 Task: Buy 5 Electric Pressure Cookers from Small Appliances section under best seller category for shipping address: Austin King, 2421 August Lane, Shreveport, Louisiana 71101, Cell Number 3184332610. Pay from credit card ending with 7965, CVV 549
Action: Mouse moved to (96, 93)
Screenshot: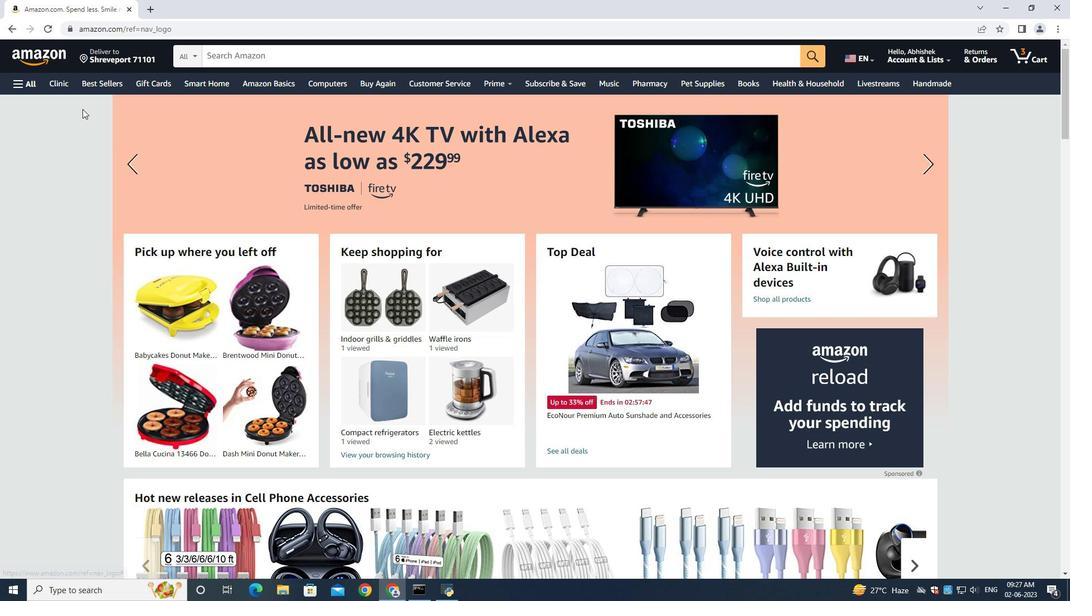 
Action: Mouse pressed left at (96, 93)
Screenshot: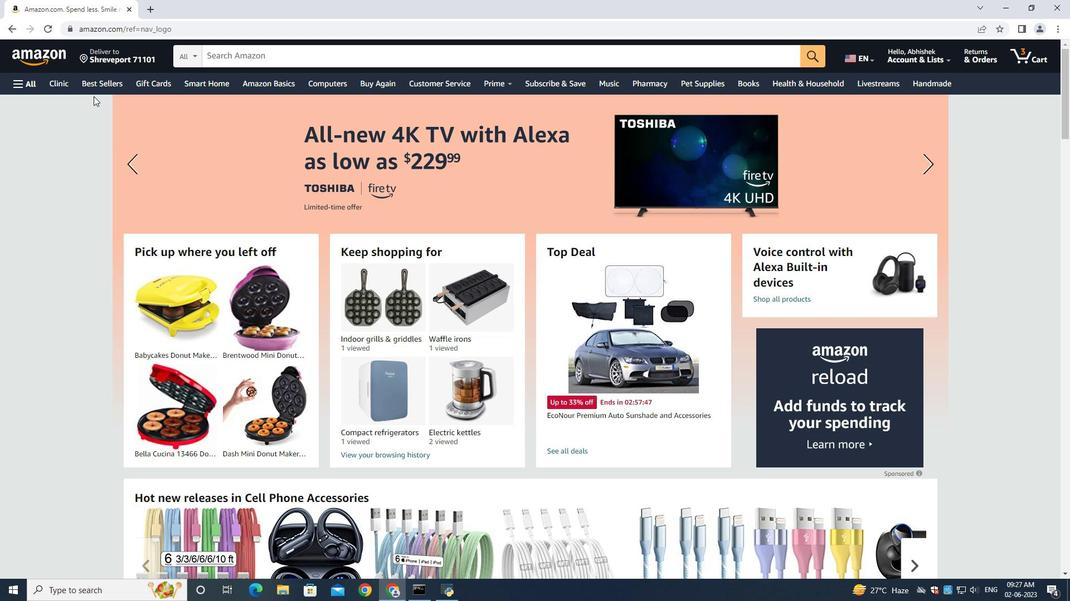 
Action: Mouse moved to (101, 80)
Screenshot: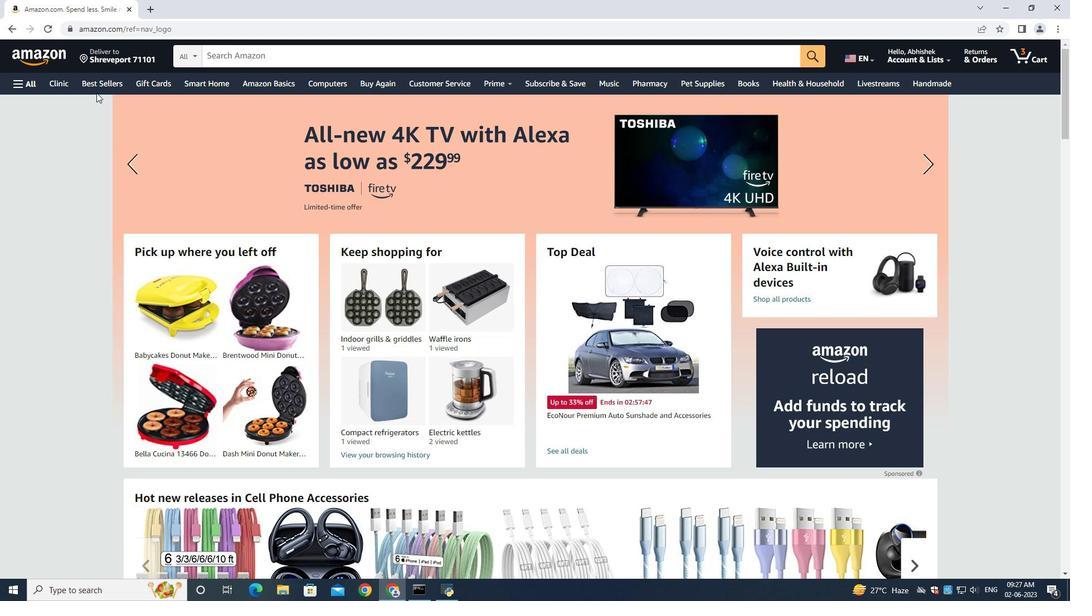 
Action: Mouse pressed left at (101, 80)
Screenshot: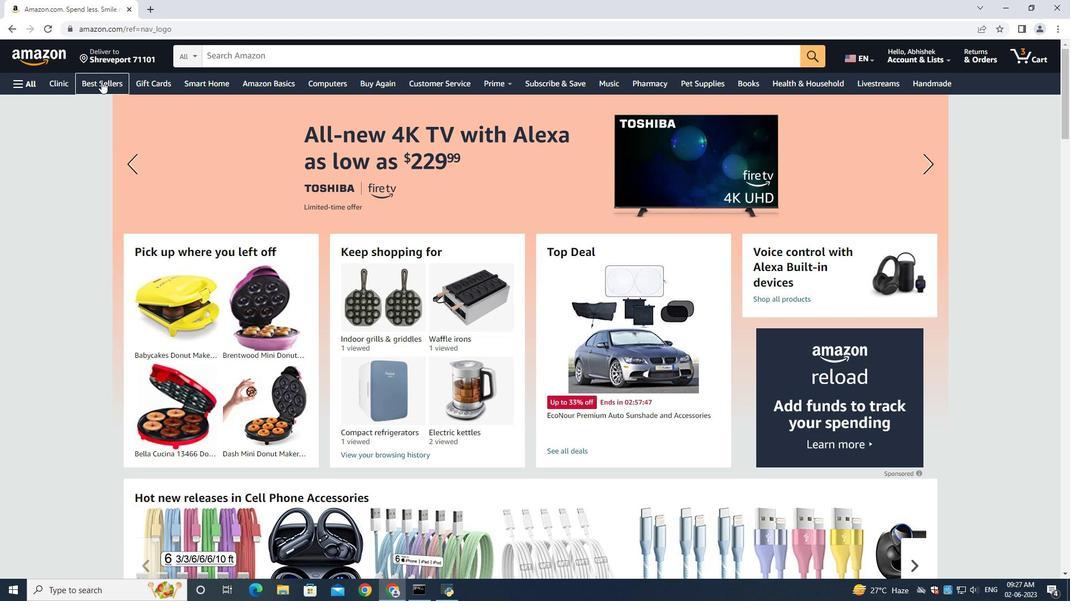 
Action: Mouse moved to (244, 59)
Screenshot: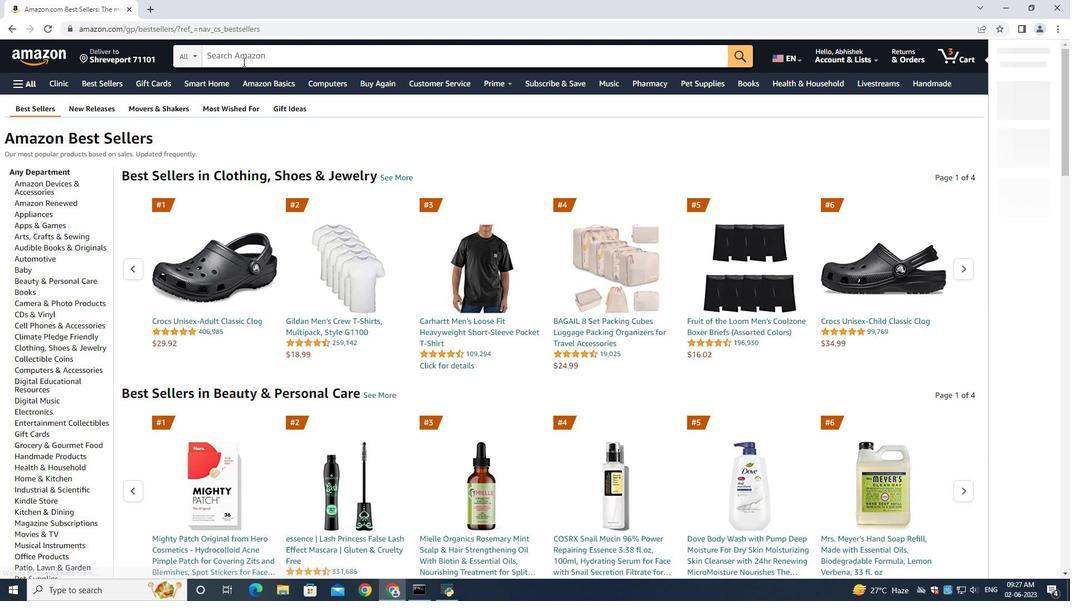 
Action: Mouse pressed left at (244, 59)
Screenshot: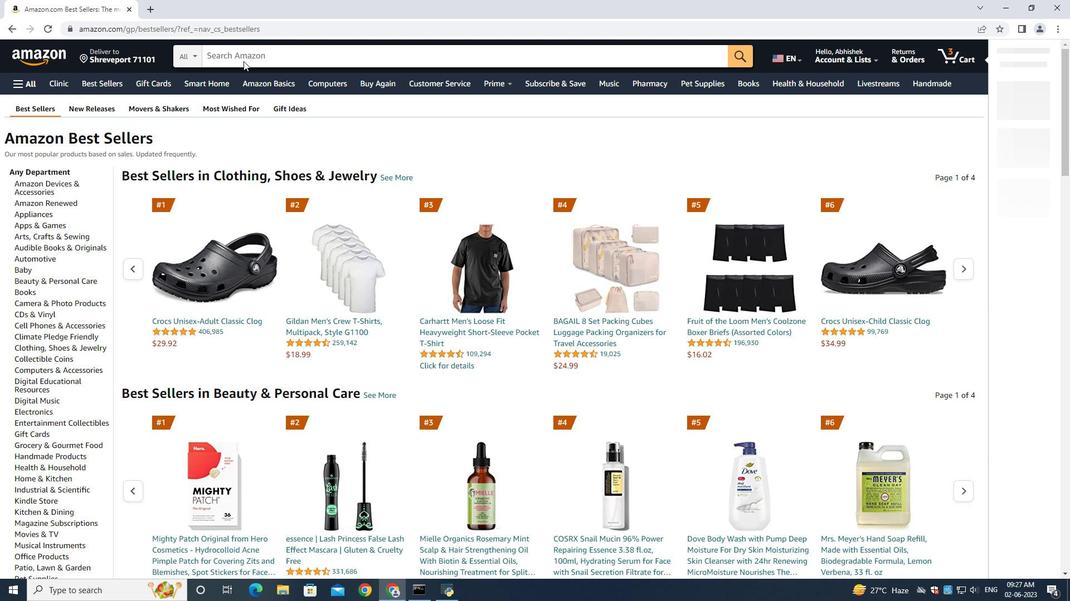 
Action: Mouse moved to (1046, 239)
Screenshot: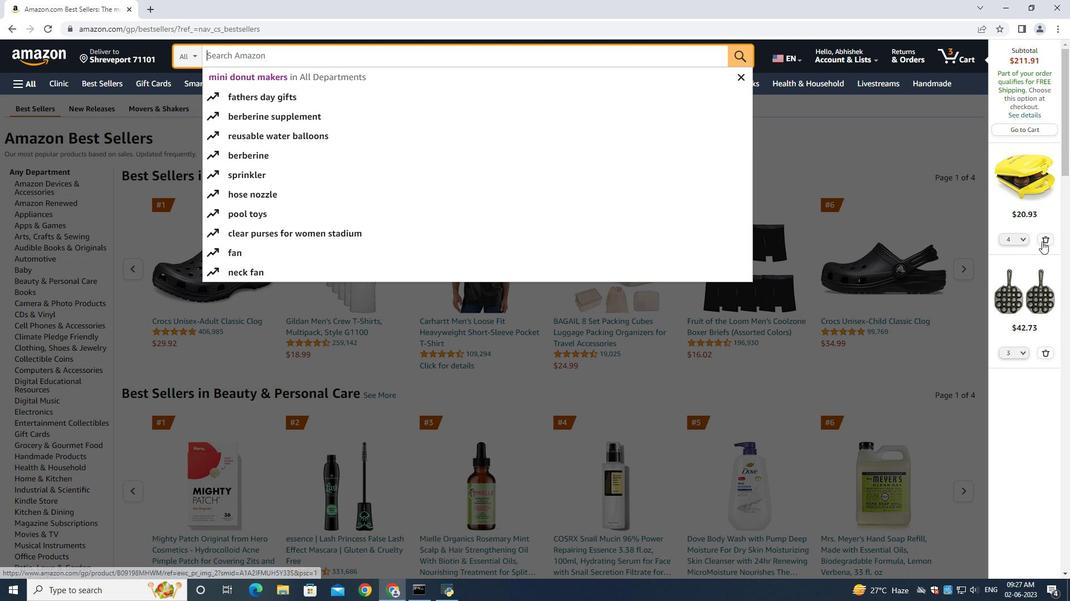 
Action: Mouse pressed left at (1046, 239)
Screenshot: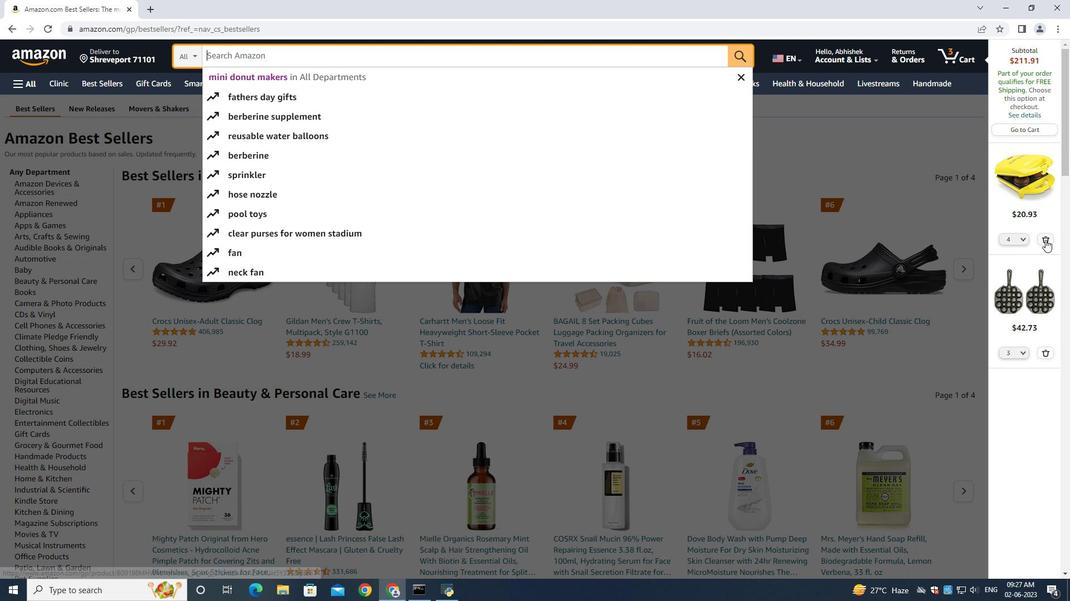 
Action: Mouse moved to (1046, 239)
Screenshot: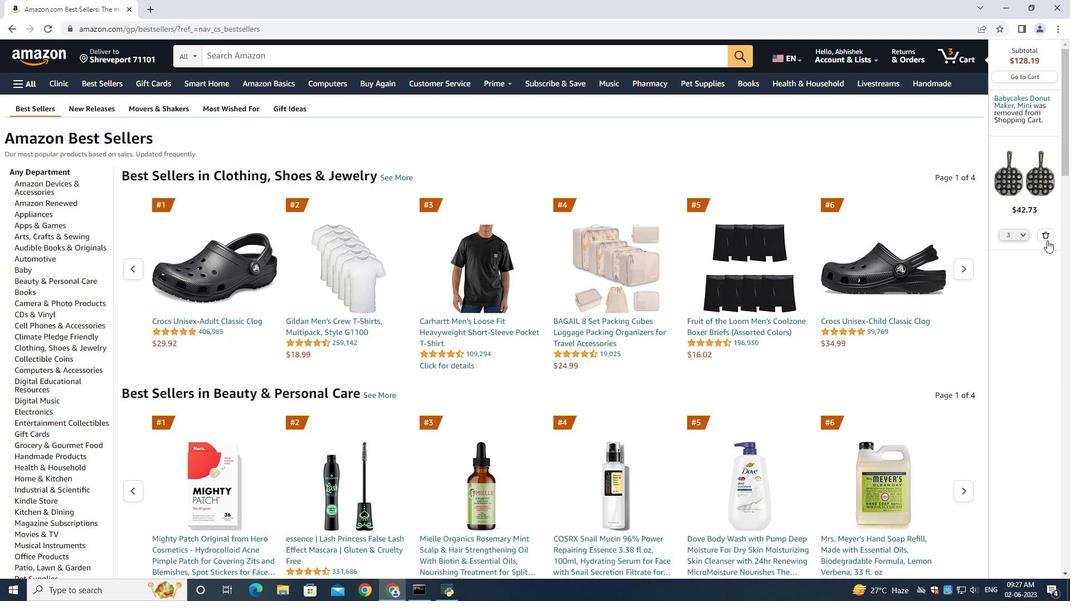
Action: Mouse pressed left at (1046, 239)
Screenshot: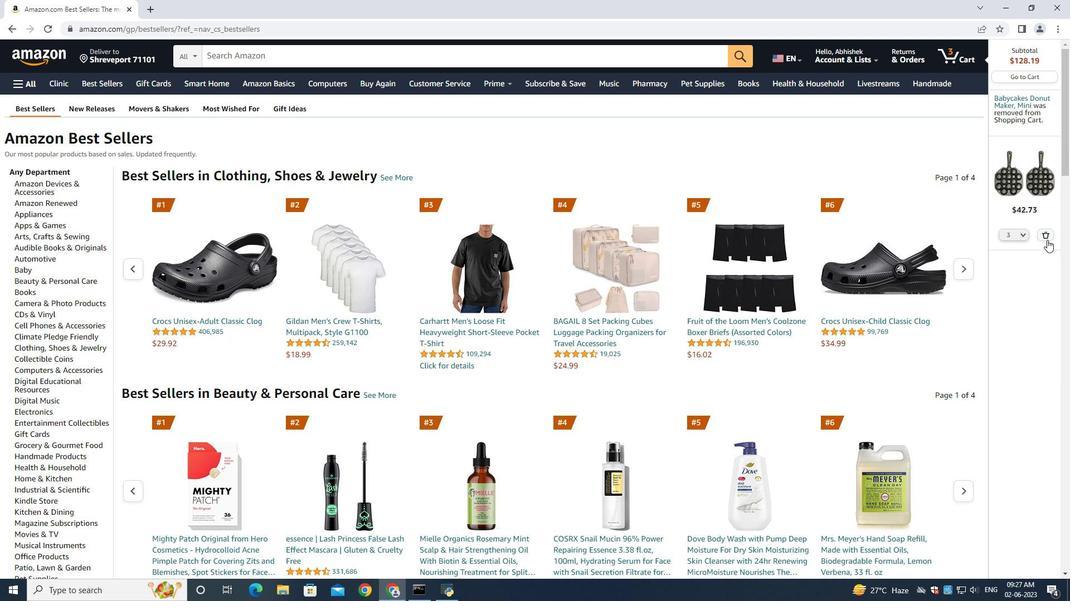 
Action: Mouse moved to (279, 56)
Screenshot: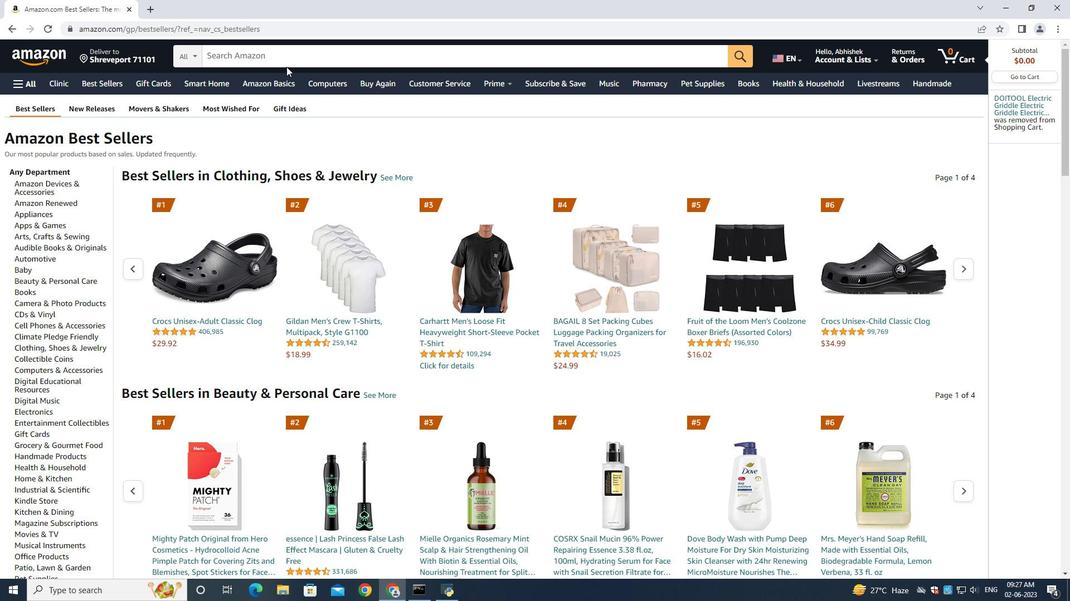 
Action: Mouse pressed left at (279, 56)
Screenshot: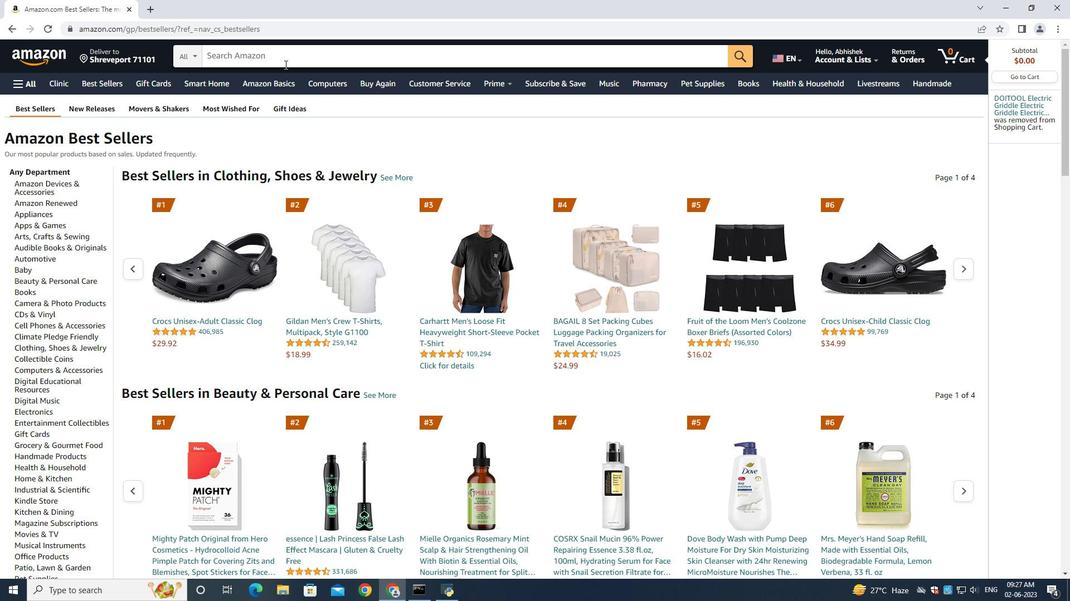 
Action: Mouse moved to (279, 56)
Screenshot: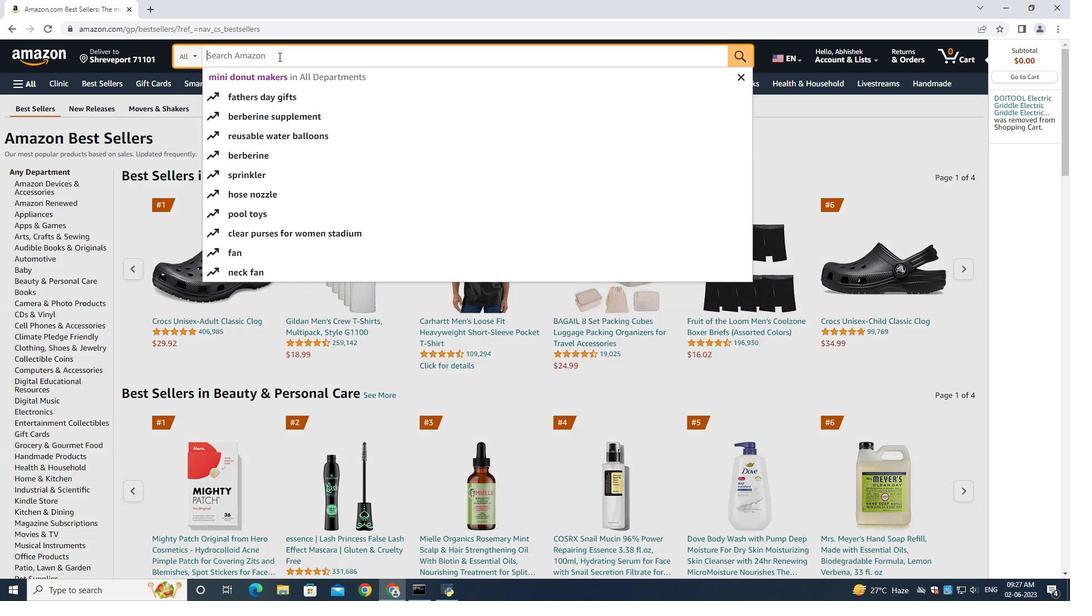 
Action: Key pressed <Key.shift>Electric<Key.space><Key.shift><Key.shift><Key.shift><Key.shift><Key.shift><Key.shift><Key.shift><Key.shift><Key.shift><Key.shift><Key.shift><Key.shift><Key.shift><Key.shift><Key.shift><Key.shift><Key.shift><Key.shift><Key.shift><Key.shift><Key.shift><Key.shift><Key.shift><Key.shift><Key.shift>Pressure<Key.space><Key.shift>Cookers<Key.enter>
Screenshot: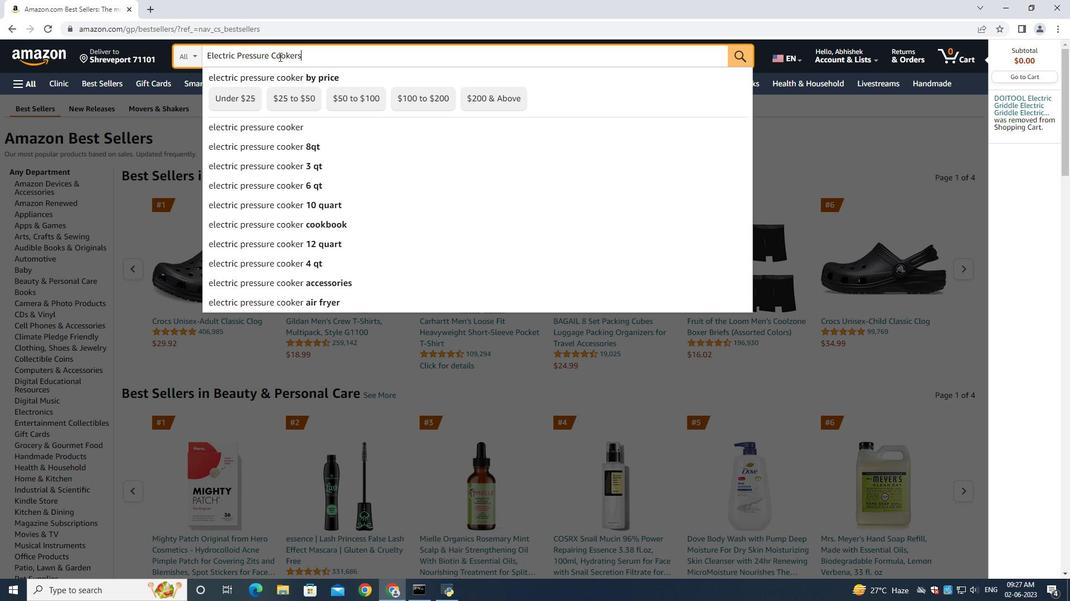 
Action: Mouse moved to (339, 60)
Screenshot: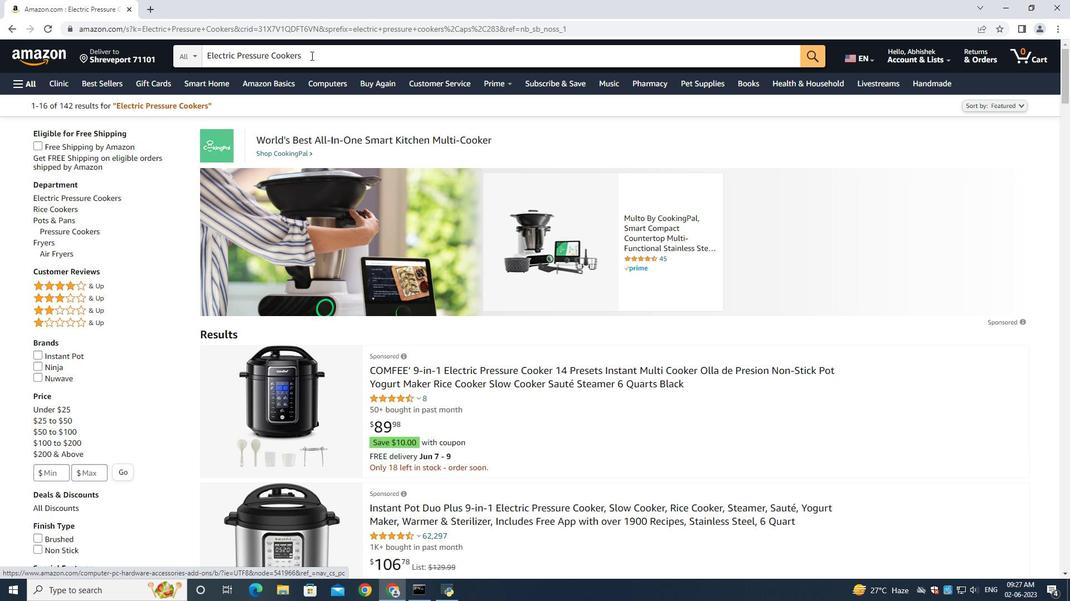 
Action: Mouse pressed left at (339, 60)
Screenshot: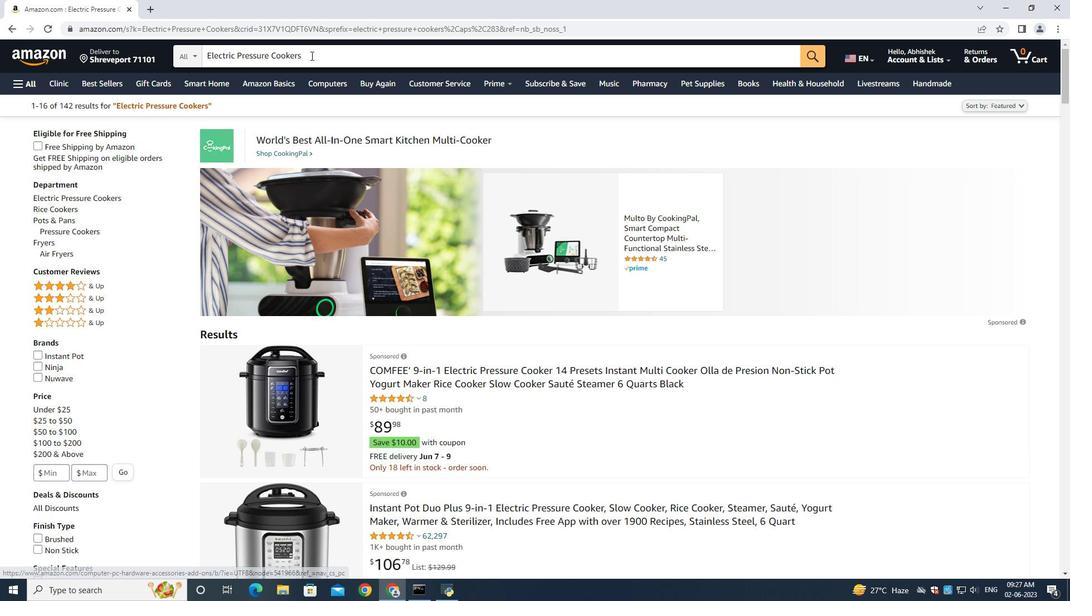 
Action: Key pressed <Key.space>small<Key.enter>
Screenshot: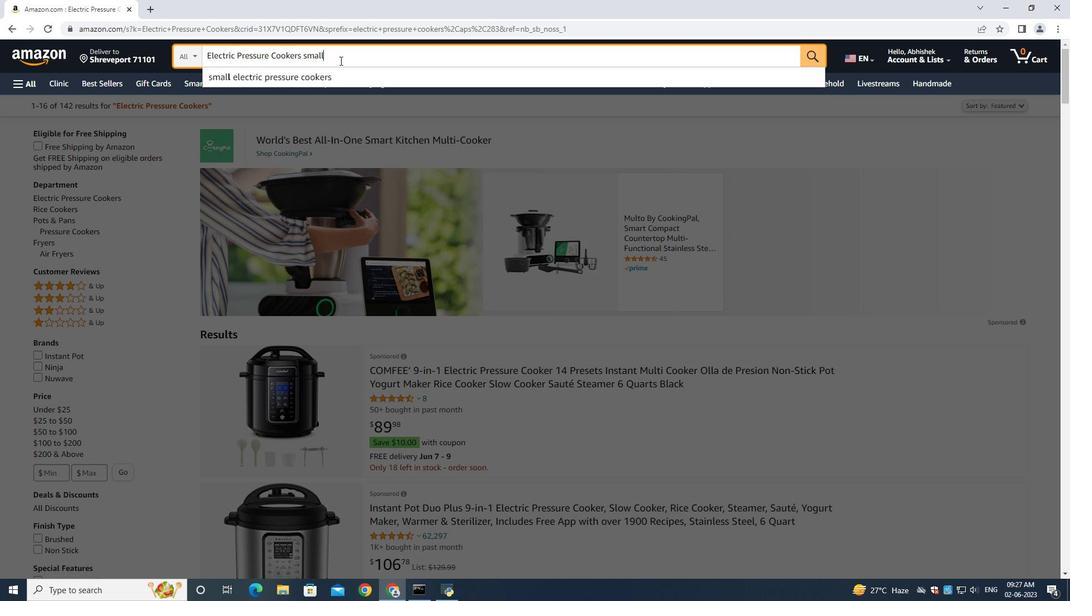 
Action: Mouse moved to (102, 198)
Screenshot: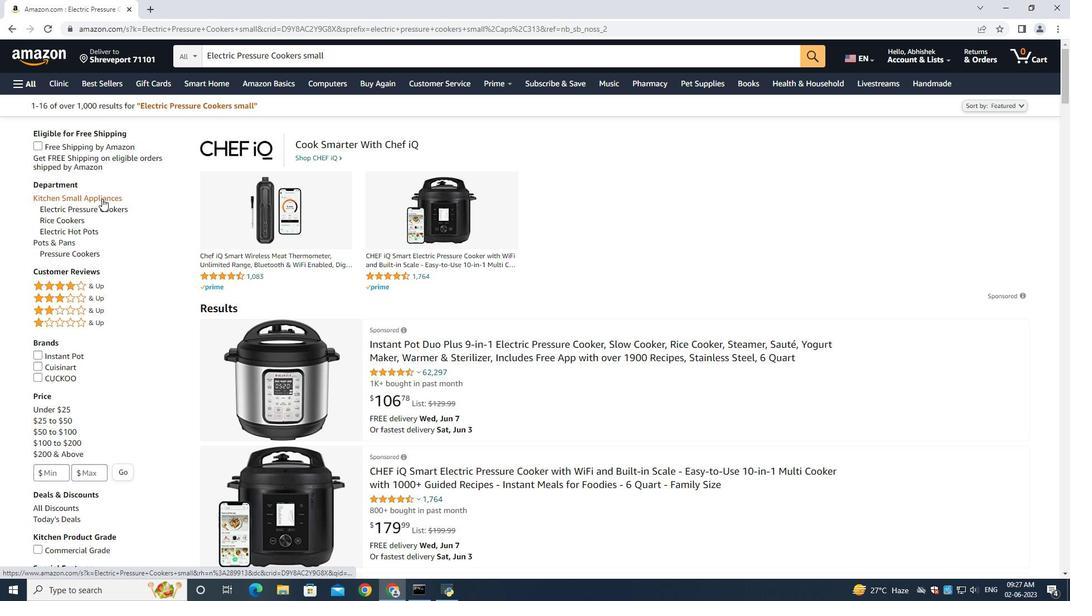 
Action: Mouse pressed left at (102, 198)
Screenshot: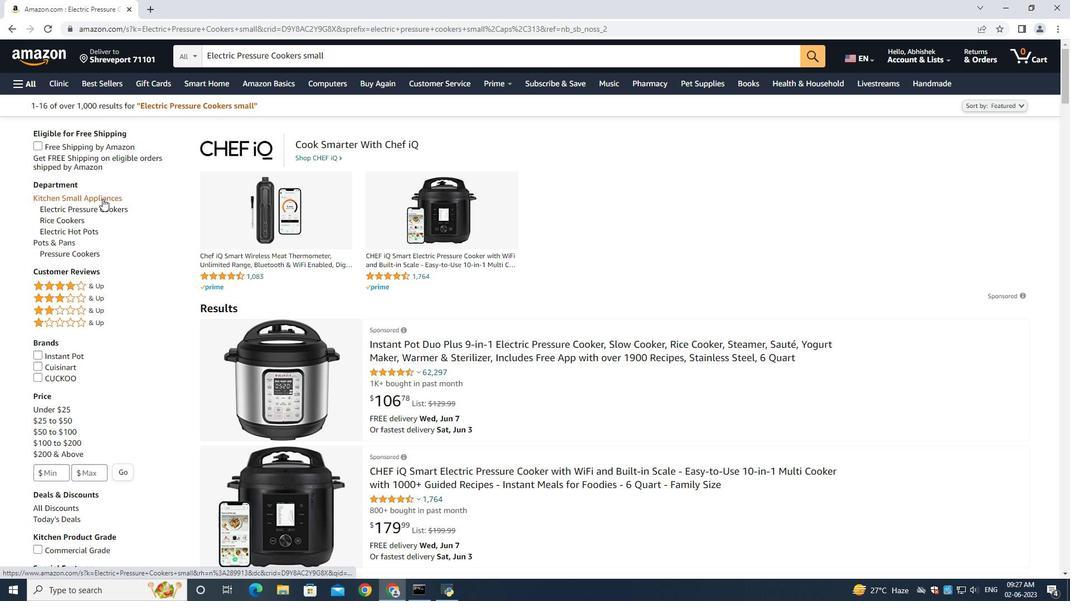 
Action: Mouse moved to (95, 424)
Screenshot: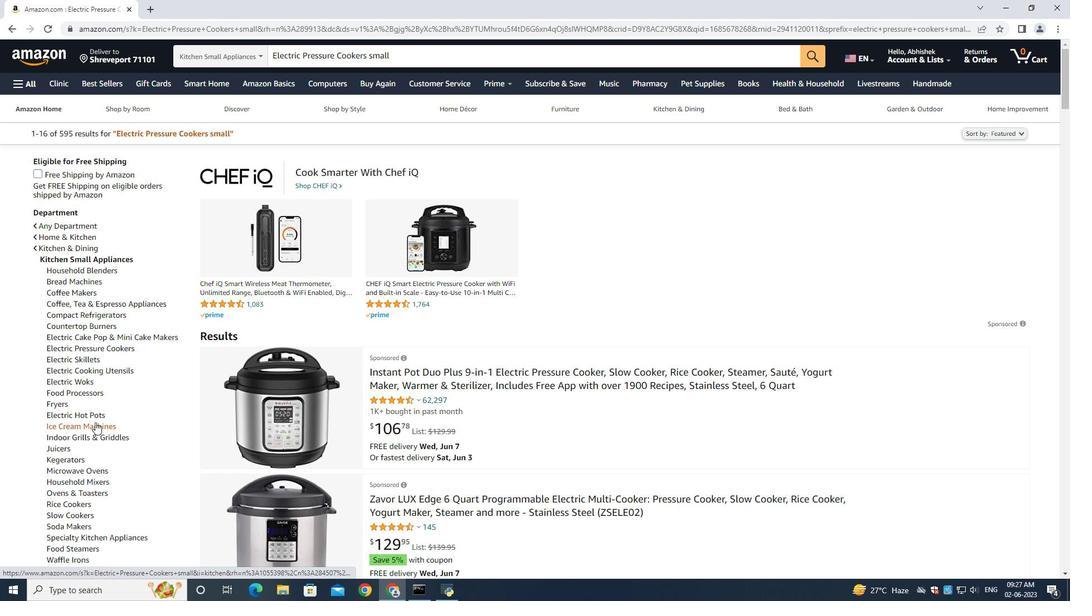 
Action: Mouse scrolled (95, 423) with delta (0, 0)
Screenshot: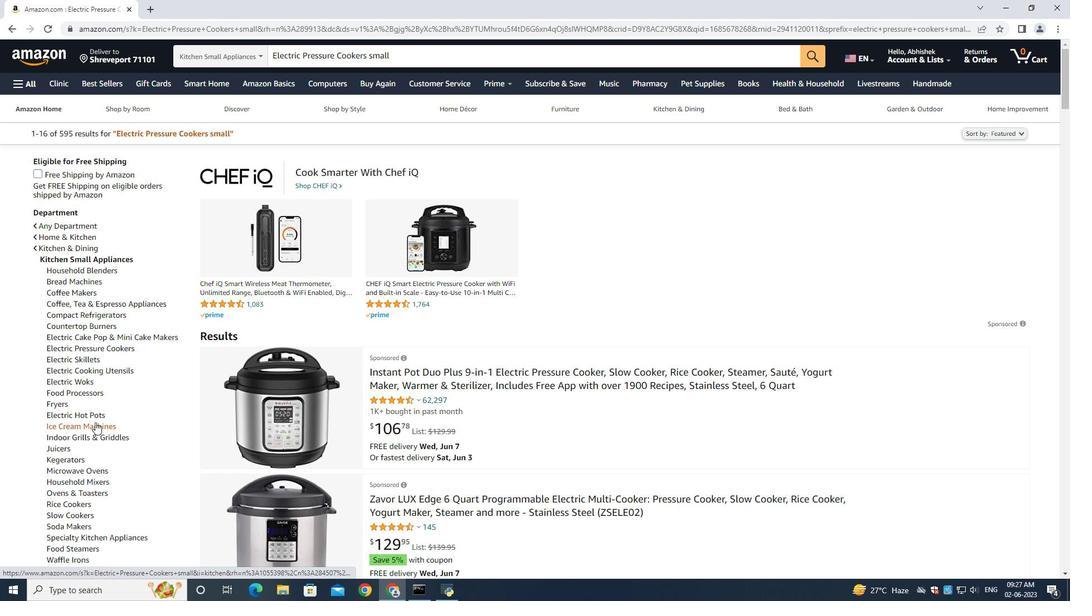 
Action: Mouse moved to (516, 325)
Screenshot: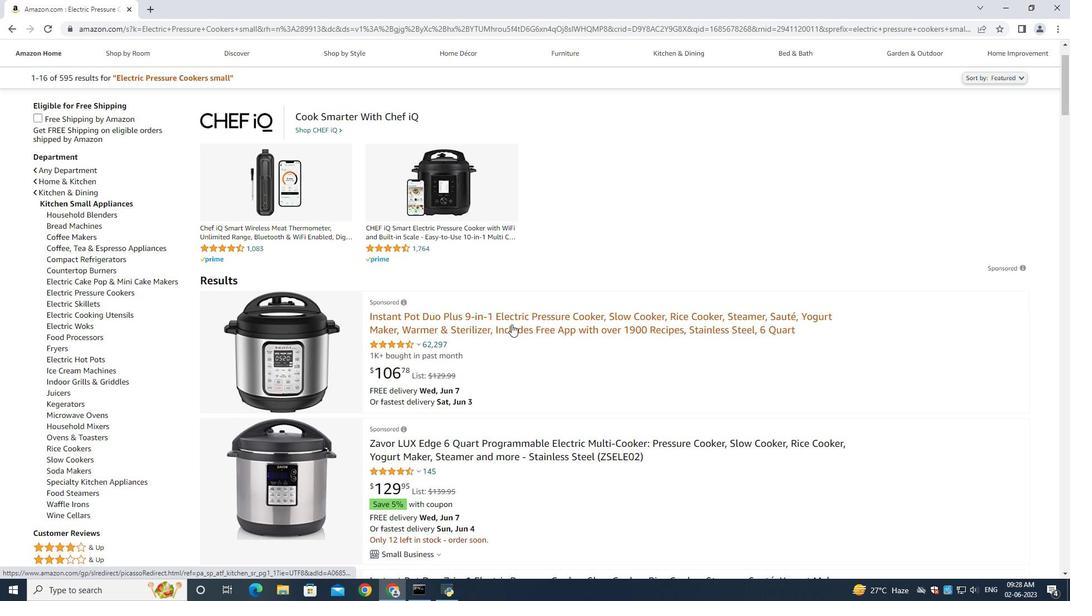 
Action: Mouse scrolled (516, 324) with delta (0, 0)
Screenshot: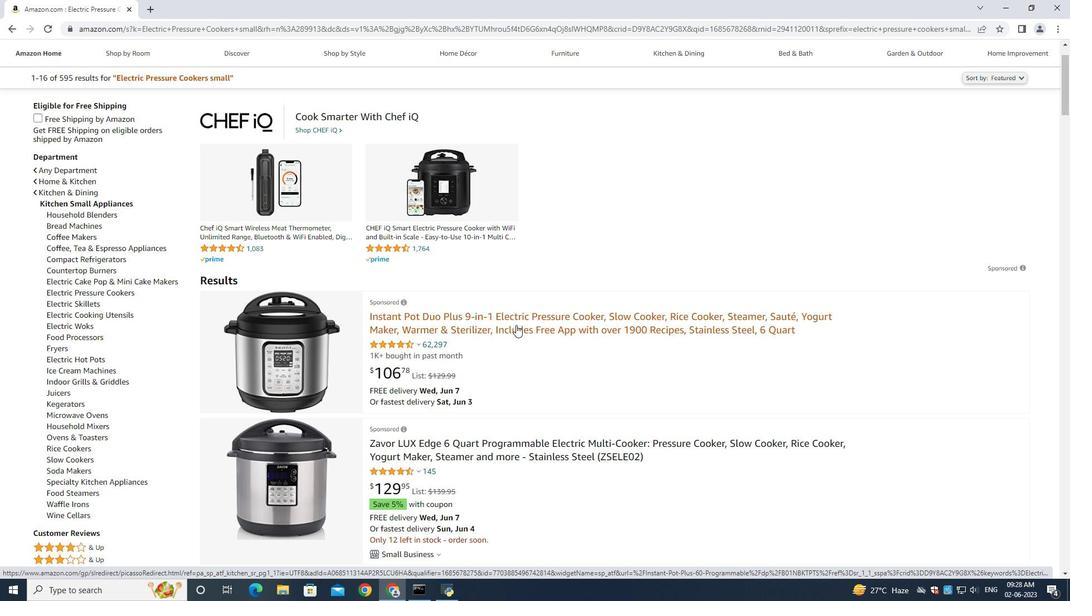 
Action: Mouse scrolled (516, 324) with delta (0, 0)
Screenshot: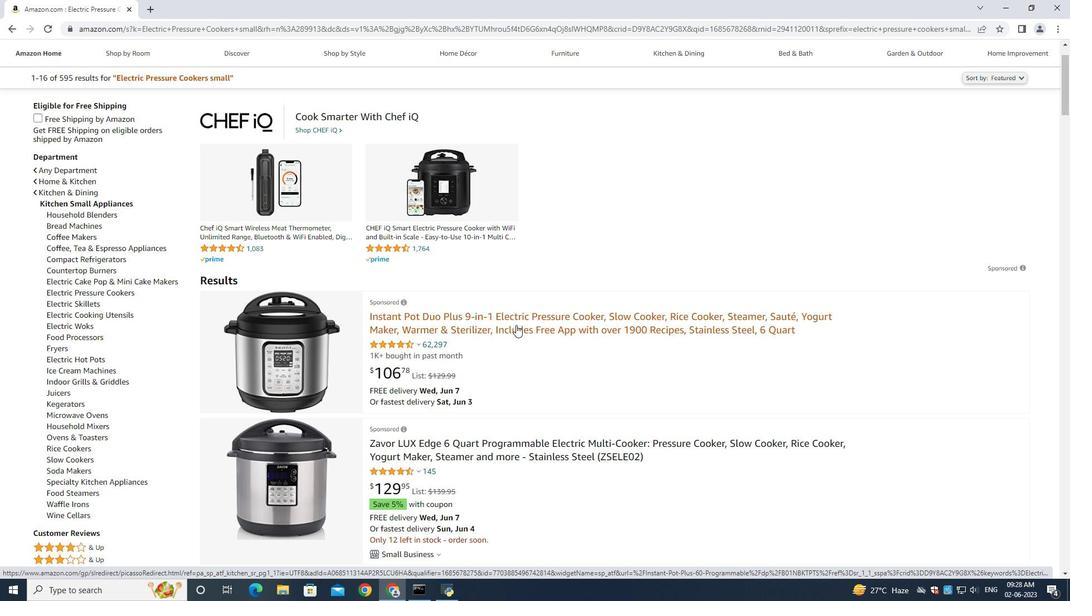 
Action: Mouse moved to (493, 212)
Screenshot: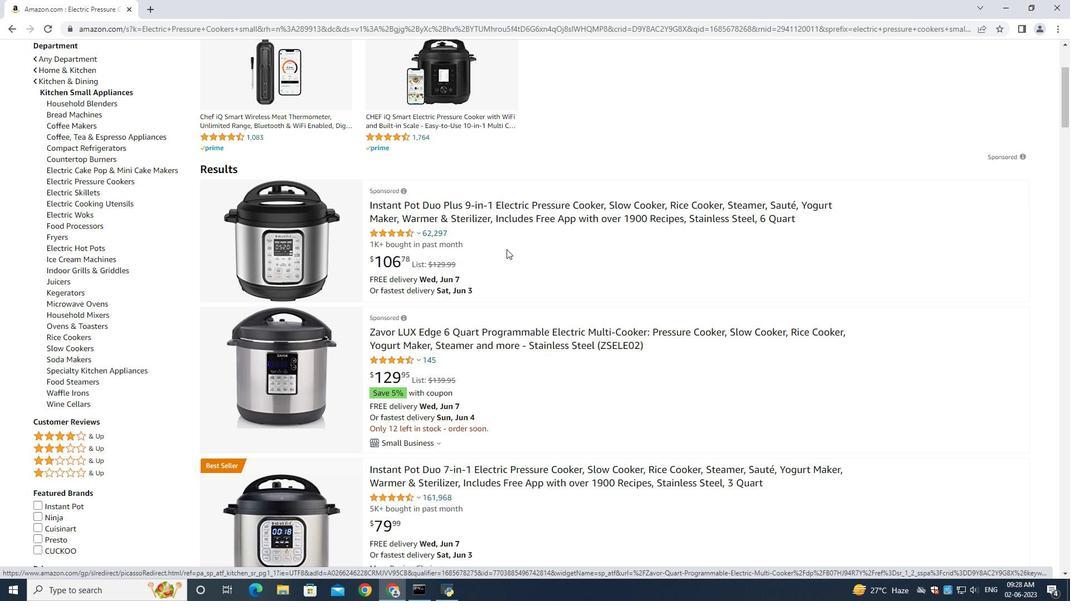 
Action: Mouse pressed left at (493, 212)
Screenshot: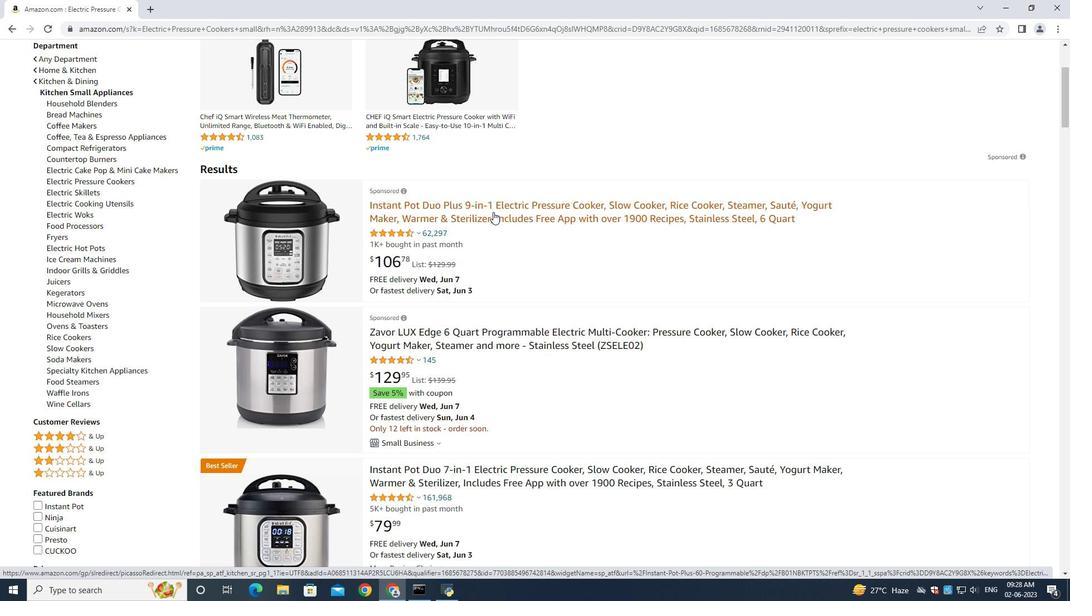 
Action: Mouse moved to (848, 396)
Screenshot: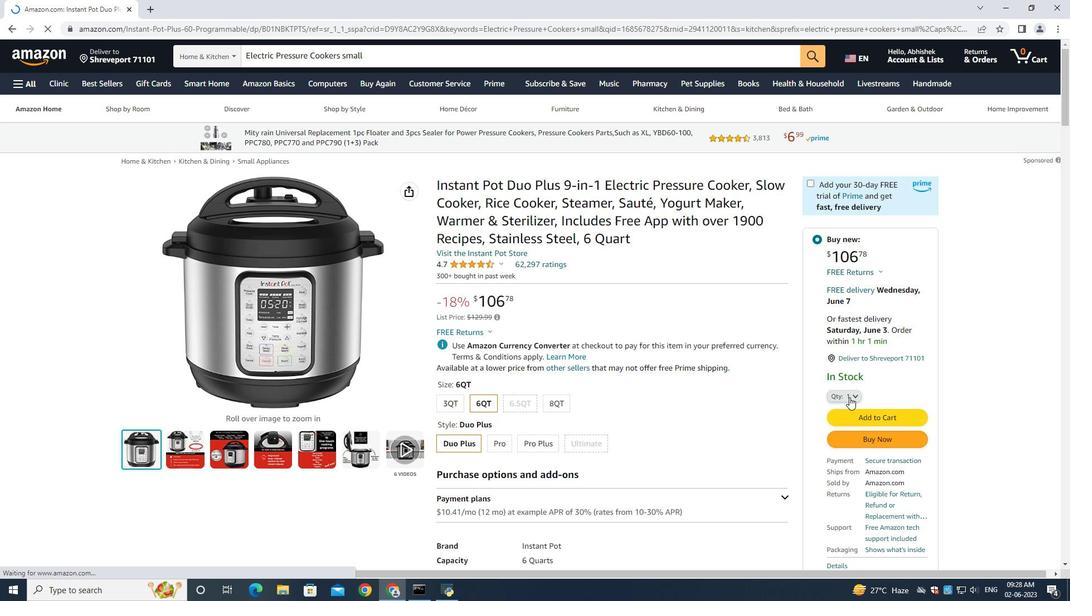 
Action: Mouse pressed left at (848, 396)
Screenshot: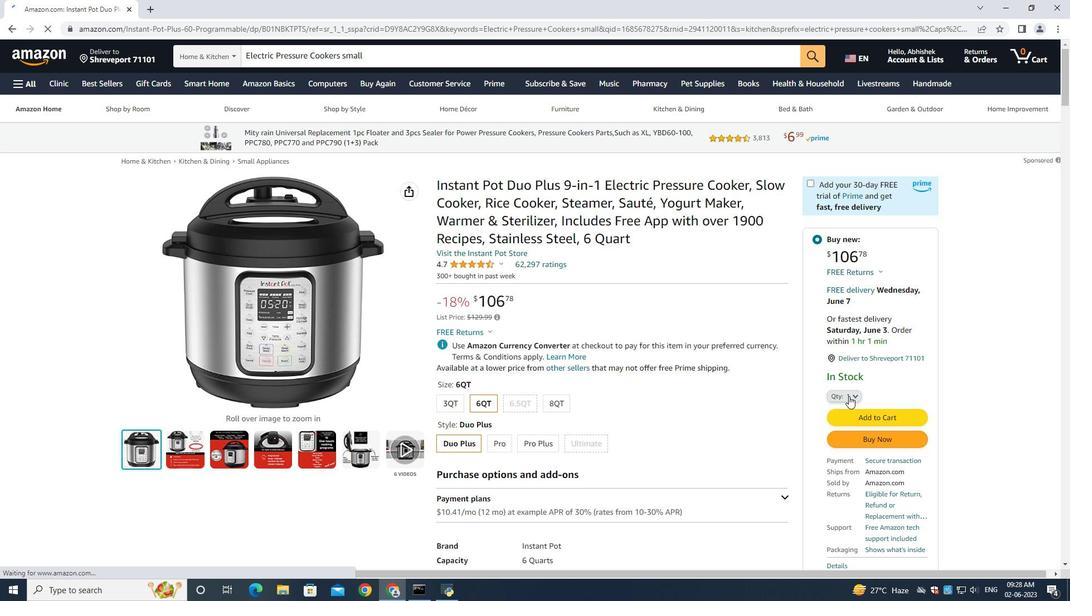 
Action: Mouse moved to (10, 32)
Screenshot: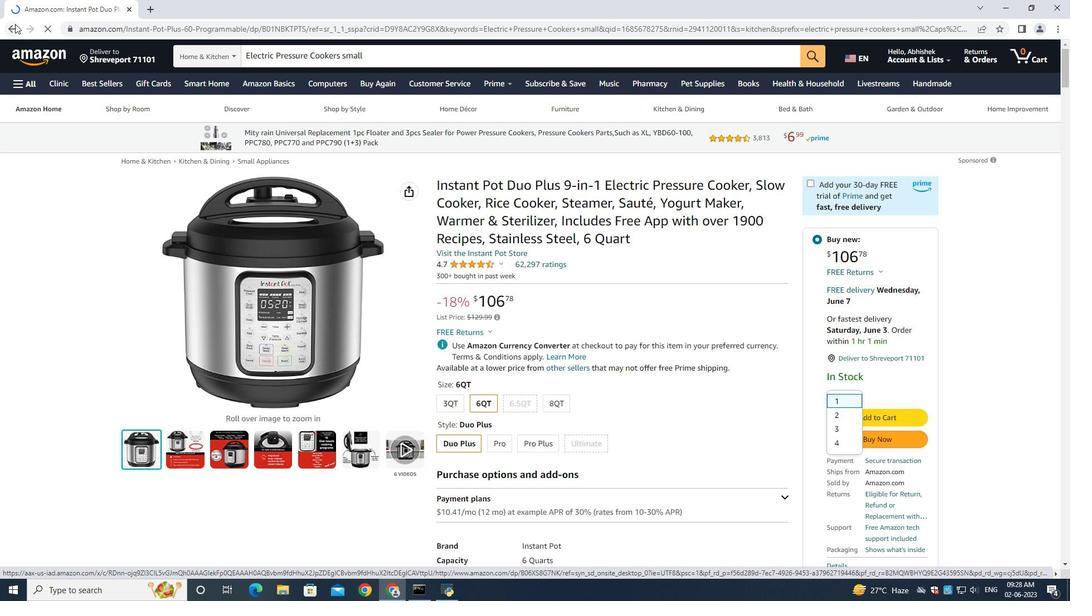 
Action: Mouse pressed left at (10, 32)
Screenshot: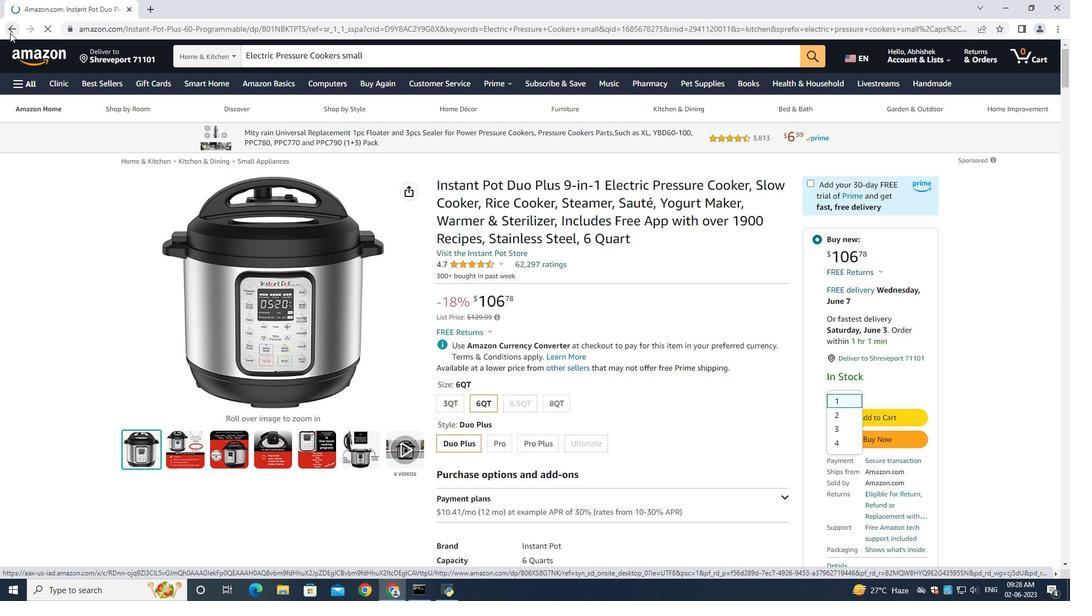 
Action: Mouse moved to (395, 412)
Screenshot: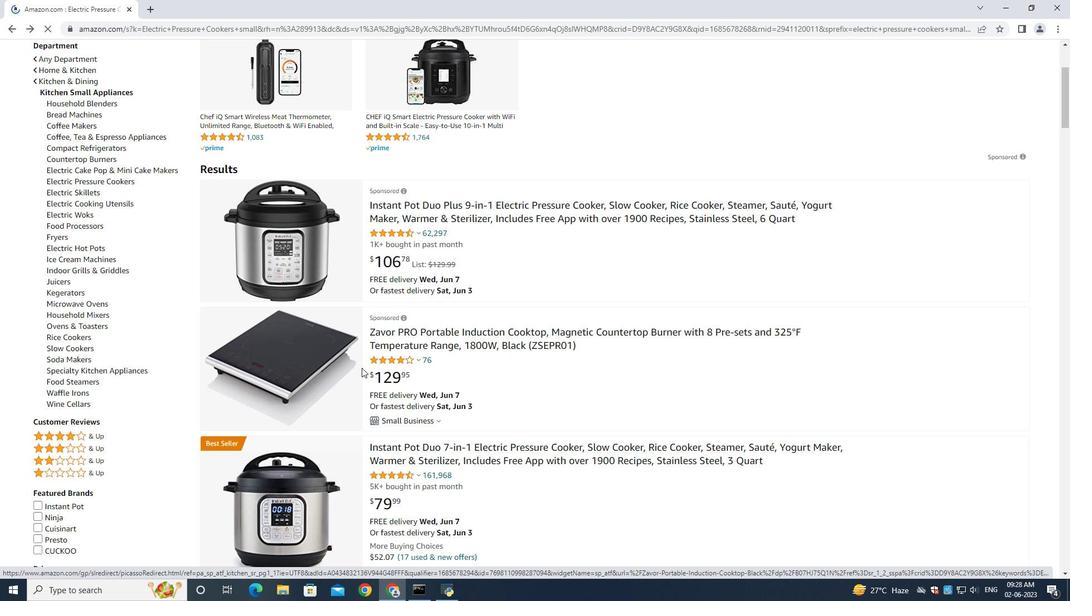 
Action: Mouse scrolled (395, 412) with delta (0, 0)
Screenshot: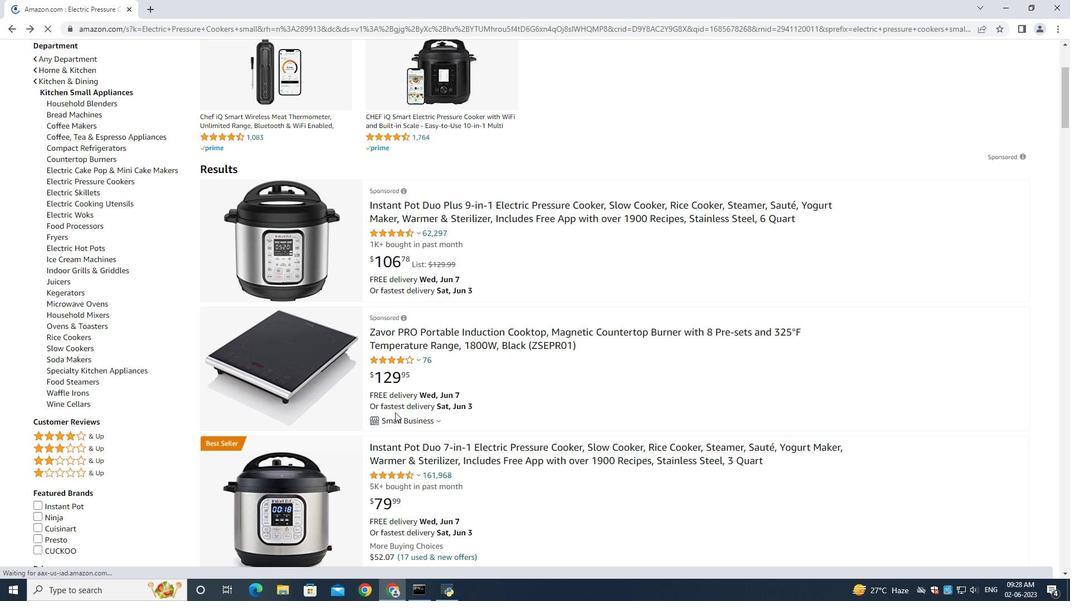 
Action: Mouse scrolled (395, 412) with delta (0, 0)
Screenshot: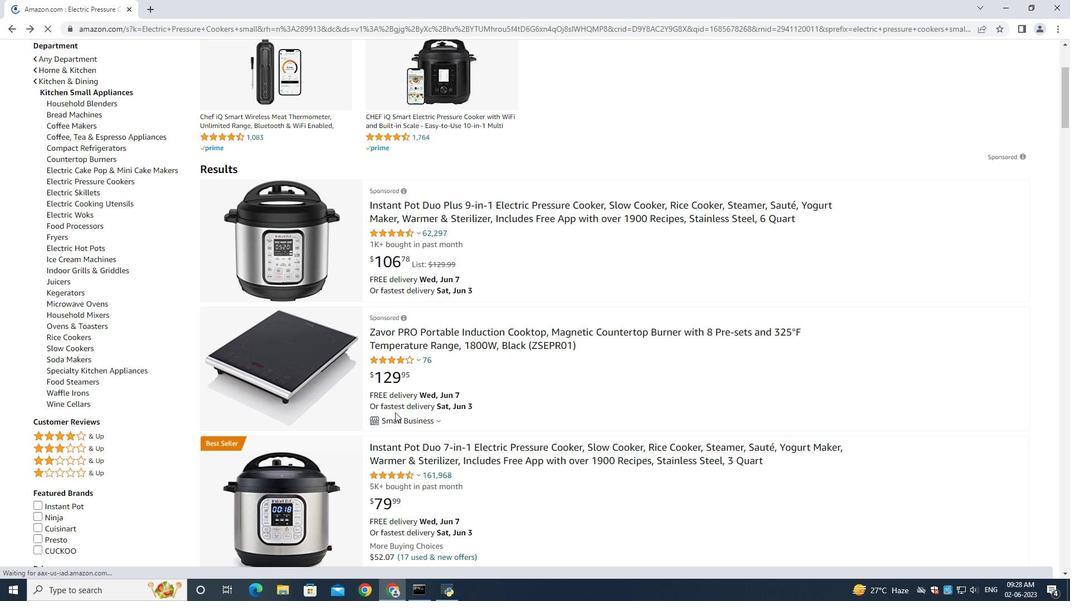 
Action: Mouse moved to (461, 341)
Screenshot: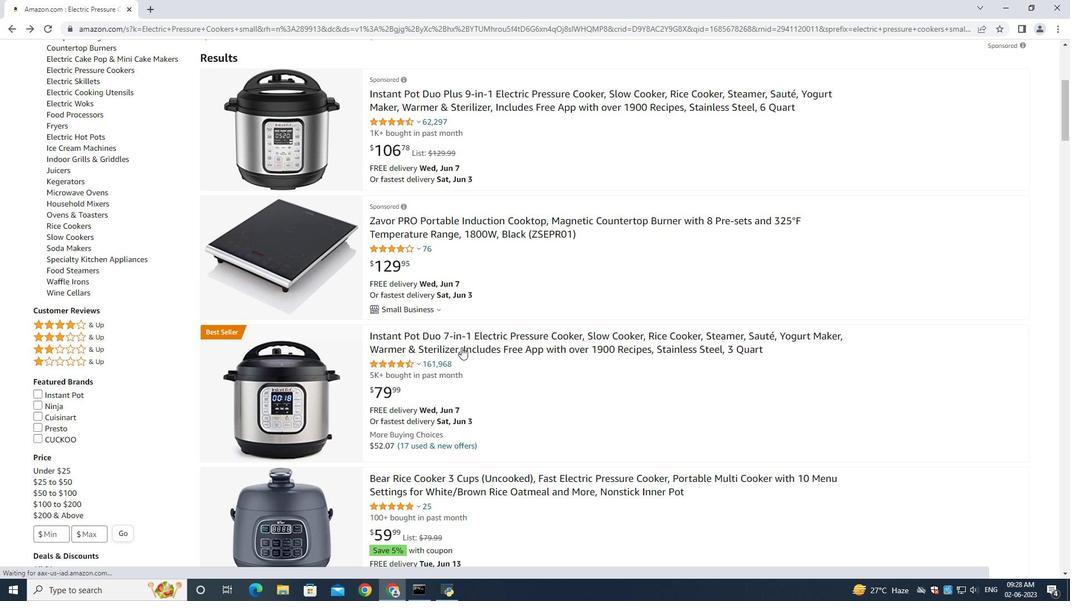 
Action: Mouse pressed left at (461, 341)
Screenshot: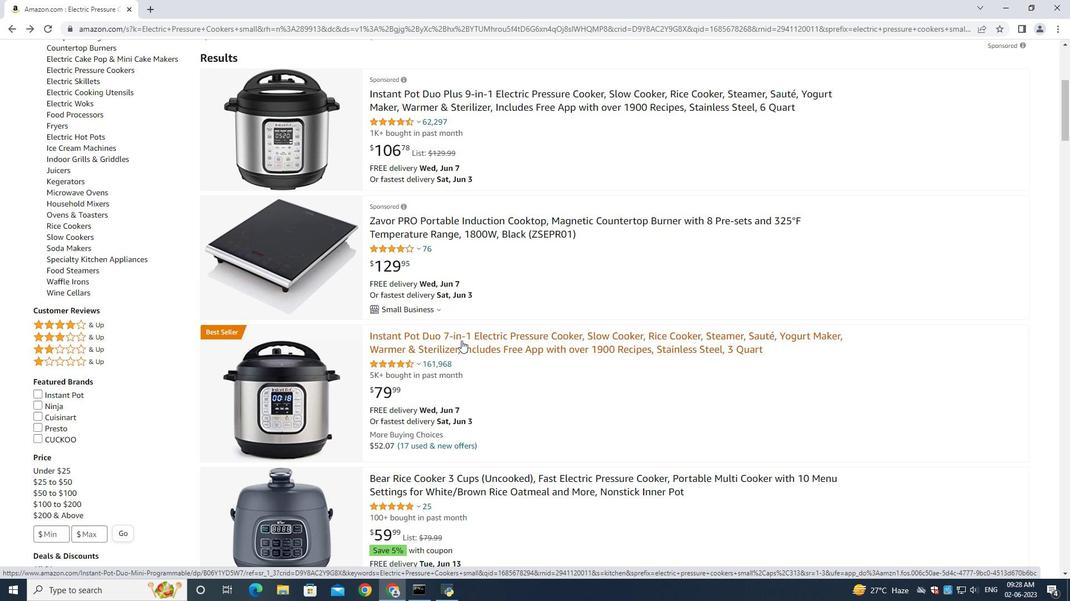 
Action: Mouse moved to (851, 395)
Screenshot: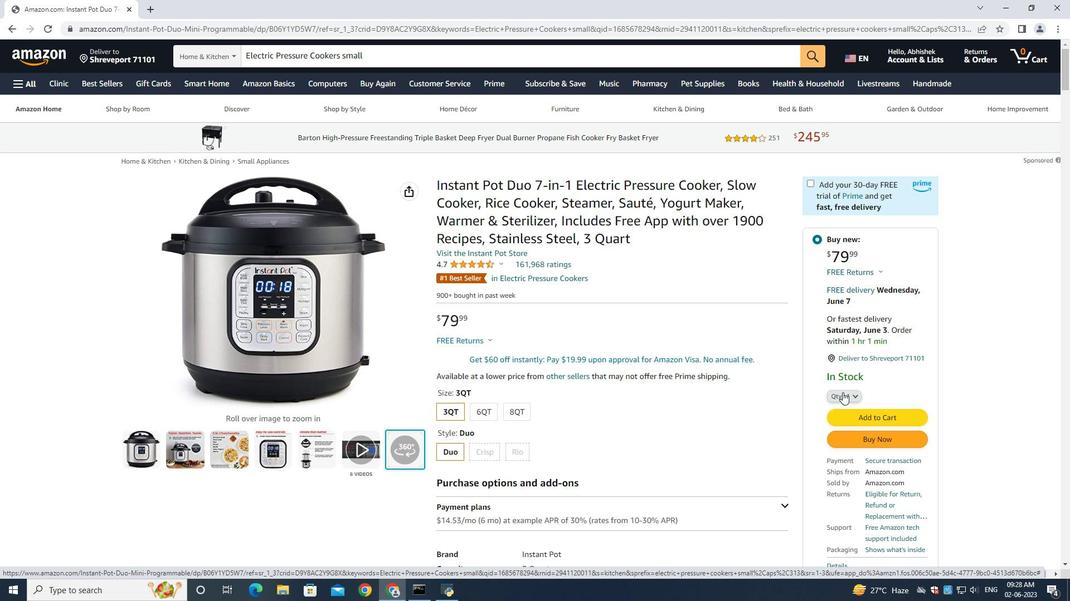 
Action: Mouse pressed left at (851, 395)
Screenshot: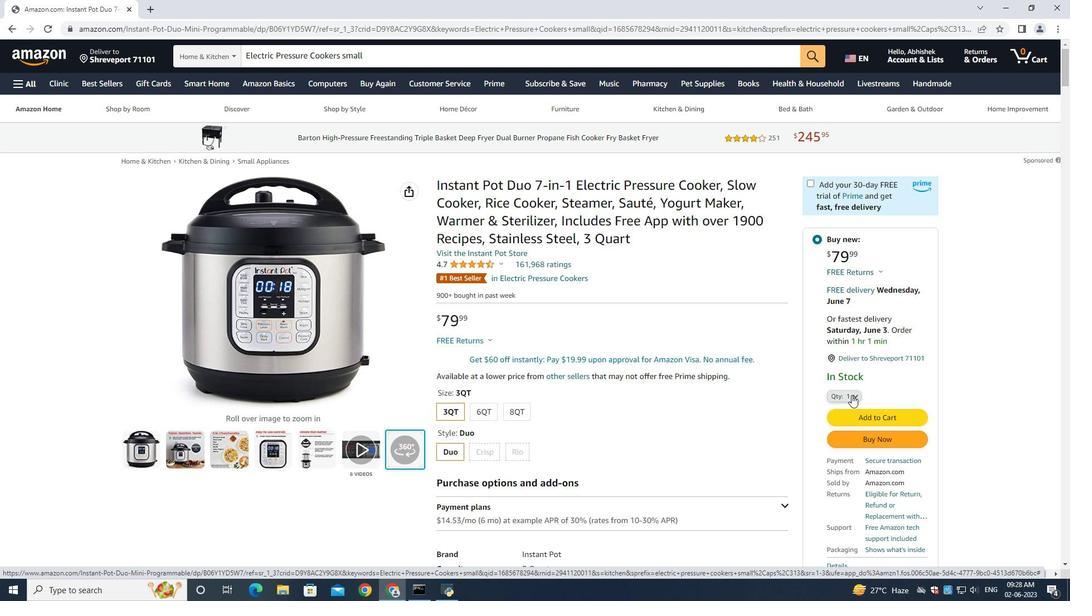 
Action: Mouse moved to (8, 25)
Screenshot: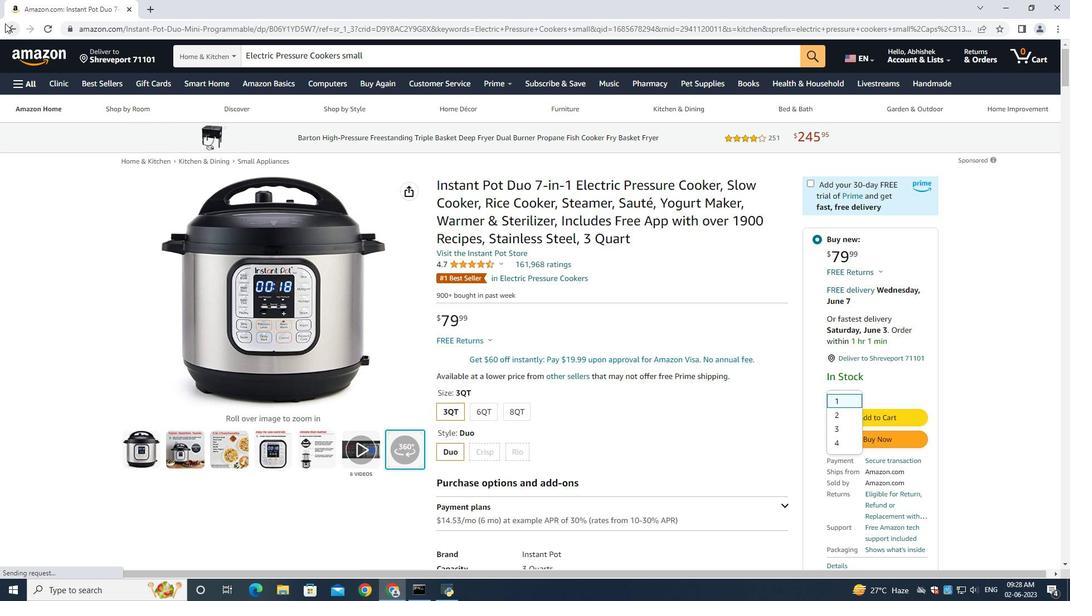 
Action: Mouse pressed left at (8, 25)
Screenshot: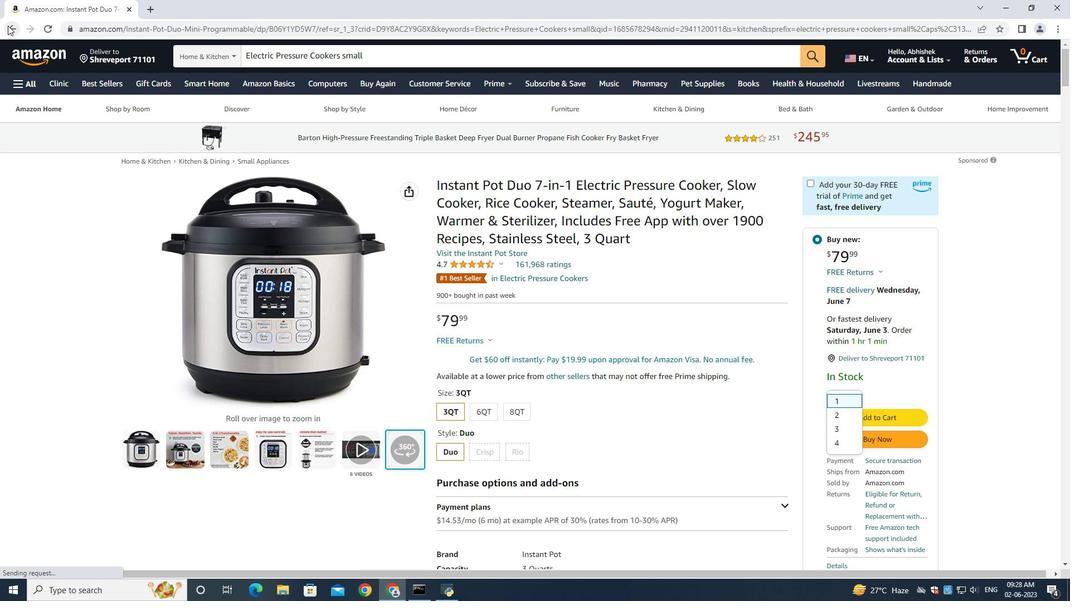 
Action: Mouse moved to (445, 229)
Screenshot: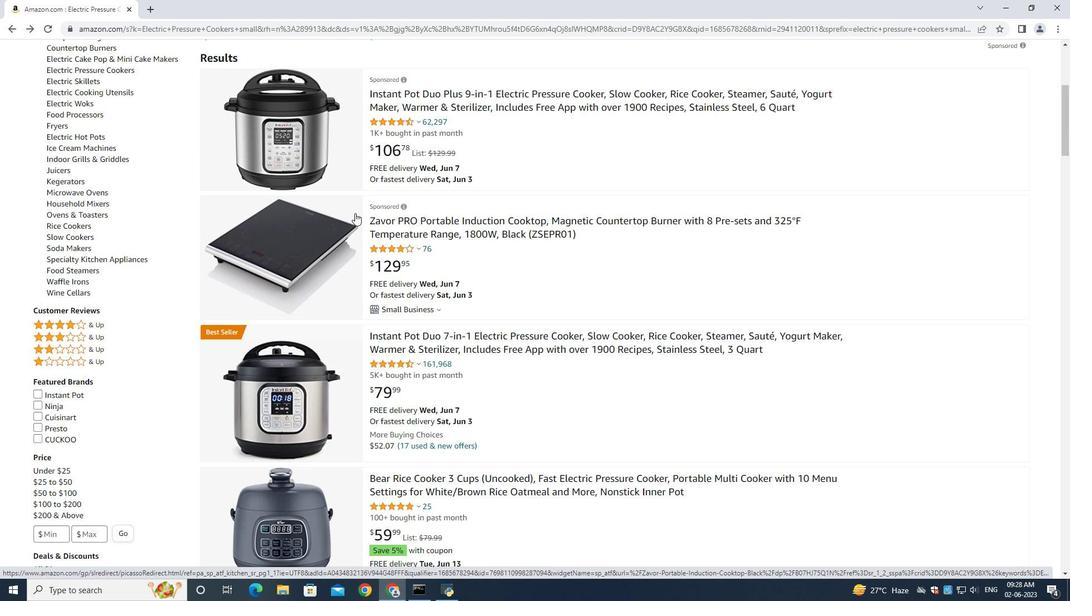 
Action: Mouse scrolled (445, 228) with delta (0, 0)
Screenshot: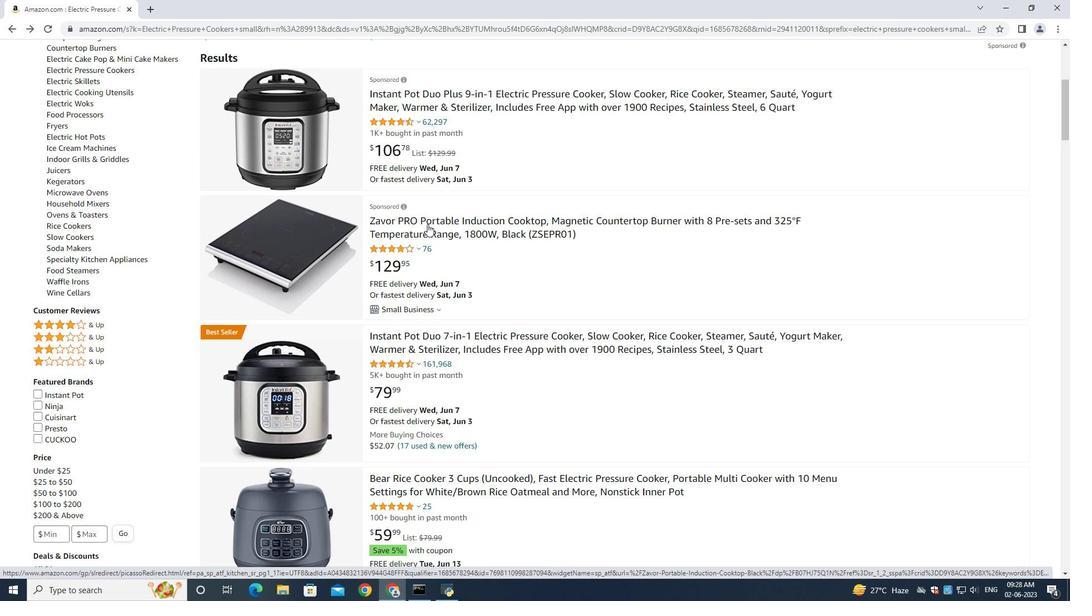 
Action: Mouse scrolled (445, 228) with delta (0, 0)
Screenshot: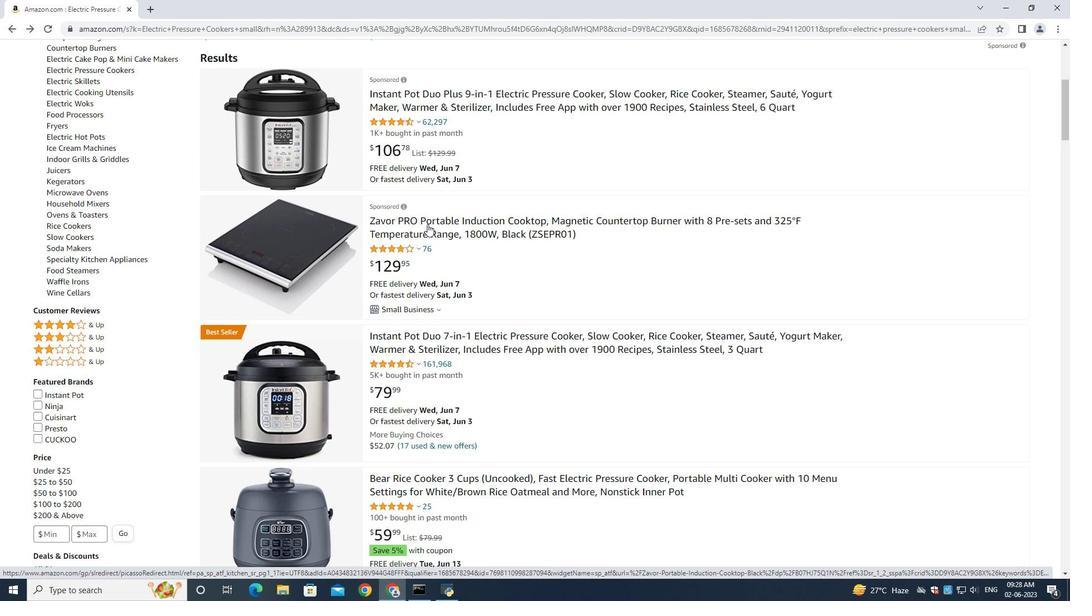 
Action: Mouse moved to (445, 229)
Screenshot: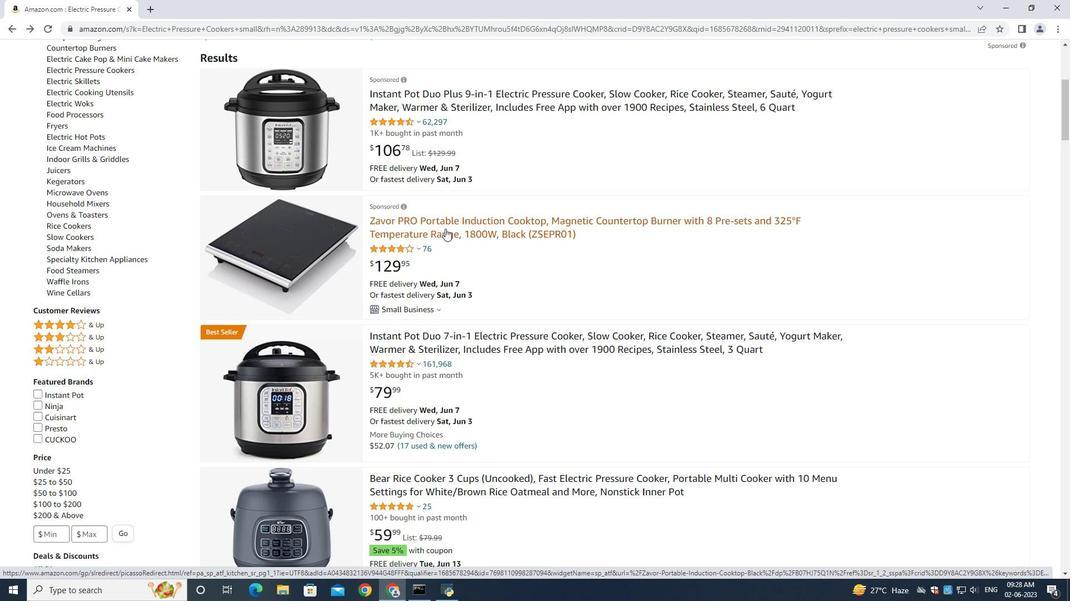 
Action: Mouse scrolled (445, 229) with delta (0, 0)
Screenshot: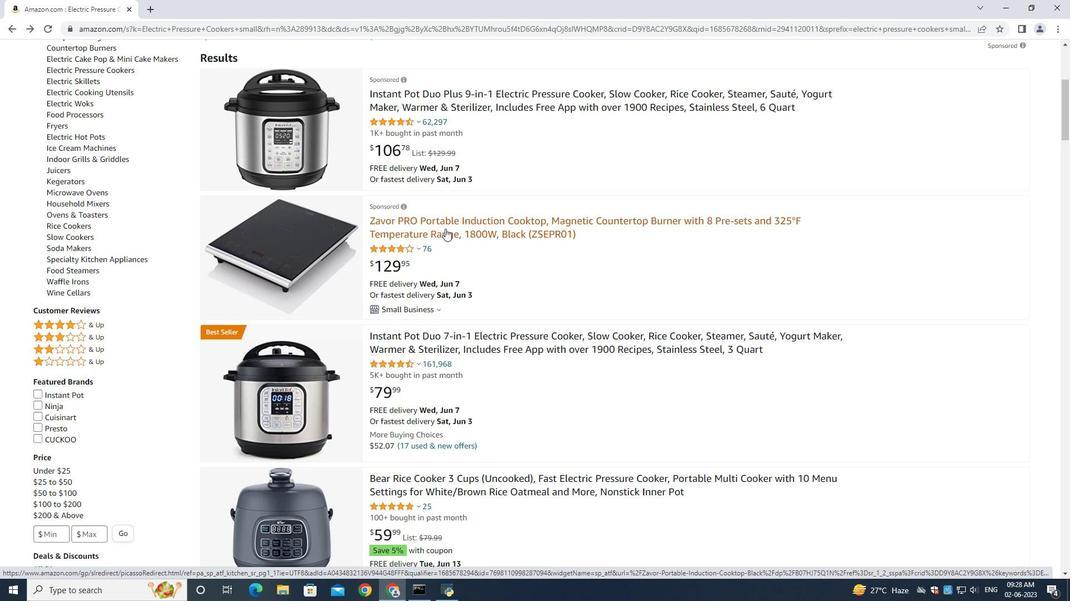 
Action: Mouse moved to (445, 229)
Screenshot: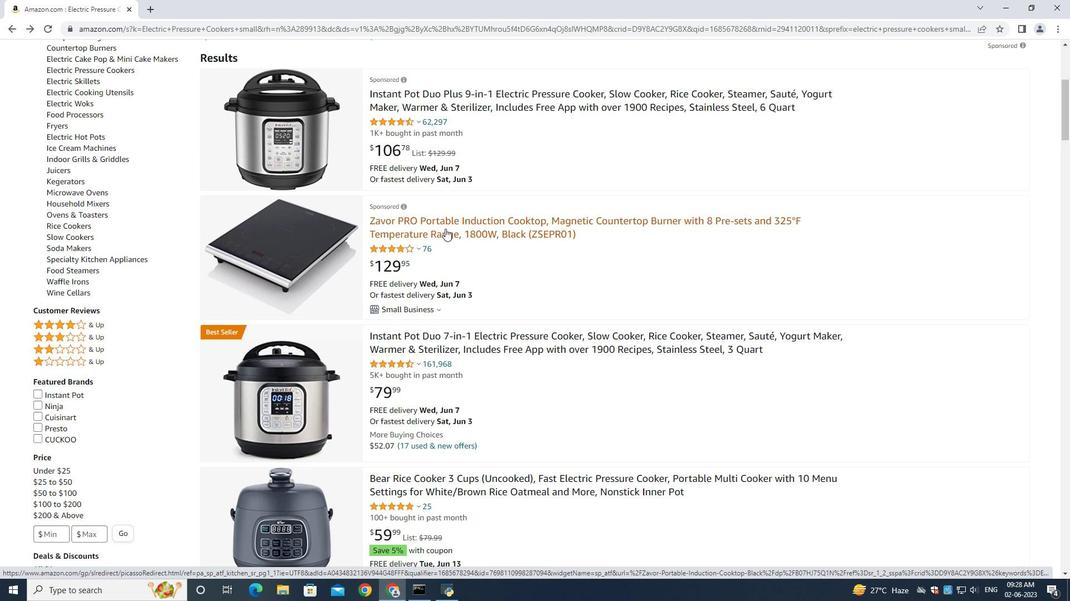
Action: Mouse scrolled (445, 229) with delta (0, 0)
Screenshot: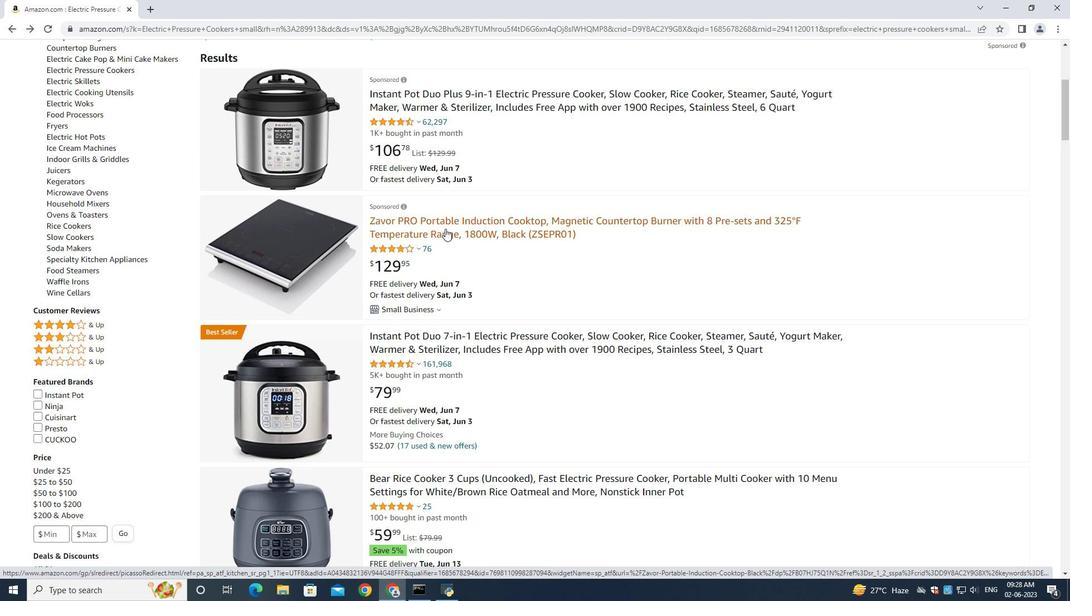 
Action: Mouse moved to (433, 261)
Screenshot: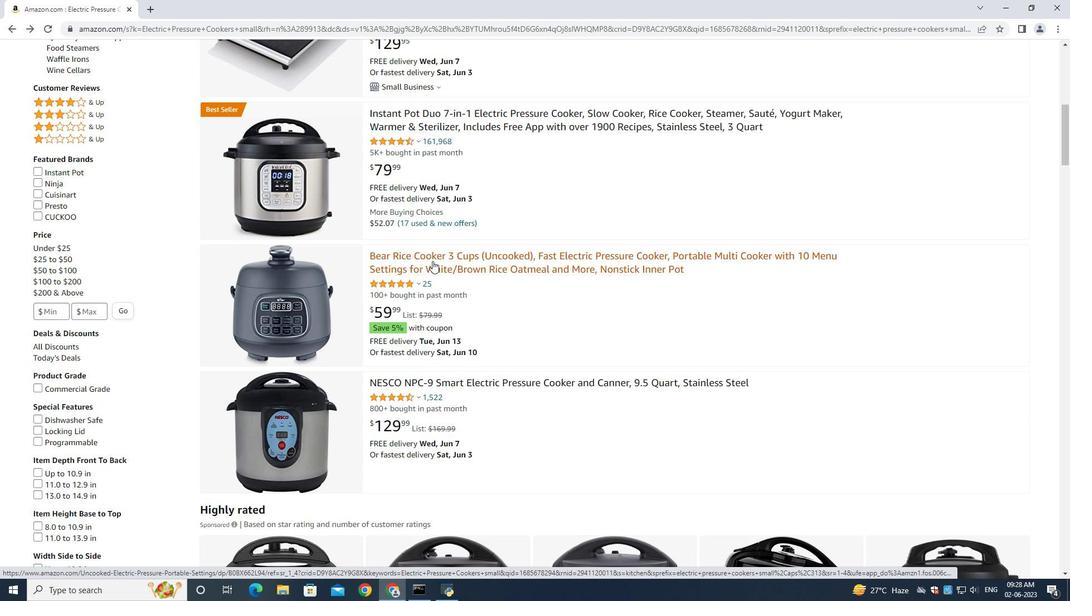 
Action: Mouse pressed left at (433, 261)
Screenshot: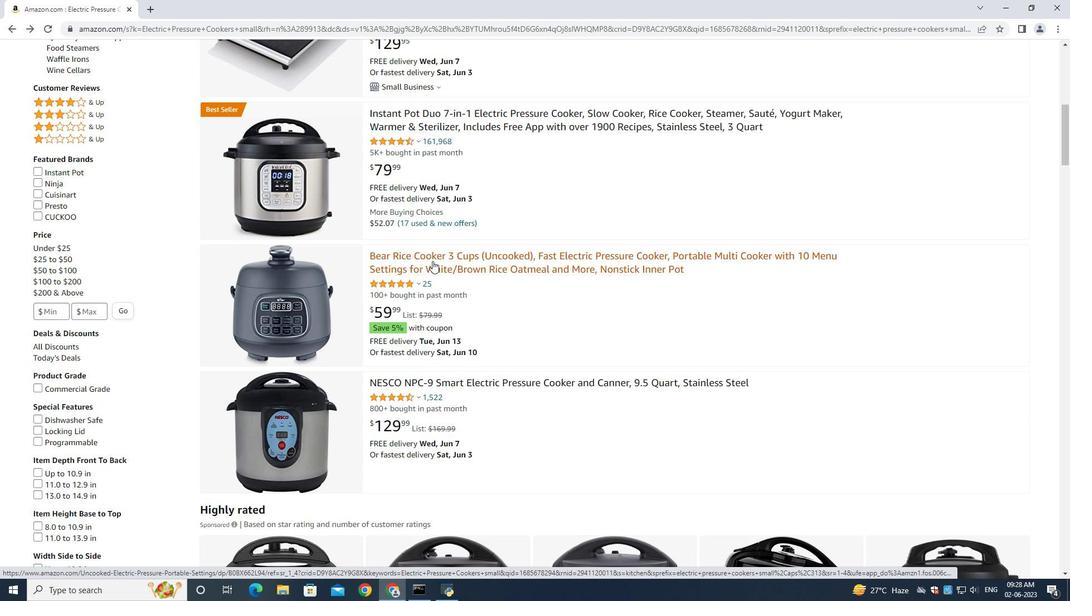 
Action: Mouse moved to (825, 367)
Screenshot: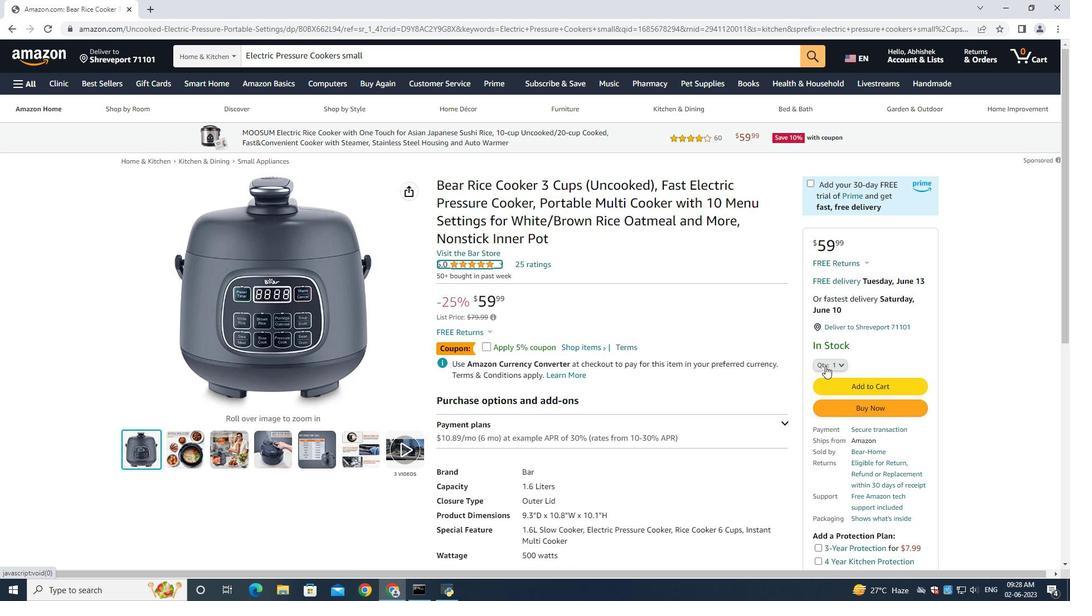 
Action: Mouse pressed left at (825, 367)
Screenshot: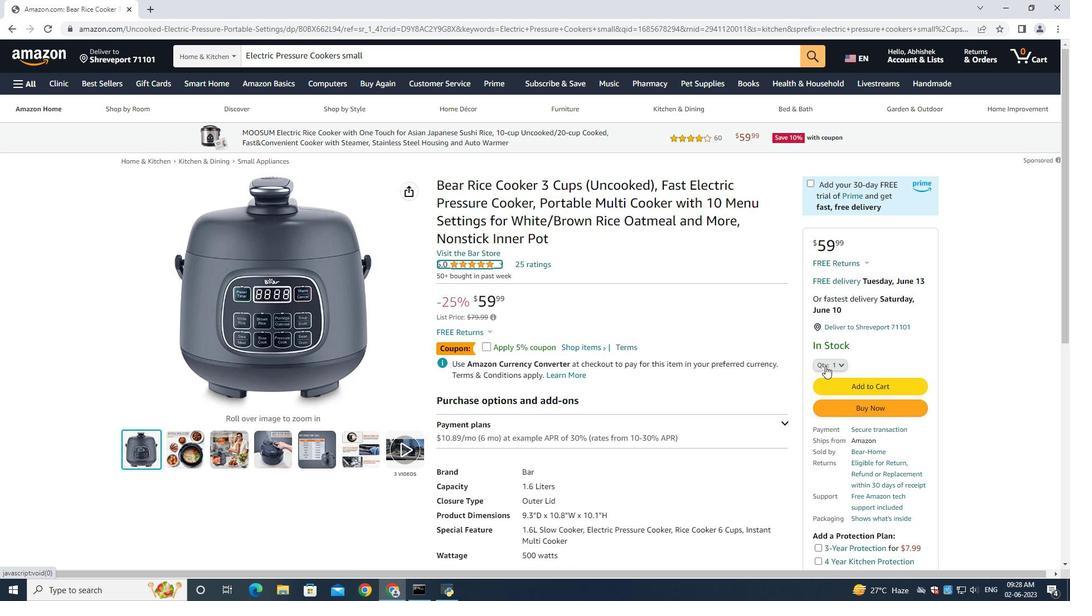 
Action: Mouse moved to (825, 428)
Screenshot: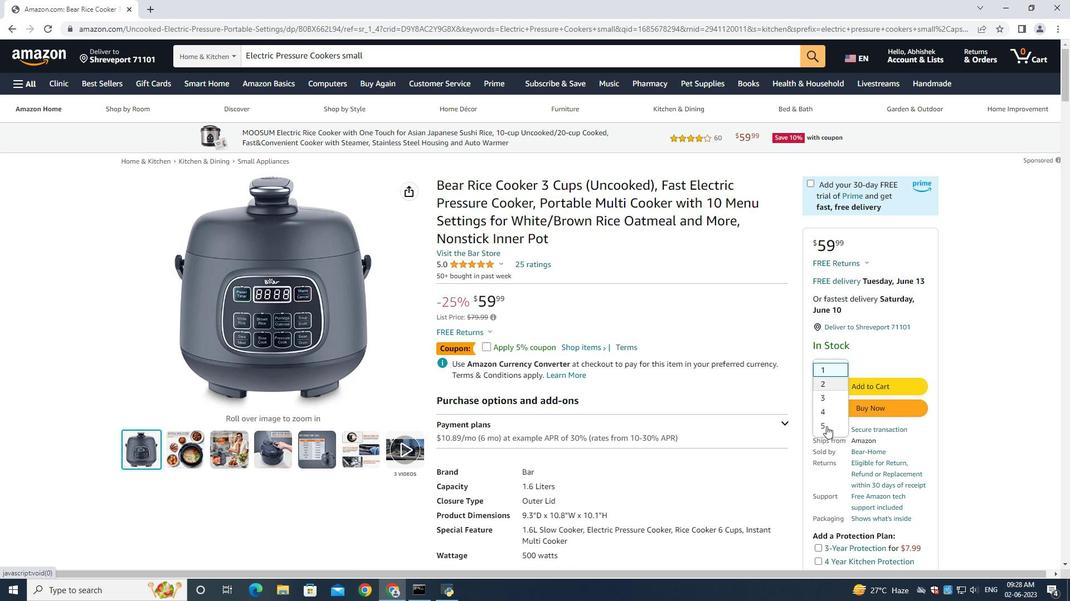 
Action: Mouse pressed left at (825, 428)
Screenshot: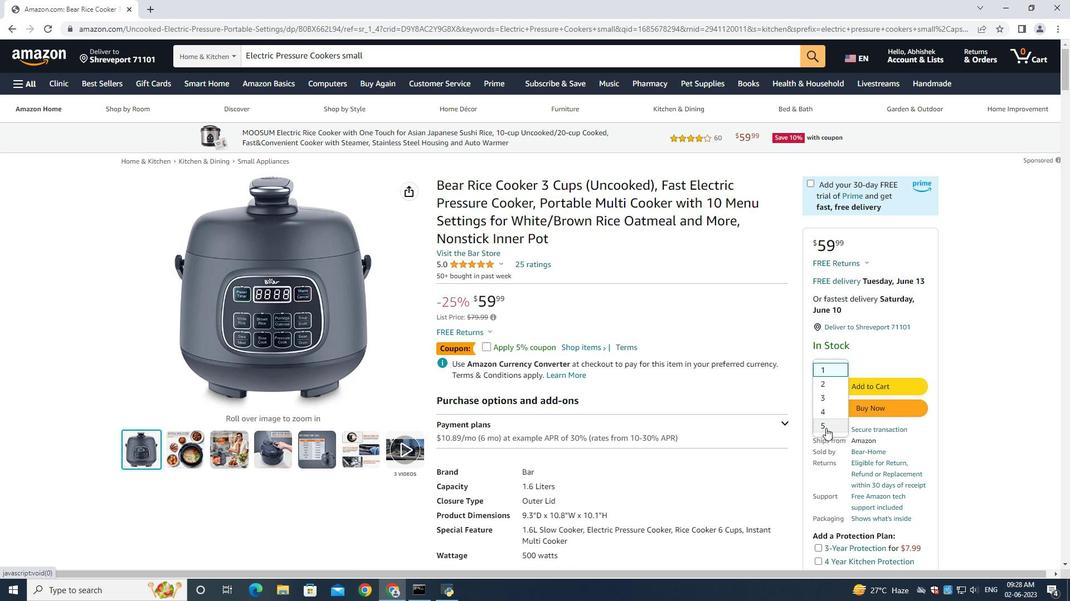 
Action: Mouse moved to (864, 397)
Screenshot: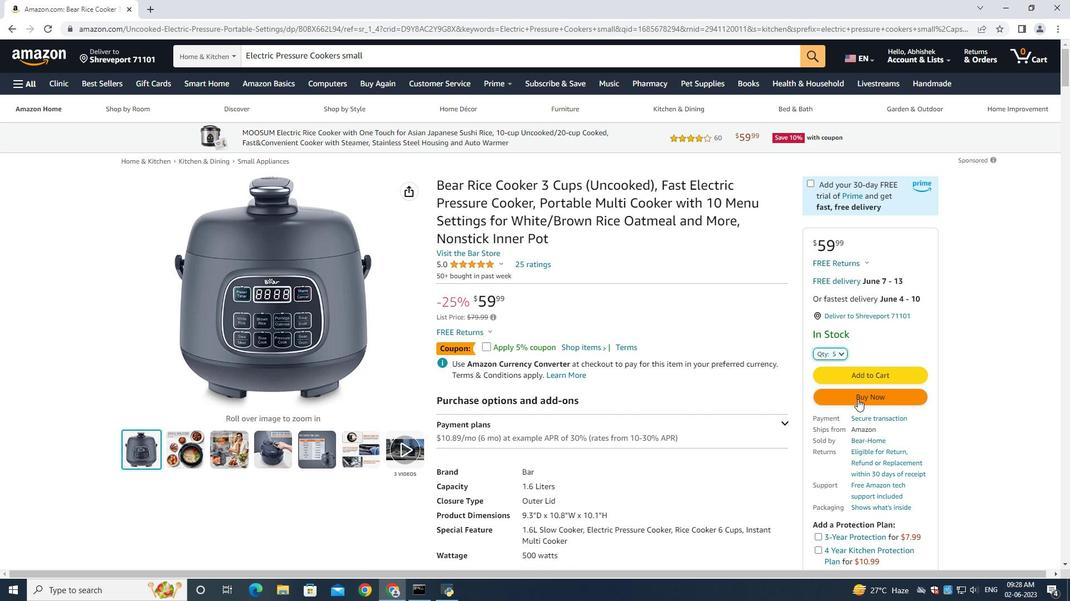 
Action: Mouse pressed left at (864, 397)
Screenshot: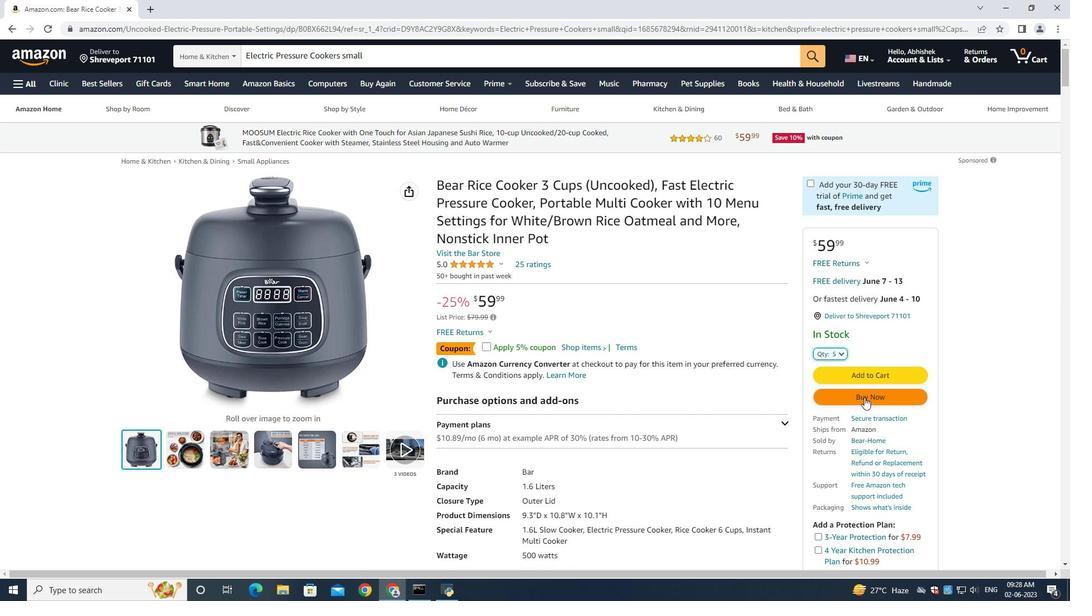 
Action: Mouse moved to (331, 351)
Screenshot: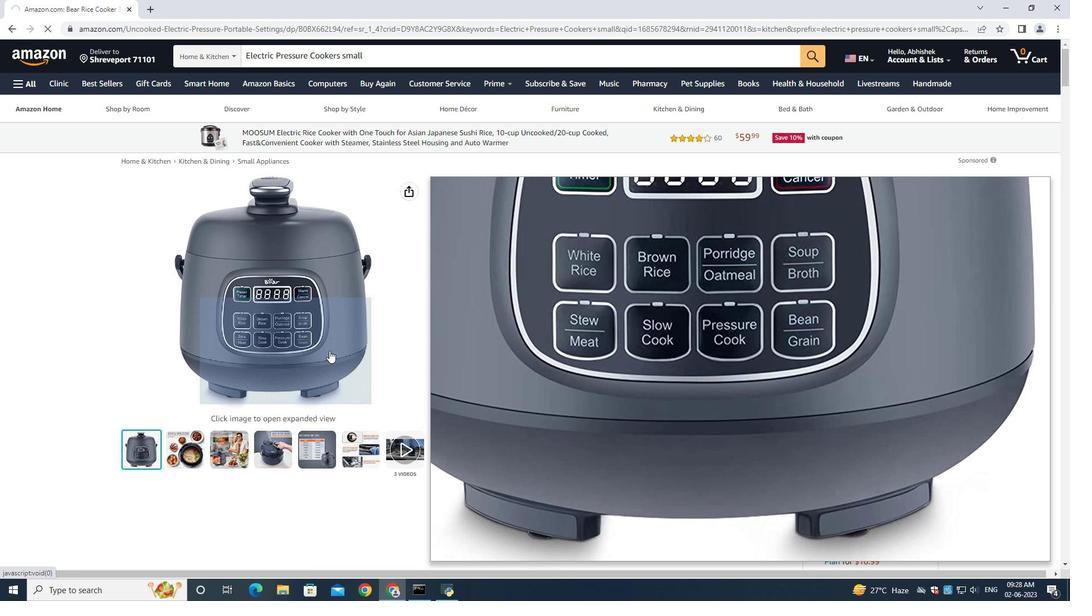 
Action: Mouse scrolled (331, 350) with delta (0, 0)
Screenshot: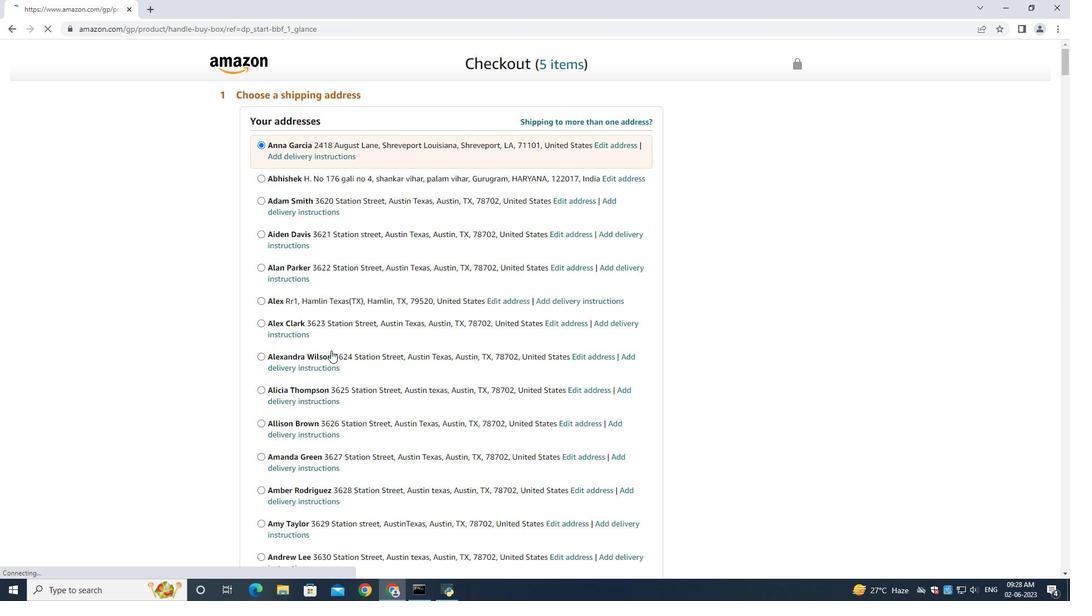 
Action: Mouse scrolled (331, 350) with delta (0, 0)
Screenshot: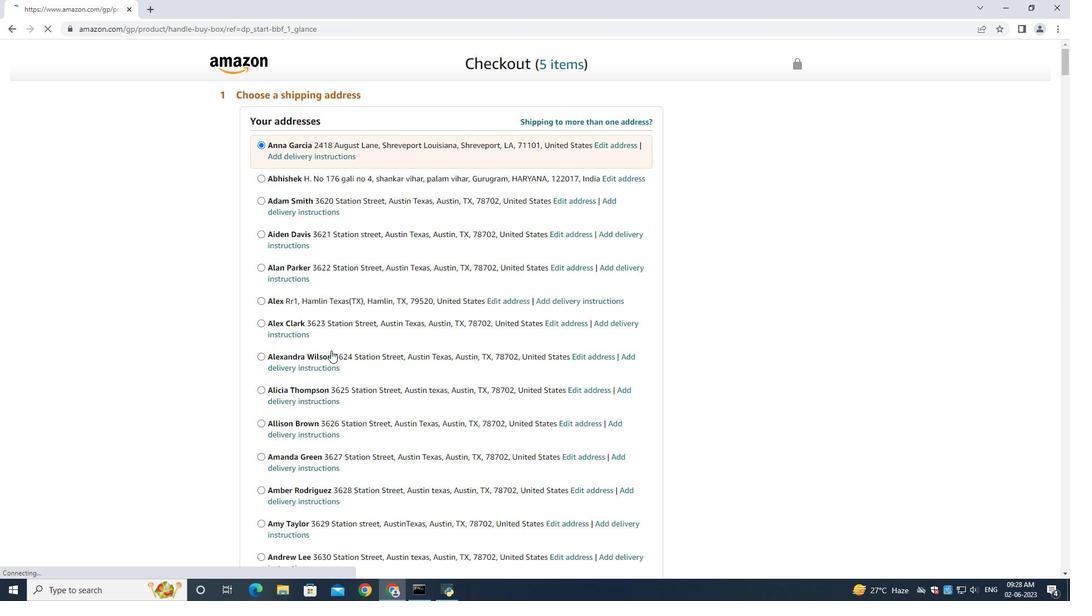 
Action: Mouse scrolled (331, 350) with delta (0, 0)
Screenshot: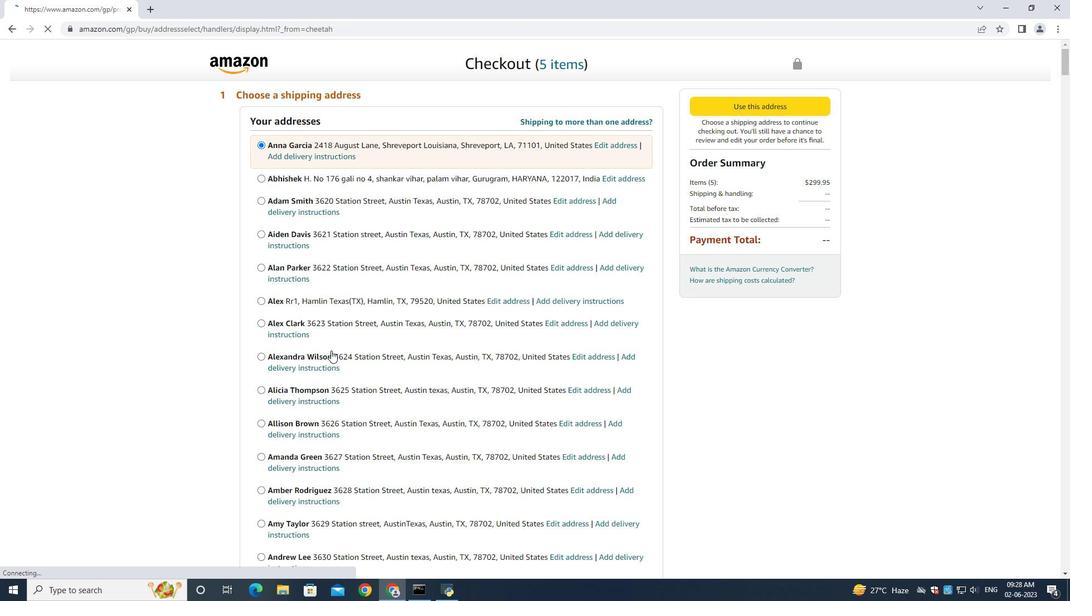 
Action: Mouse scrolled (331, 350) with delta (0, 0)
Screenshot: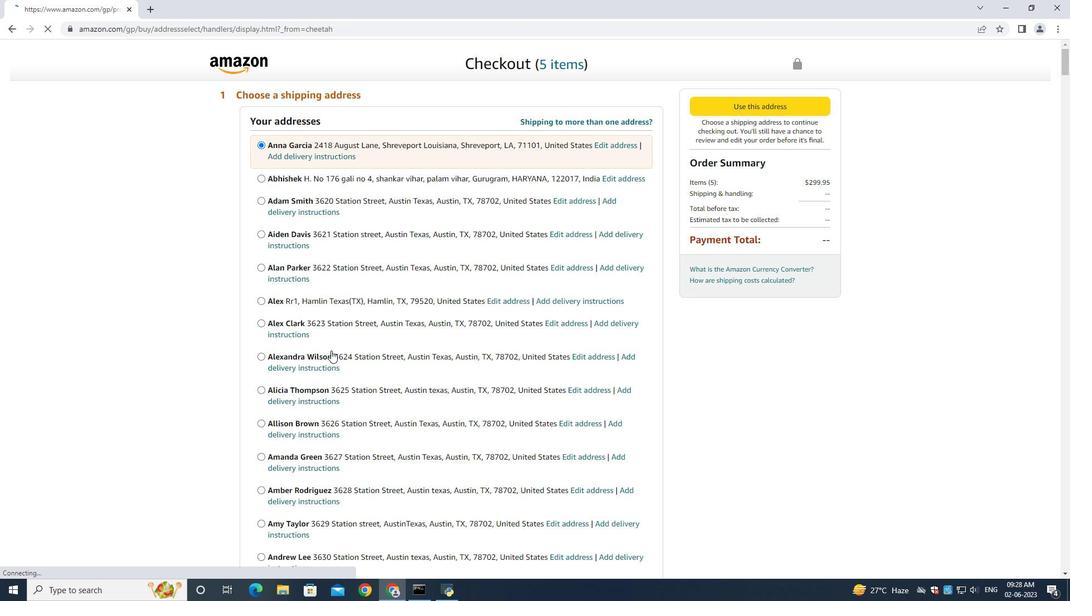 
Action: Mouse scrolled (331, 350) with delta (0, 0)
Screenshot: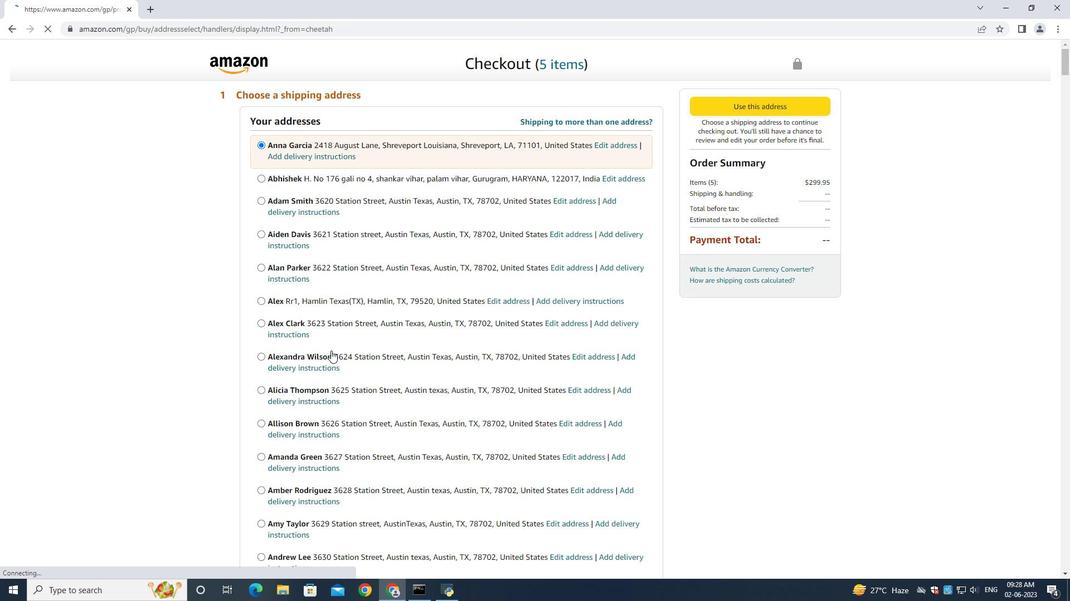 
Action: Mouse moved to (331, 351)
Screenshot: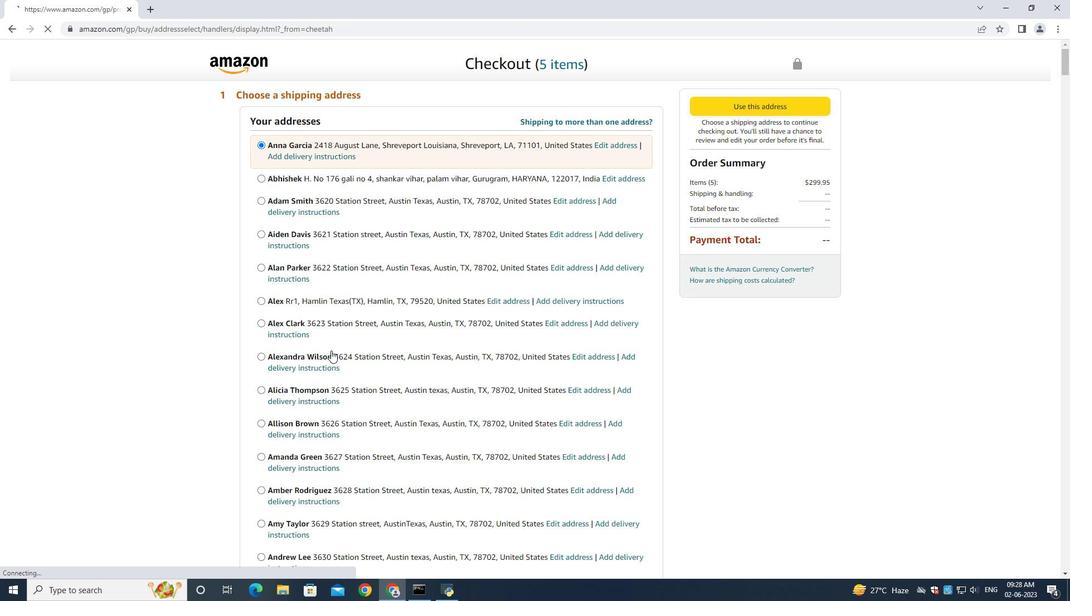 
Action: Mouse scrolled (331, 351) with delta (0, 0)
Screenshot: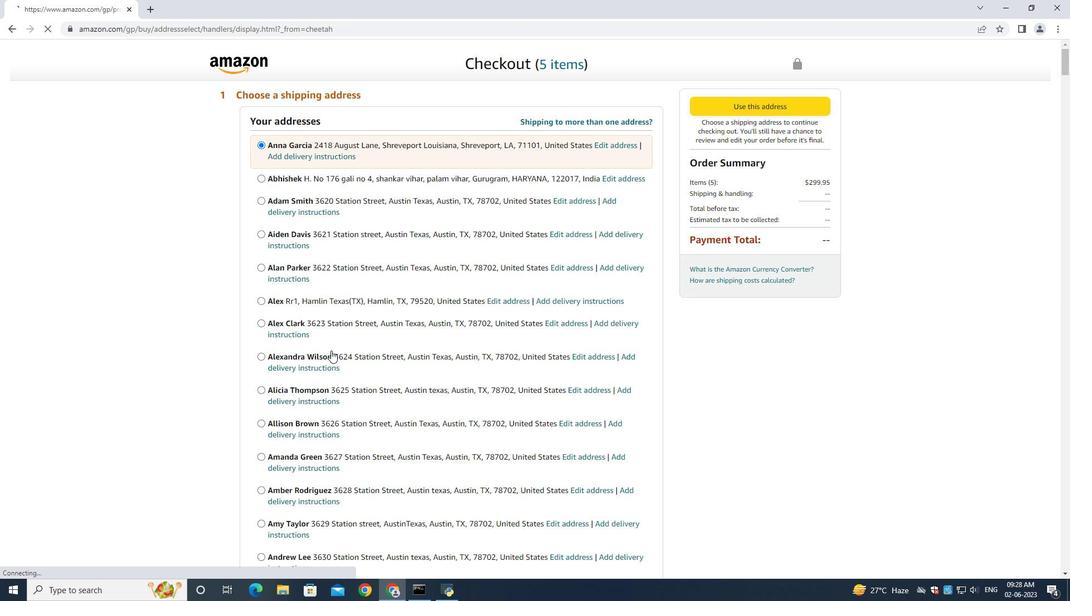 
Action: Mouse moved to (332, 351)
Screenshot: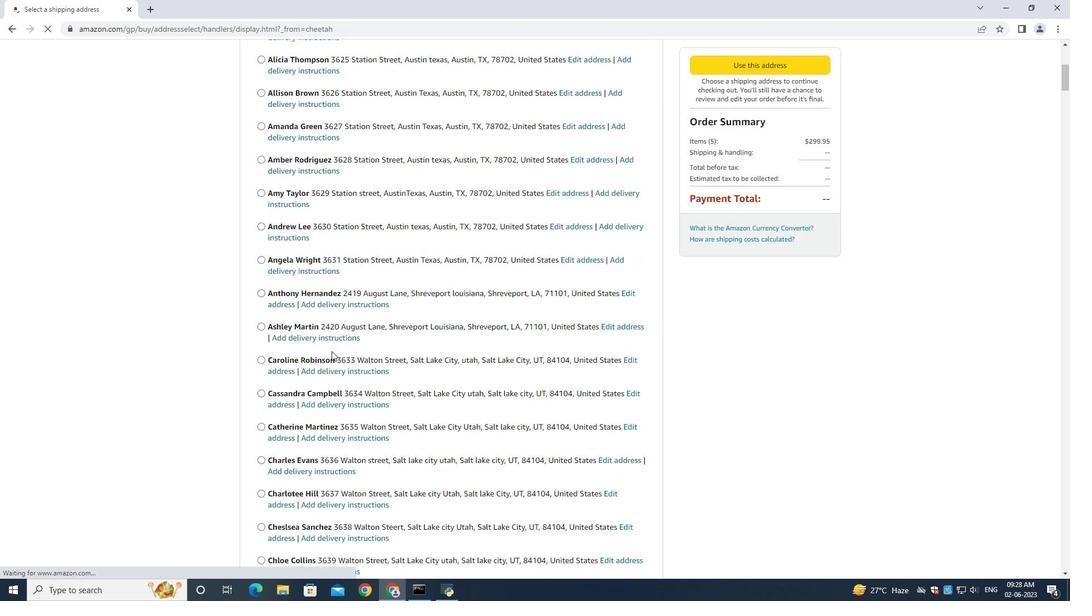 
Action: Mouse scrolled (332, 351) with delta (0, 0)
Screenshot: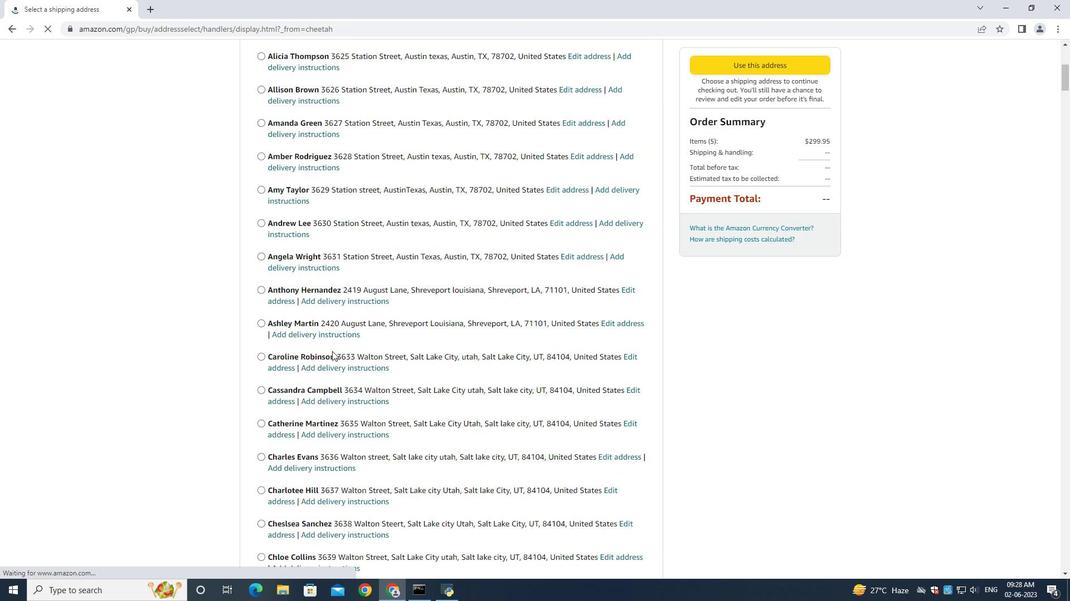 
Action: Mouse moved to (332, 352)
Screenshot: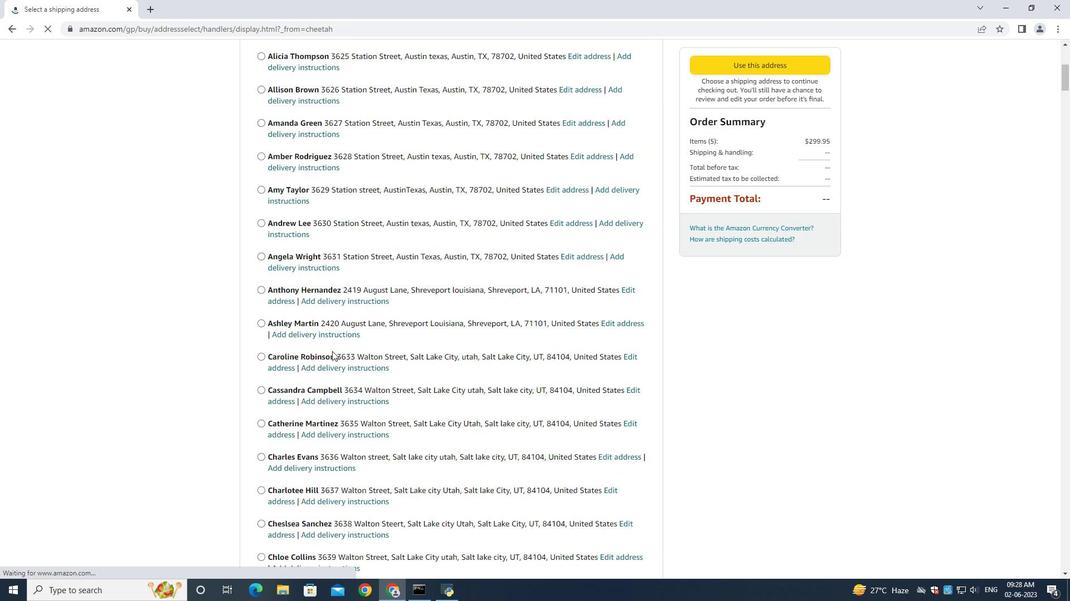 
Action: Mouse scrolled (332, 351) with delta (0, 0)
Screenshot: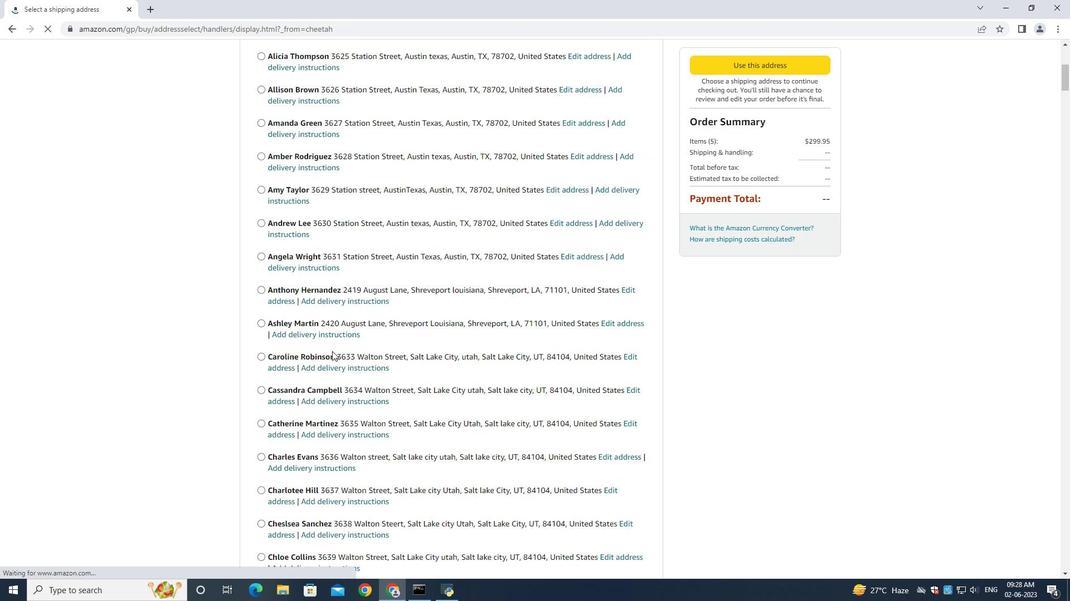 
Action: Mouse scrolled (332, 351) with delta (0, 0)
Screenshot: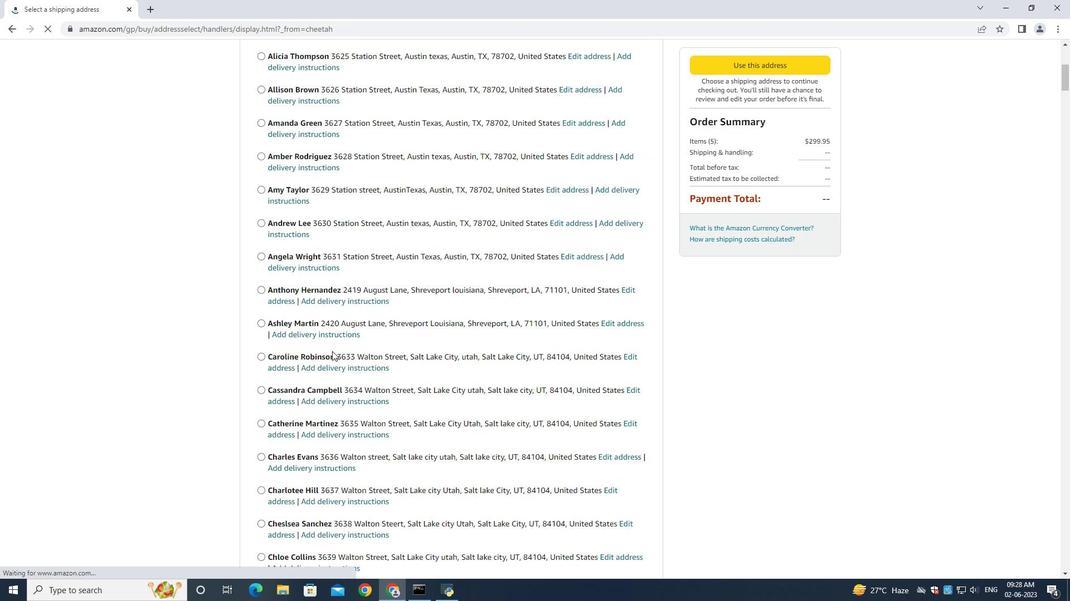 
Action: Mouse moved to (333, 352)
Screenshot: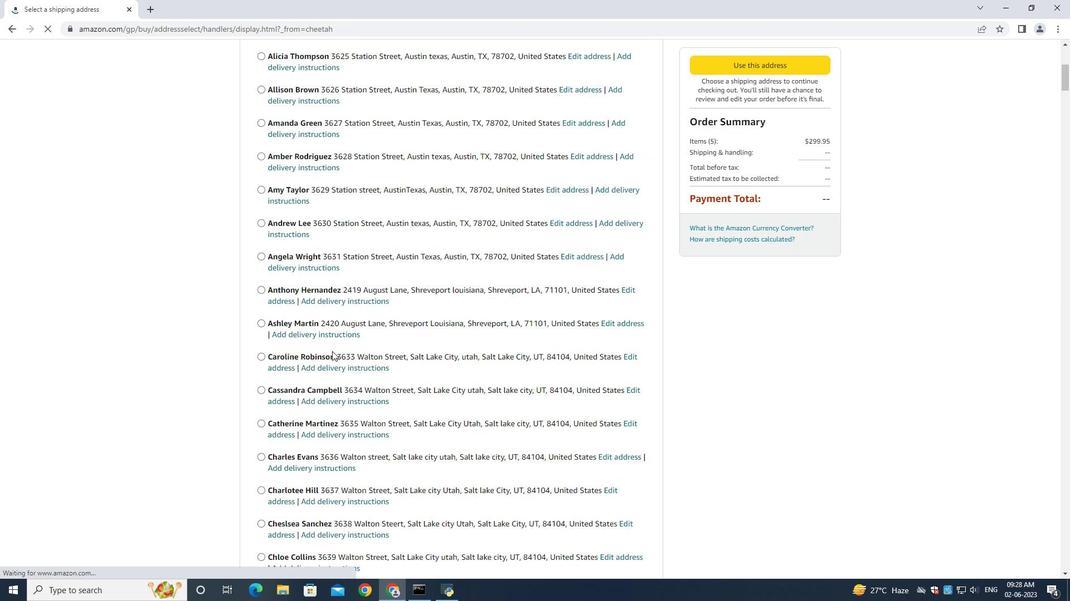 
Action: Mouse scrolled (332, 351) with delta (0, 0)
Screenshot: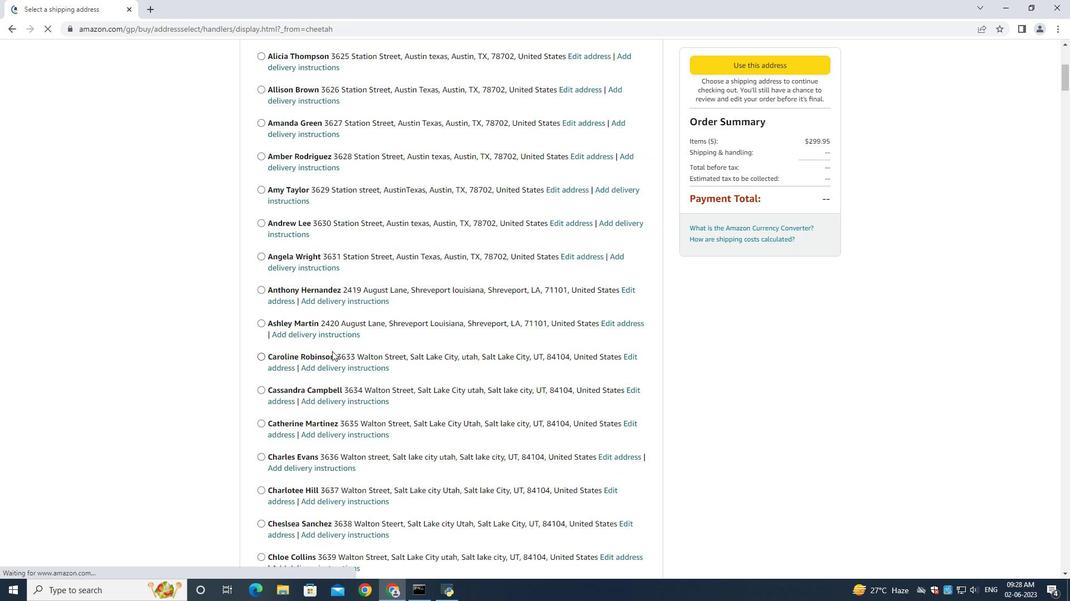 
Action: Mouse moved to (333, 352)
Screenshot: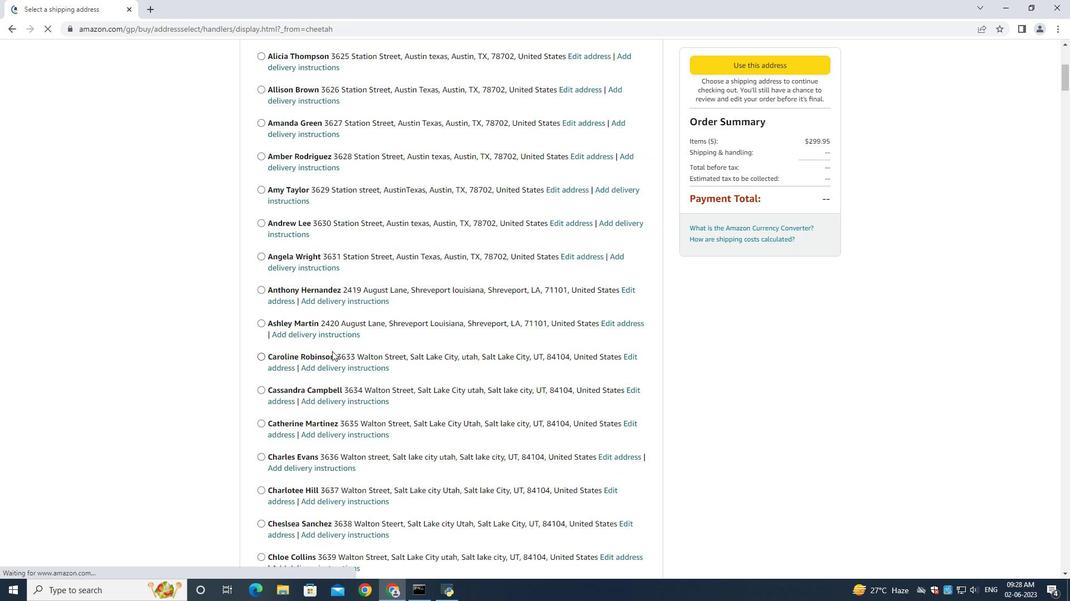 
Action: Mouse scrolled (332, 351) with delta (0, 0)
Screenshot: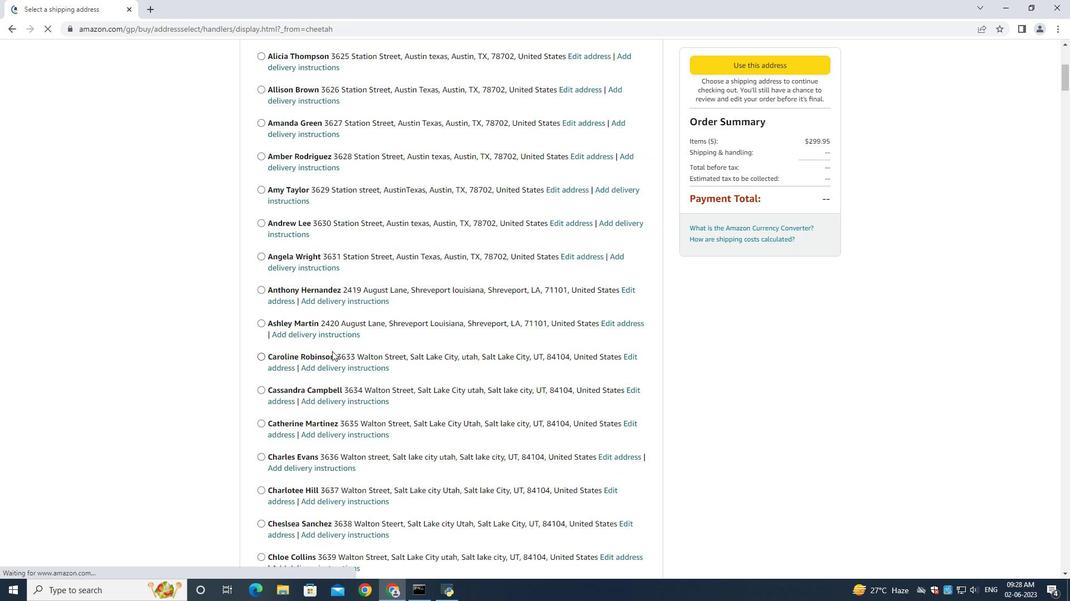 
Action: Mouse moved to (339, 352)
Screenshot: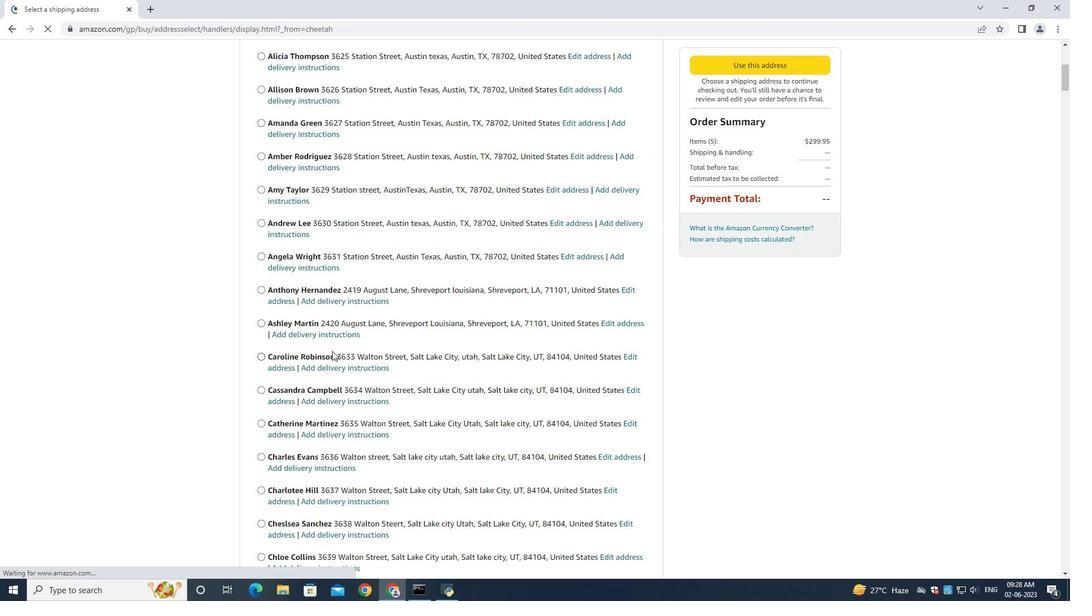 
Action: Mouse scrolled (332, 351) with delta (0, 0)
Screenshot: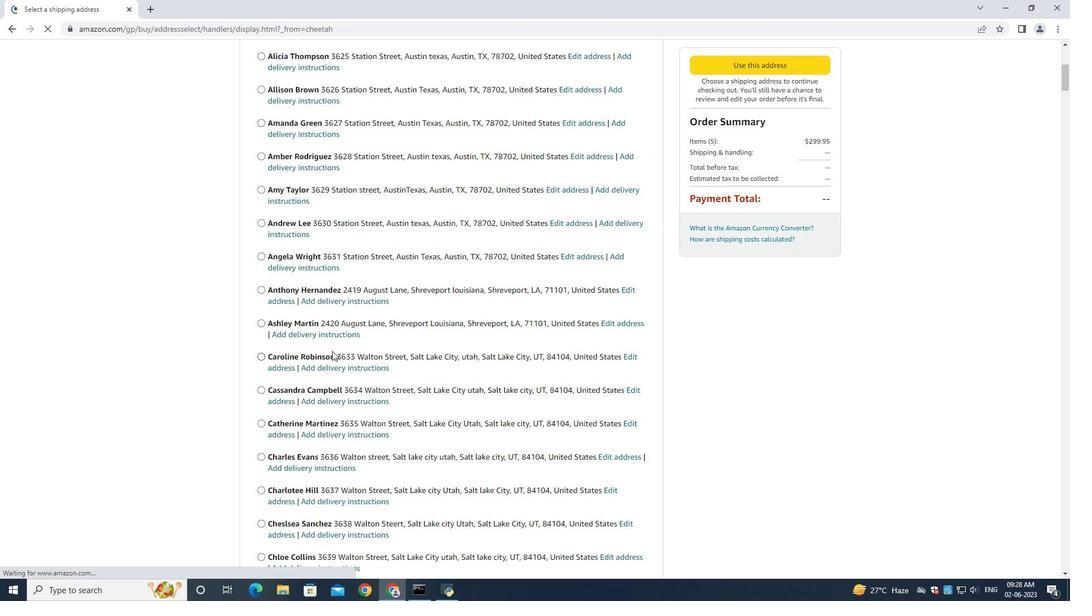 
Action: Mouse moved to (409, 361)
Screenshot: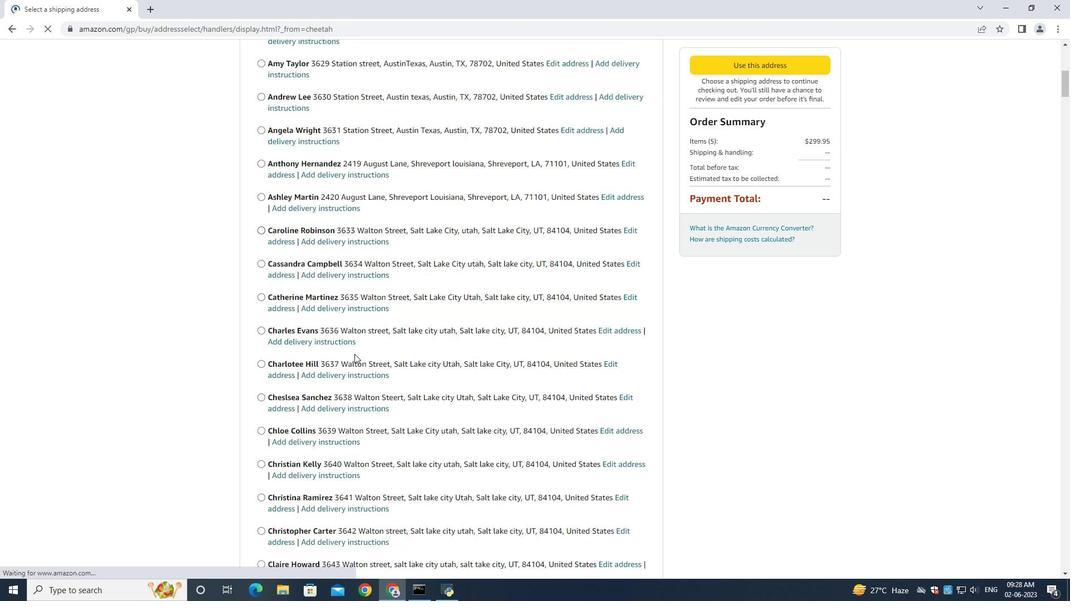 
Action: Mouse scrolled (409, 360) with delta (0, 0)
Screenshot: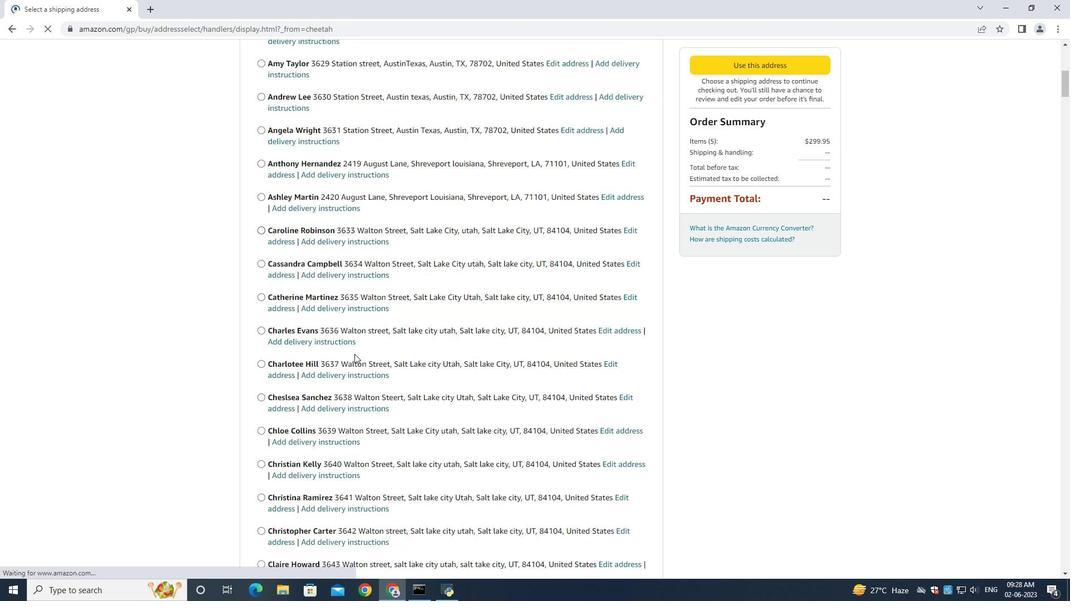 
Action: Mouse moved to (410, 362)
Screenshot: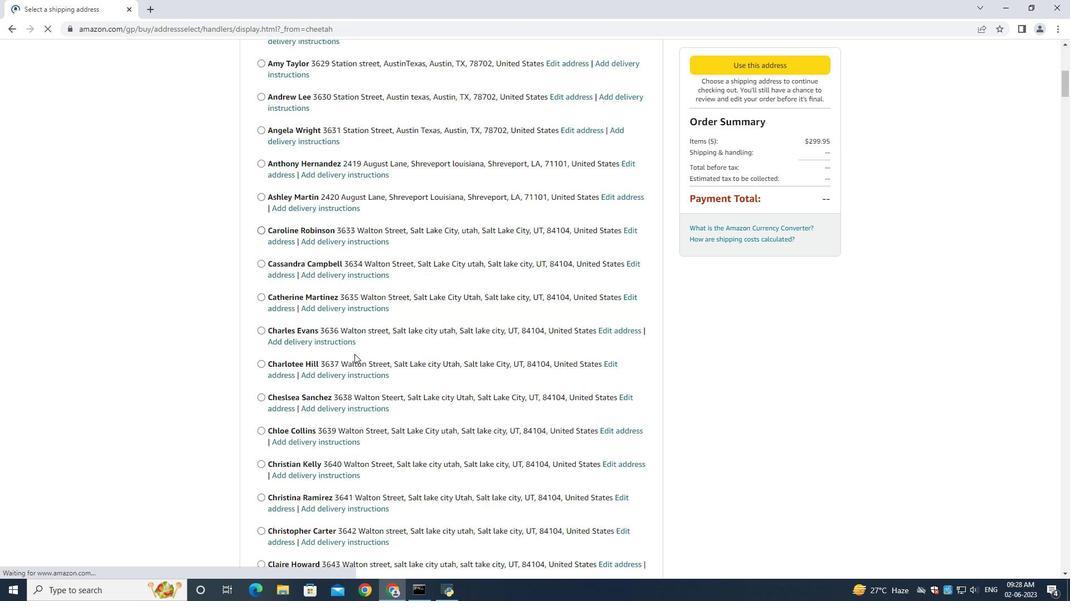 
Action: Mouse scrolled (410, 361) with delta (0, 0)
Screenshot: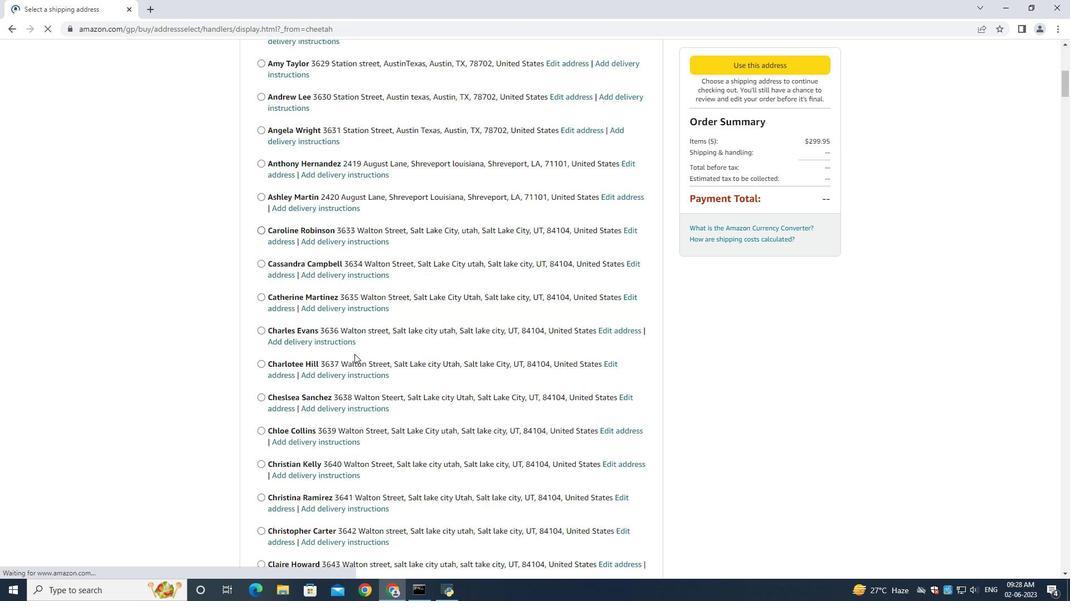 
Action: Mouse moved to (410, 362)
Screenshot: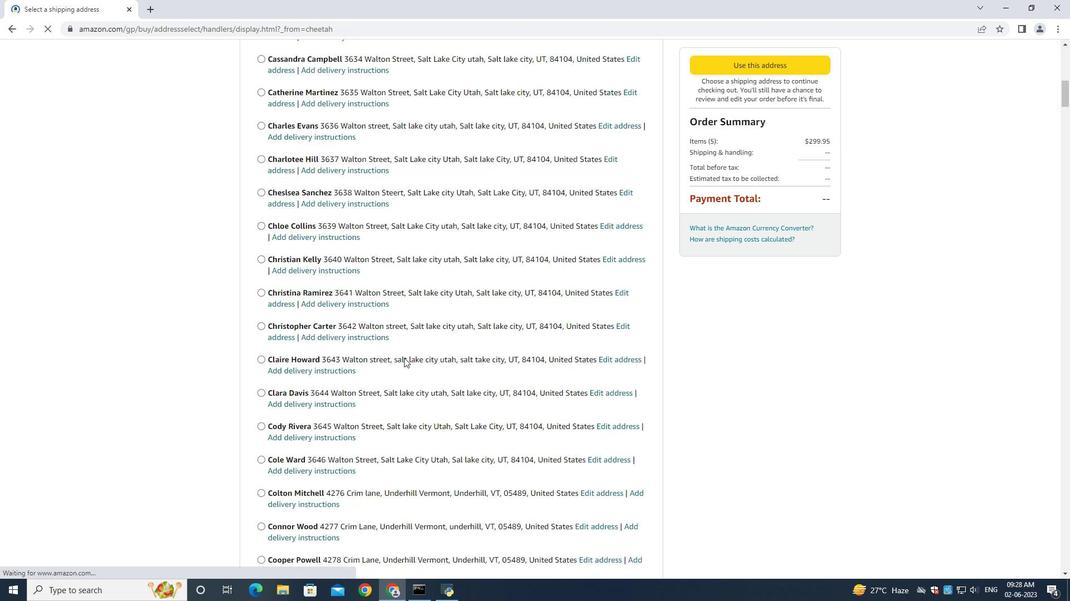 
Action: Mouse scrolled (410, 362) with delta (0, 0)
Screenshot: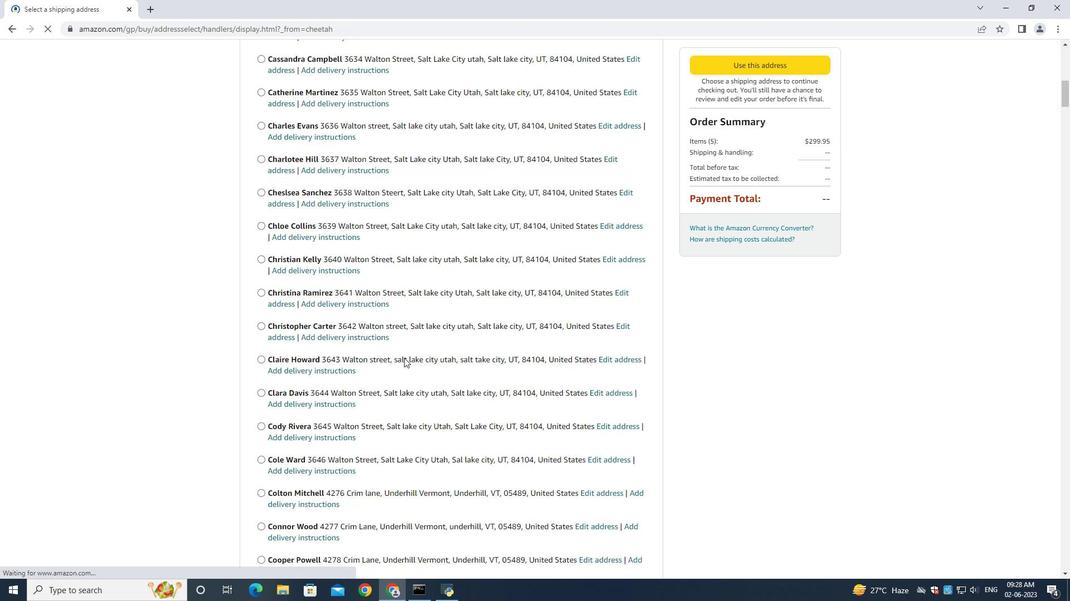 
Action: Mouse scrolled (410, 362) with delta (0, 0)
Screenshot: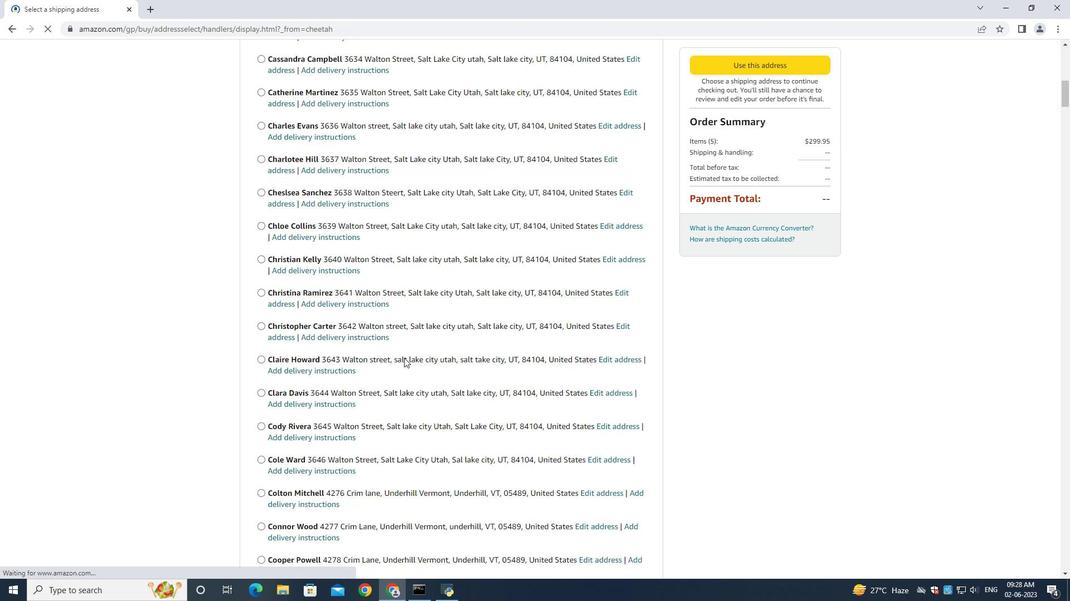 
Action: Mouse scrolled (410, 362) with delta (0, 0)
Screenshot: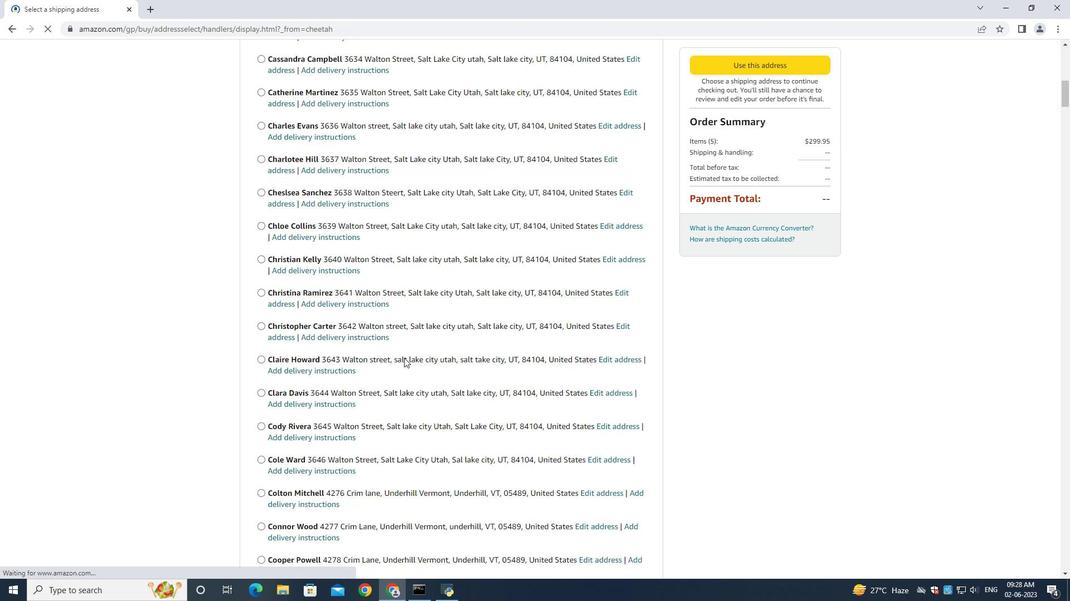 
Action: Mouse scrolled (410, 362) with delta (0, 0)
Screenshot: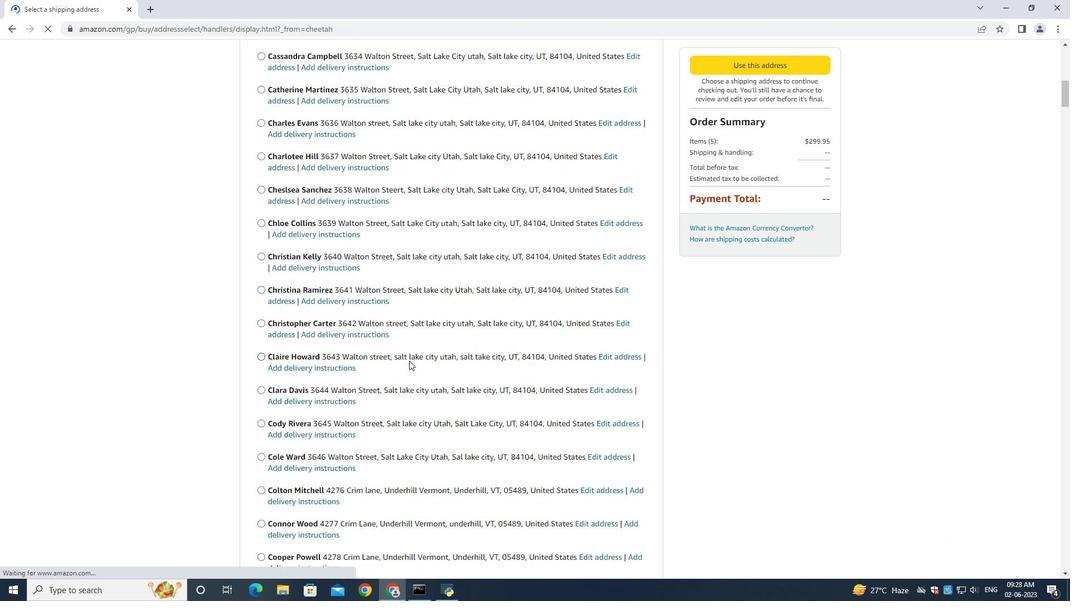 
Action: Mouse scrolled (410, 362) with delta (0, 0)
Screenshot: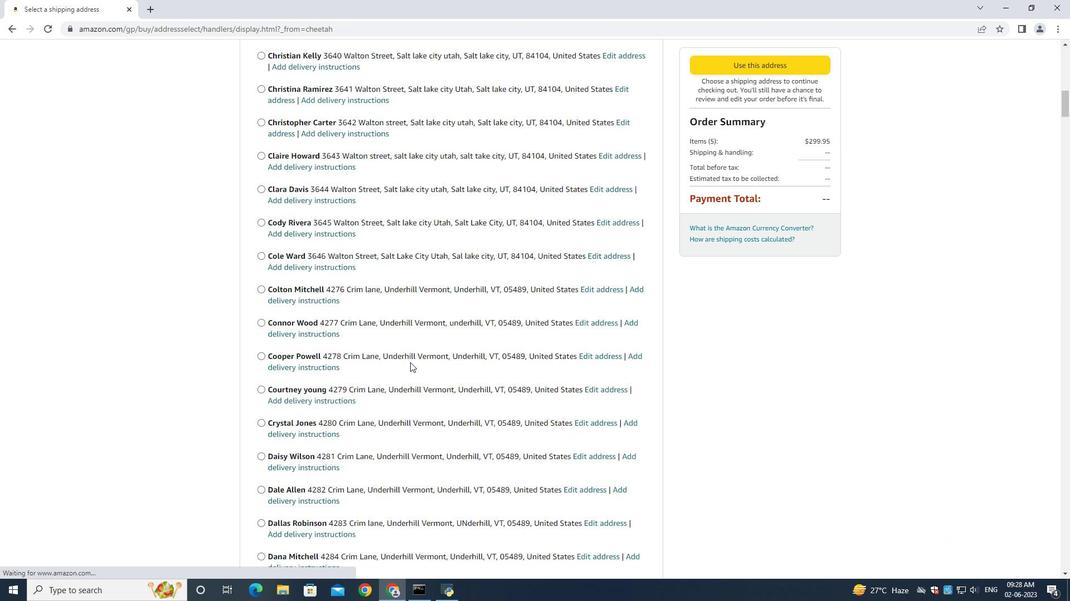 
Action: Mouse scrolled (410, 362) with delta (0, 0)
Screenshot: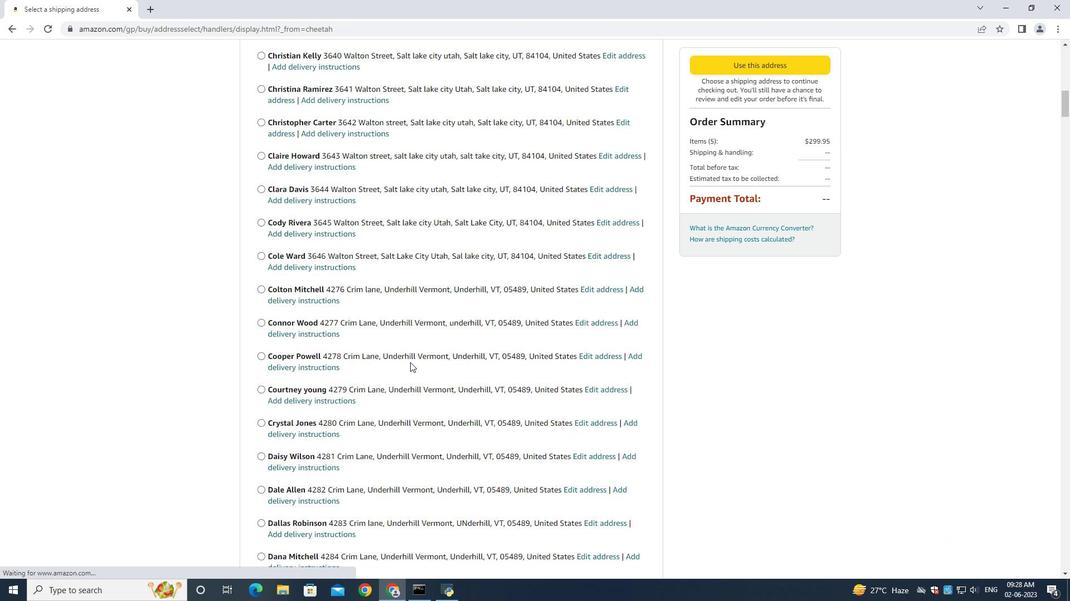 
Action: Mouse scrolled (410, 362) with delta (0, 0)
Screenshot: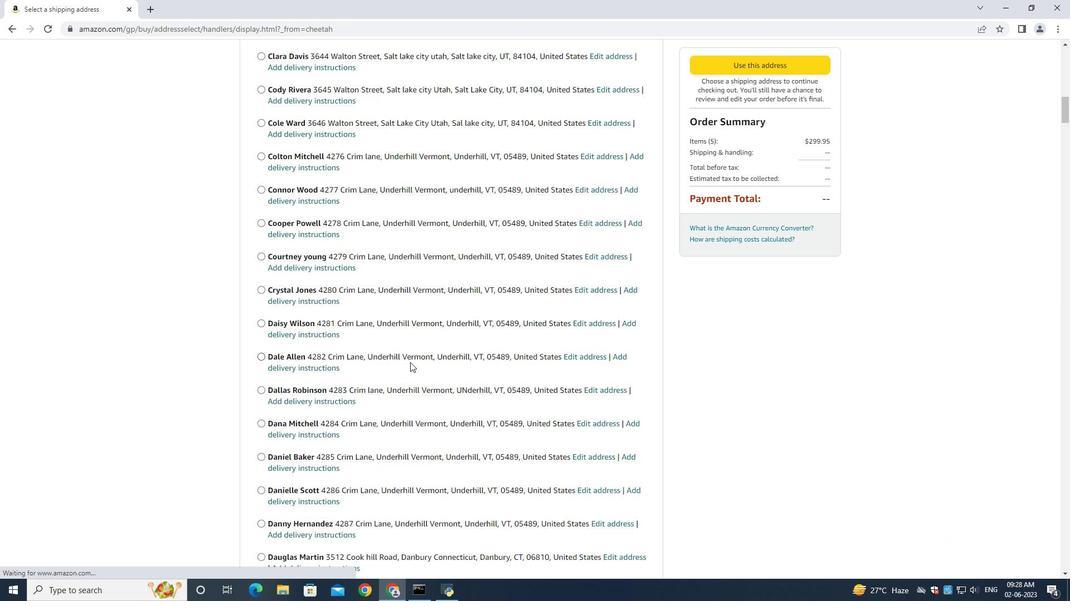 
Action: Mouse scrolled (410, 362) with delta (0, 0)
Screenshot: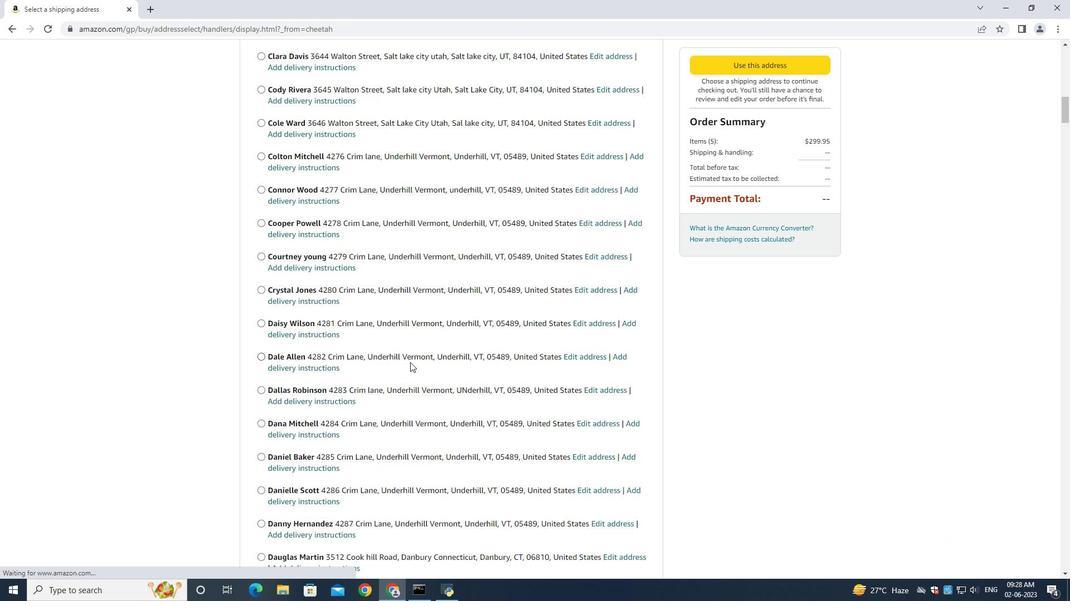 
Action: Mouse scrolled (410, 362) with delta (0, 0)
Screenshot: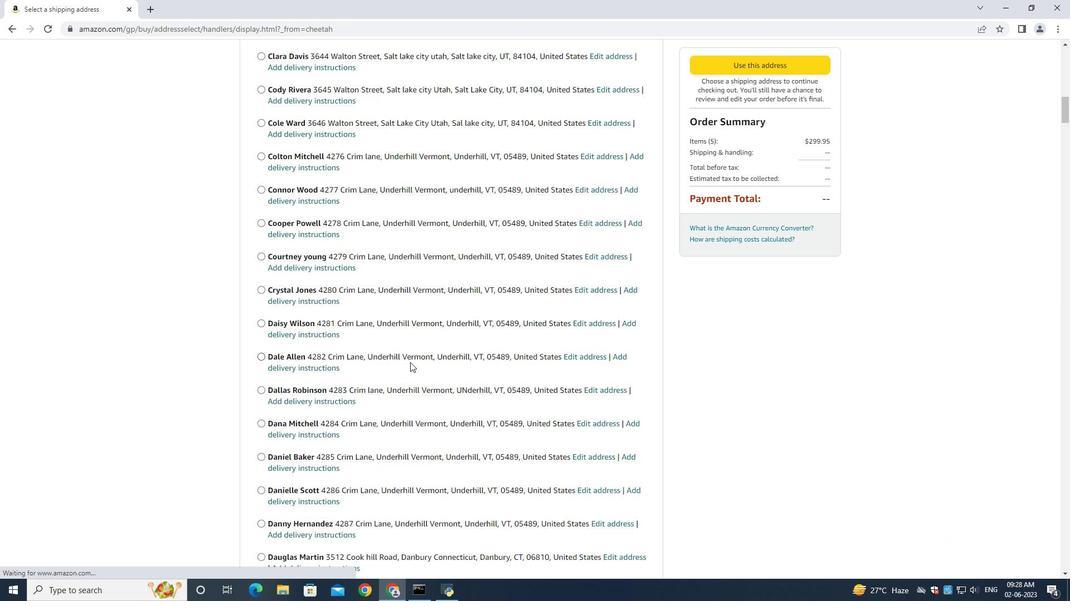 
Action: Mouse scrolled (410, 362) with delta (0, 0)
Screenshot: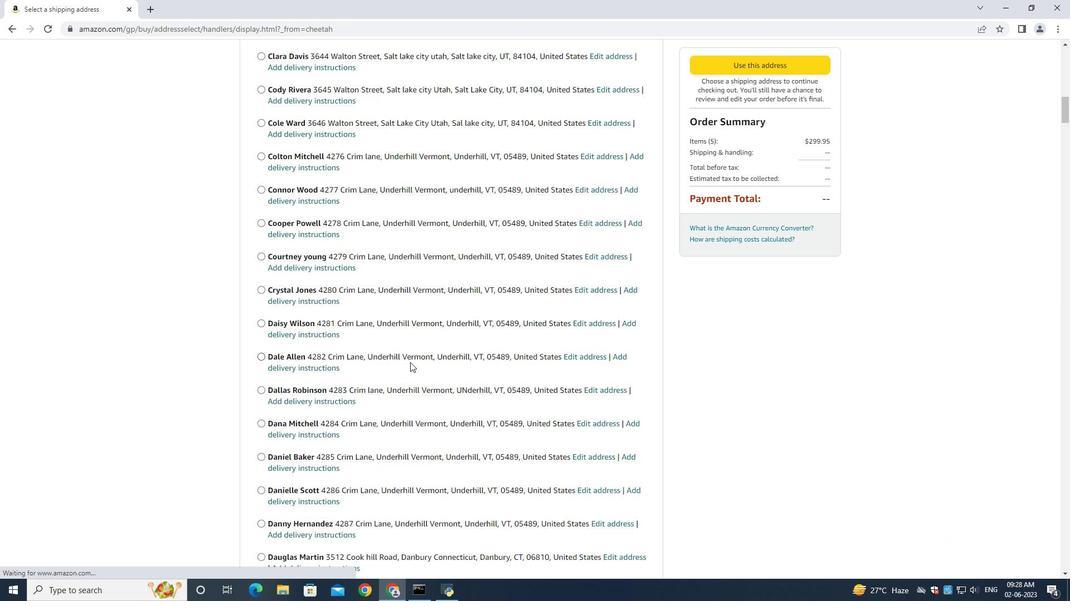 
Action: Mouse scrolled (410, 362) with delta (0, 0)
Screenshot: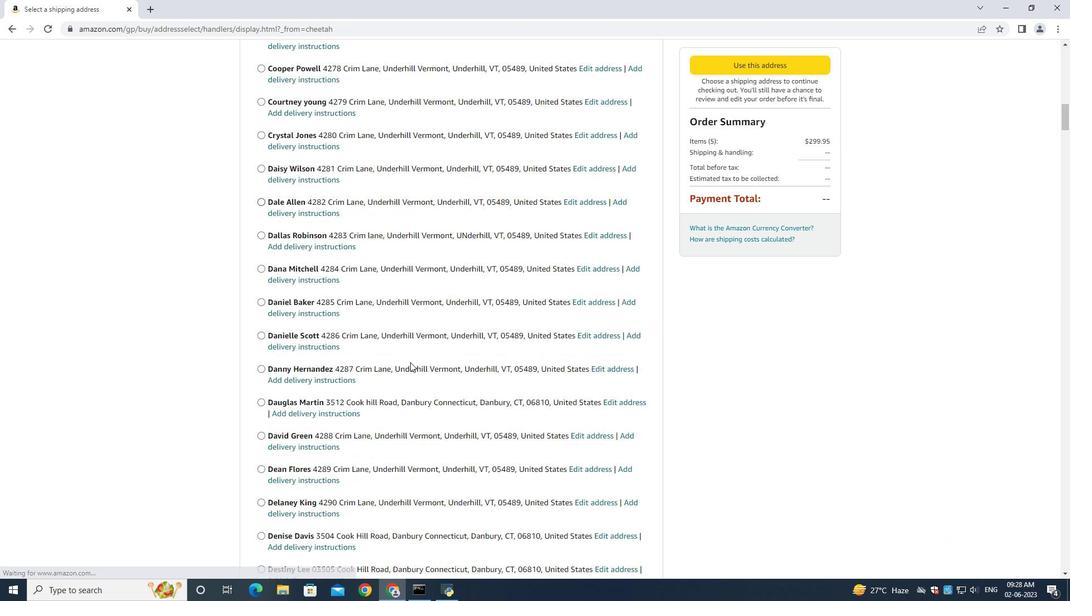 
Action: Mouse scrolled (410, 362) with delta (0, 0)
Screenshot: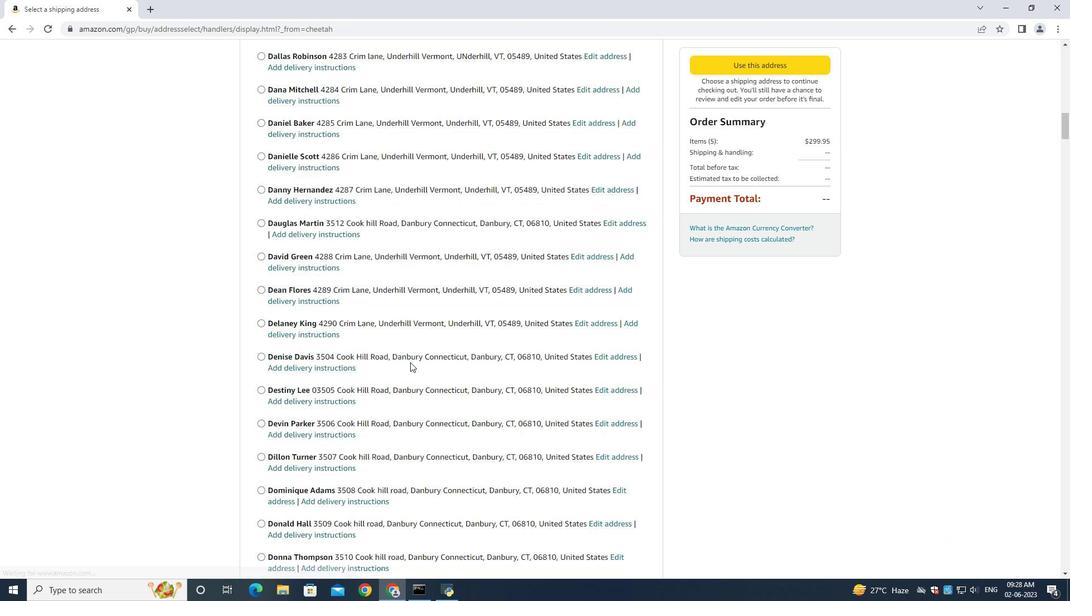 
Action: Mouse scrolled (410, 362) with delta (0, 0)
Screenshot: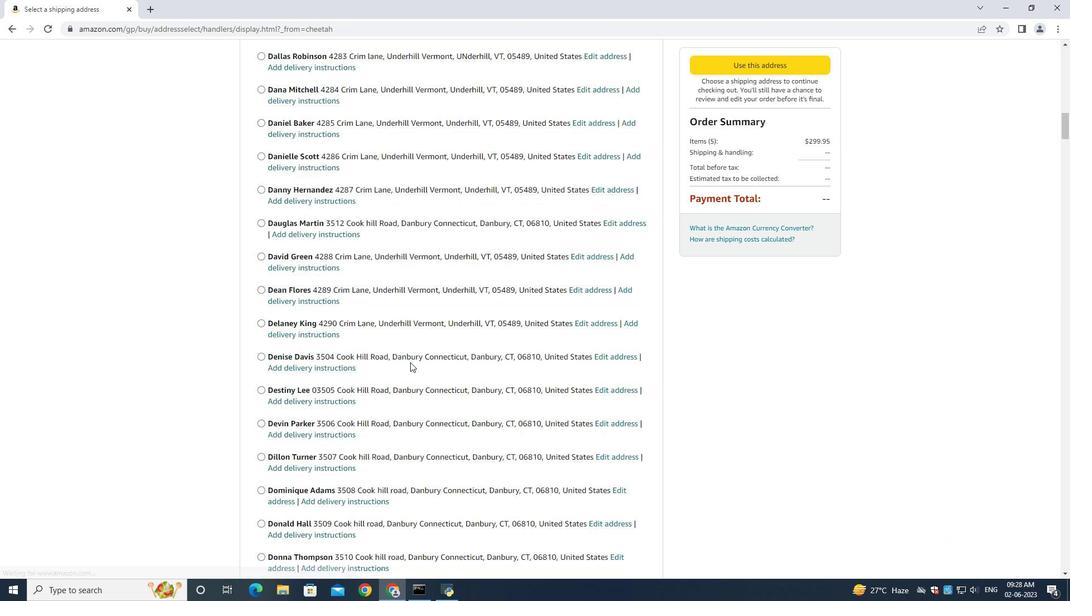 
Action: Mouse scrolled (410, 362) with delta (0, 0)
Screenshot: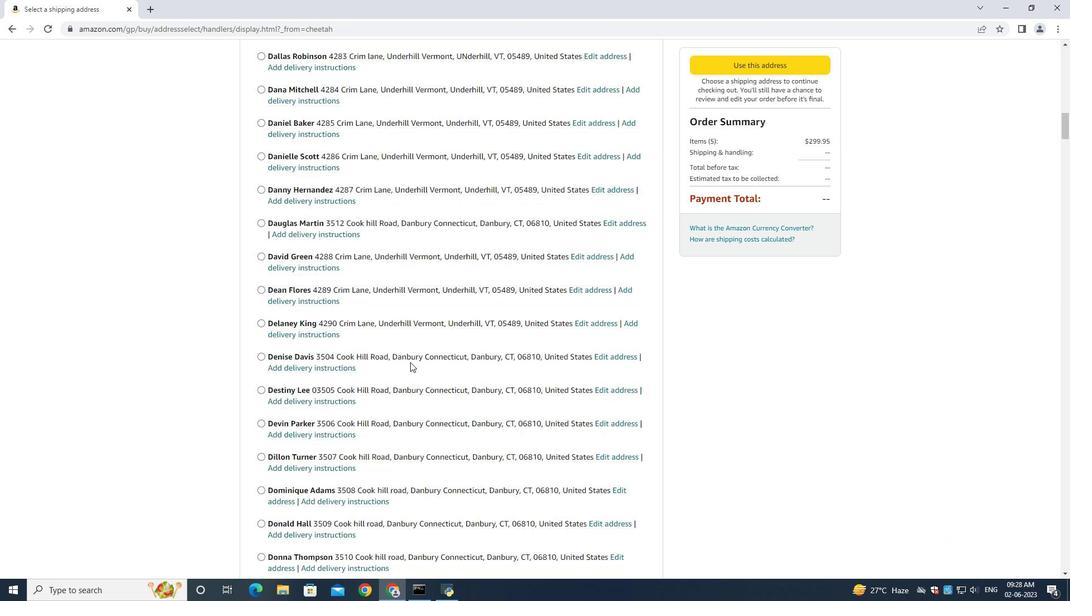 
Action: Mouse scrolled (410, 362) with delta (0, 0)
Screenshot: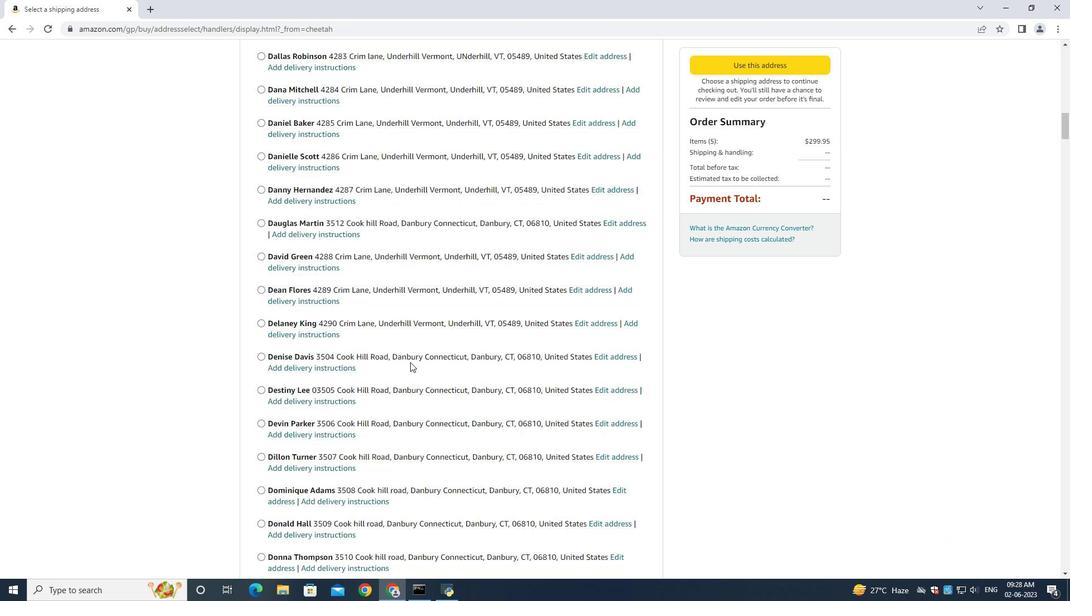 
Action: Mouse scrolled (410, 362) with delta (0, 0)
Screenshot: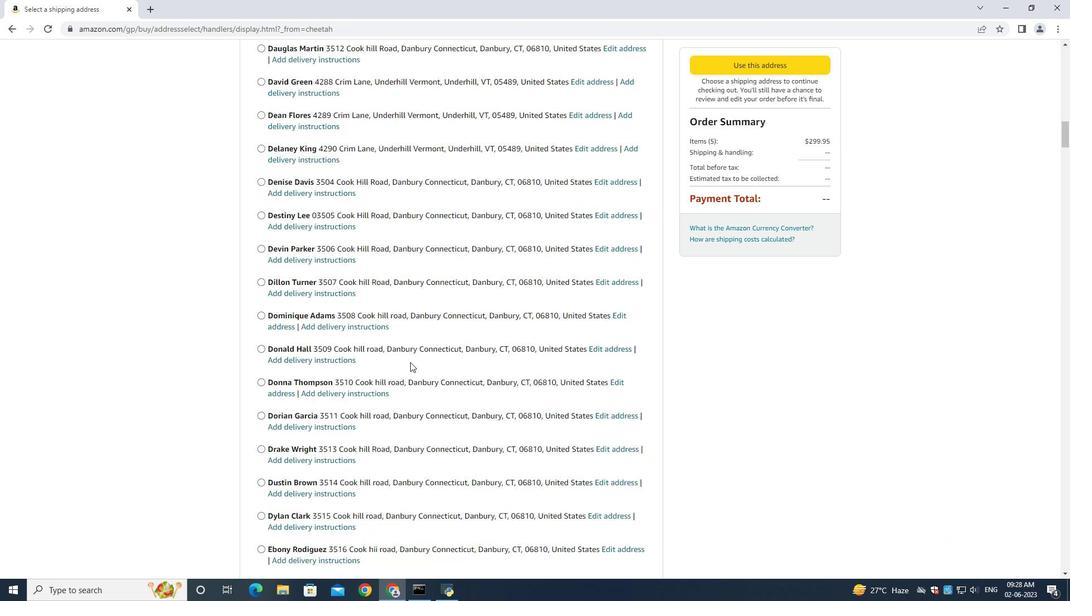 
Action: Mouse scrolled (410, 362) with delta (0, 0)
Screenshot: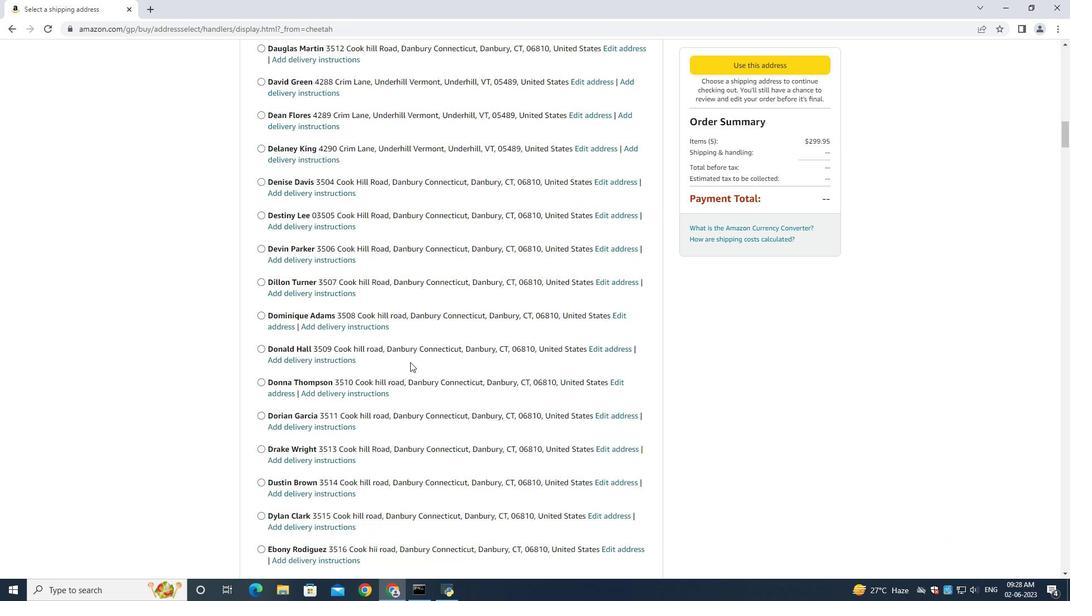 
Action: Mouse scrolled (410, 362) with delta (0, 0)
Screenshot: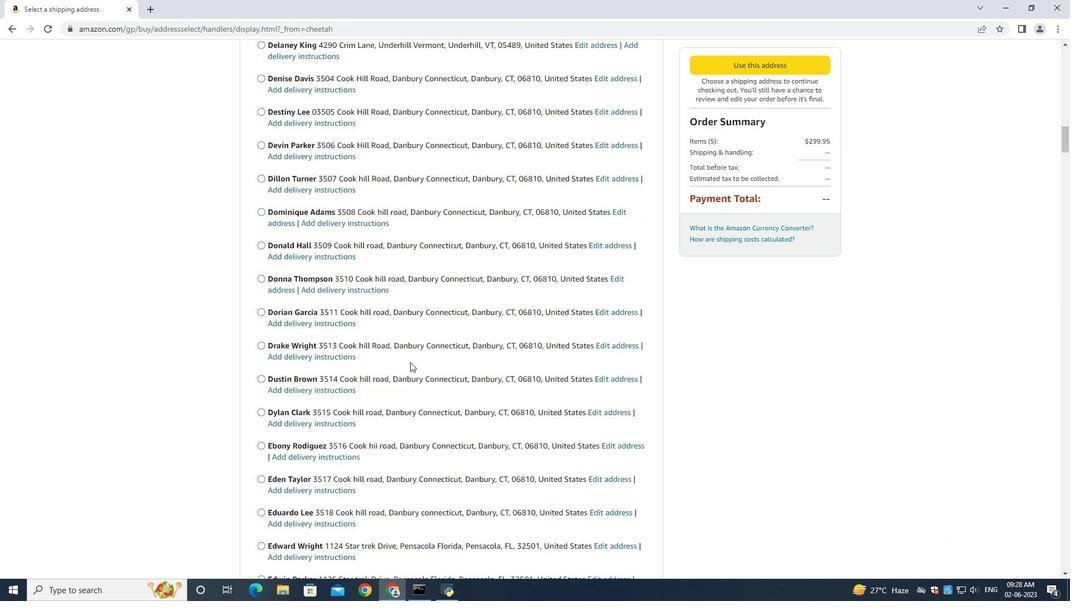 
Action: Mouse scrolled (410, 362) with delta (0, 0)
Screenshot: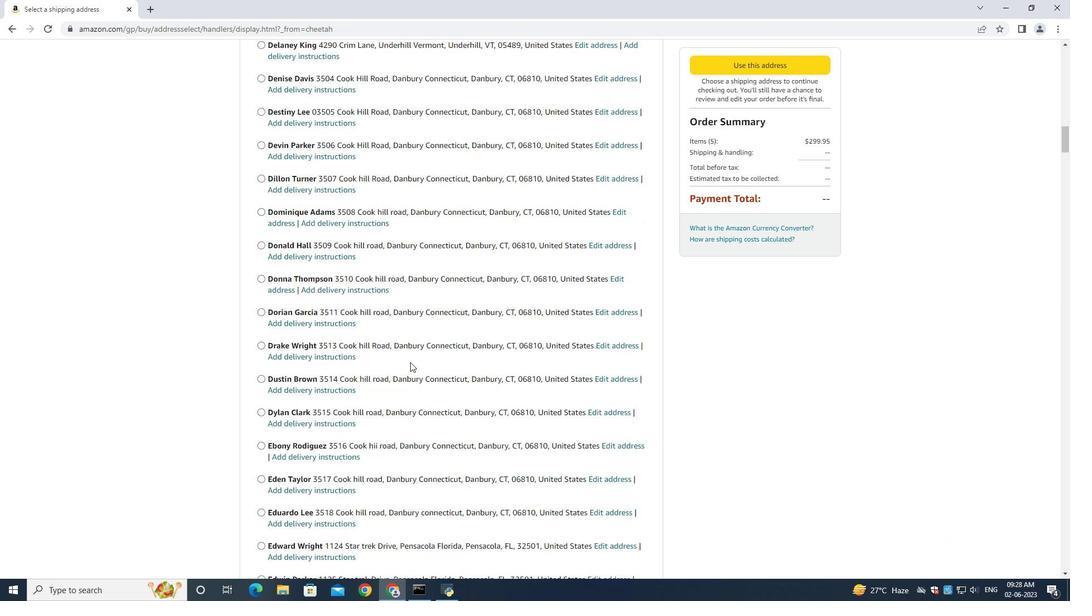 
Action: Mouse scrolled (410, 362) with delta (0, 0)
Screenshot: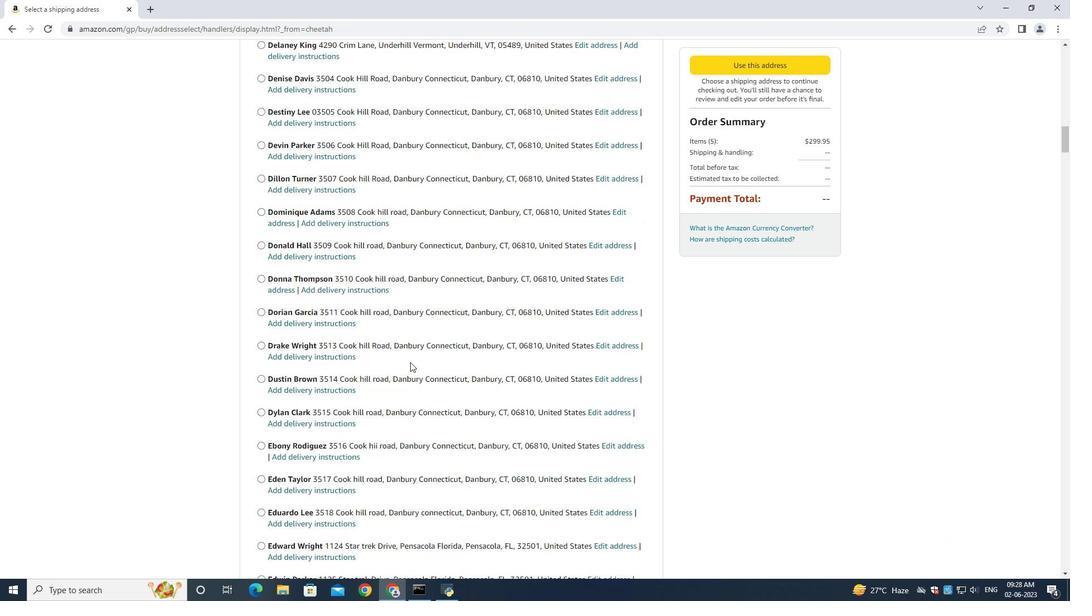 
Action: Mouse scrolled (410, 362) with delta (0, 0)
Screenshot: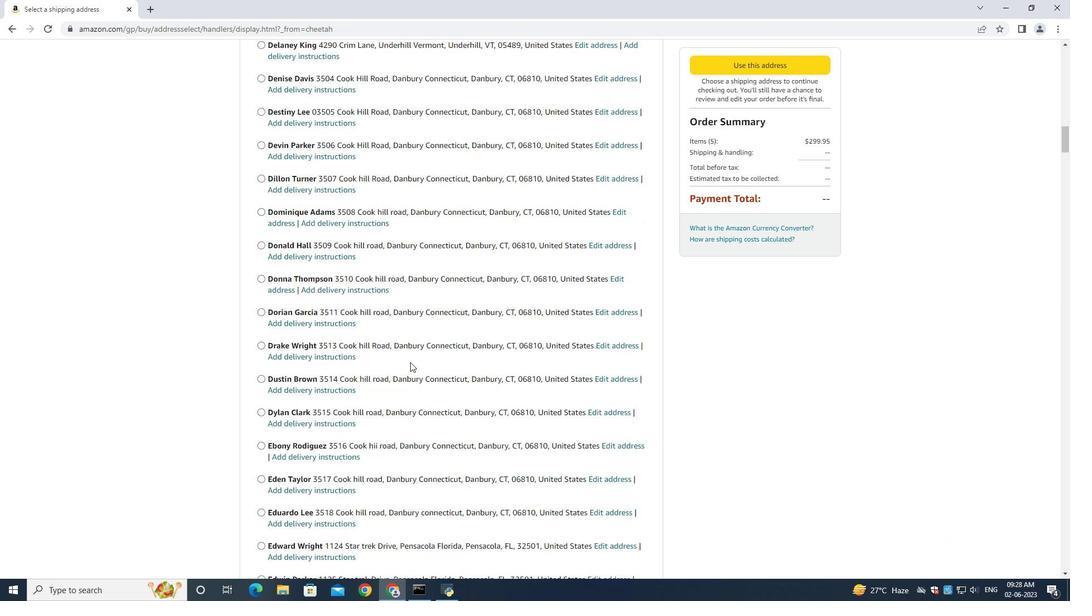 
Action: Mouse scrolled (410, 362) with delta (0, 0)
Screenshot: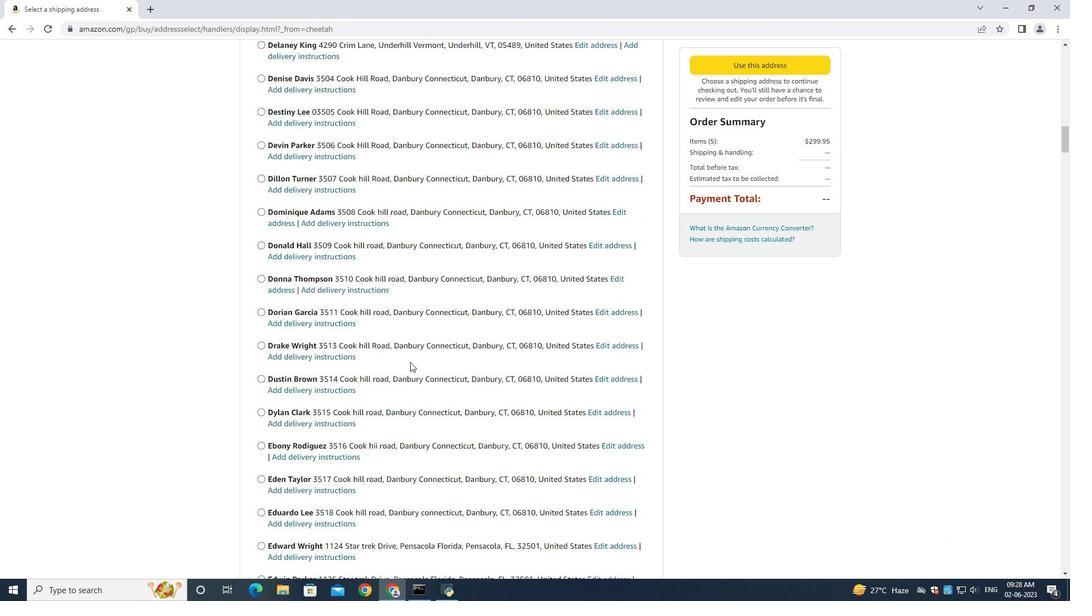 
Action: Mouse scrolled (410, 362) with delta (0, 0)
Screenshot: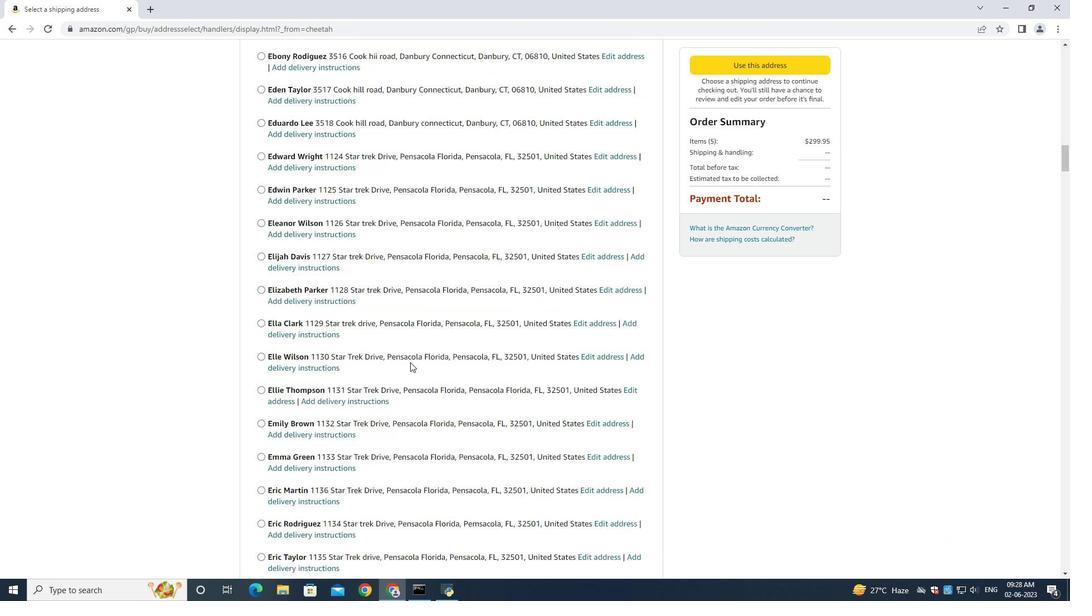 
Action: Mouse scrolled (410, 362) with delta (0, 0)
Screenshot: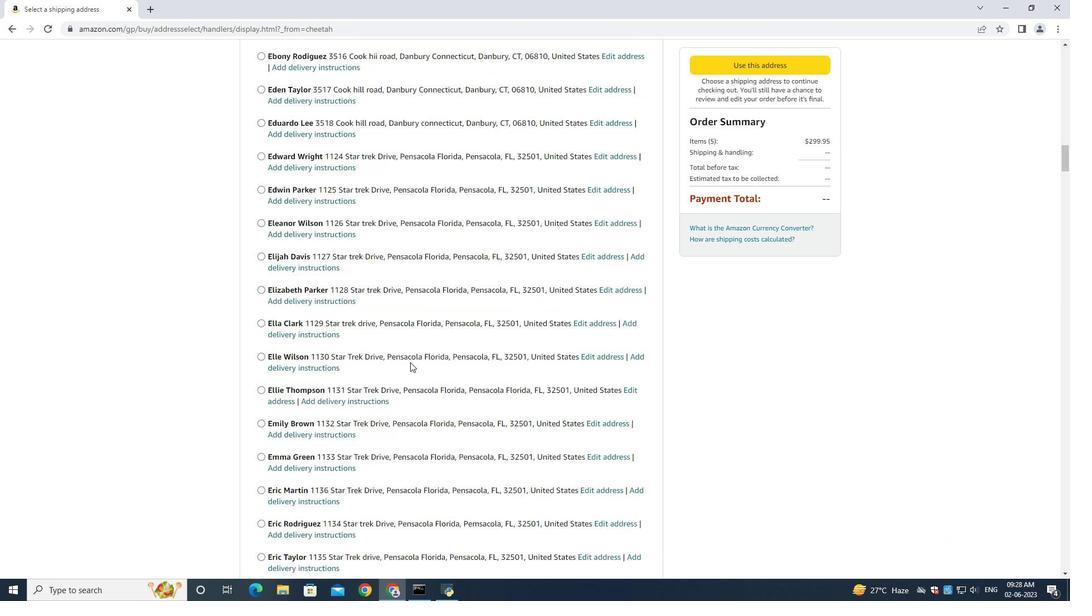 
Action: Mouse scrolled (410, 362) with delta (0, 0)
Screenshot: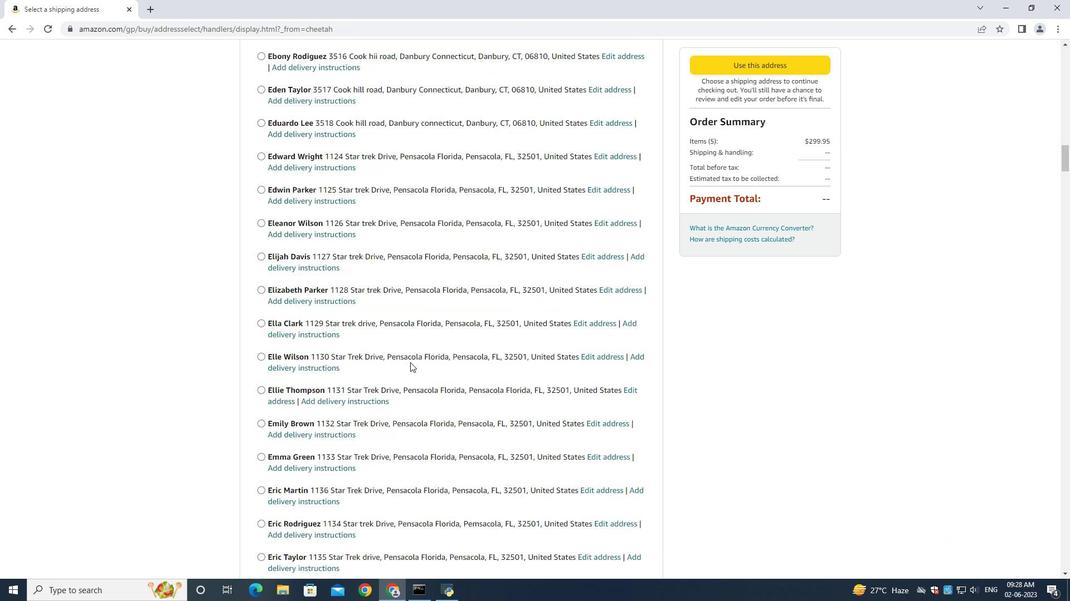
Action: Mouse scrolled (410, 362) with delta (0, 0)
Screenshot: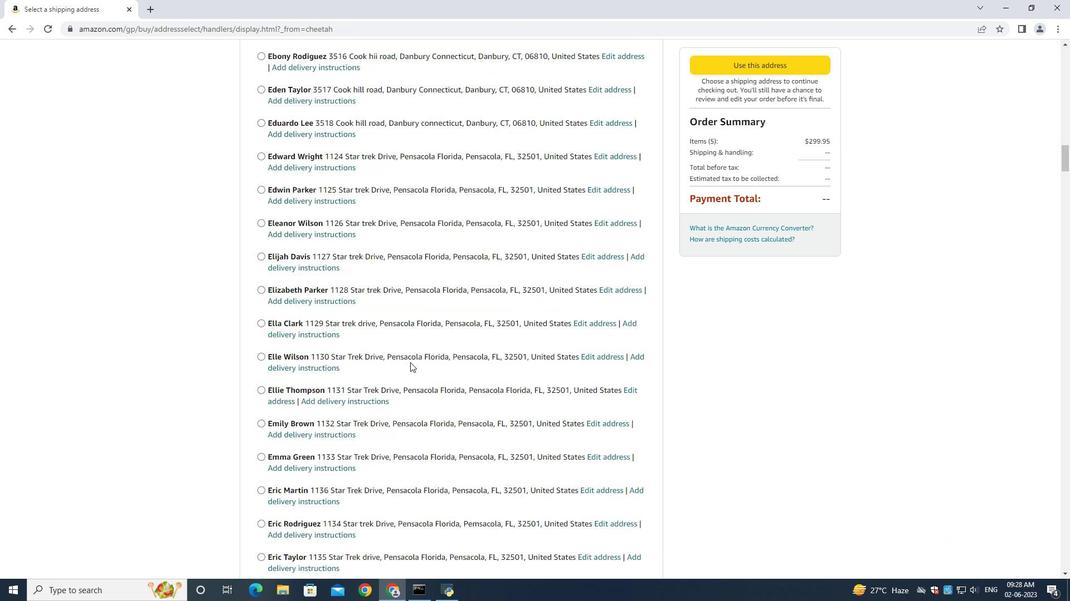 
Action: Mouse scrolled (410, 362) with delta (0, 0)
Screenshot: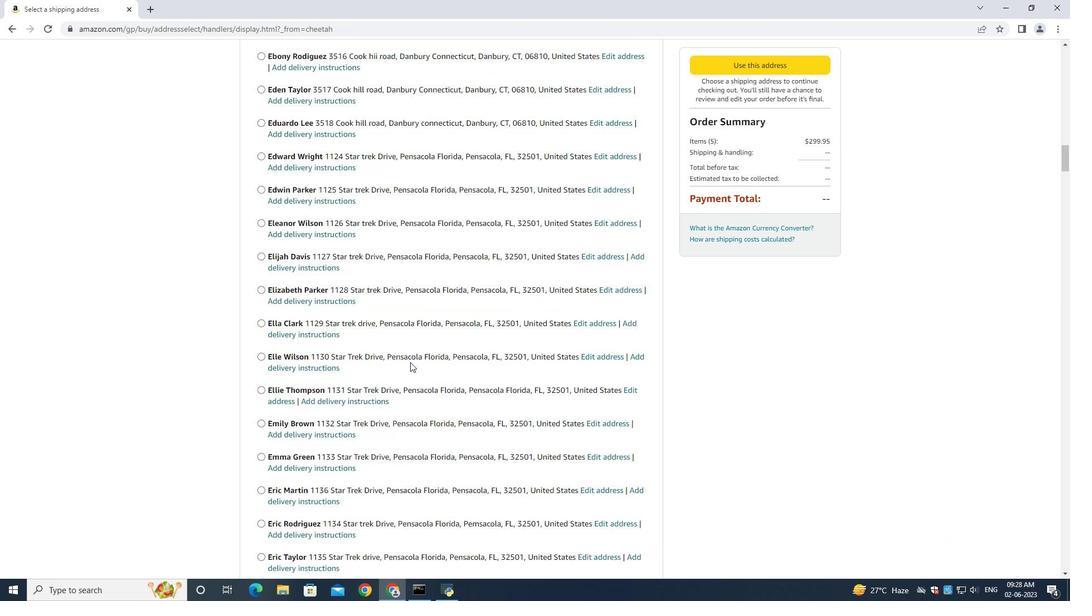 
Action: Mouse scrolled (410, 362) with delta (0, 0)
Screenshot: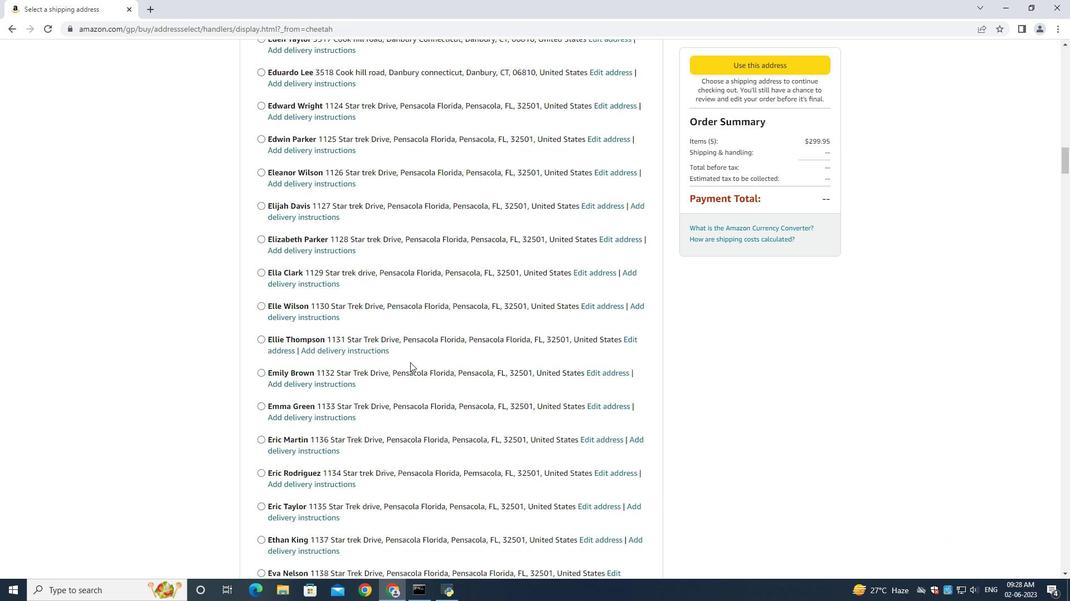 
Action: Mouse scrolled (410, 362) with delta (0, 0)
Screenshot: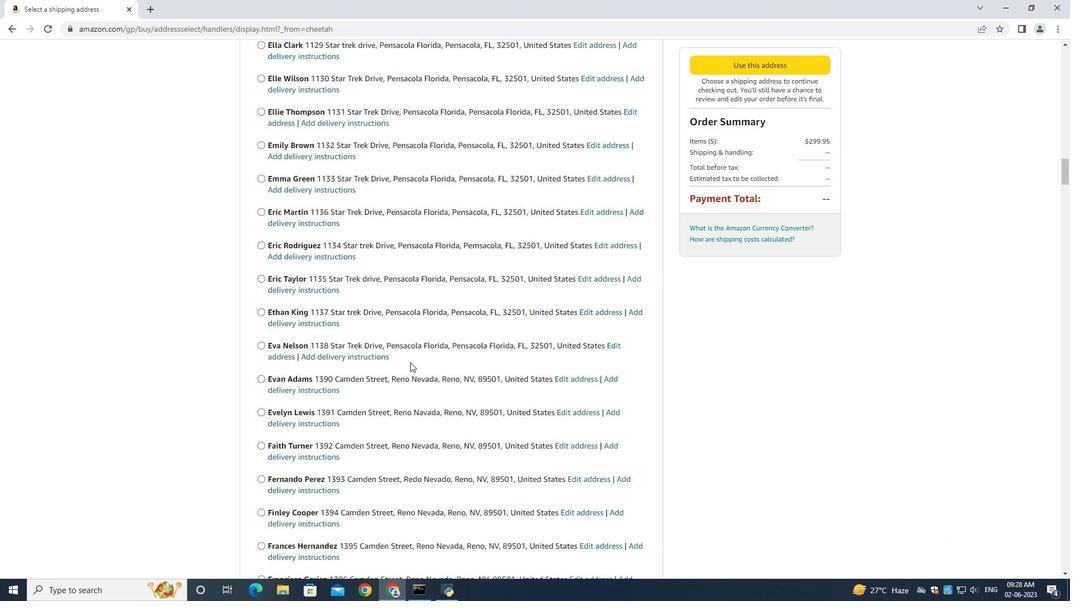 
Action: Mouse scrolled (410, 362) with delta (0, 0)
Screenshot: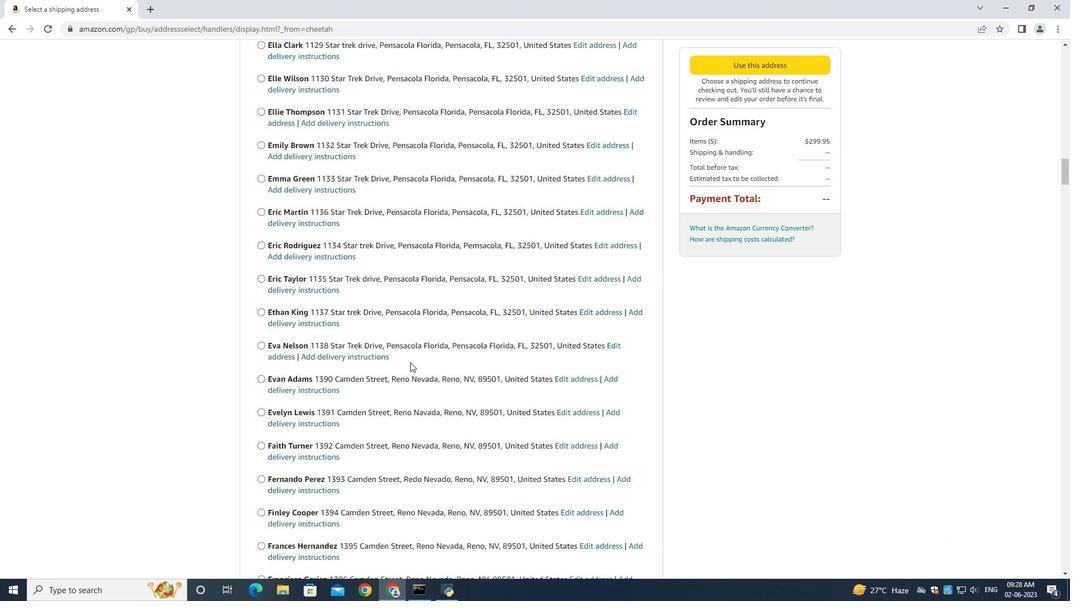 
Action: Mouse scrolled (410, 362) with delta (0, 0)
Screenshot: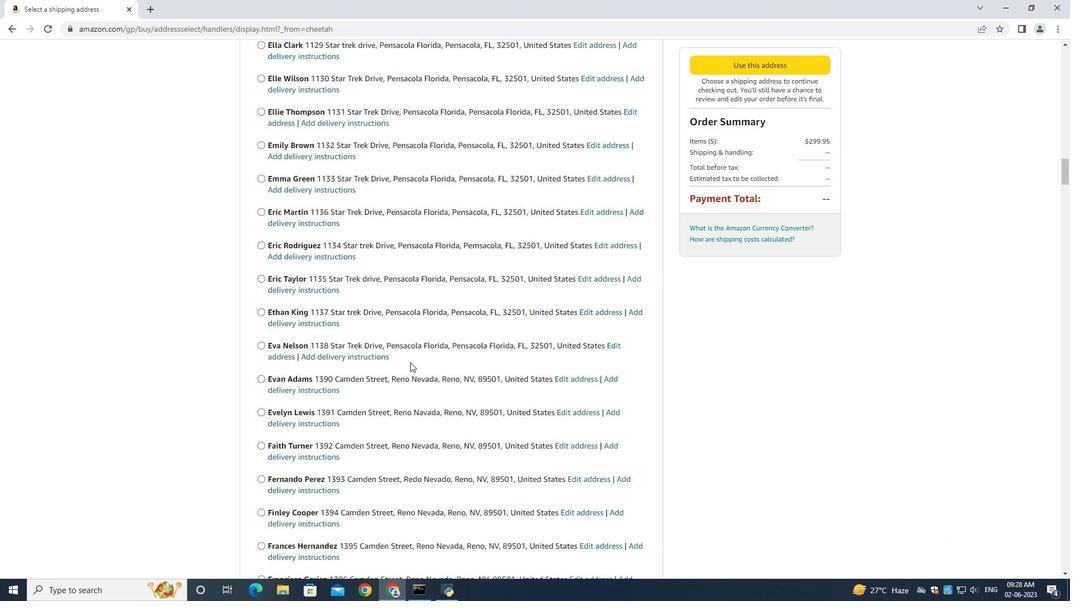 
Action: Mouse scrolled (410, 362) with delta (0, 0)
Screenshot: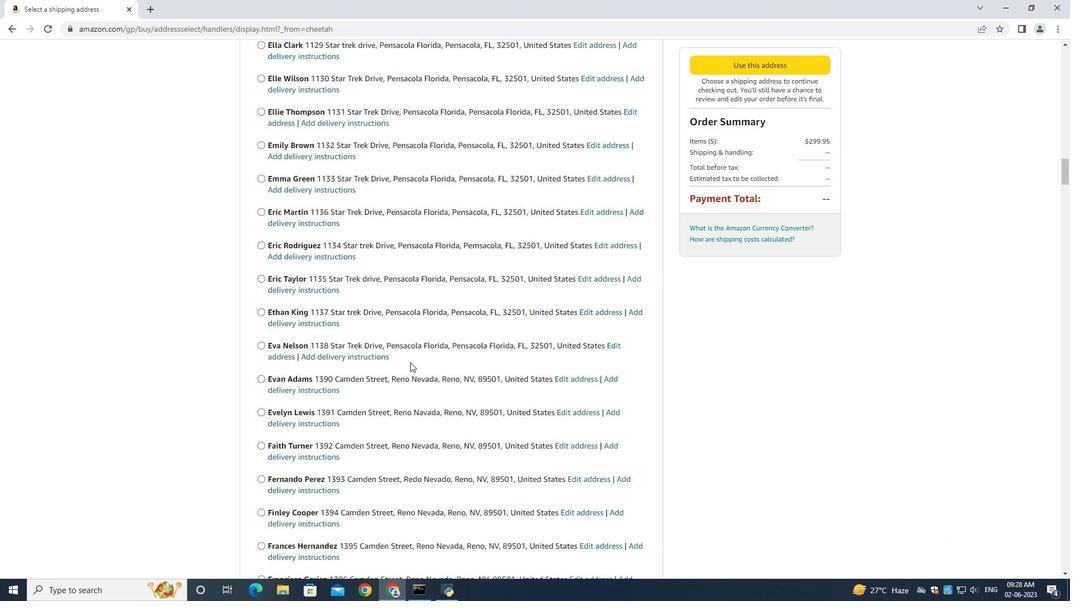 
Action: Mouse scrolled (410, 362) with delta (0, 0)
Screenshot: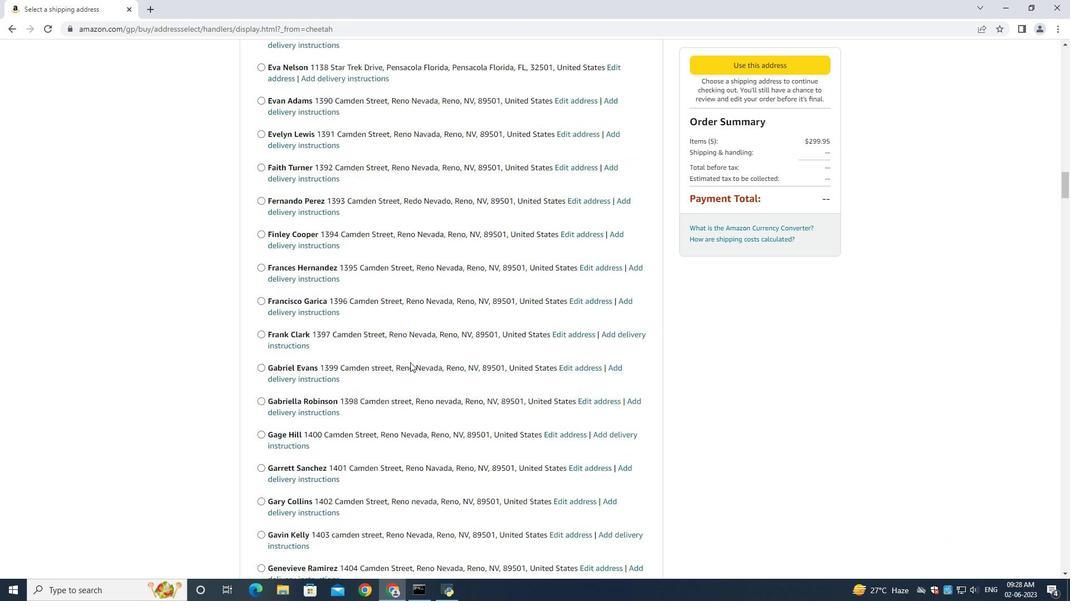 
Action: Mouse scrolled (410, 362) with delta (0, 0)
Screenshot: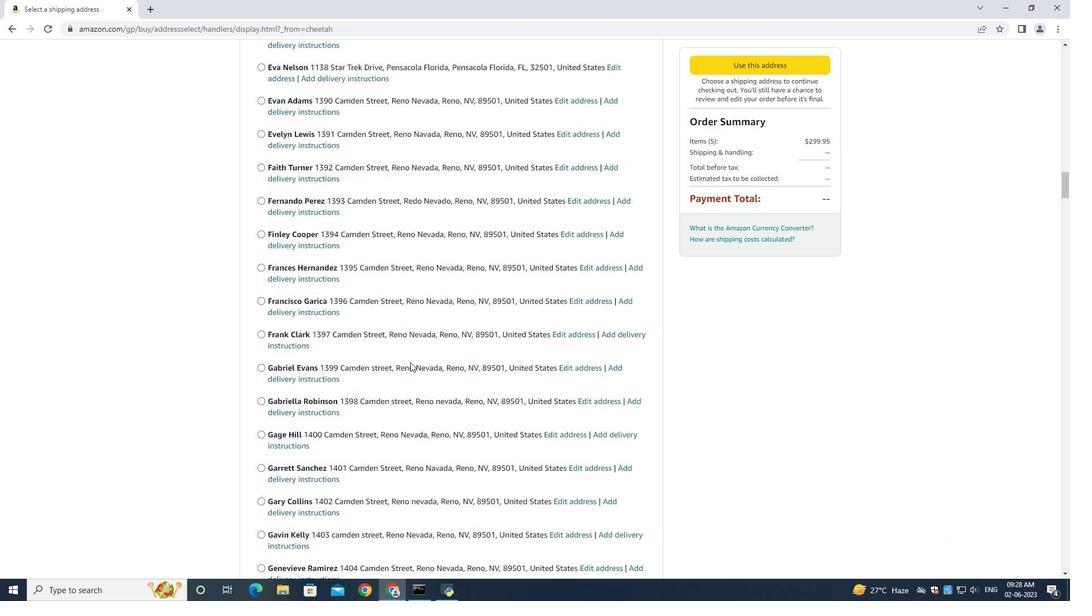 
Action: Mouse scrolled (410, 362) with delta (0, 0)
Screenshot: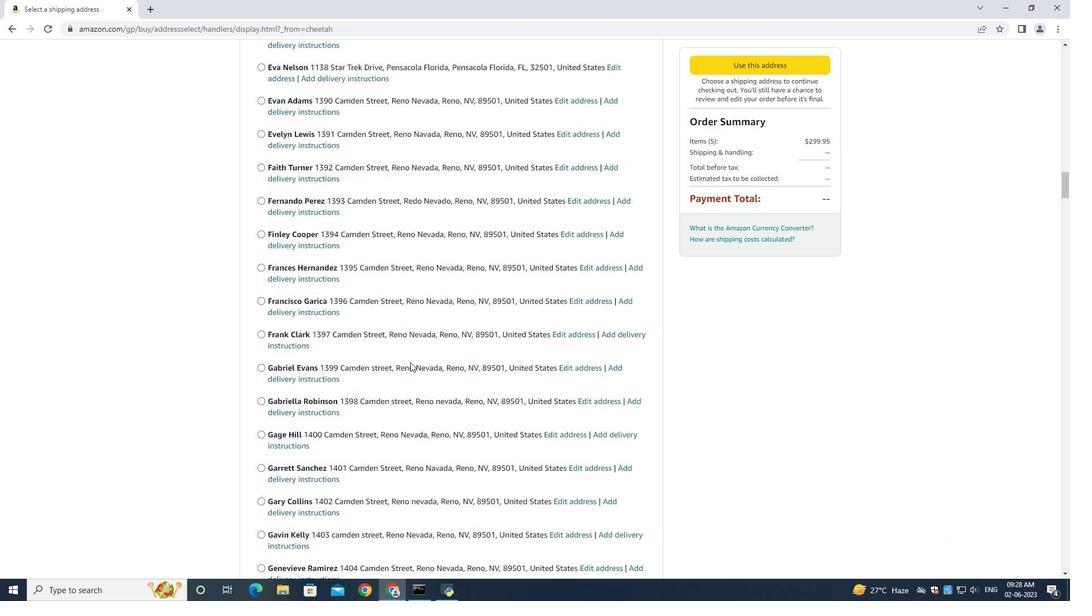 
Action: Mouse scrolled (410, 362) with delta (0, 0)
Screenshot: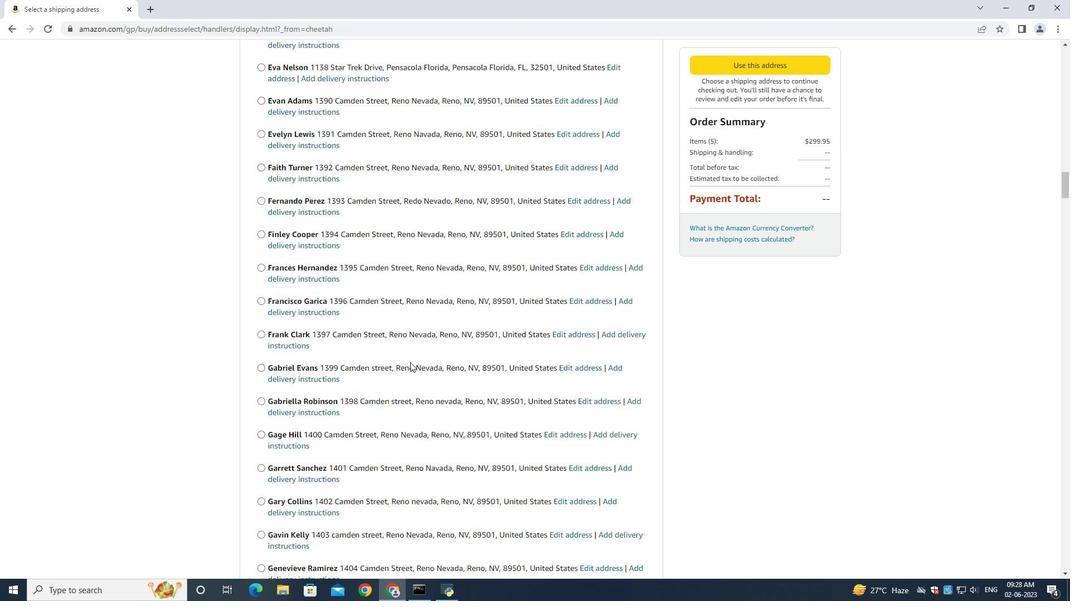 
Action: Mouse scrolled (410, 362) with delta (0, 0)
Screenshot: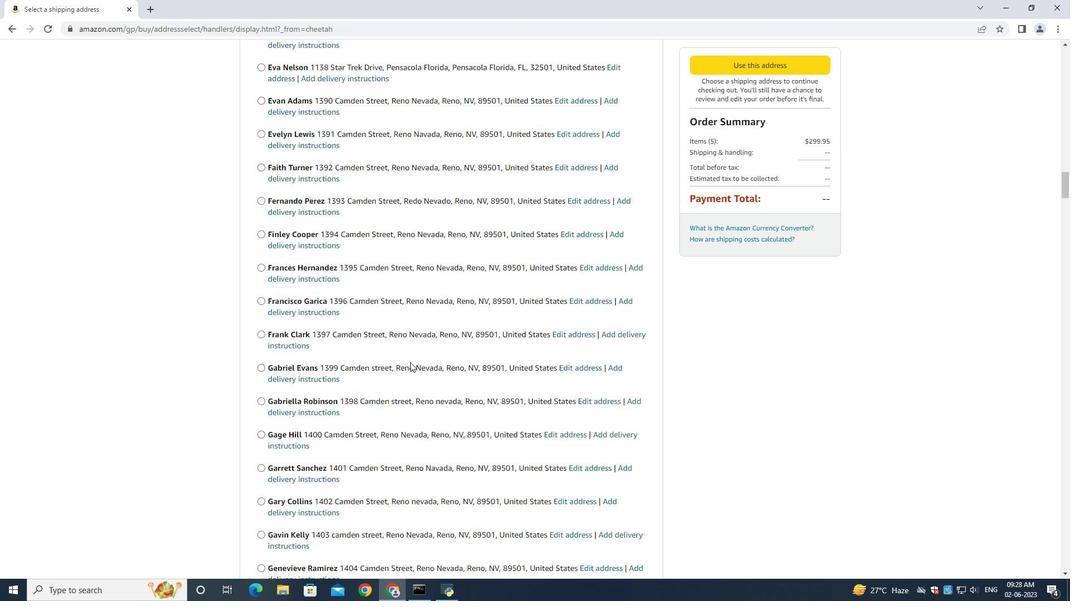 
Action: Mouse scrolled (410, 362) with delta (0, 0)
Screenshot: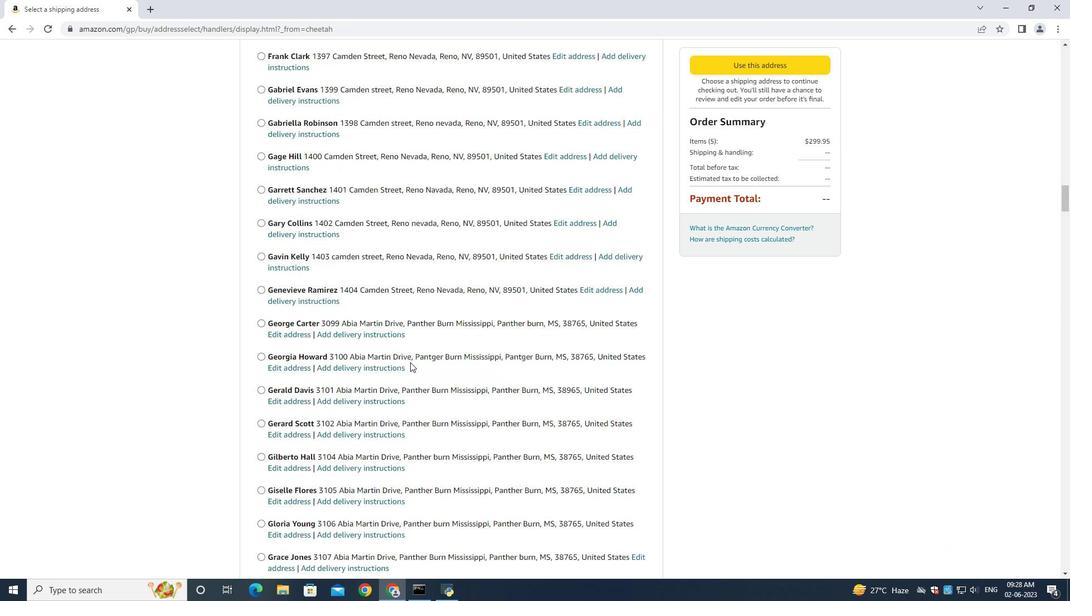
Action: Mouse scrolled (410, 362) with delta (0, 0)
Screenshot: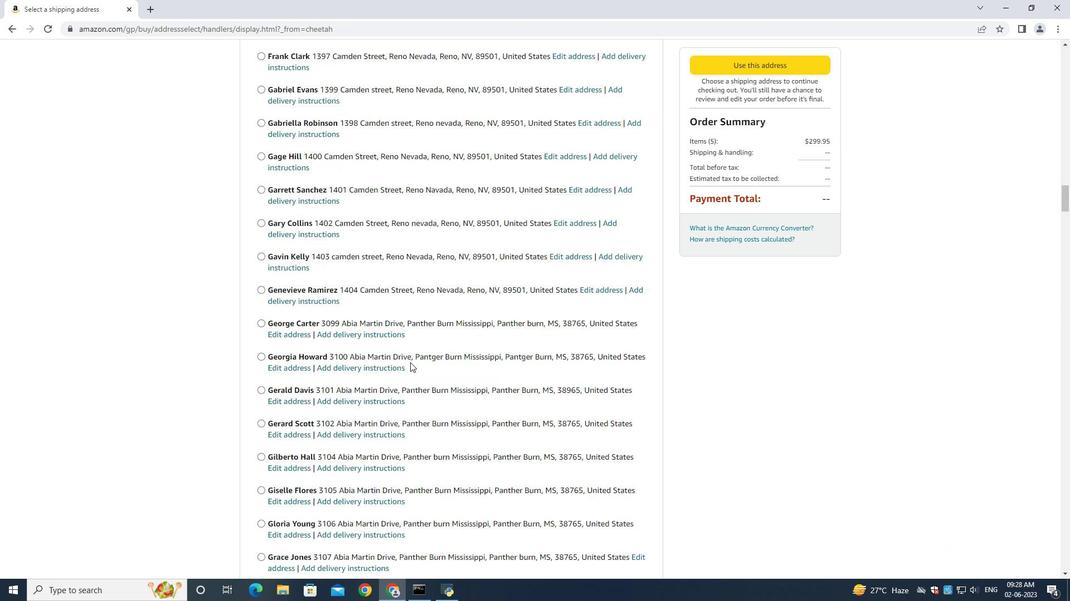 
Action: Mouse scrolled (410, 362) with delta (0, 0)
Screenshot: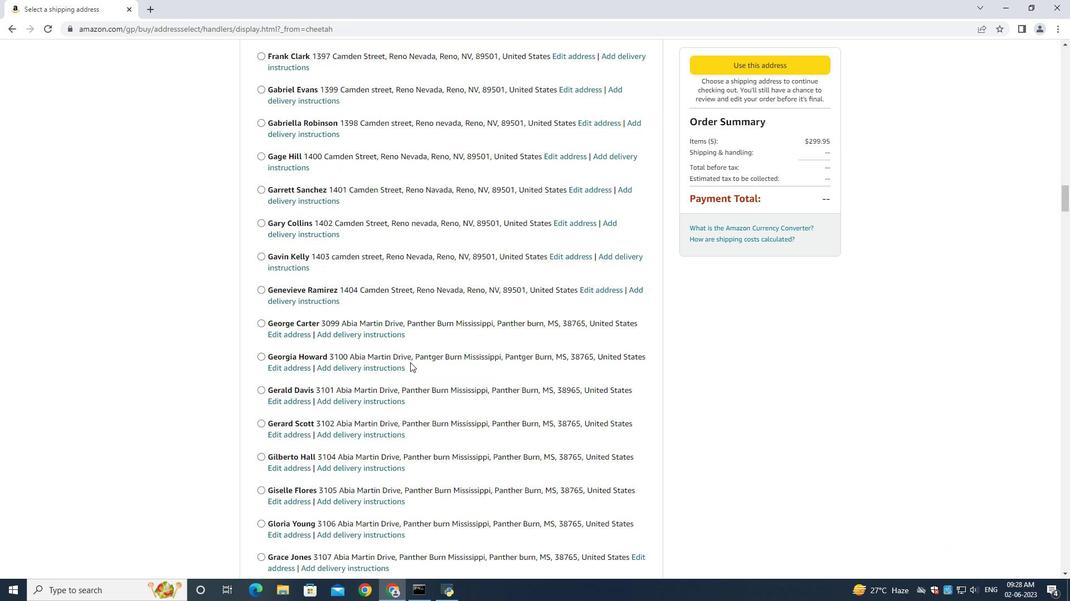 
Action: Mouse scrolled (410, 362) with delta (0, 0)
Screenshot: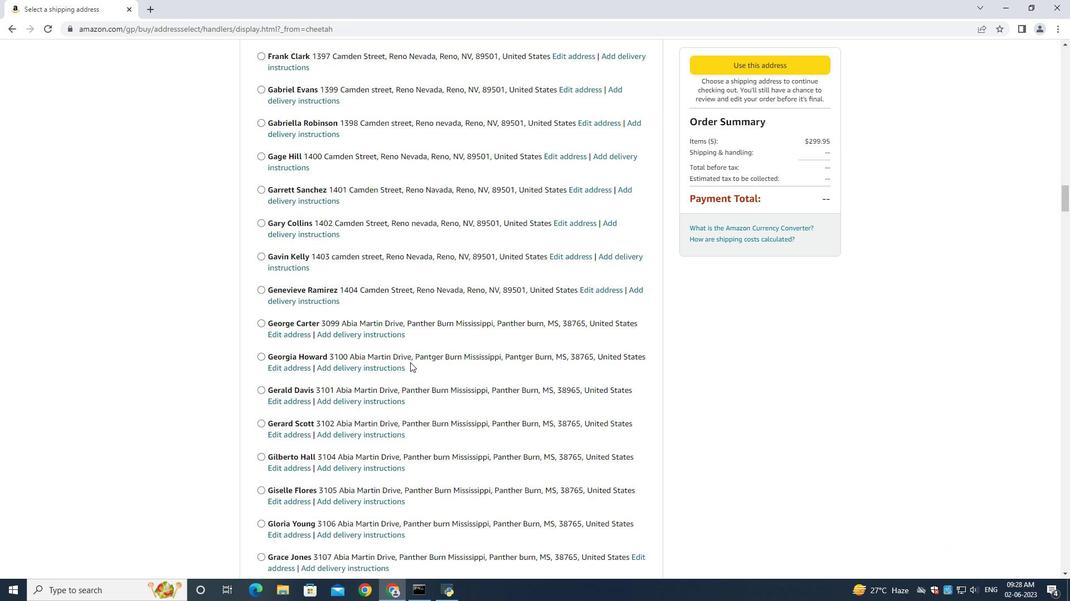 
Action: Mouse scrolled (410, 362) with delta (0, 0)
Screenshot: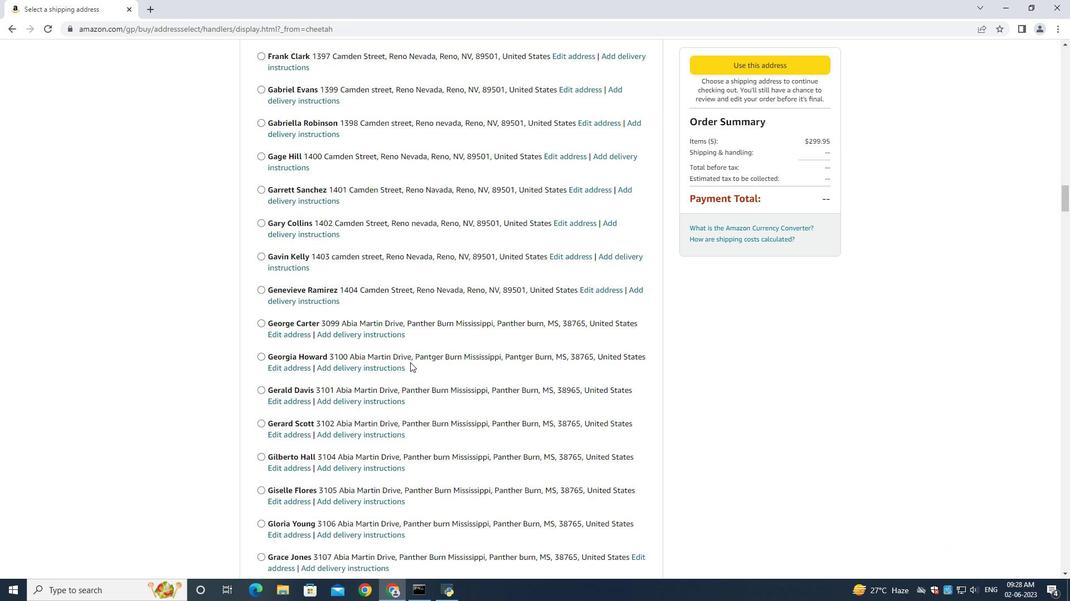 
Action: Mouse scrolled (410, 362) with delta (0, 0)
Screenshot: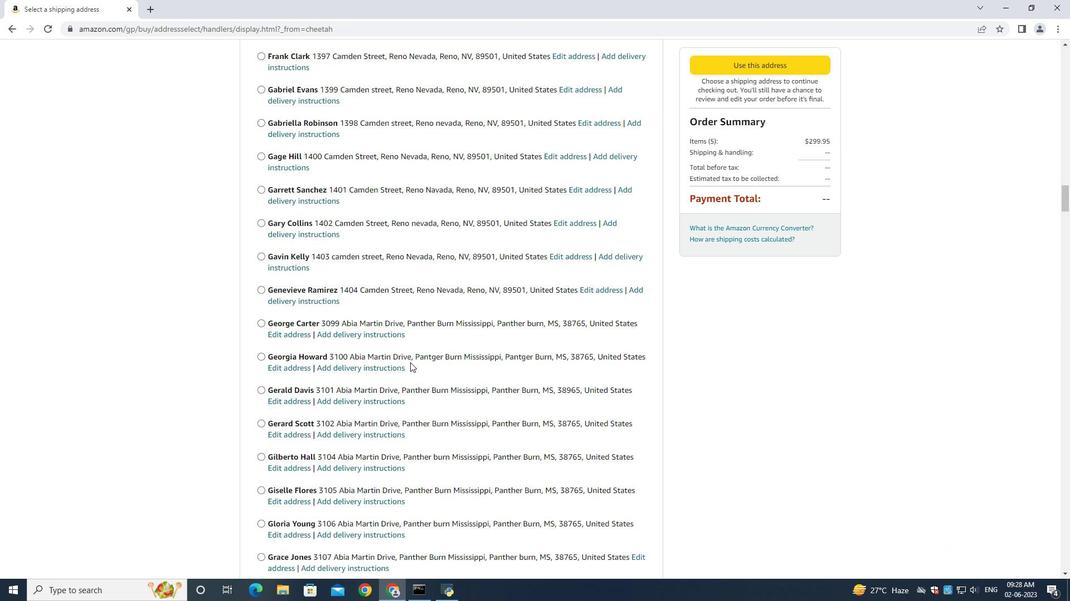 
Action: Mouse scrolled (410, 362) with delta (0, 0)
Screenshot: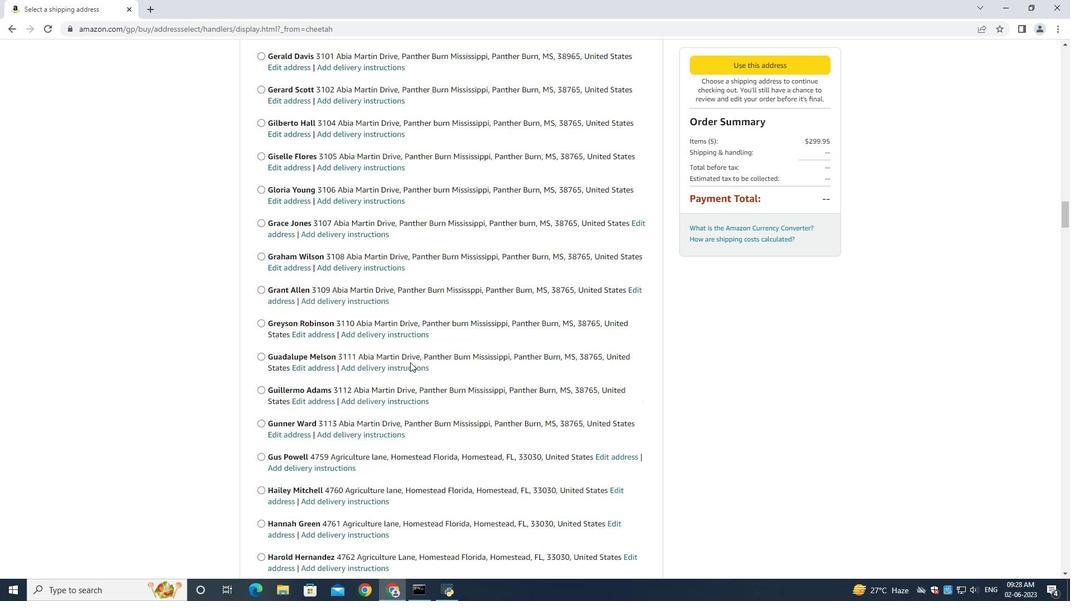
Action: Mouse scrolled (410, 362) with delta (0, 0)
Screenshot: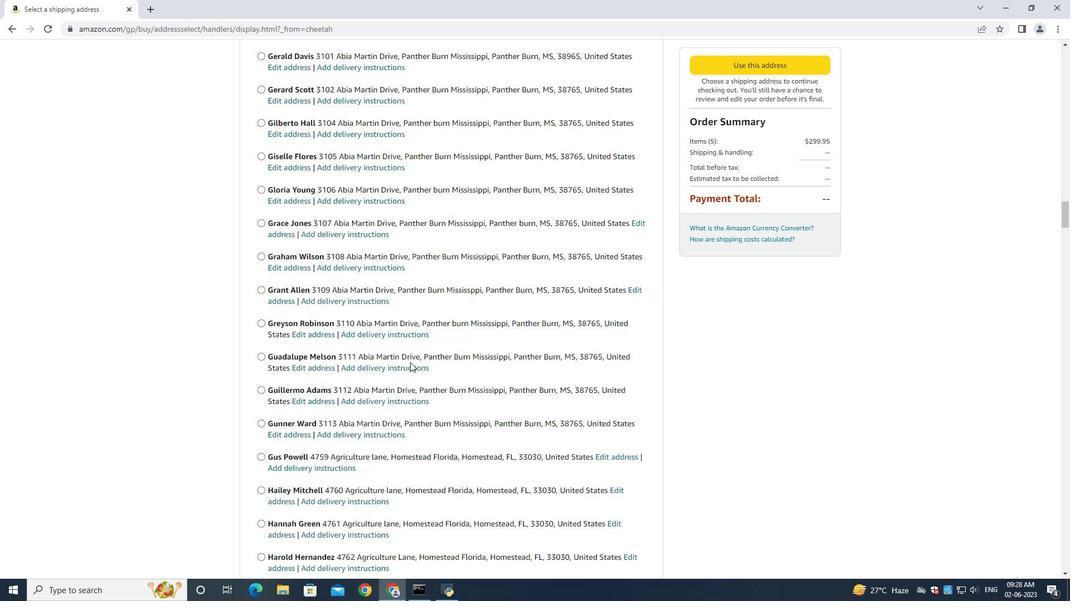 
Action: Mouse scrolled (410, 362) with delta (0, 0)
Screenshot: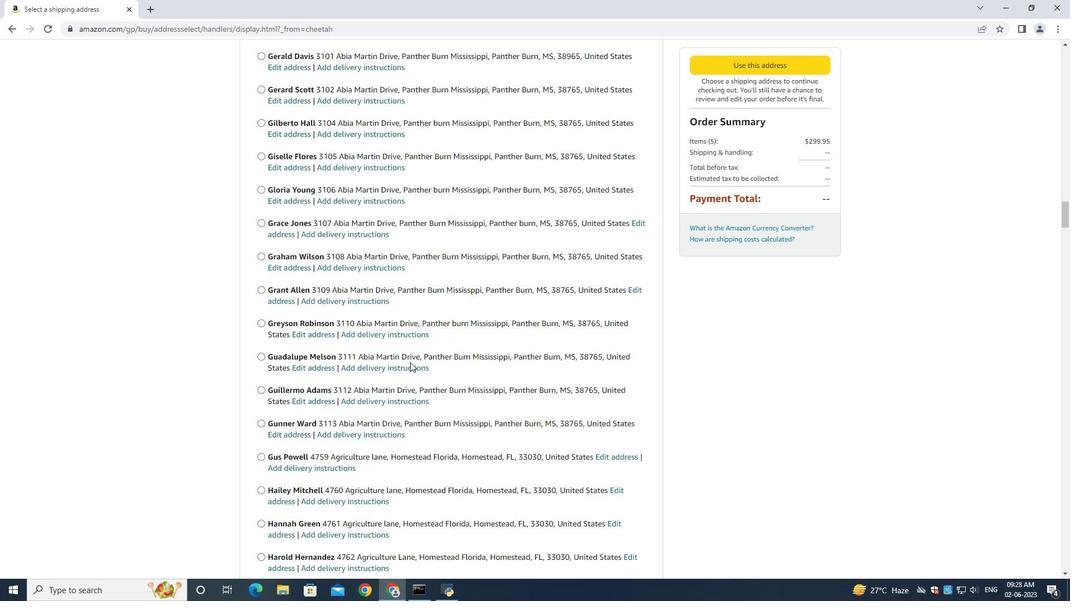 
Action: Mouse scrolled (410, 362) with delta (0, 0)
Screenshot: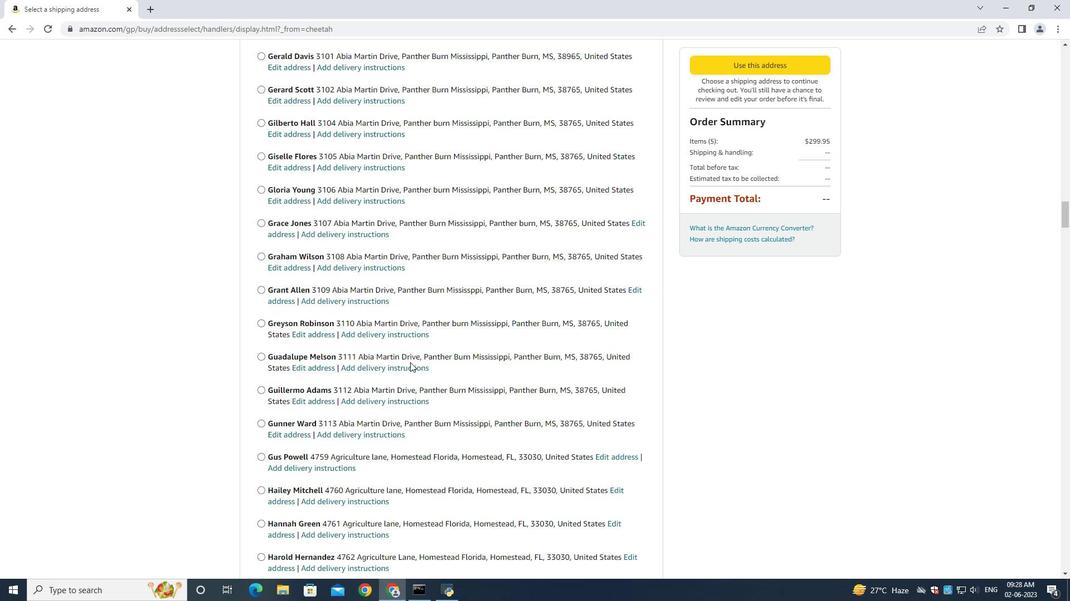 
Action: Mouse scrolled (410, 362) with delta (0, 0)
Screenshot: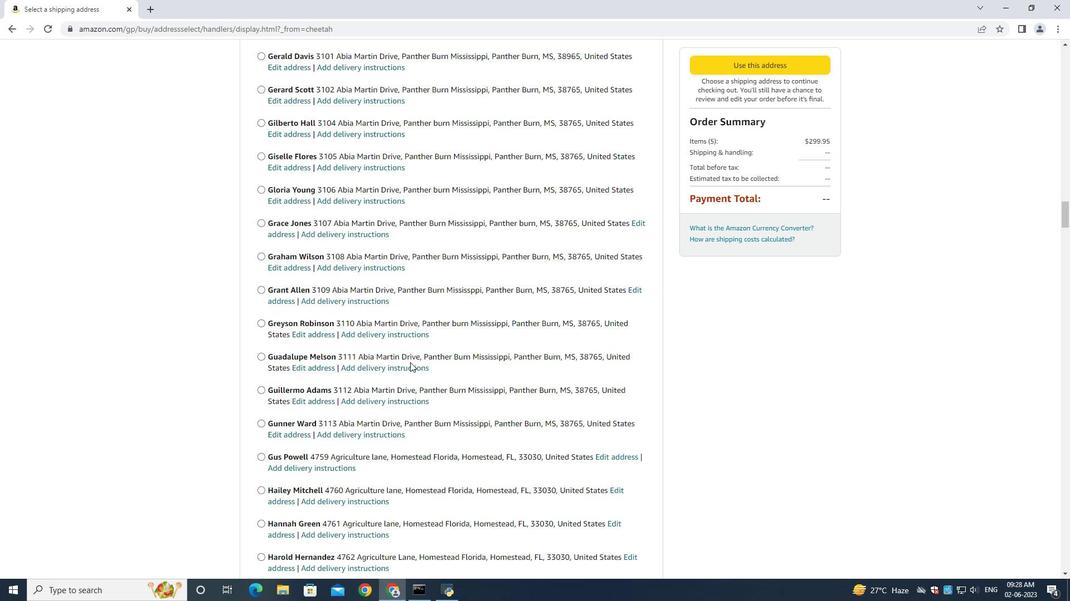 
Action: Mouse scrolled (410, 362) with delta (0, 0)
Screenshot: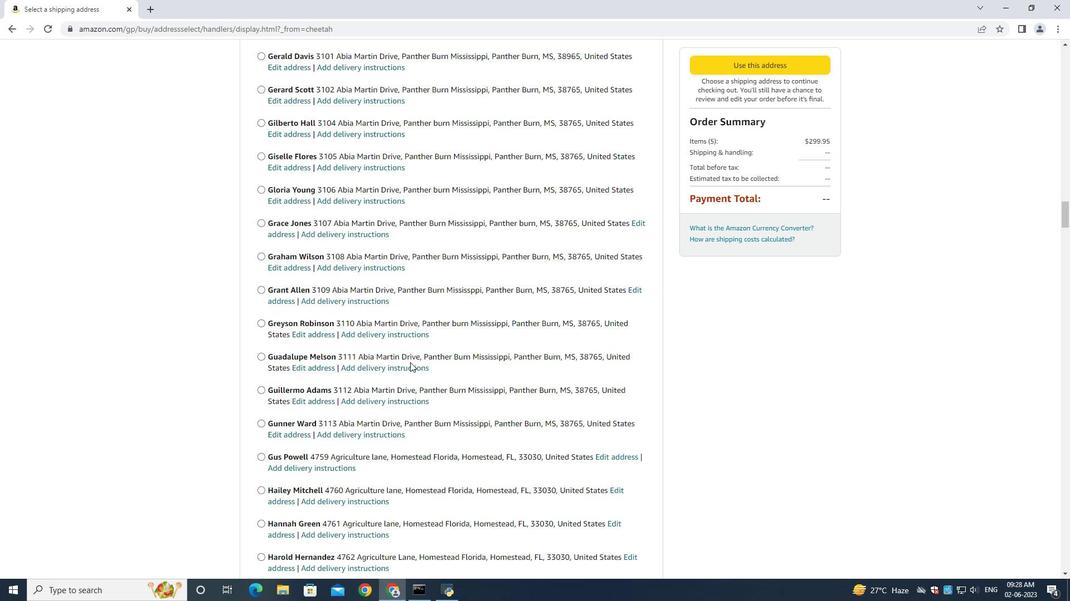
Action: Mouse scrolled (410, 362) with delta (0, 0)
Screenshot: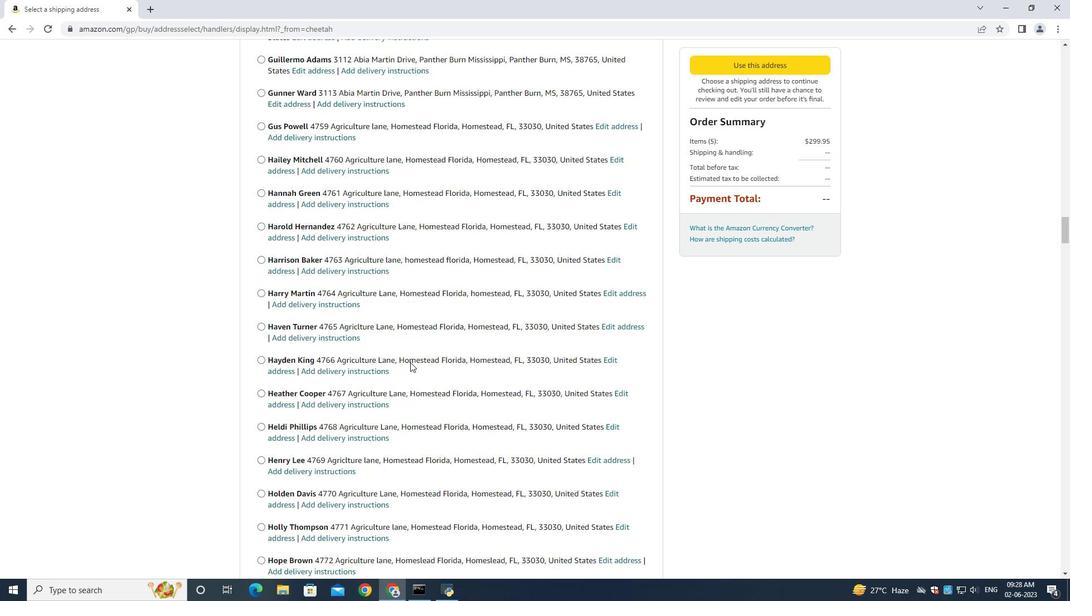 
Action: Mouse scrolled (410, 362) with delta (0, 0)
Screenshot: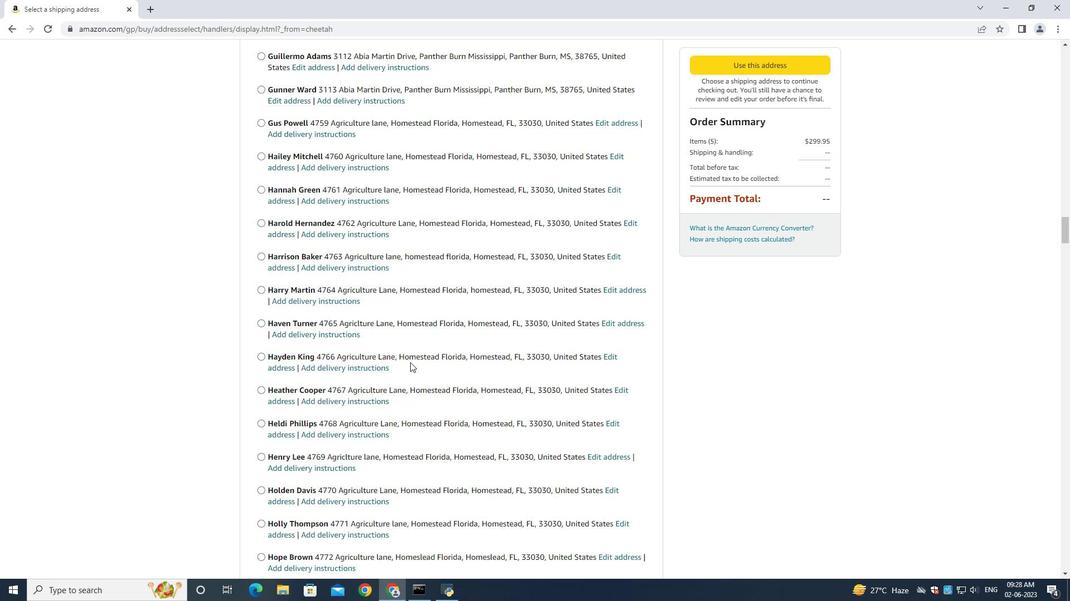 
Action: Mouse scrolled (410, 362) with delta (0, 0)
Screenshot: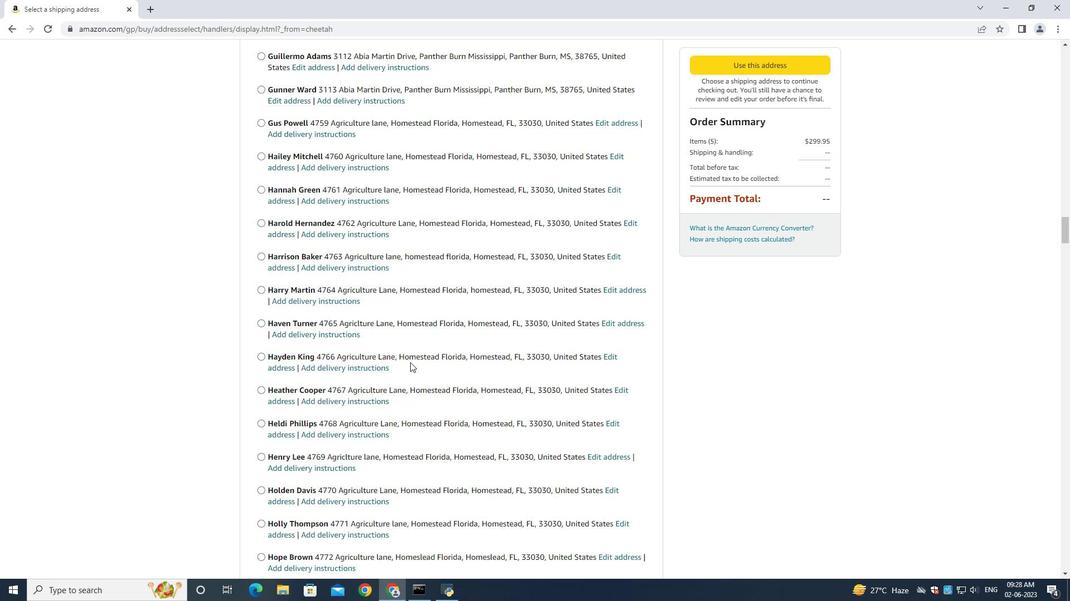 
Action: Mouse scrolled (410, 362) with delta (0, 0)
Screenshot: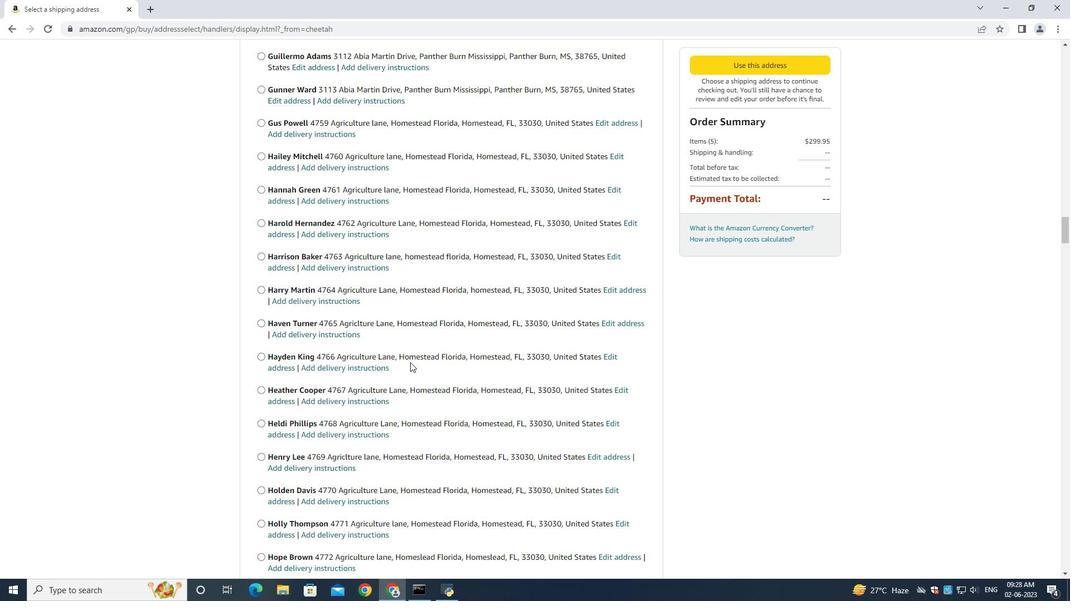 
Action: Mouse scrolled (410, 362) with delta (0, 0)
Screenshot: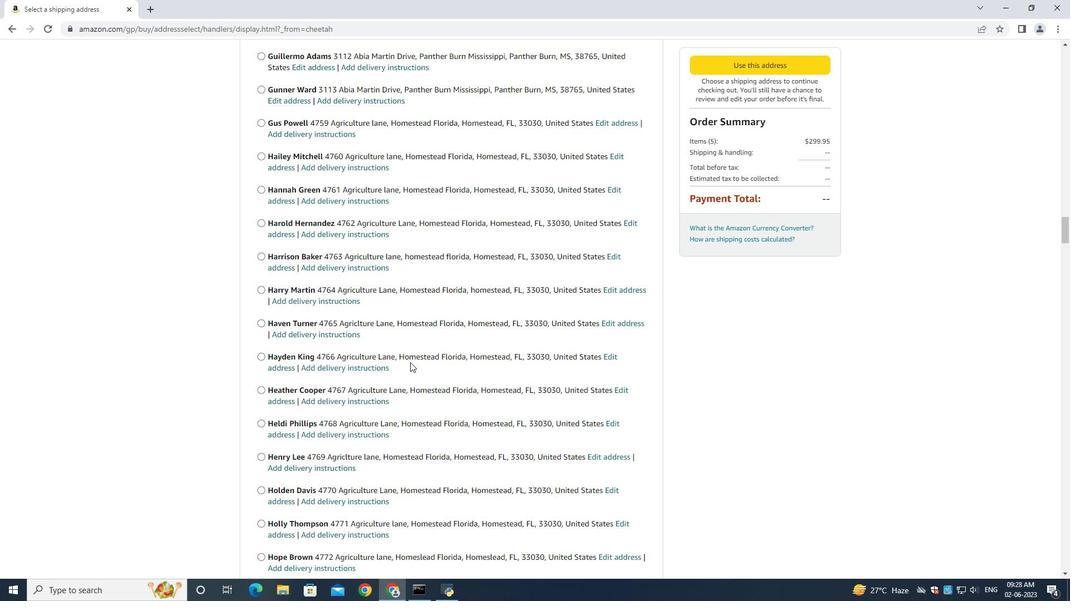 
Action: Mouse scrolled (410, 362) with delta (0, 0)
Screenshot: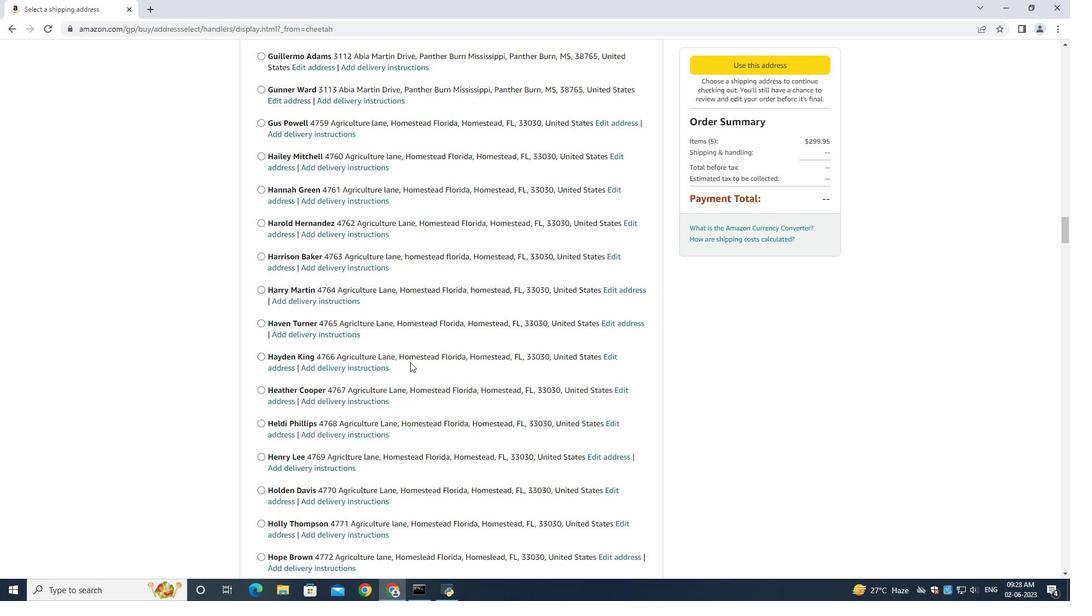
Action: Mouse scrolled (410, 362) with delta (0, 0)
Screenshot: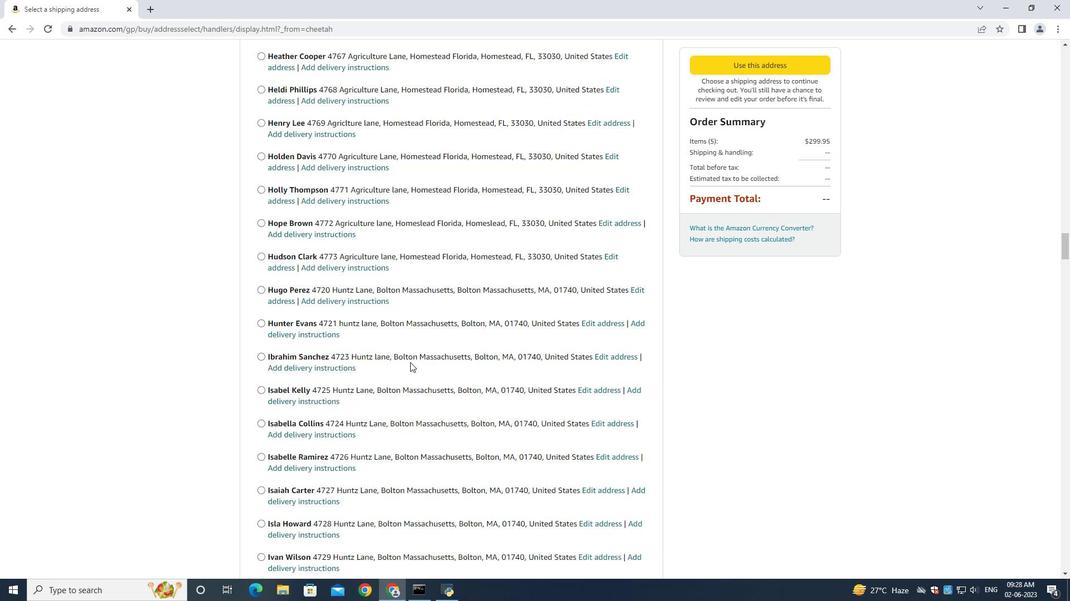 
Action: Mouse scrolled (410, 362) with delta (0, 0)
Screenshot: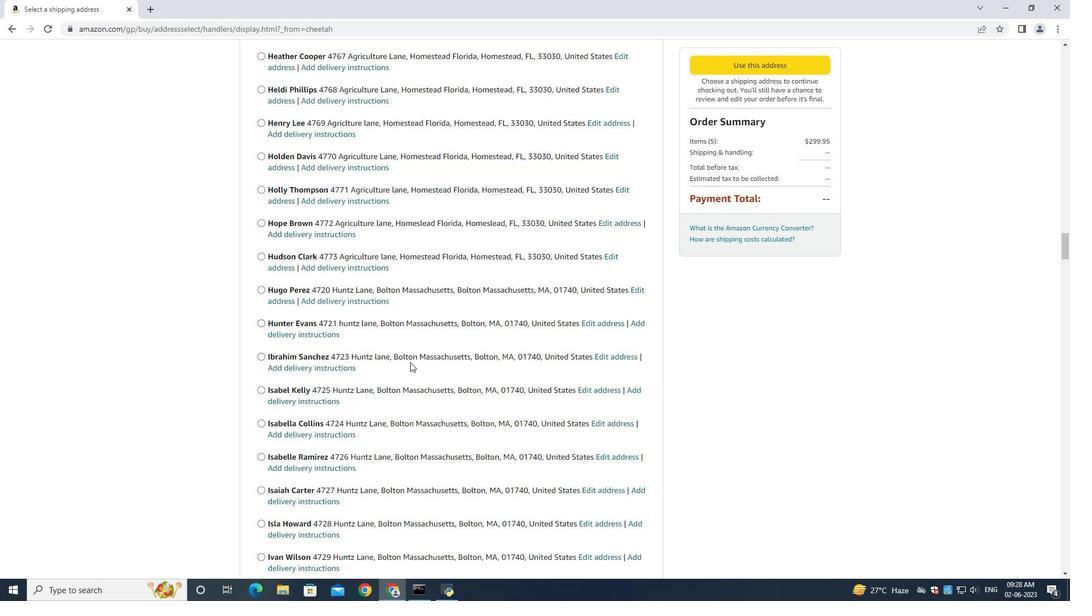 
Action: Mouse scrolled (410, 362) with delta (0, 0)
Screenshot: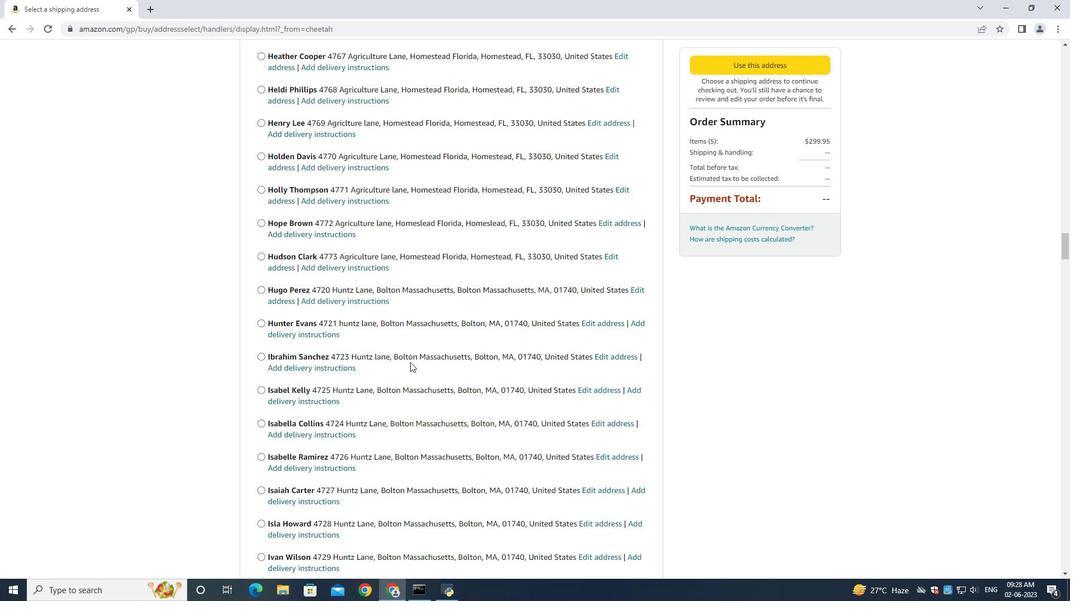 
Action: Mouse scrolled (410, 362) with delta (0, 0)
Screenshot: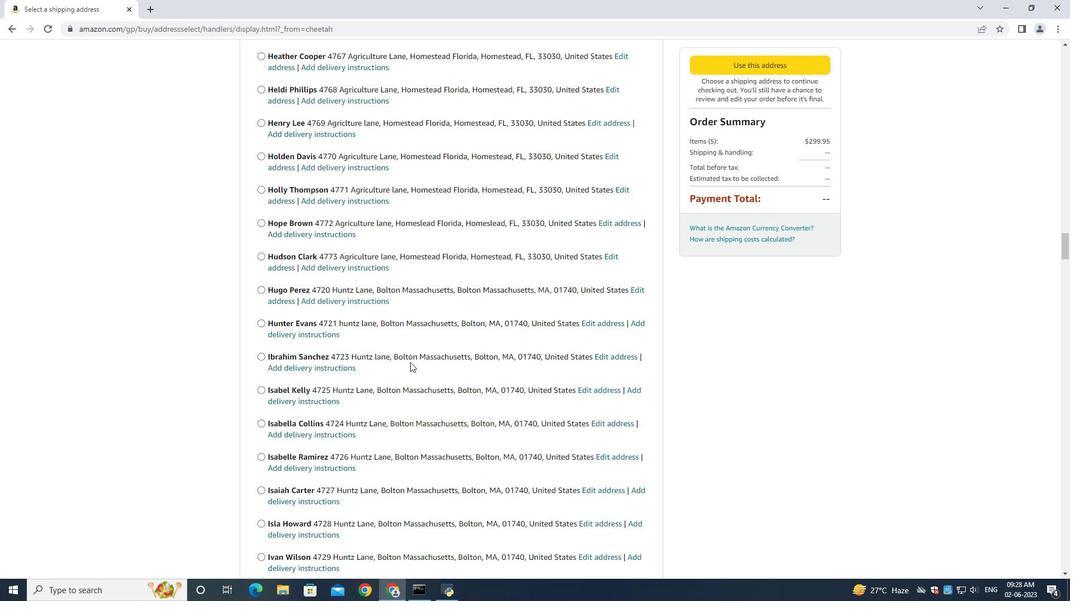 
Action: Mouse scrolled (410, 362) with delta (0, 0)
Screenshot: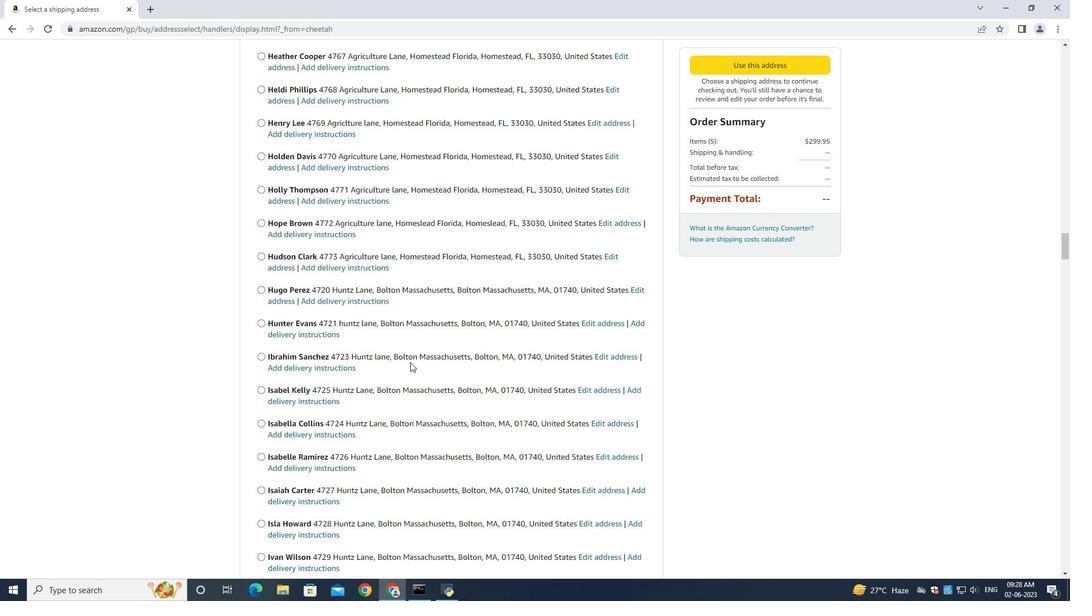 
Action: Mouse scrolled (410, 362) with delta (0, 0)
Screenshot: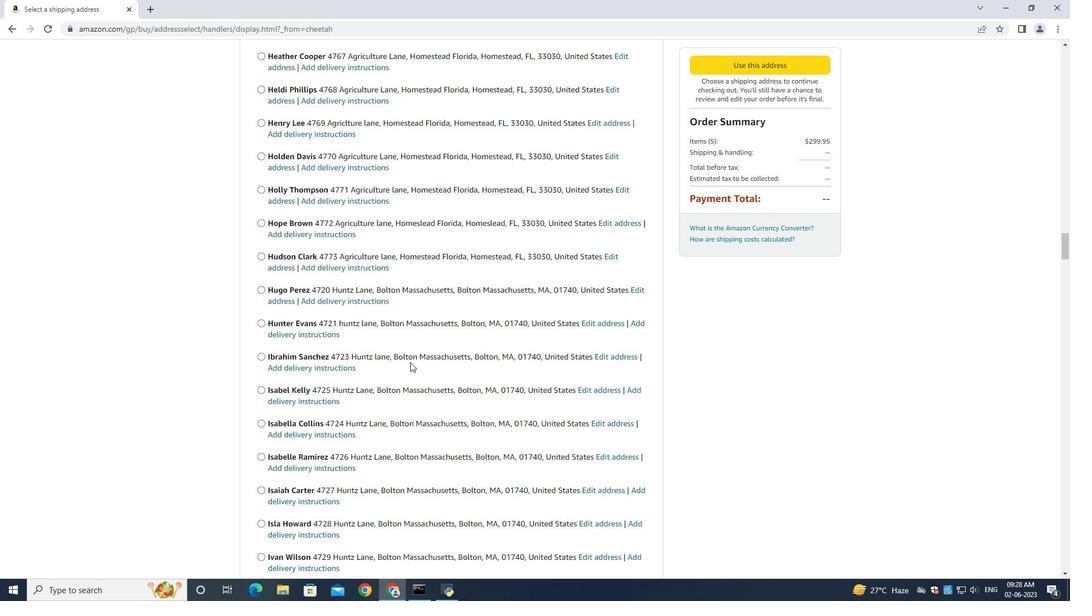 
Action: Mouse scrolled (410, 362) with delta (0, 0)
Screenshot: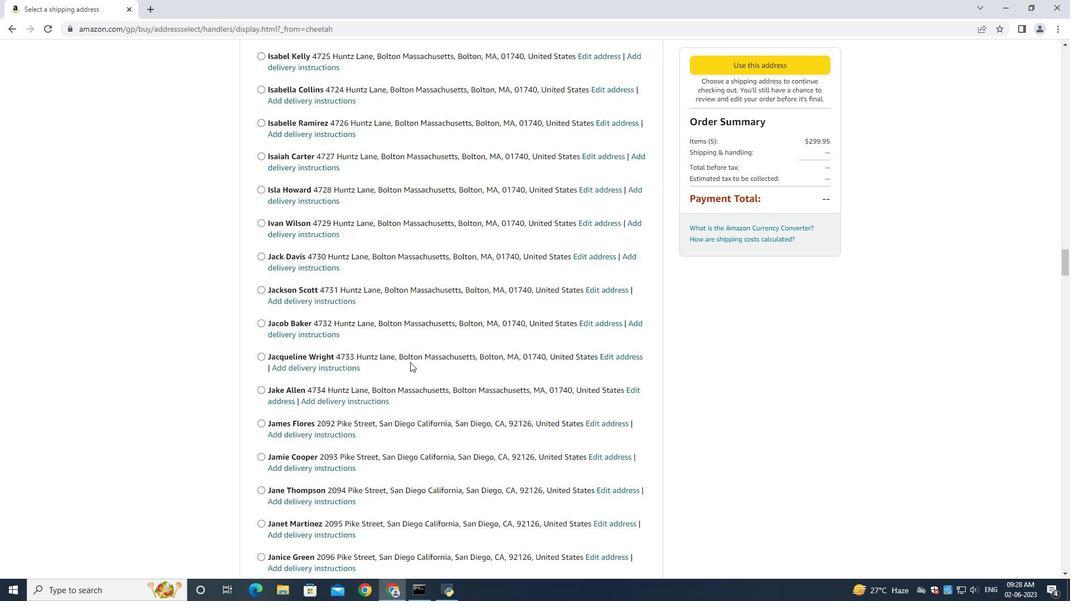 
Action: Mouse scrolled (410, 362) with delta (0, 0)
Screenshot: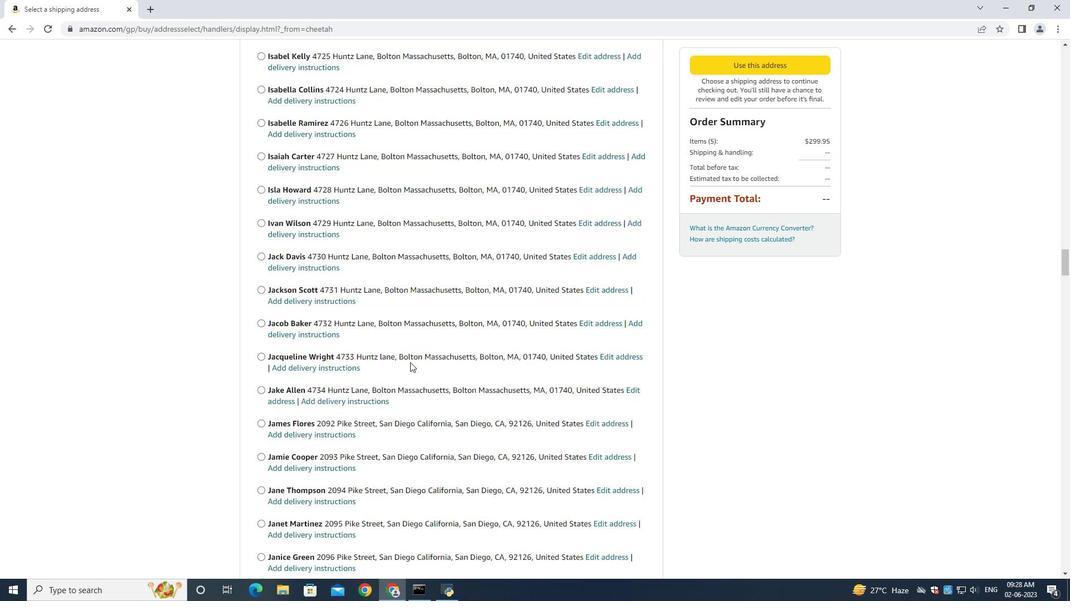 
Action: Mouse scrolled (410, 362) with delta (0, 0)
Screenshot: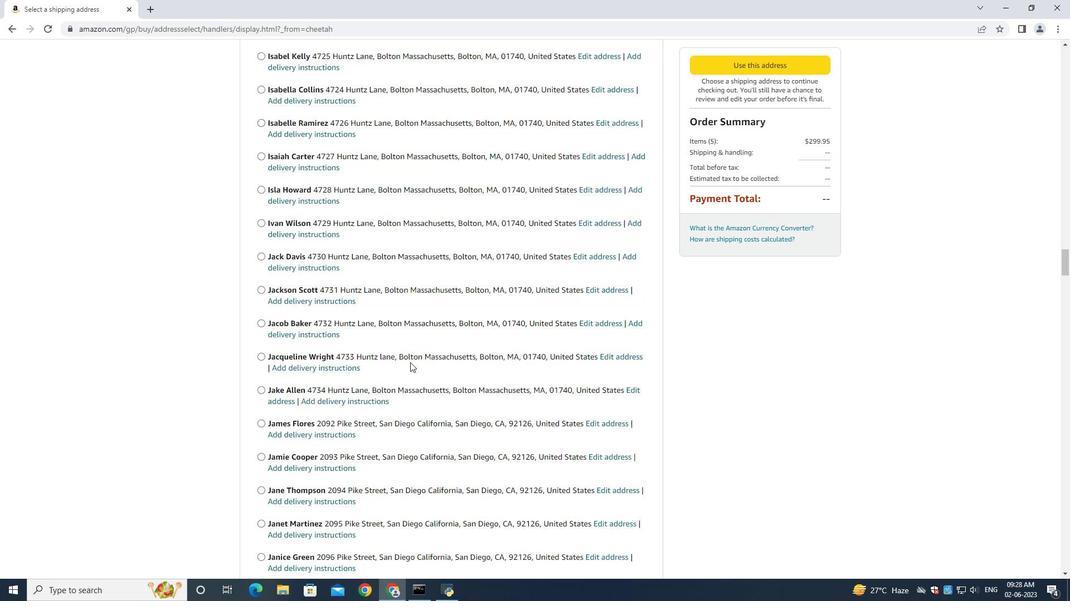 
Action: Mouse scrolled (410, 362) with delta (0, 0)
Screenshot: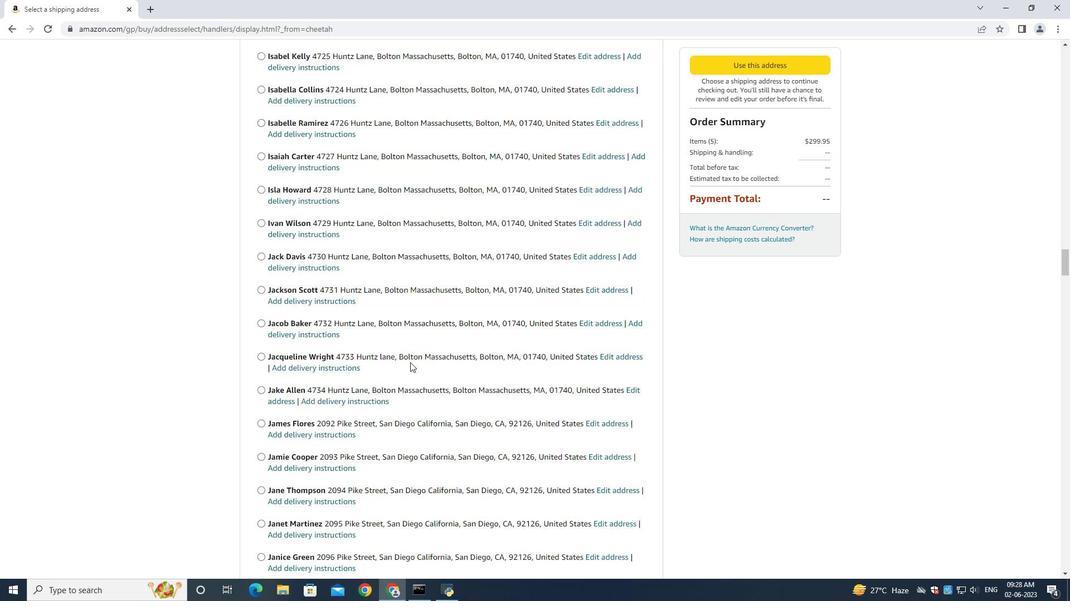 
Action: Mouse scrolled (410, 362) with delta (0, 0)
Screenshot: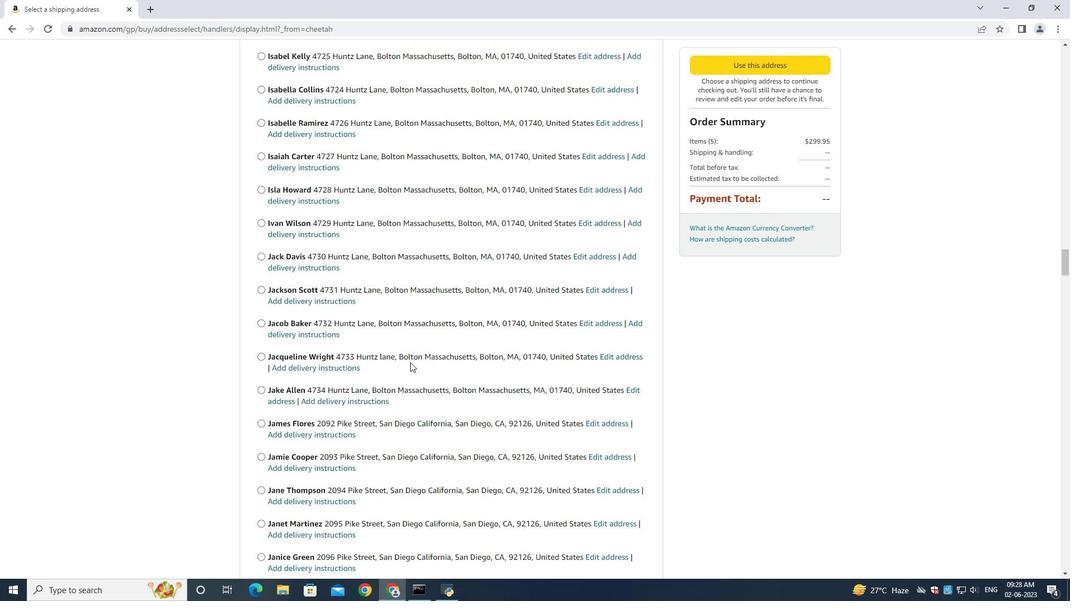 
Action: Mouse scrolled (410, 362) with delta (0, 0)
Screenshot: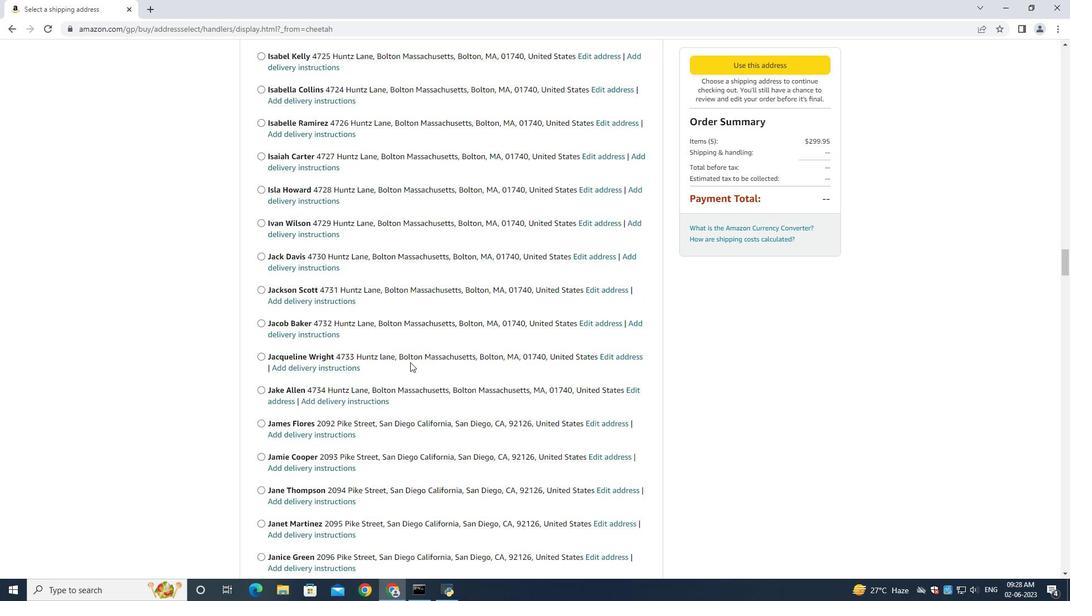 
Action: Mouse scrolled (410, 362) with delta (0, 0)
Screenshot: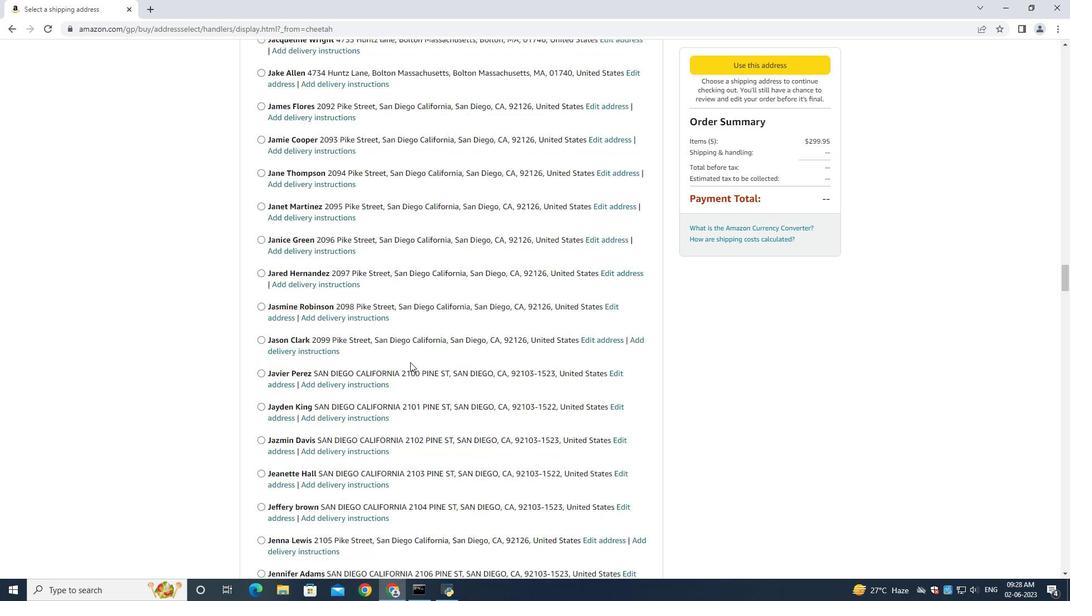 
Action: Mouse scrolled (410, 362) with delta (0, 0)
Screenshot: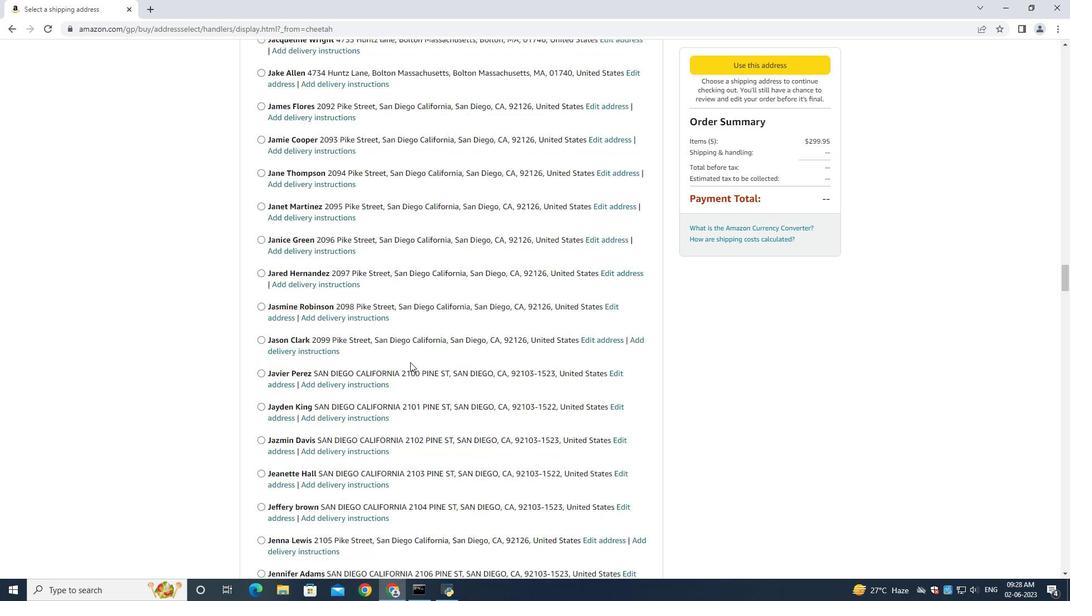 
Action: Mouse scrolled (410, 362) with delta (0, 0)
Screenshot: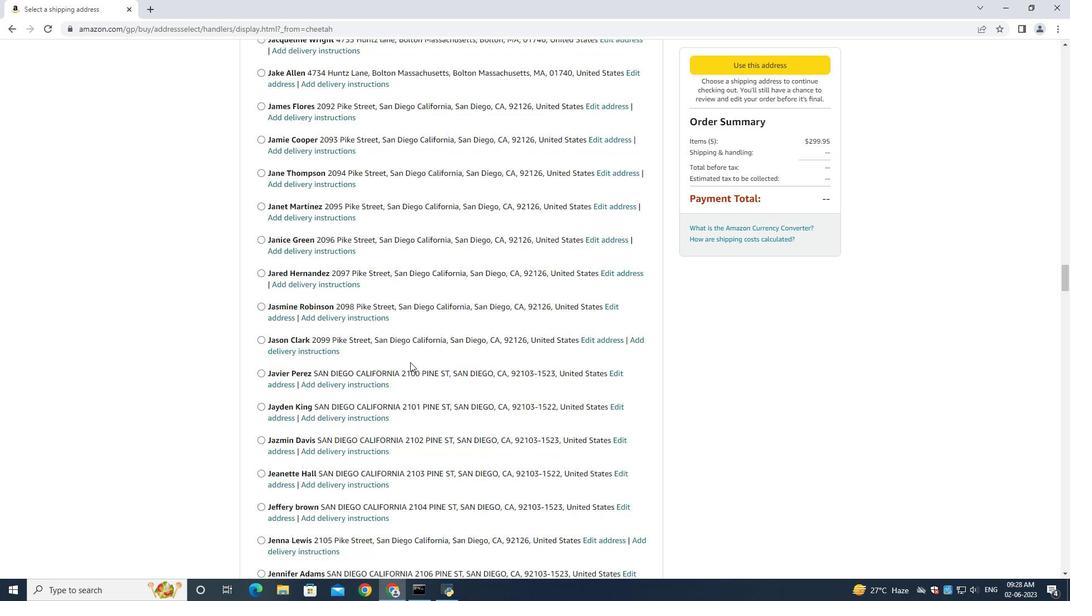 
Action: Mouse scrolled (410, 362) with delta (0, 0)
Screenshot: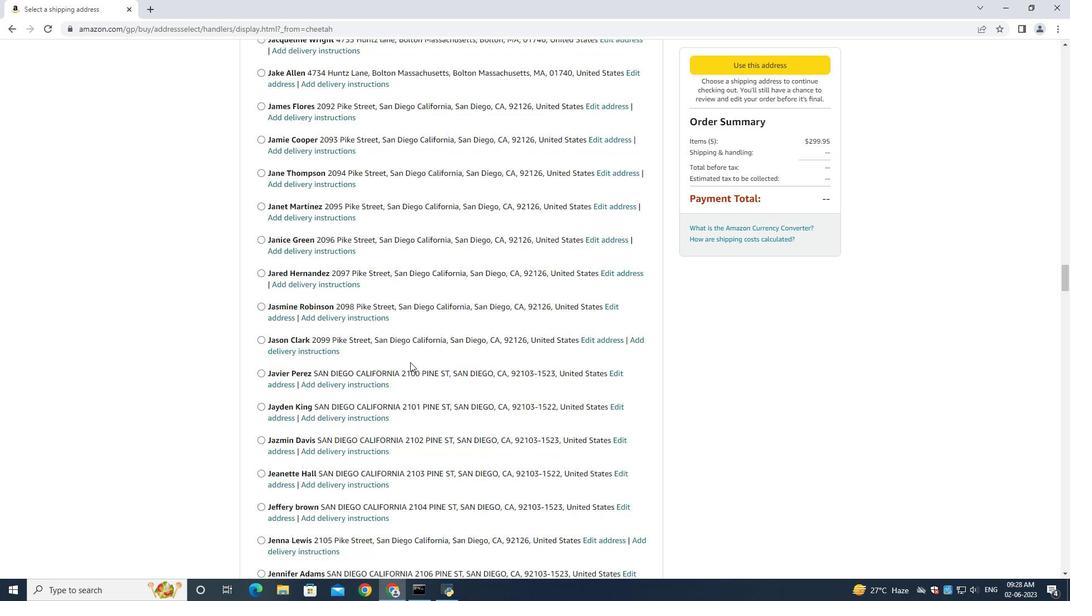 
Action: Mouse scrolled (410, 362) with delta (0, 0)
Screenshot: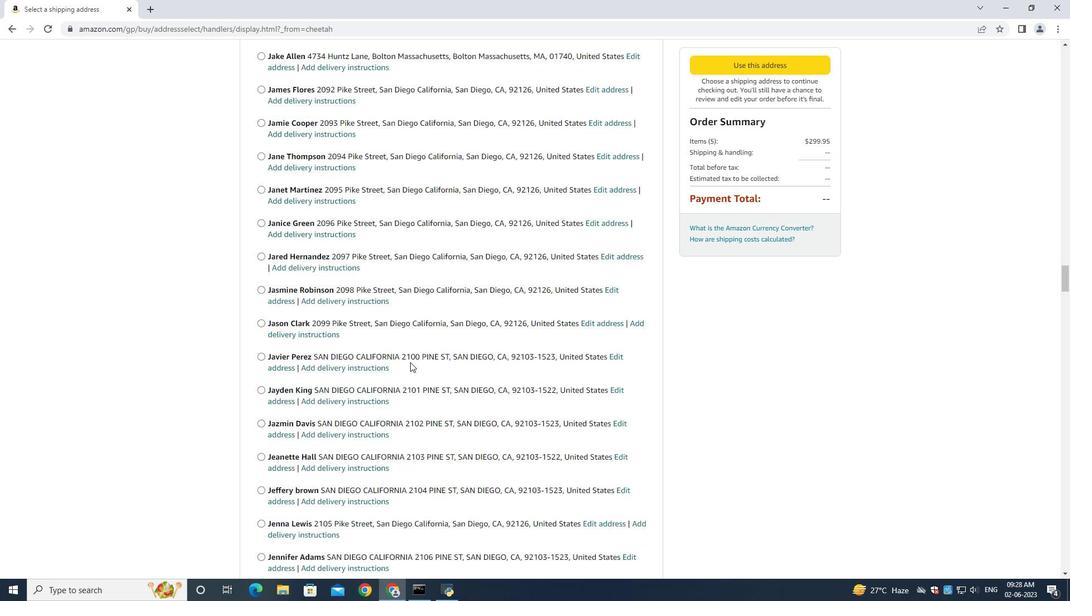 
Action: Mouse scrolled (410, 362) with delta (0, 0)
Screenshot: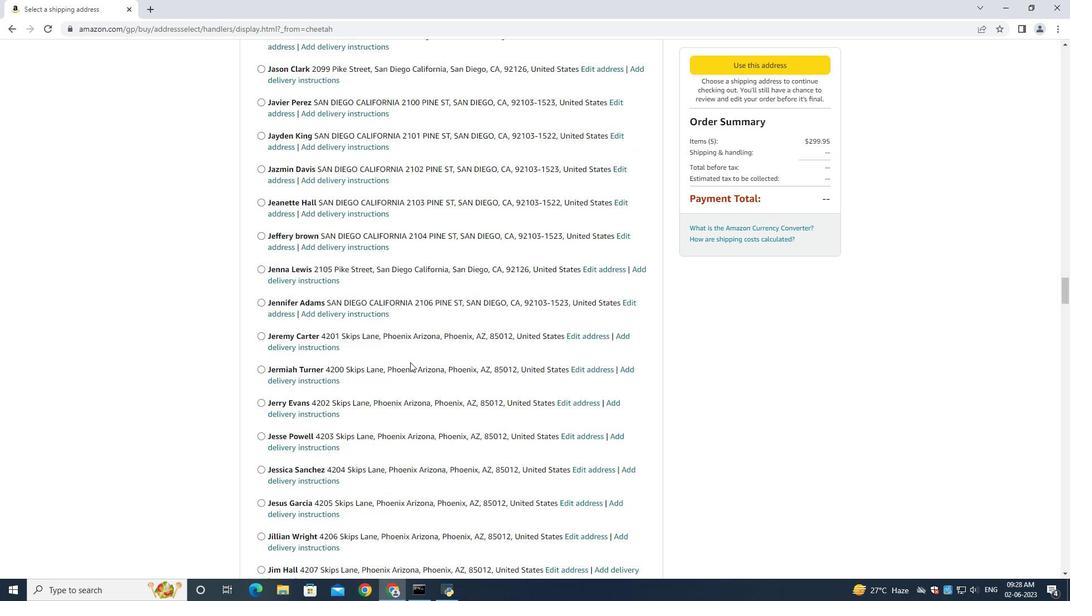 
Action: Mouse scrolled (410, 362) with delta (0, 0)
Screenshot: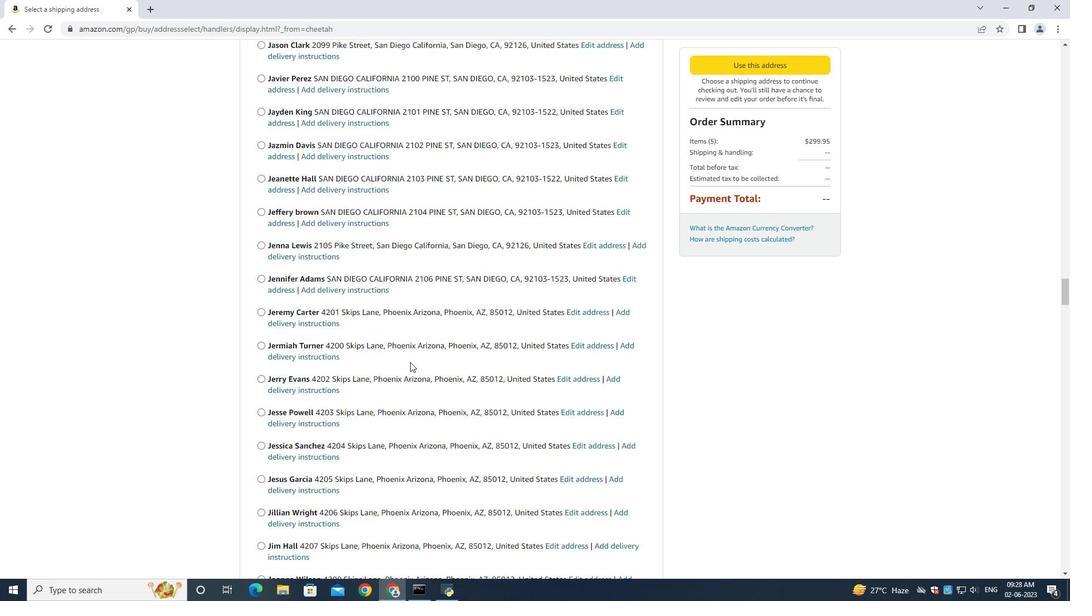 
Action: Mouse scrolled (410, 362) with delta (0, 0)
Screenshot: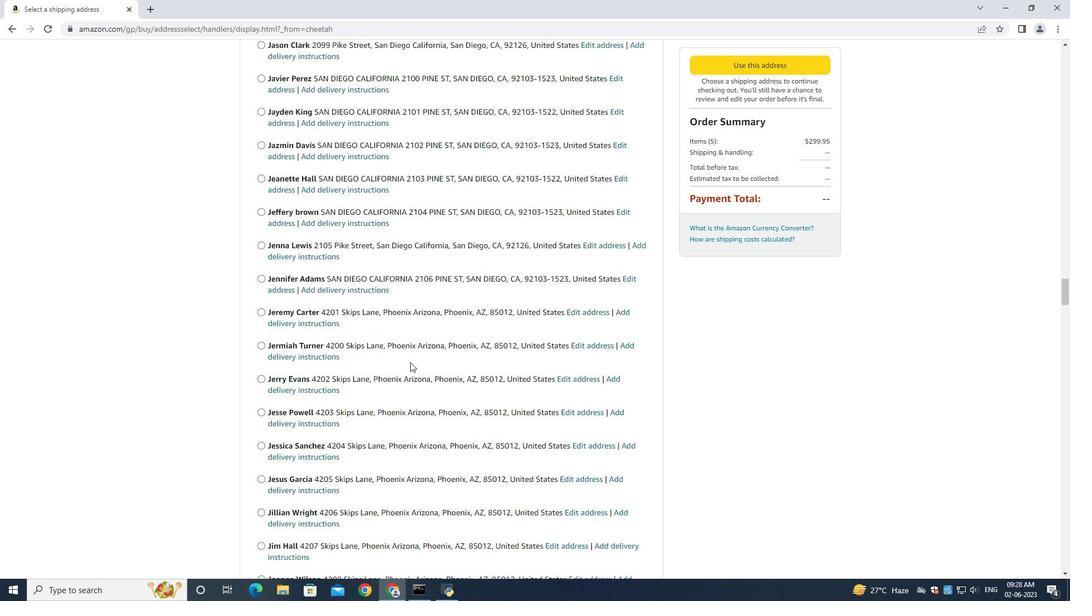
Action: Mouse scrolled (410, 362) with delta (0, 0)
Screenshot: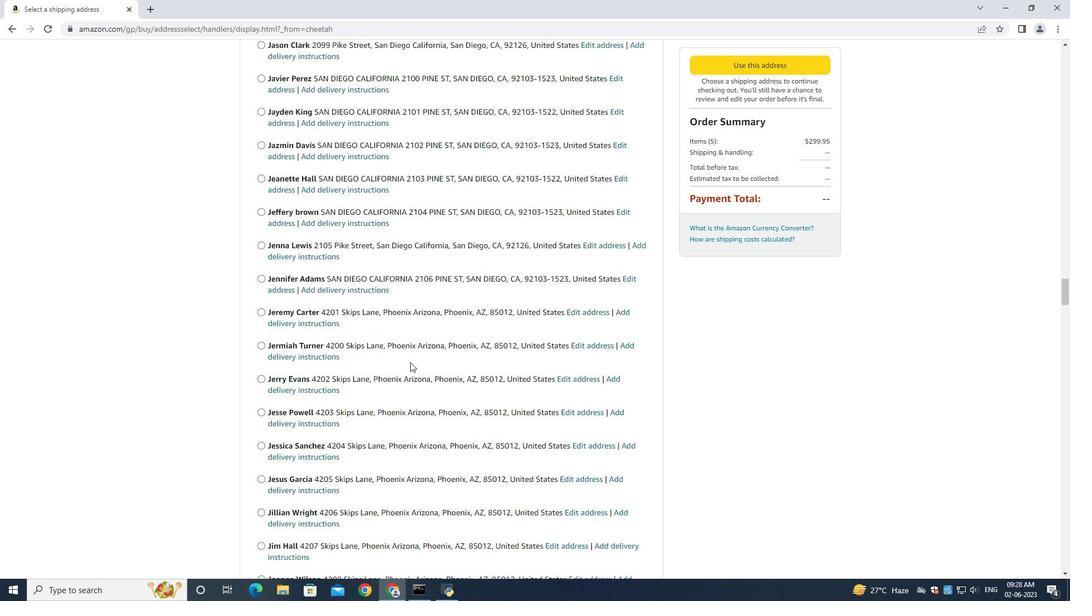 
Action: Mouse scrolled (410, 362) with delta (0, 0)
Screenshot: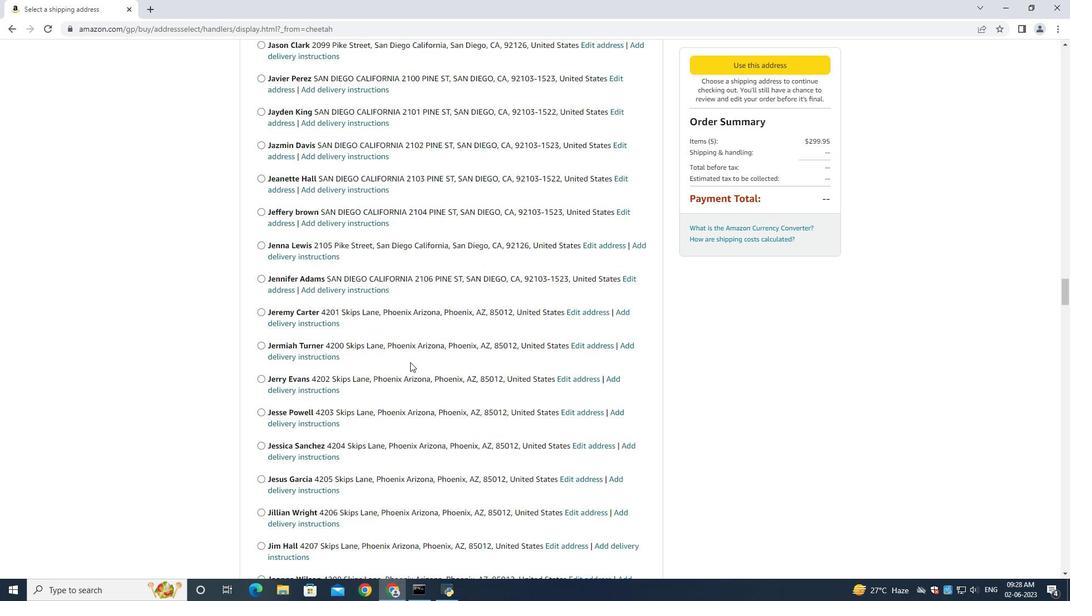 
Action: Mouse scrolled (410, 362) with delta (0, 0)
Screenshot: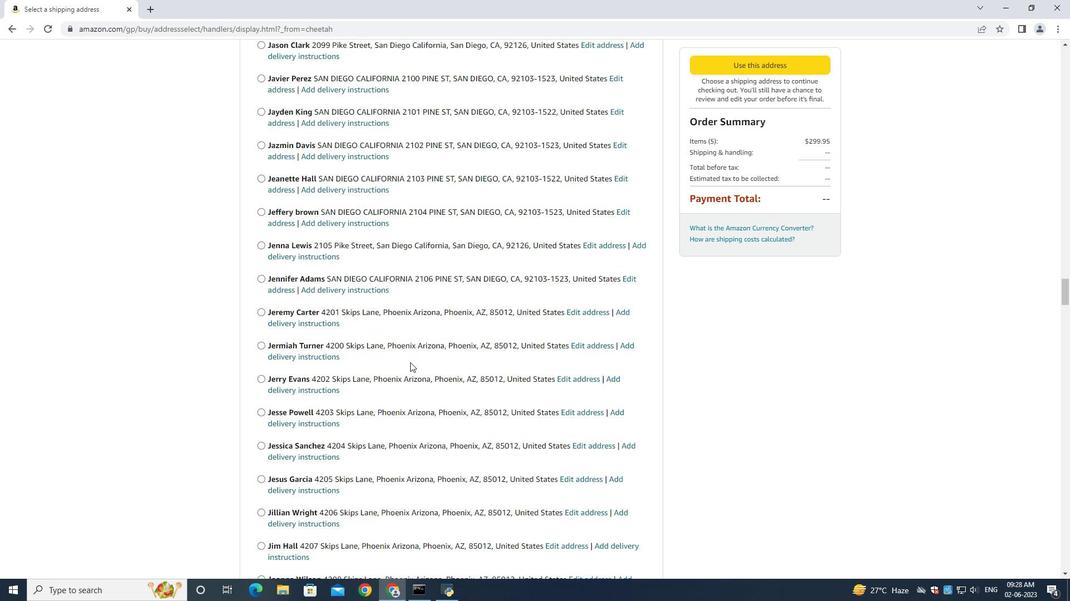 
Action: Mouse scrolled (410, 362) with delta (0, 0)
Screenshot: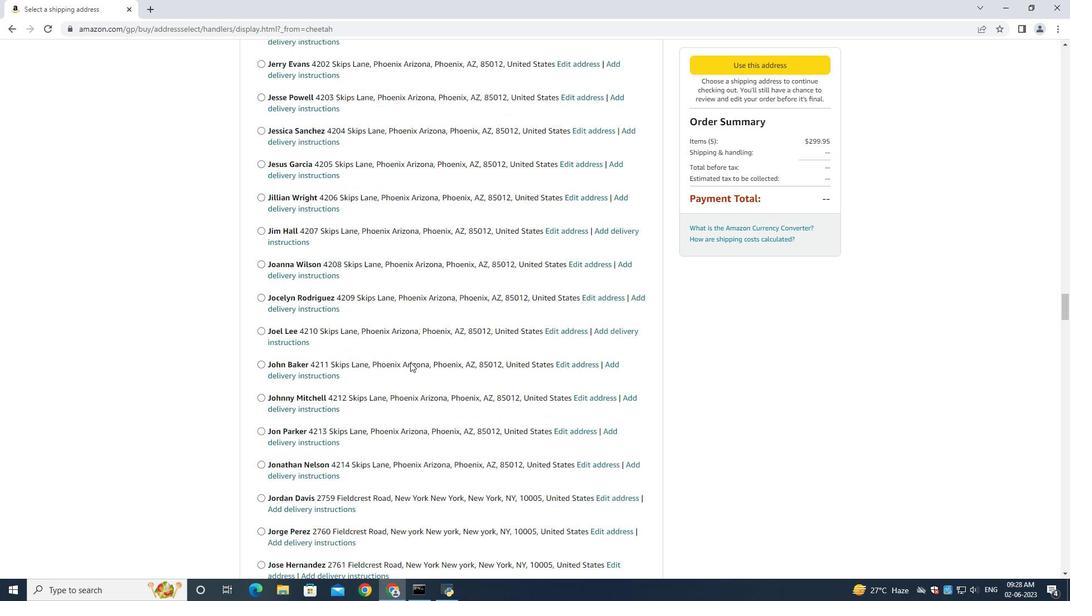 
Action: Mouse scrolled (410, 362) with delta (0, 0)
Screenshot: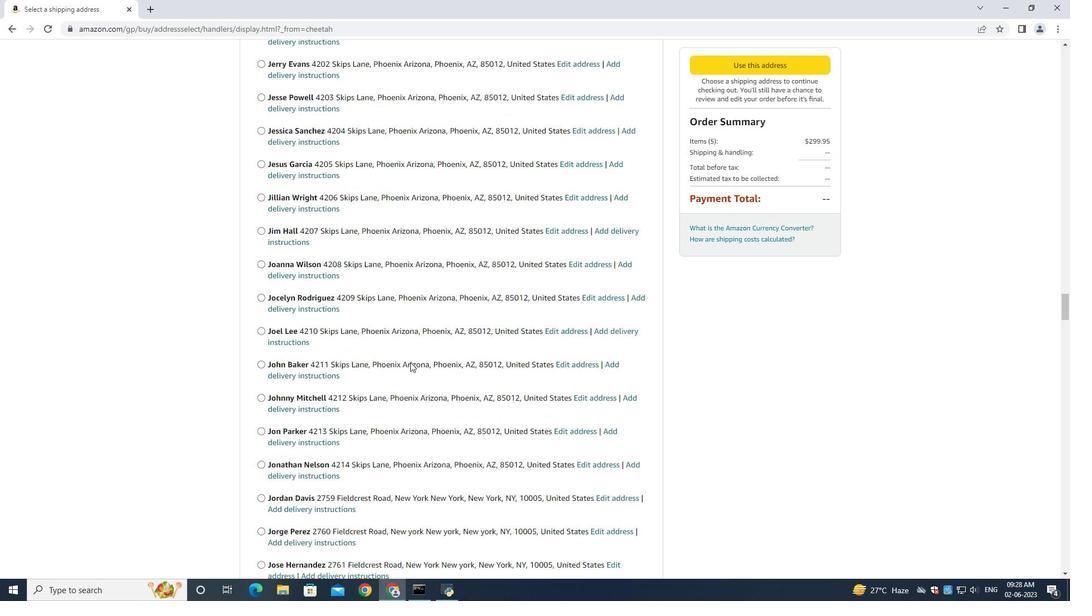 
Action: Mouse scrolled (410, 362) with delta (0, 0)
Screenshot: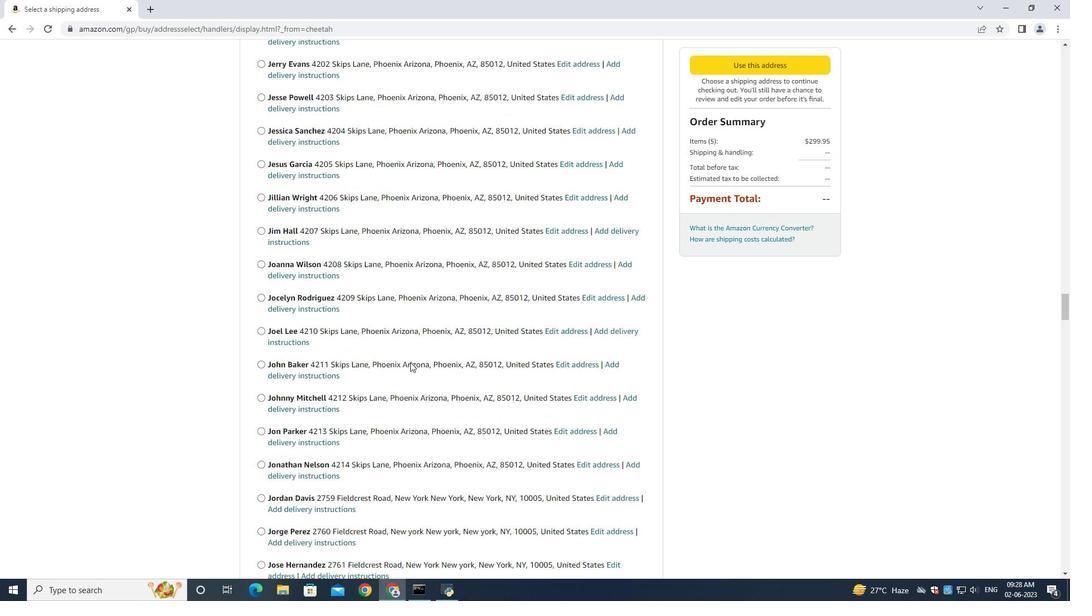 
Action: Mouse scrolled (410, 362) with delta (0, 0)
Screenshot: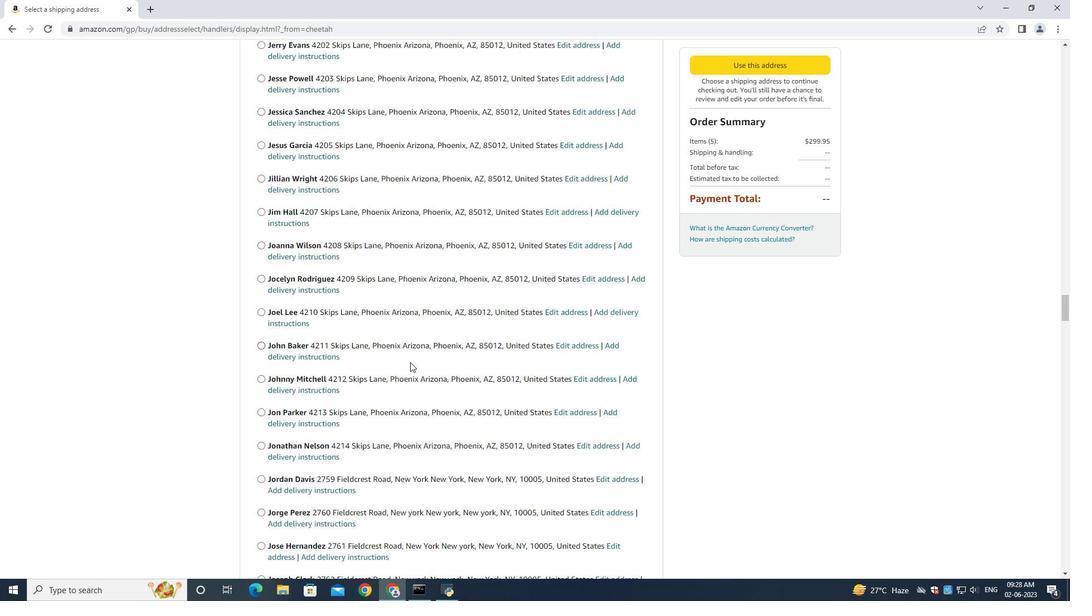 
Action: Mouse scrolled (410, 362) with delta (0, 0)
Screenshot: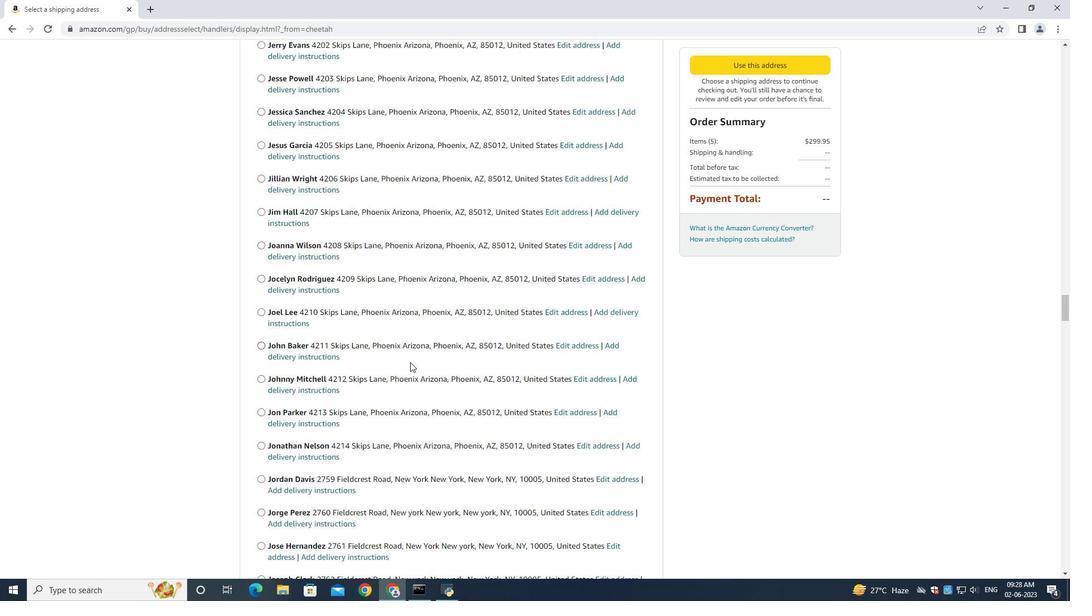 
Action: Mouse scrolled (410, 362) with delta (0, 0)
Screenshot: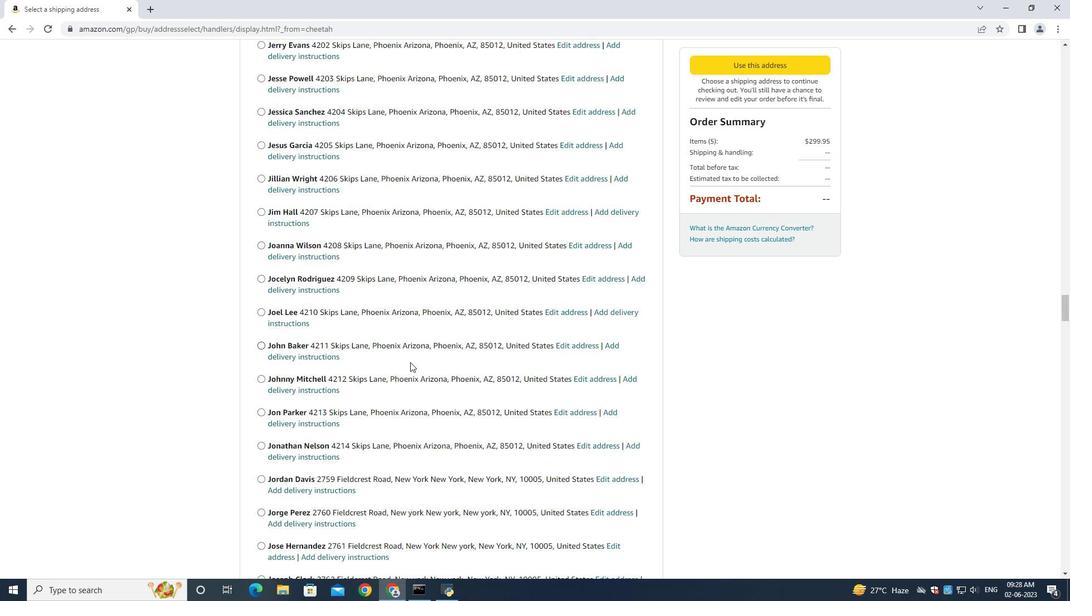 
Action: Mouse scrolled (410, 362) with delta (0, 0)
Screenshot: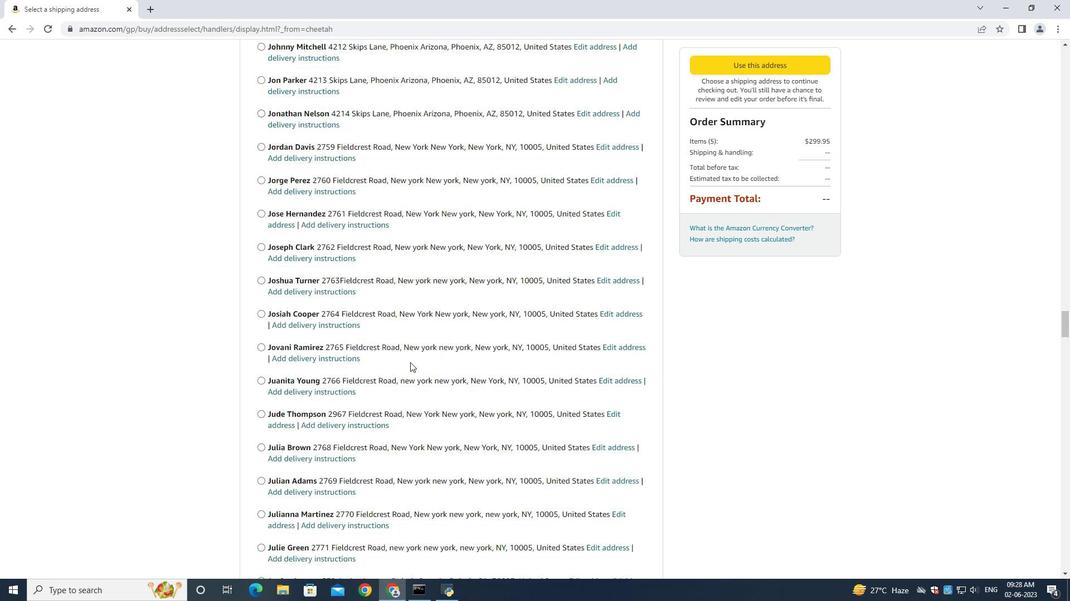 
Action: Mouse scrolled (410, 362) with delta (0, 0)
Screenshot: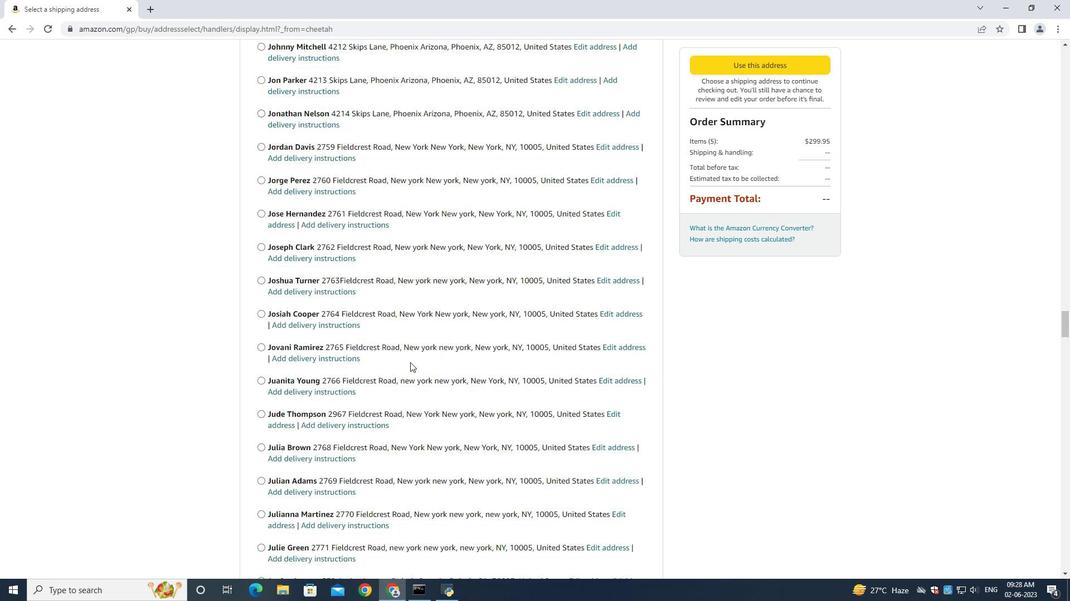 
Action: Mouse scrolled (410, 362) with delta (0, 0)
Screenshot: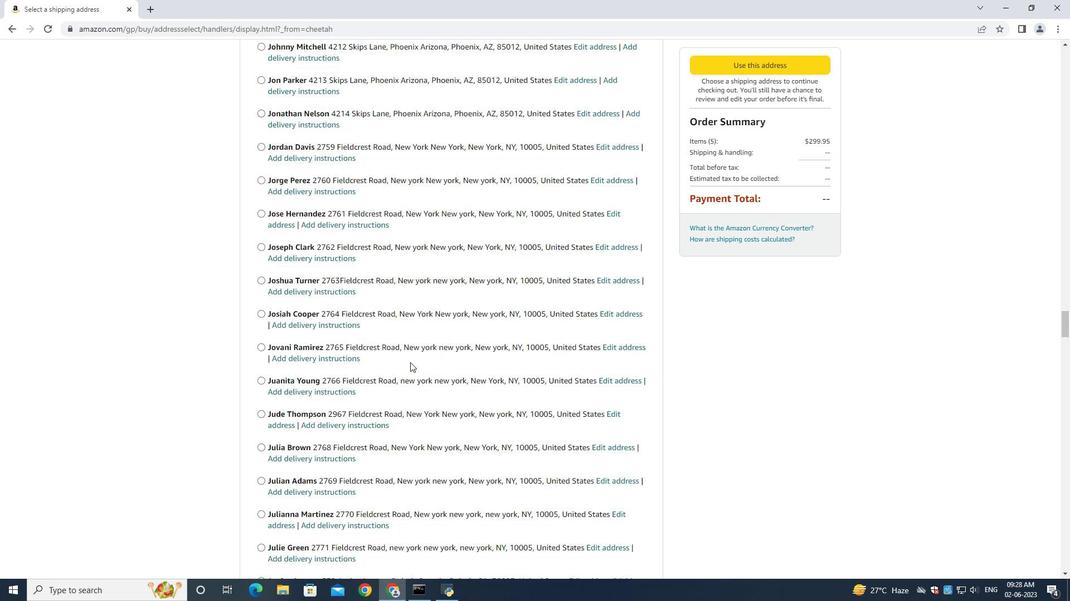 
Action: Mouse scrolled (410, 362) with delta (0, 0)
Screenshot: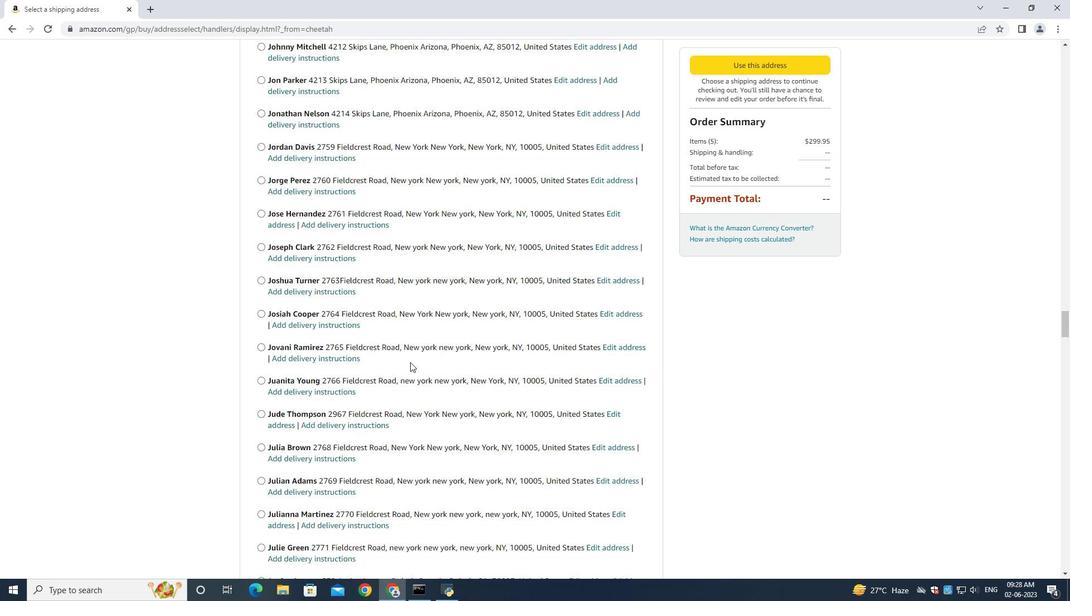 
Action: Mouse scrolled (410, 362) with delta (0, 0)
Screenshot: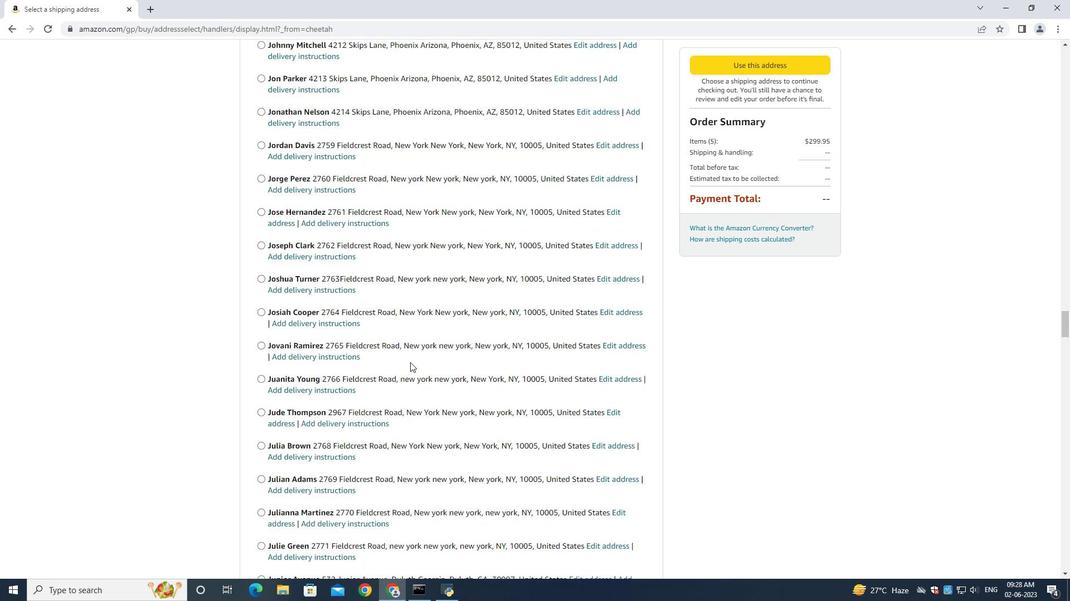 
Action: Mouse scrolled (410, 362) with delta (0, 0)
Screenshot: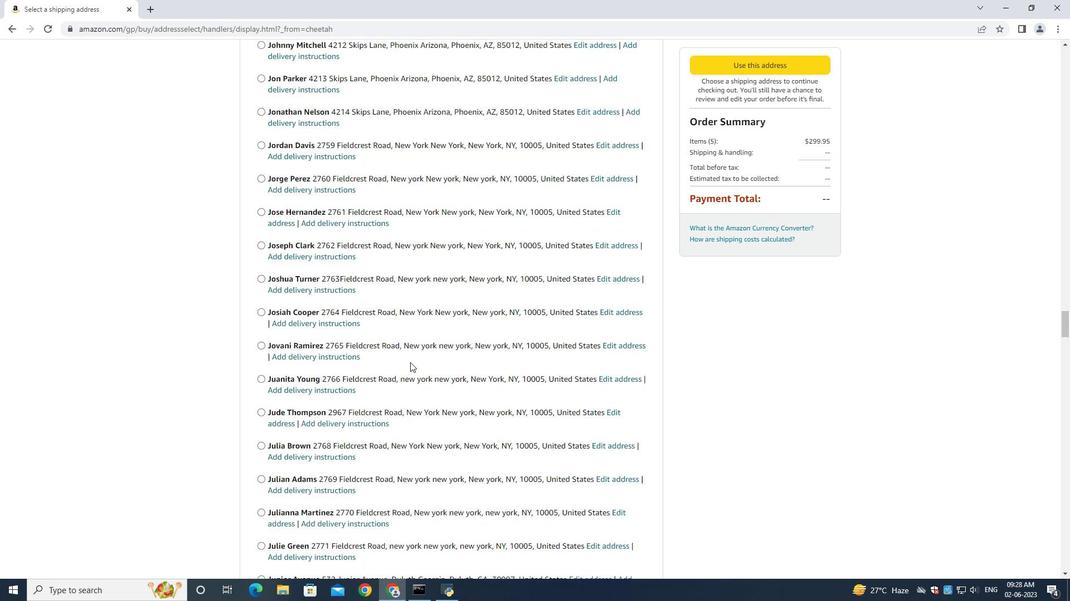 
Action: Mouse scrolled (410, 362) with delta (0, 0)
Screenshot: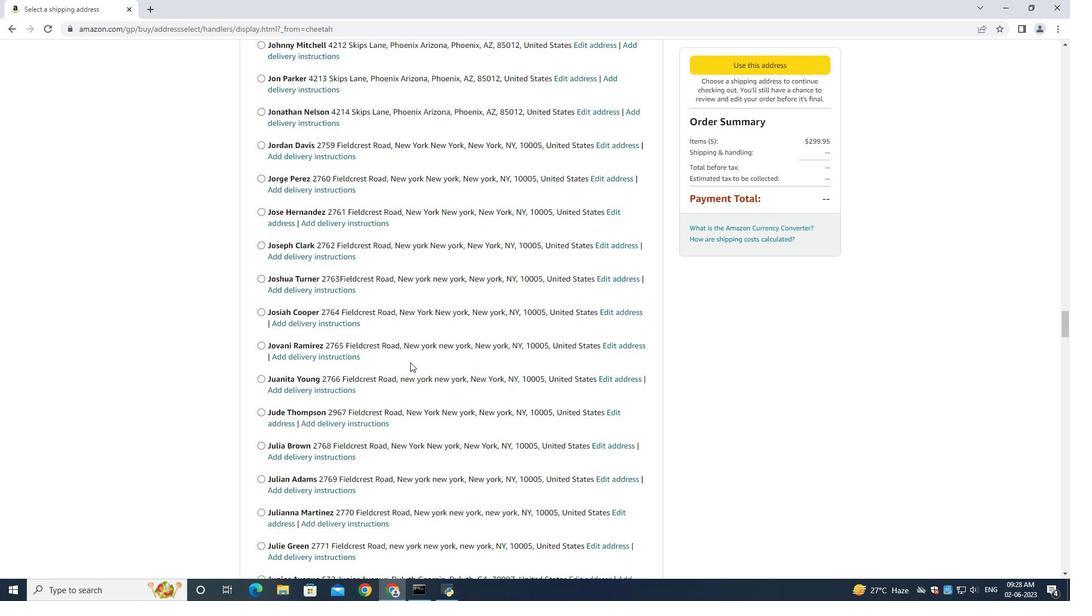 
Action: Mouse scrolled (410, 362) with delta (0, 0)
Screenshot: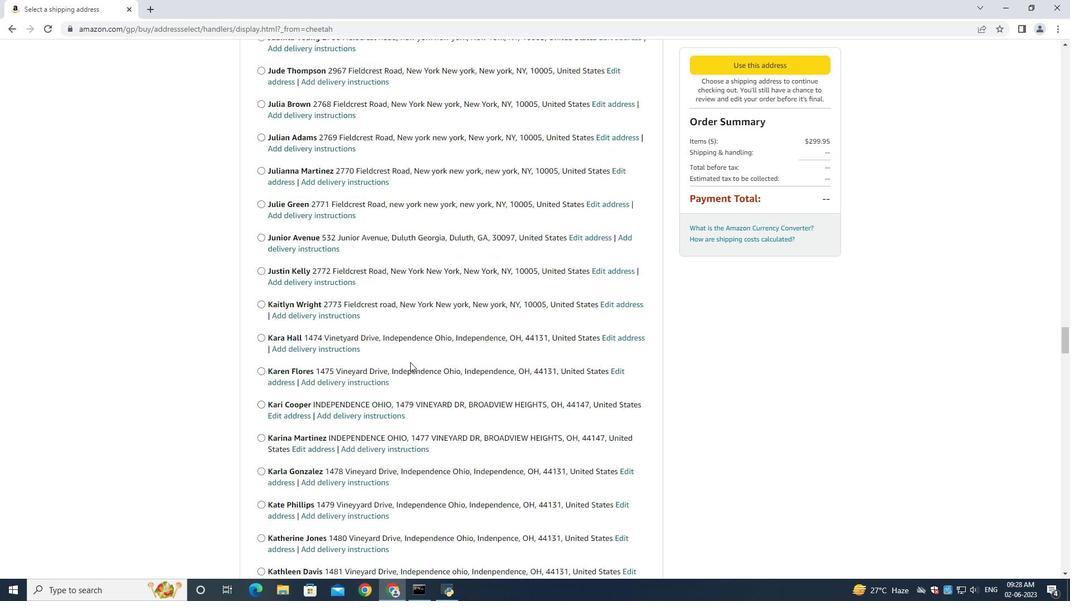 
Action: Mouse scrolled (410, 362) with delta (0, 0)
Screenshot: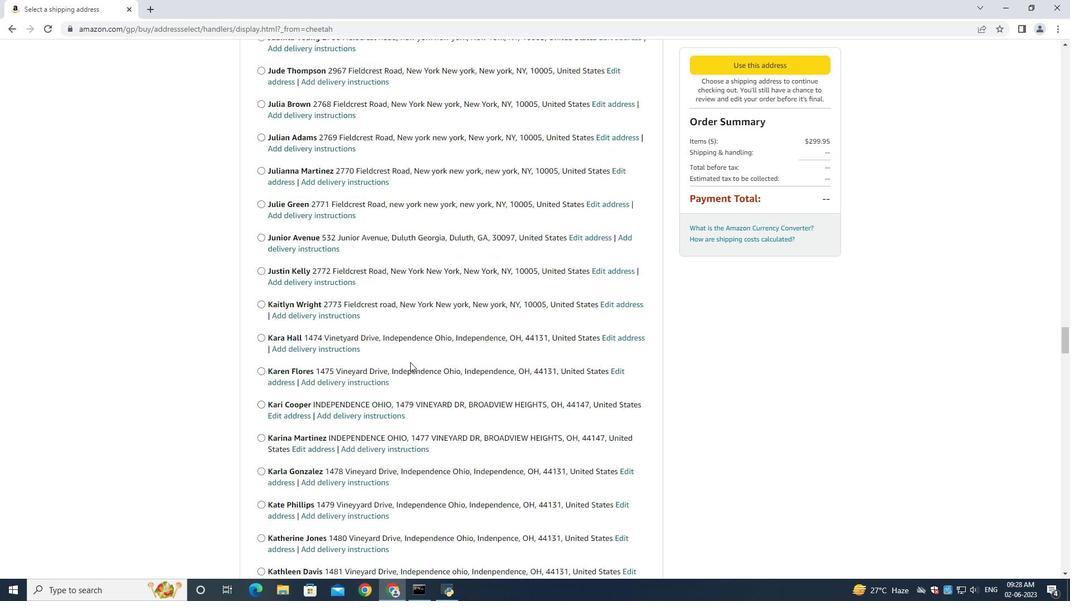 
Action: Mouse scrolled (410, 362) with delta (0, 0)
Screenshot: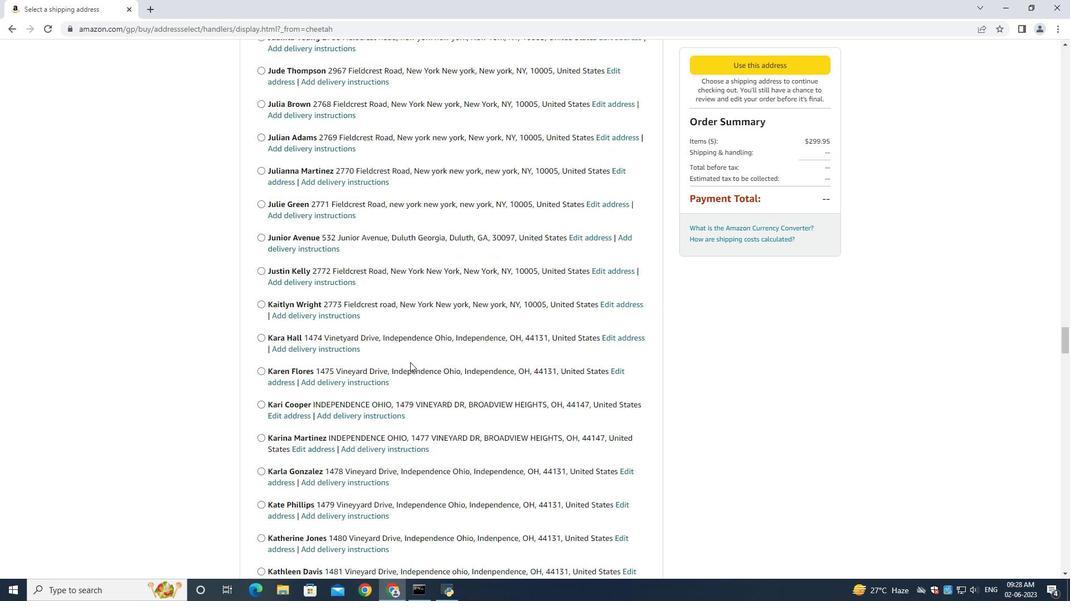 
Action: Mouse scrolled (410, 362) with delta (0, 0)
Screenshot: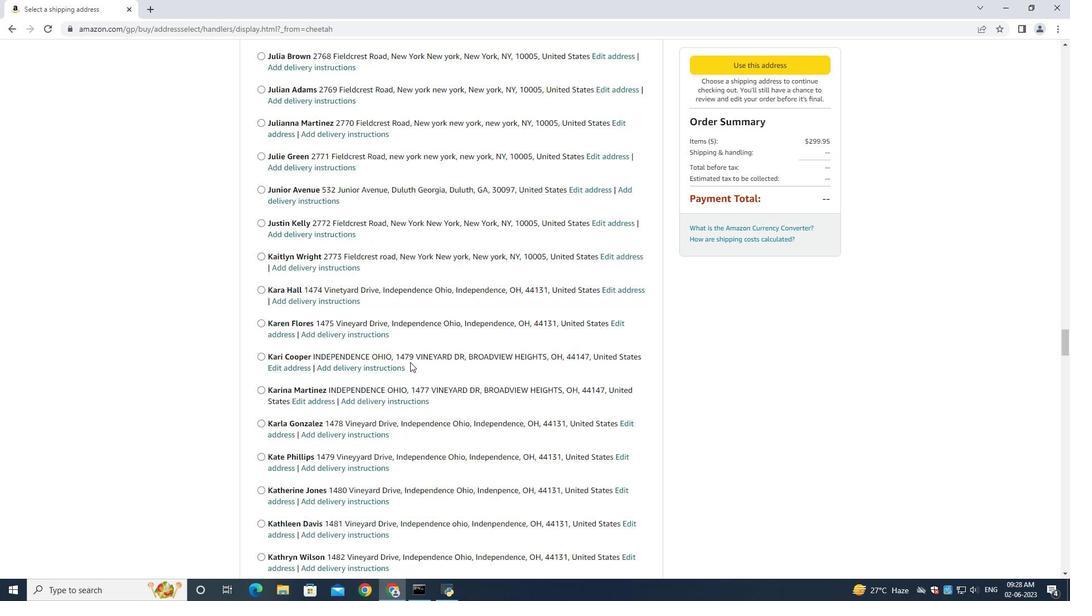 
Action: Mouse scrolled (410, 362) with delta (0, 0)
Screenshot: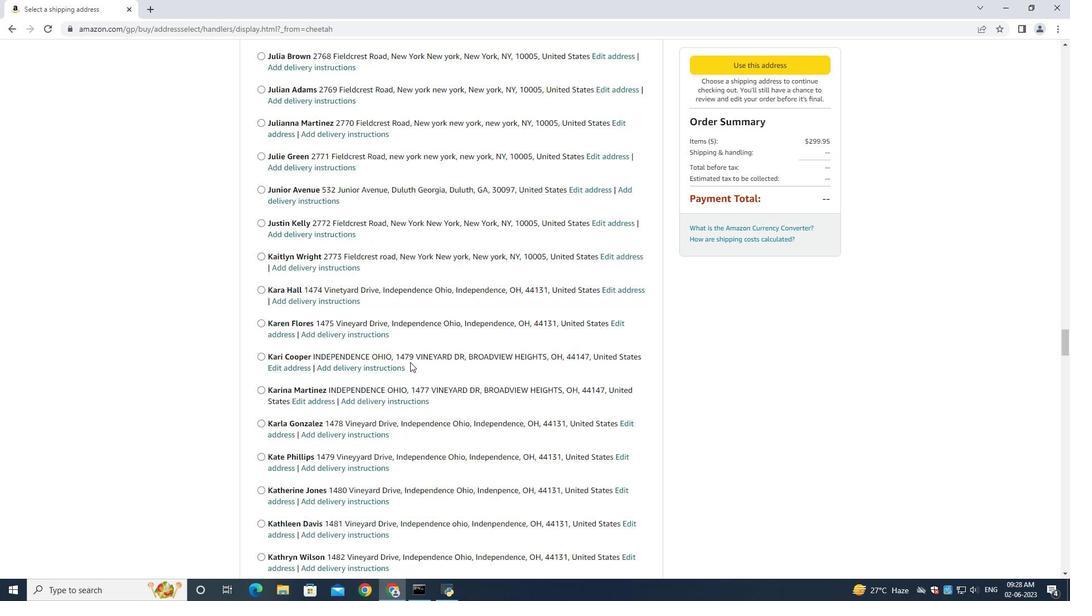 
Action: Mouse scrolled (410, 362) with delta (0, 0)
Screenshot: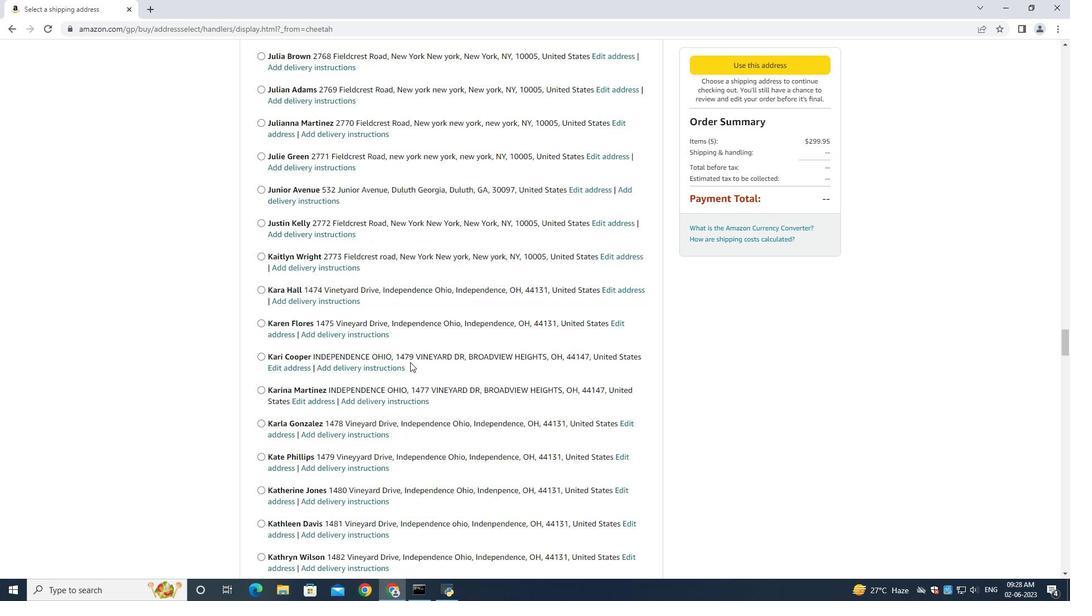 
Action: Mouse scrolled (410, 362) with delta (0, 0)
Screenshot: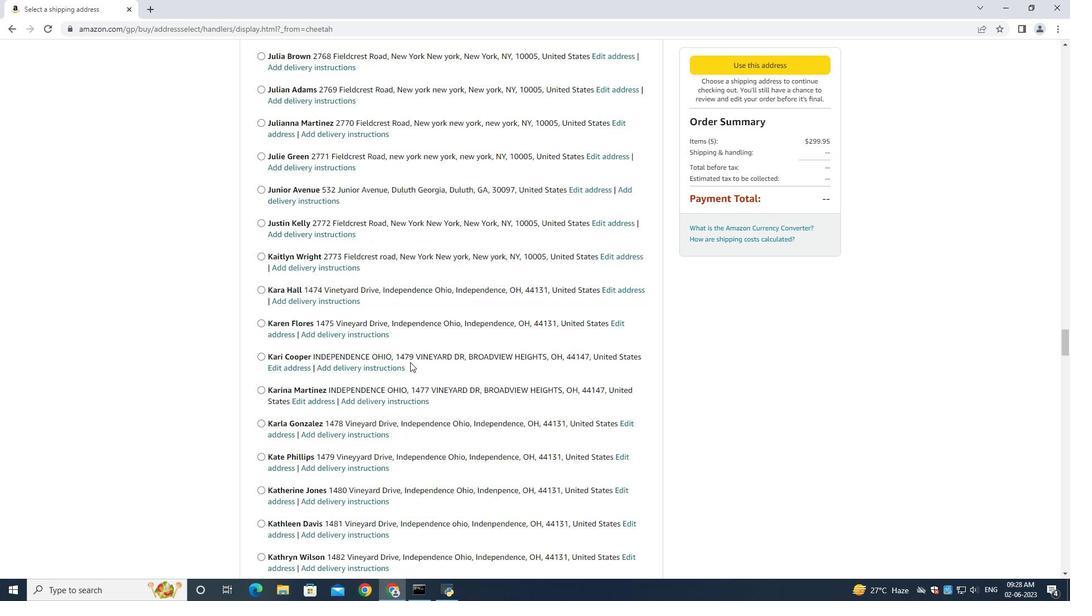 
Action: Mouse scrolled (410, 362) with delta (0, 0)
Screenshot: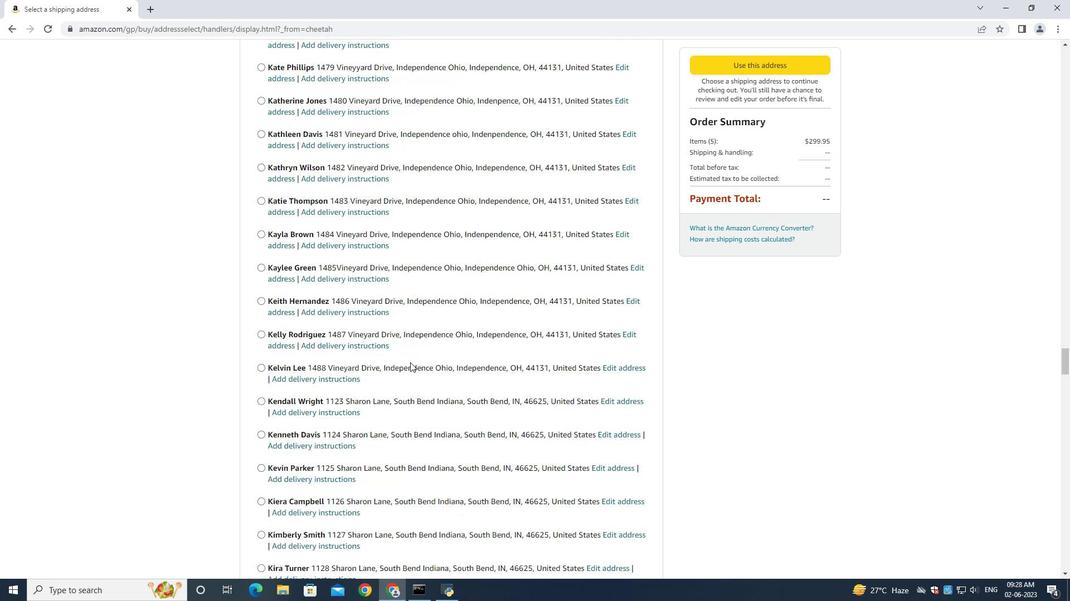 
Action: Mouse scrolled (410, 362) with delta (0, 0)
Screenshot: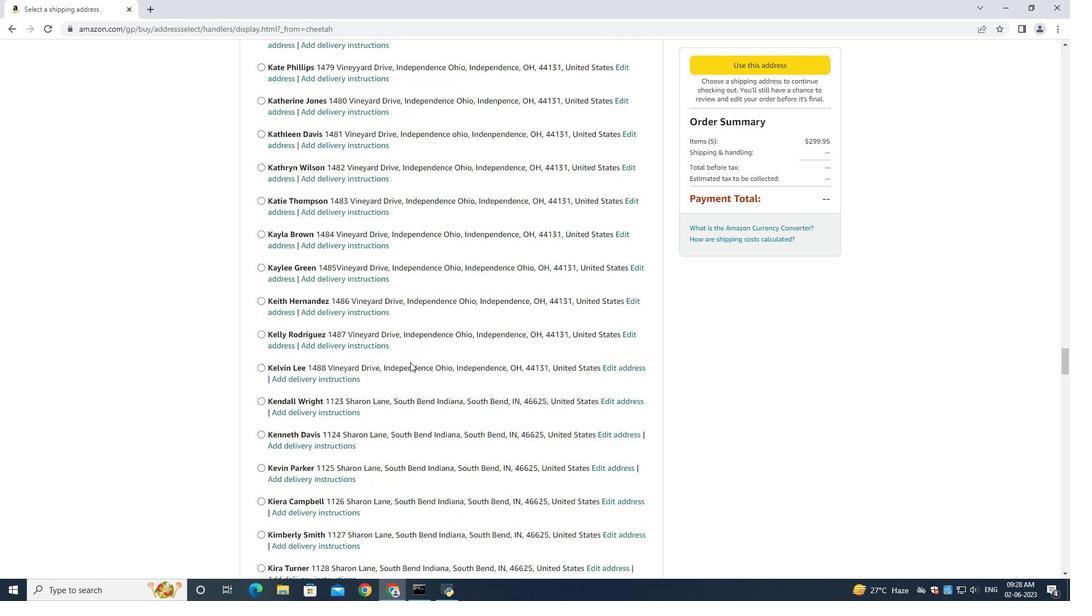 
Action: Mouse scrolled (410, 362) with delta (0, 0)
Screenshot: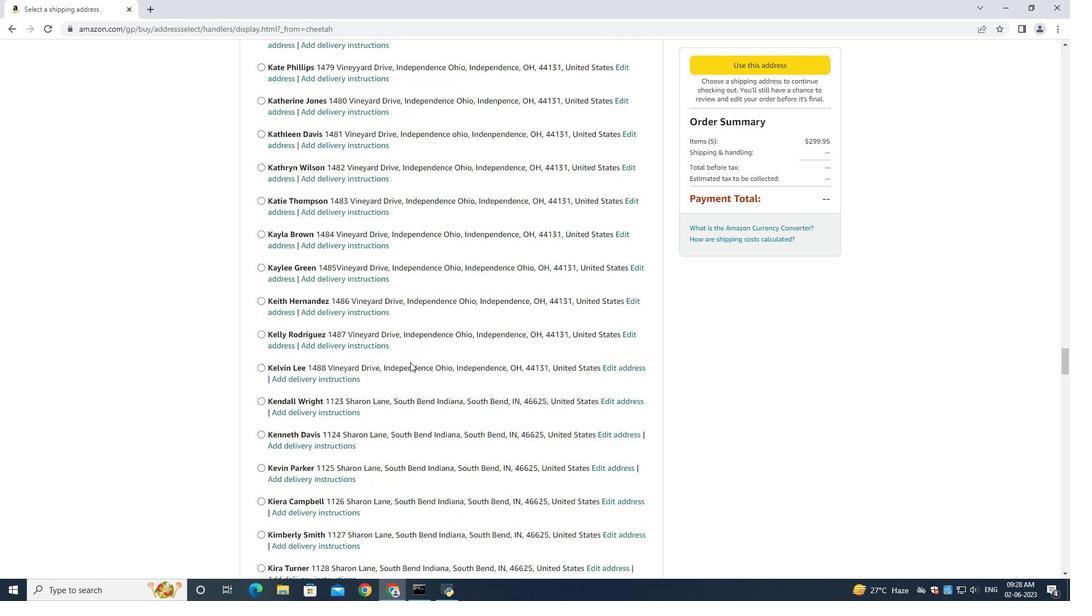 
Action: Mouse scrolled (410, 362) with delta (0, 0)
Screenshot: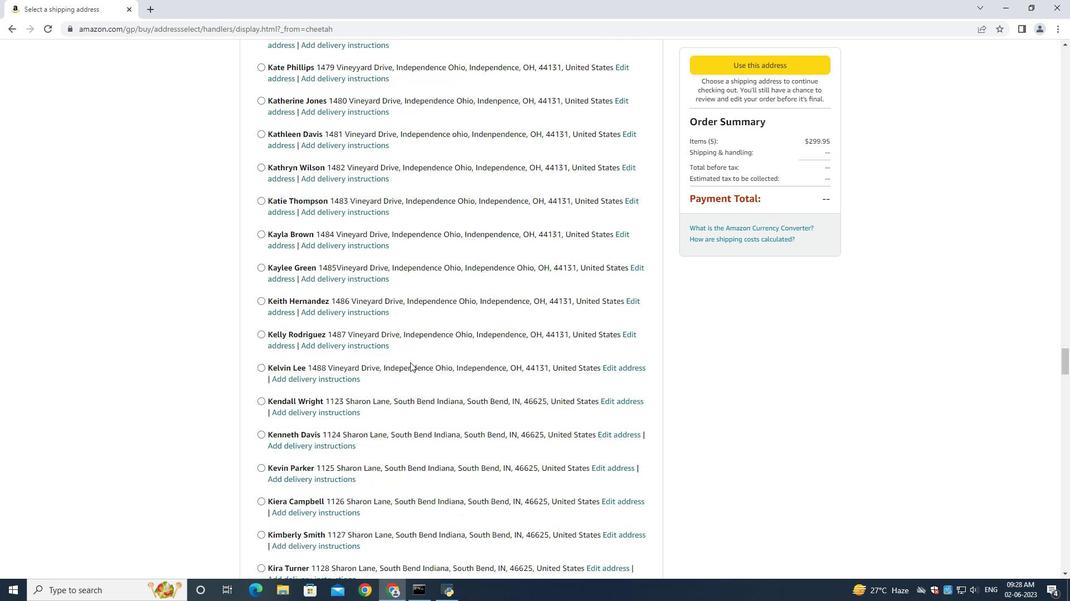 
Action: Mouse scrolled (410, 362) with delta (0, 0)
Screenshot: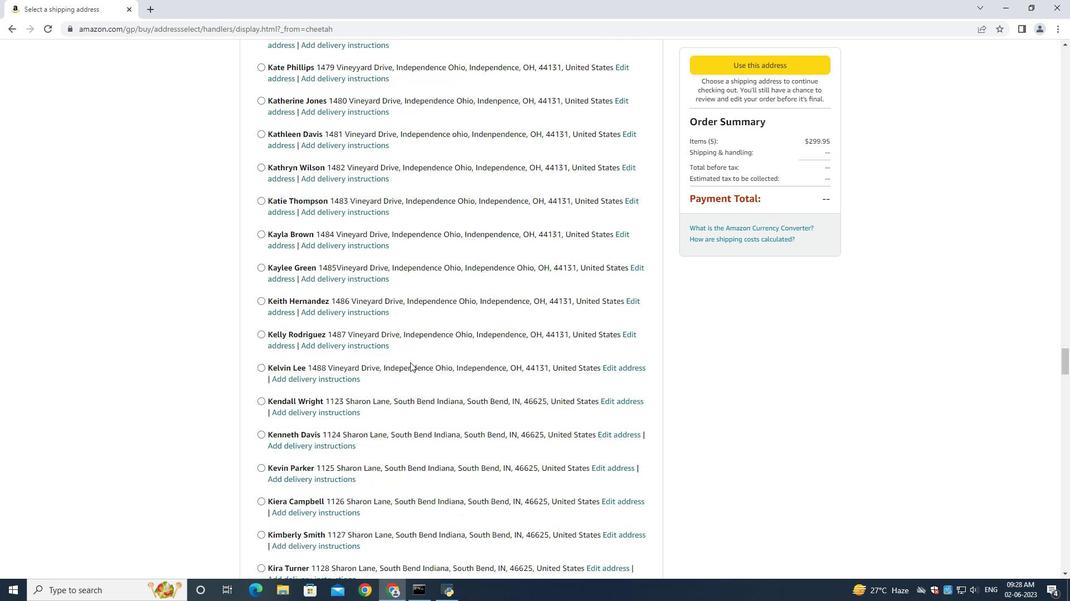 
Action: Mouse scrolled (410, 362) with delta (0, 0)
Screenshot: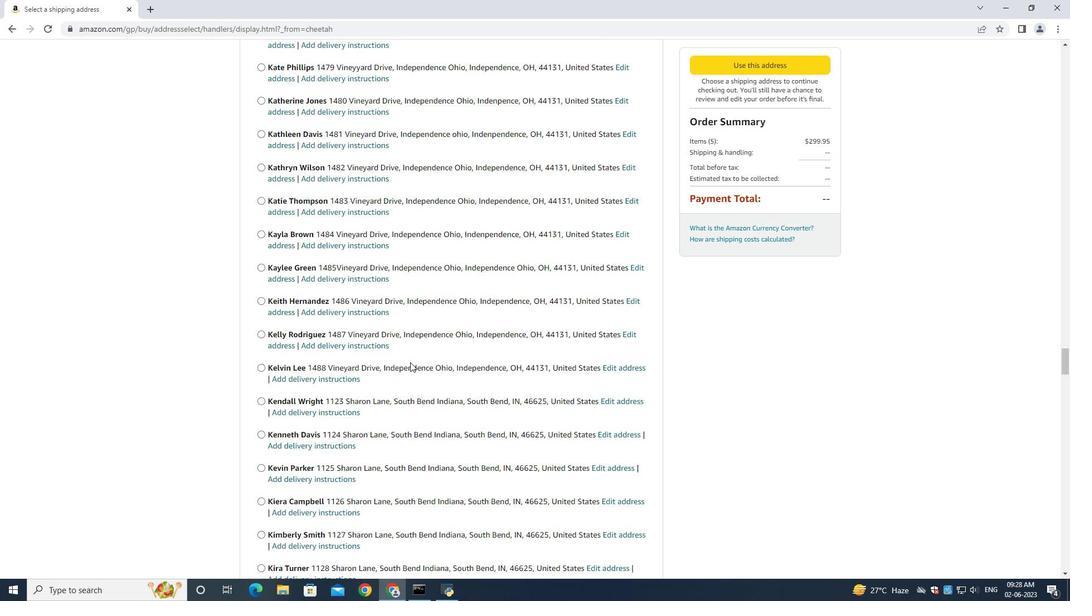 
Action: Mouse scrolled (410, 362) with delta (0, 0)
Screenshot: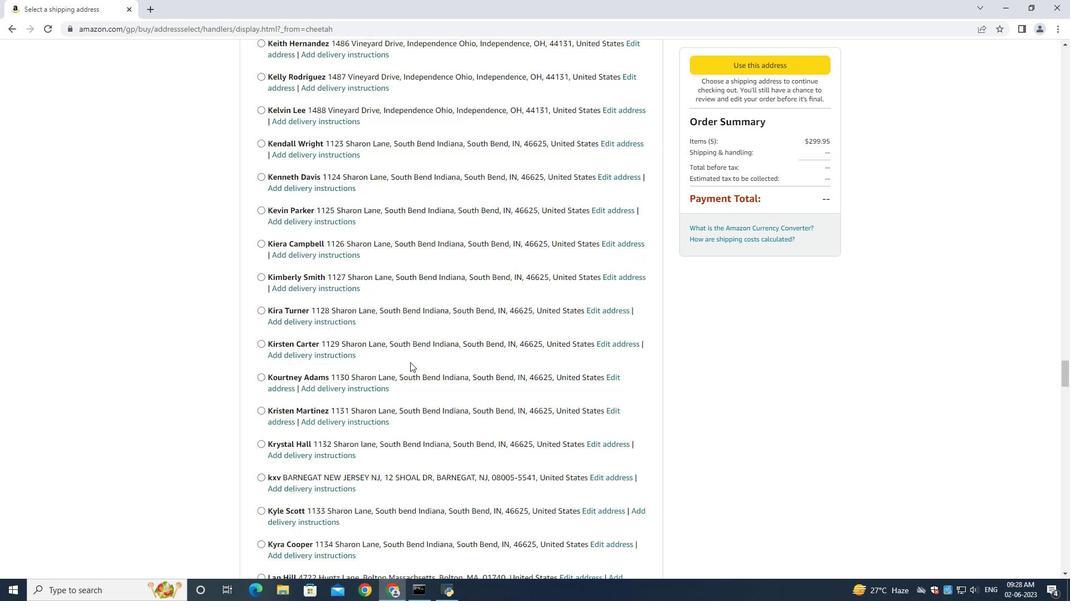 
Action: Mouse scrolled (410, 362) with delta (0, 0)
Screenshot: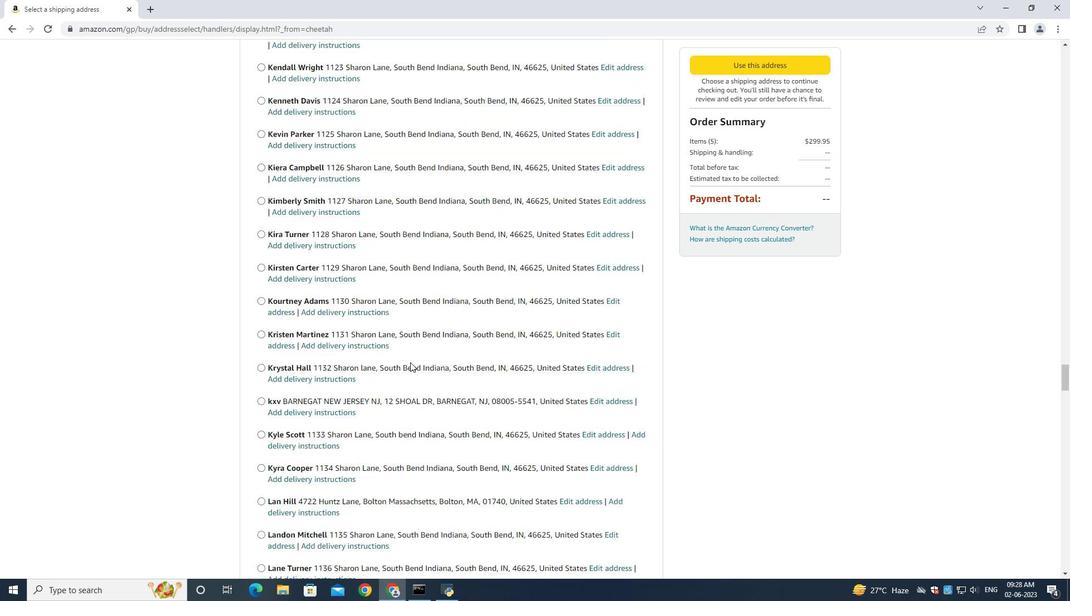 
Action: Mouse scrolled (410, 362) with delta (0, 0)
Screenshot: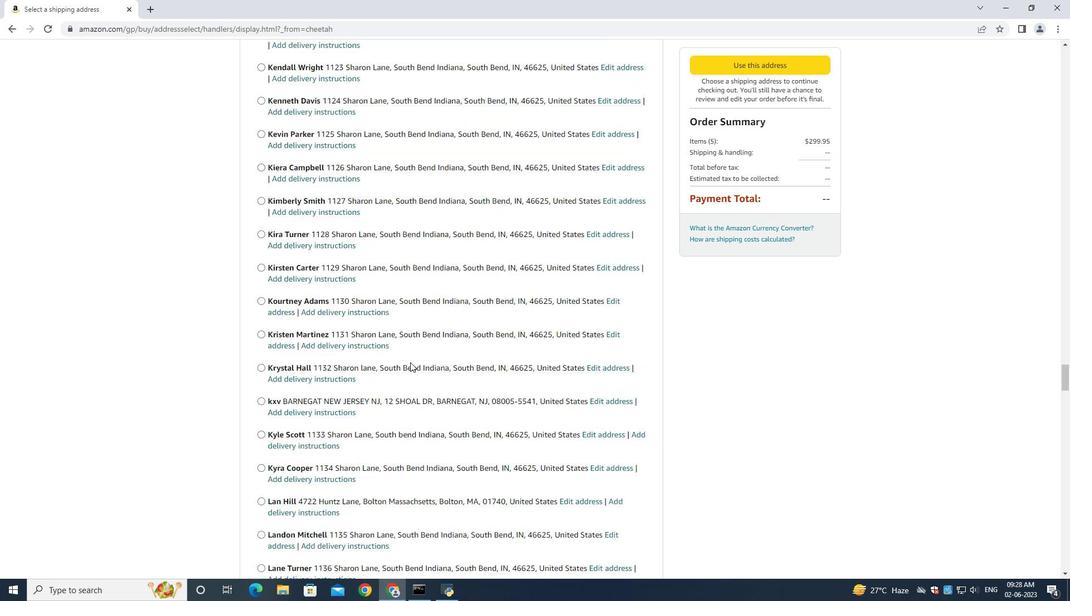 
Action: Mouse scrolled (410, 362) with delta (0, 0)
Screenshot: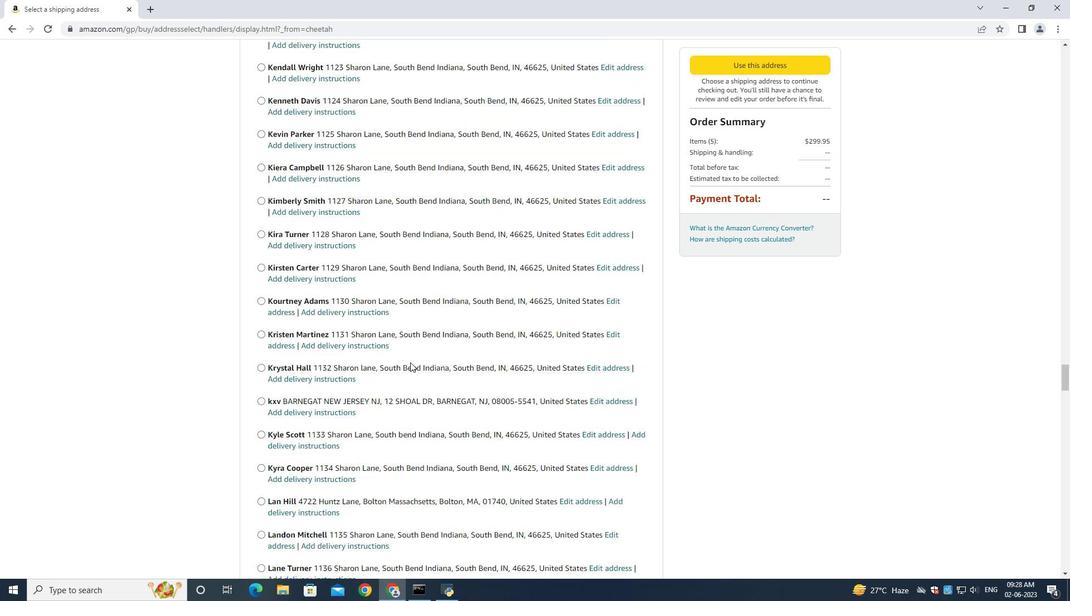 
Action: Mouse scrolled (410, 362) with delta (0, 0)
Screenshot: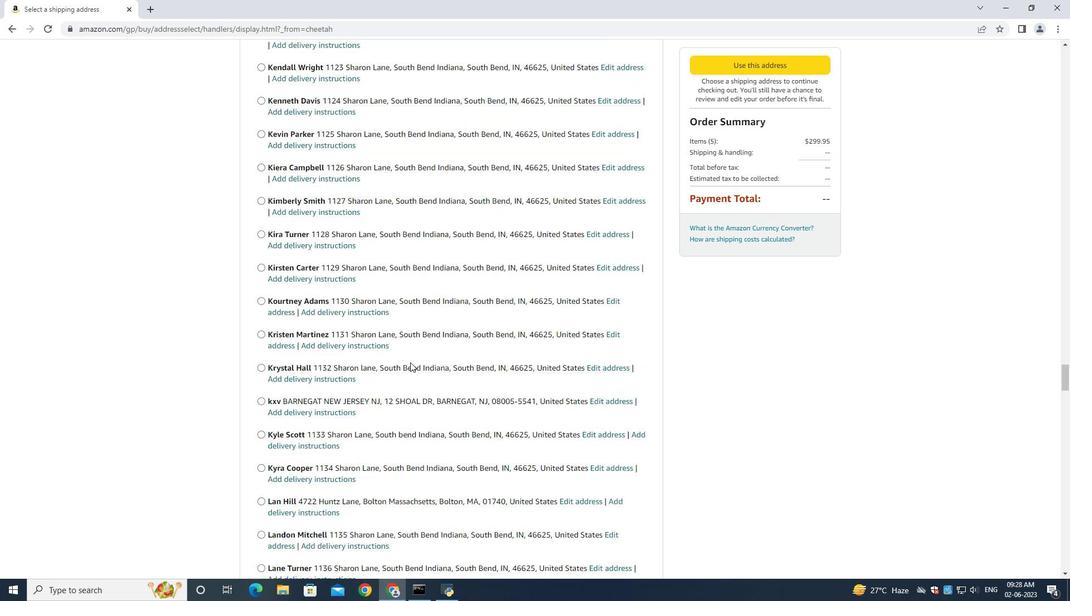 
Action: Mouse scrolled (410, 362) with delta (0, 0)
Screenshot: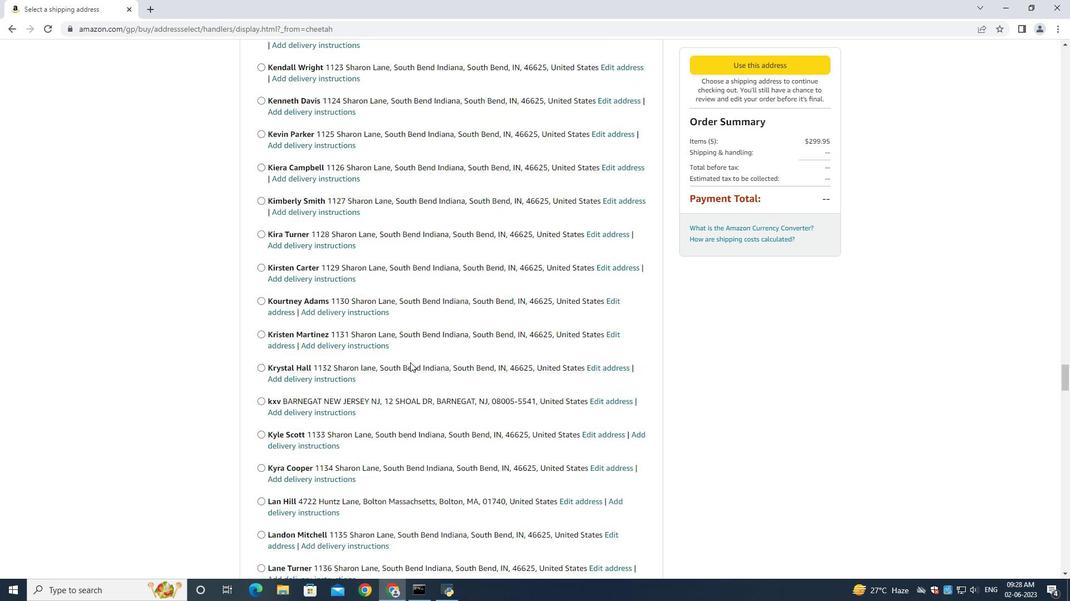 
Action: Mouse scrolled (410, 362) with delta (0, 0)
Screenshot: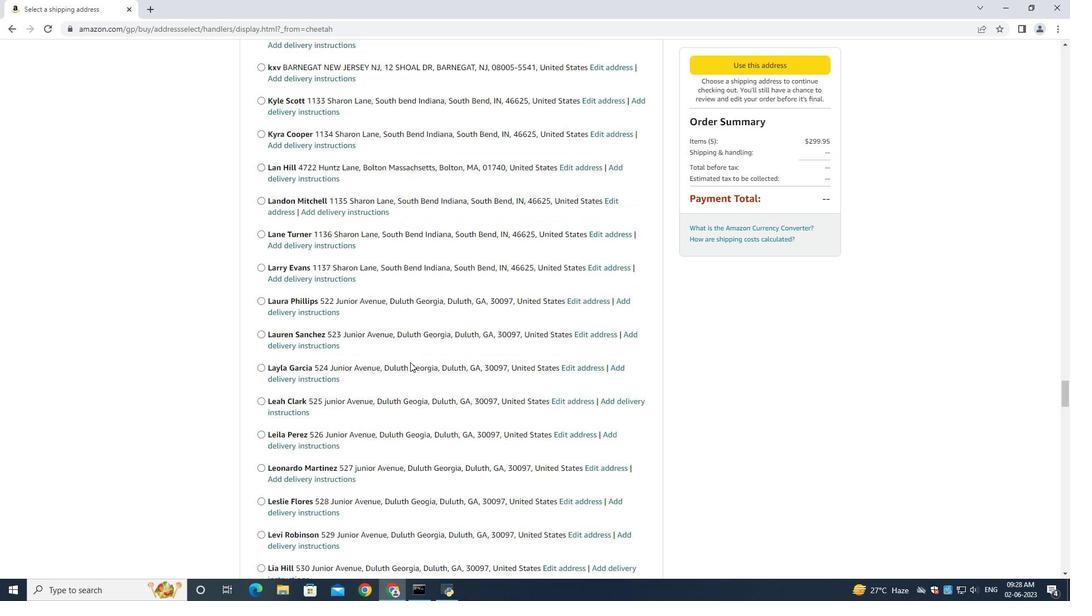 
Action: Mouse scrolled (410, 362) with delta (0, 0)
Screenshot: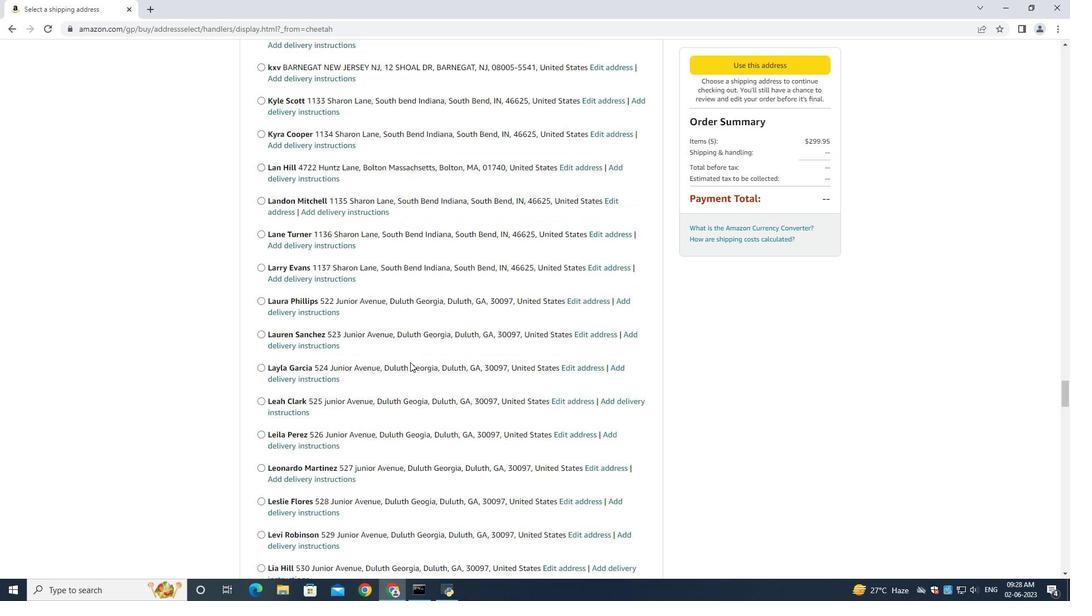 
Action: Mouse scrolled (410, 362) with delta (0, 0)
Screenshot: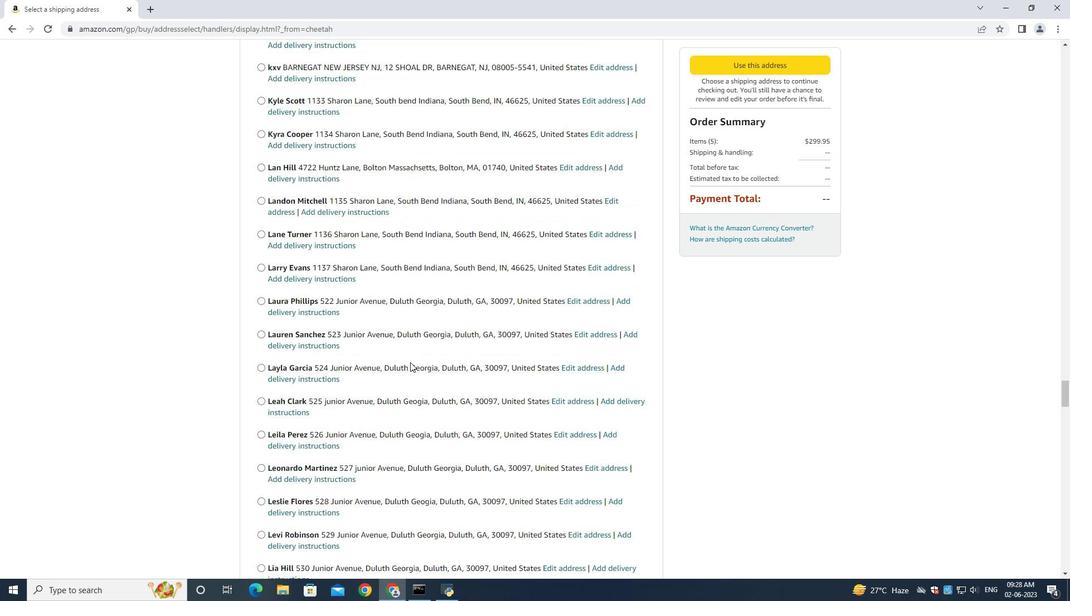 
Action: Mouse scrolled (410, 362) with delta (0, 0)
Screenshot: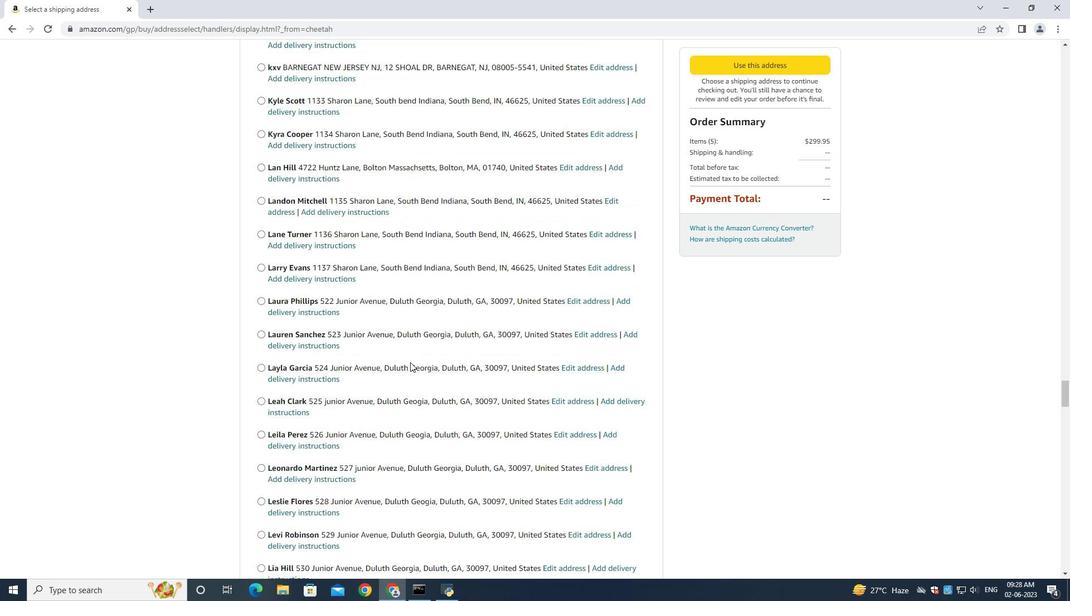 
Action: Mouse scrolled (410, 362) with delta (0, 0)
Screenshot: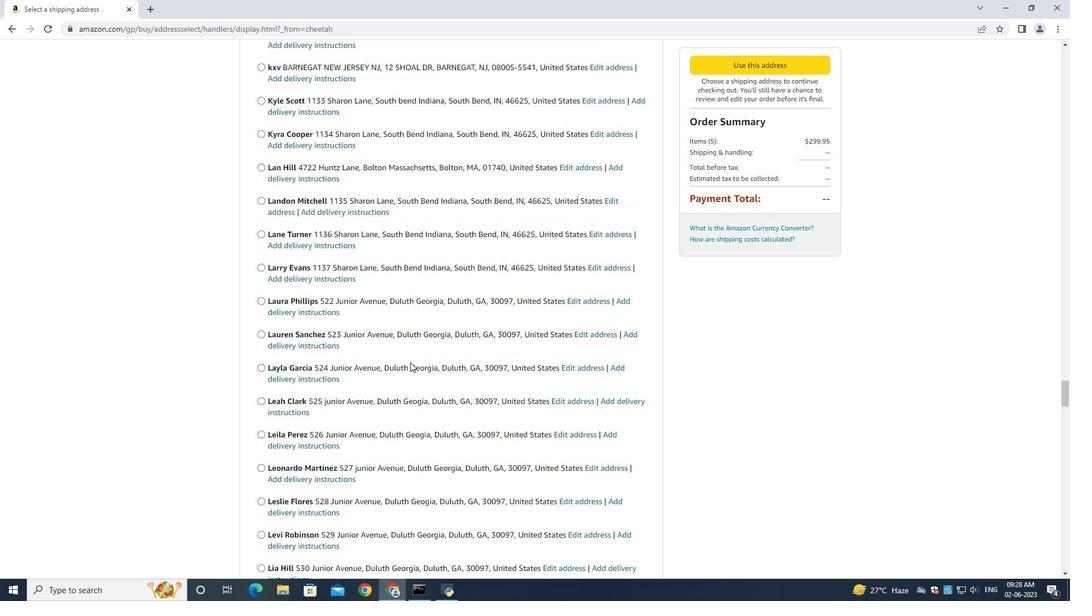
Action: Mouse scrolled (410, 362) with delta (0, 0)
Screenshot: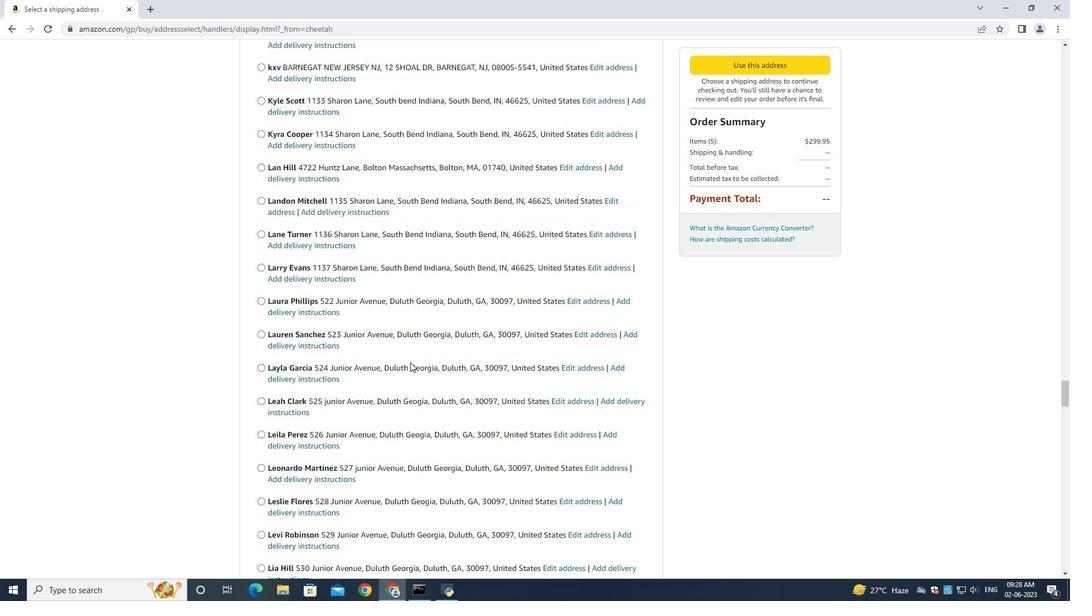 
Action: Mouse scrolled (410, 362) with delta (0, 0)
Screenshot: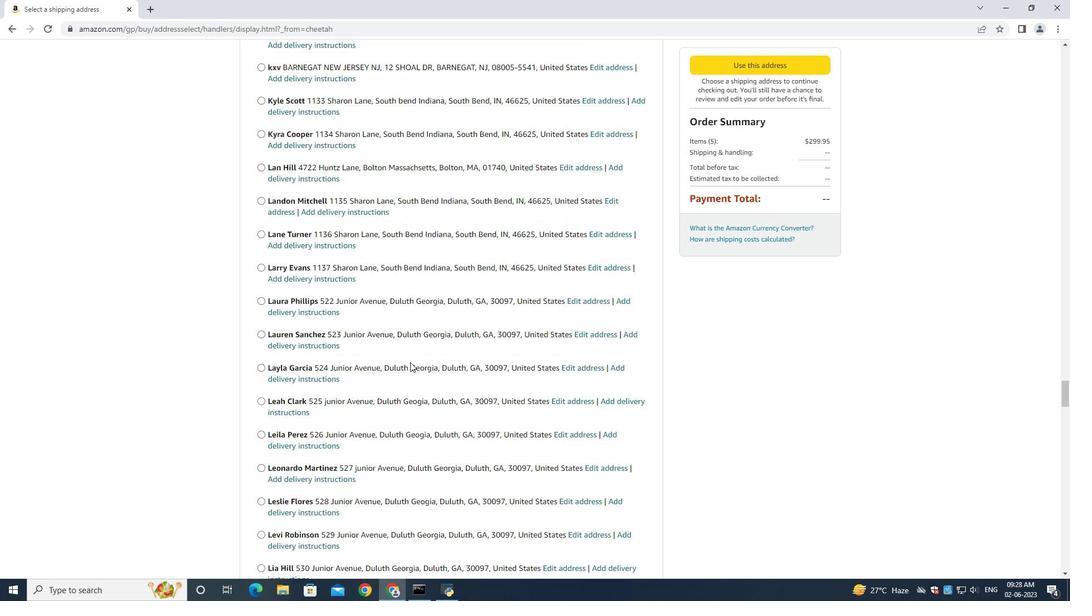 
Action: Mouse scrolled (410, 362) with delta (0, 0)
Screenshot: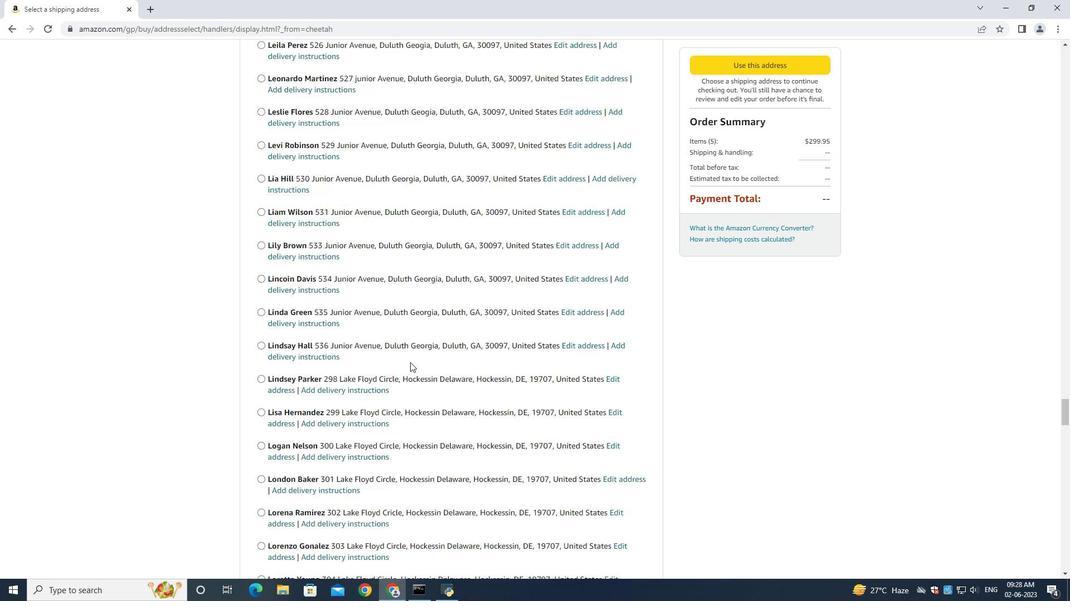 
Action: Mouse scrolled (410, 362) with delta (0, 0)
Screenshot: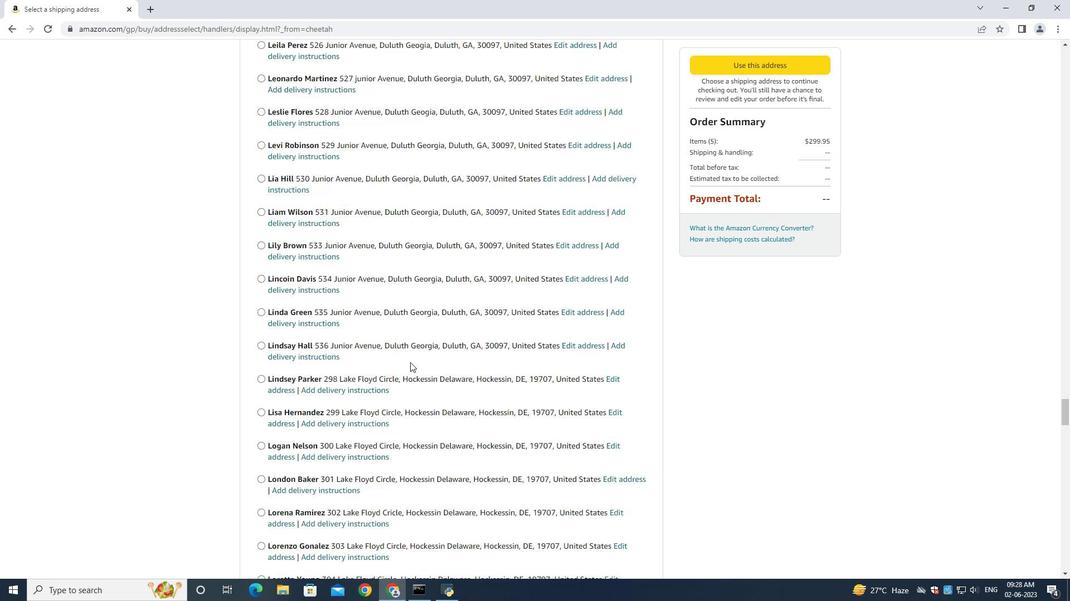 
Action: Mouse scrolled (410, 362) with delta (0, 0)
Screenshot: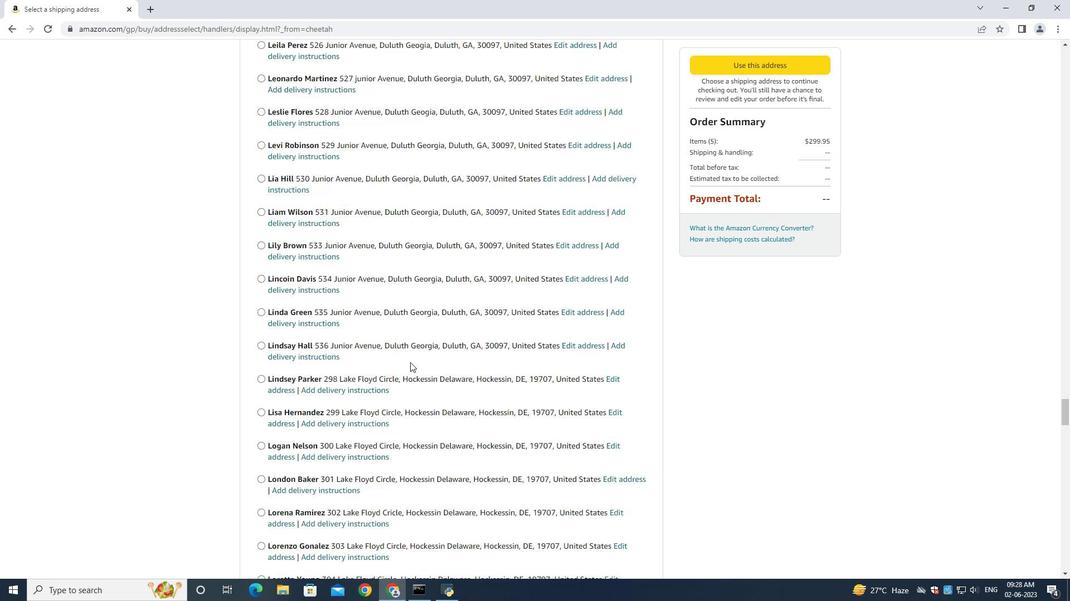 
Action: Mouse scrolled (410, 362) with delta (0, 0)
Screenshot: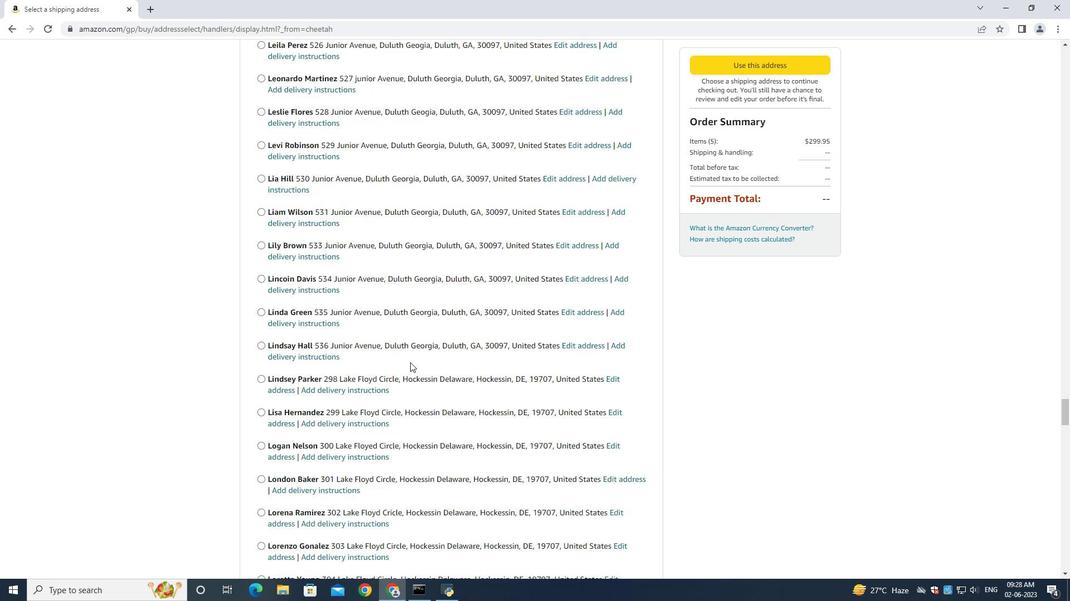 
Action: Mouse scrolled (410, 362) with delta (0, 0)
Screenshot: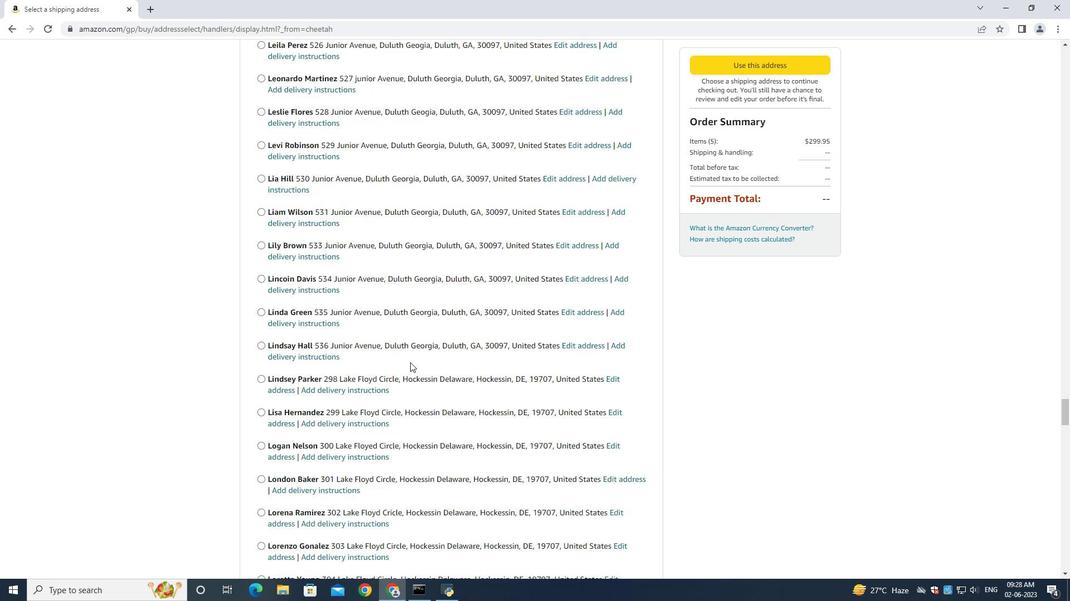
Action: Mouse scrolled (410, 362) with delta (0, 0)
Screenshot: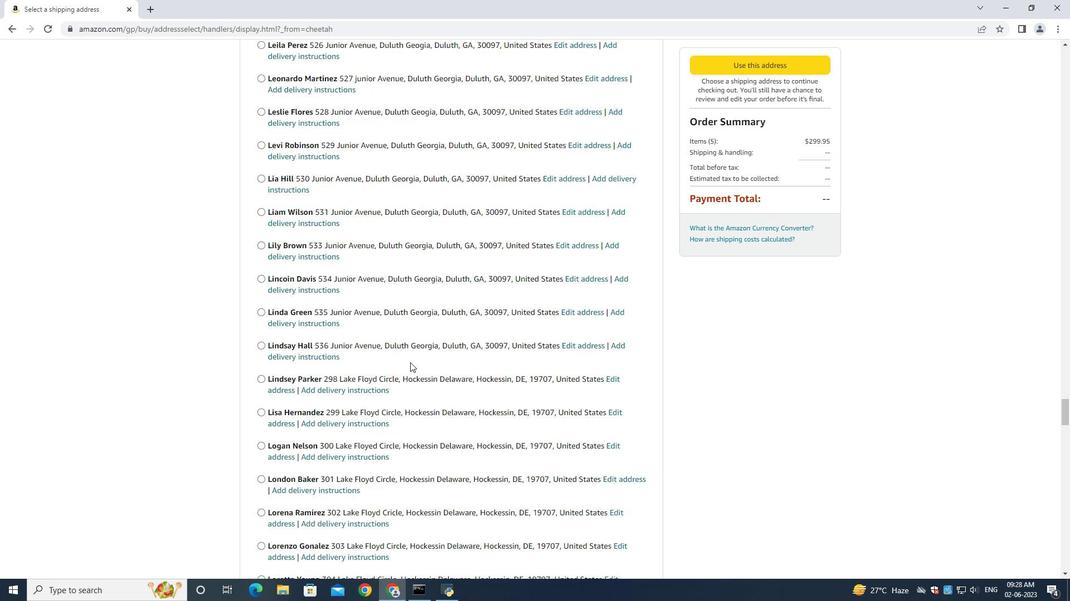 
Action: Mouse scrolled (410, 362) with delta (0, 0)
Screenshot: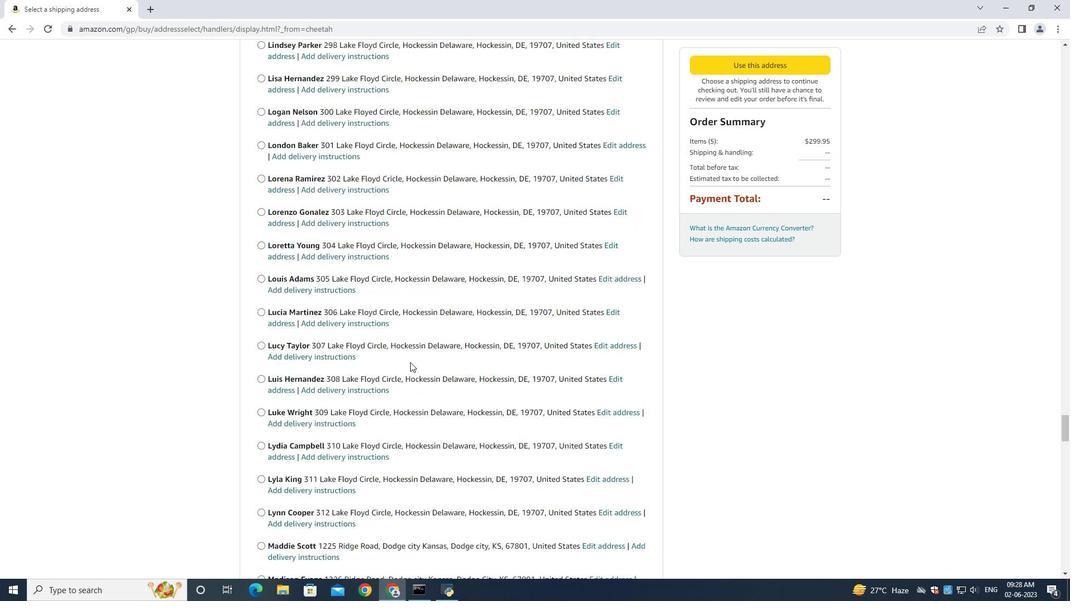 
Action: Mouse scrolled (410, 362) with delta (0, 0)
Screenshot: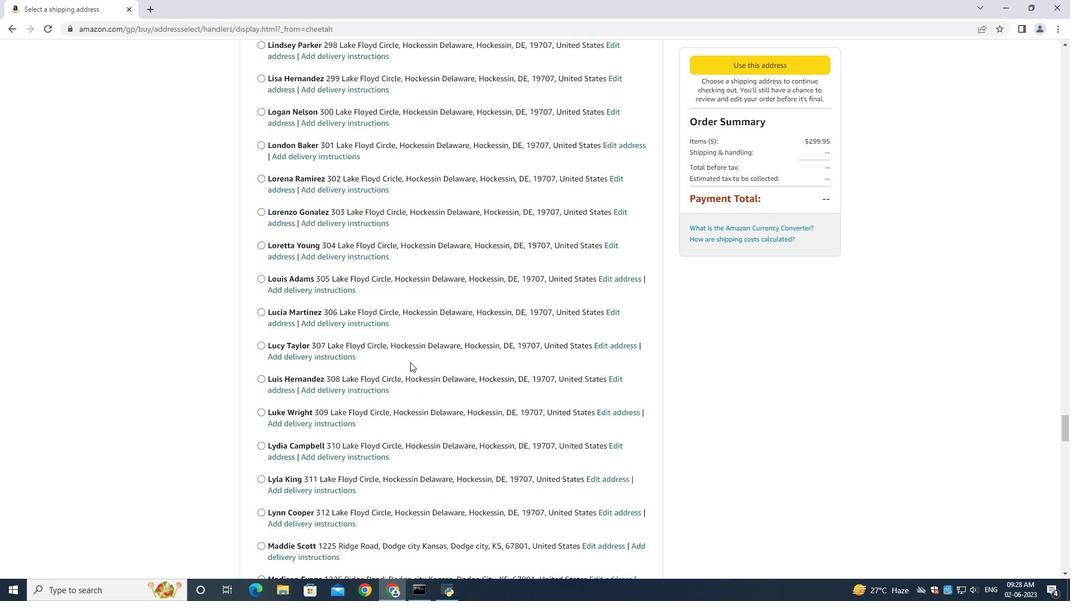 
Action: Mouse scrolled (410, 362) with delta (0, 0)
Screenshot: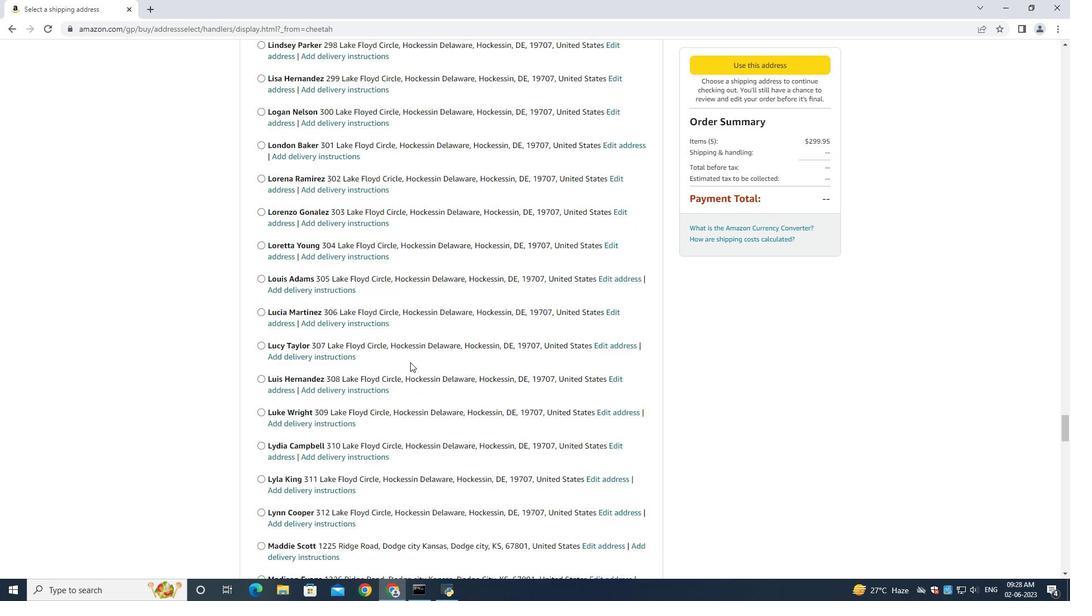 
Action: Mouse scrolled (410, 362) with delta (0, 0)
Screenshot: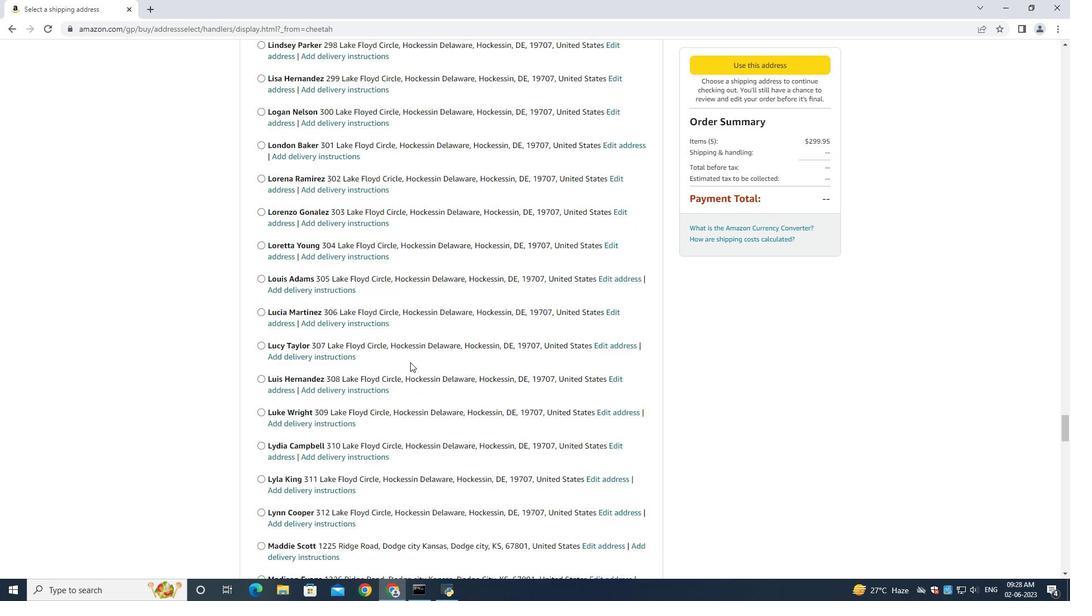 
Action: Mouse scrolled (410, 362) with delta (0, 0)
Screenshot: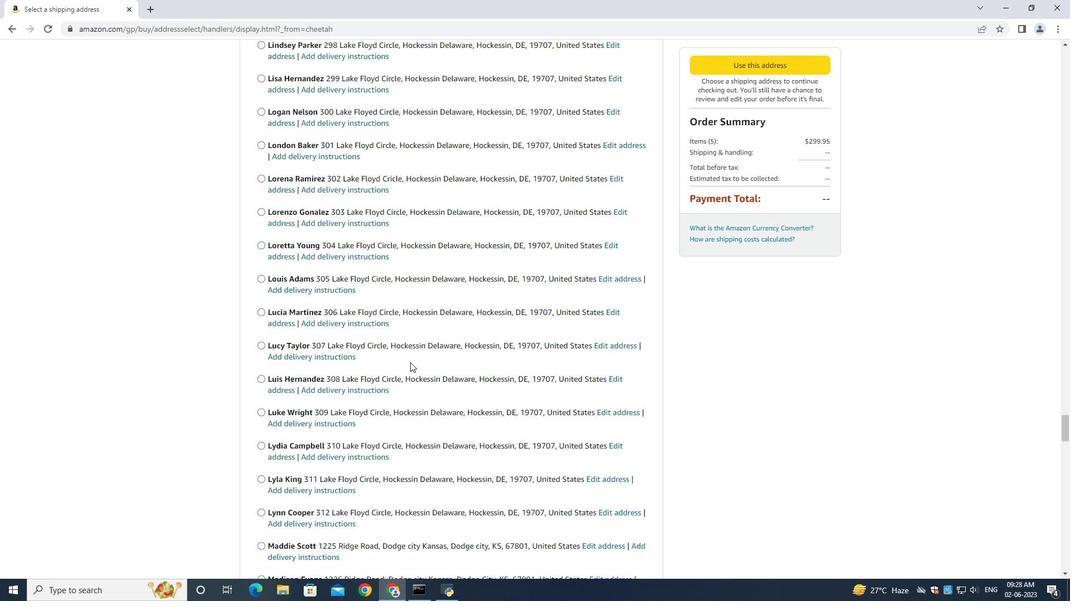 
Action: Mouse scrolled (410, 362) with delta (0, 0)
Screenshot: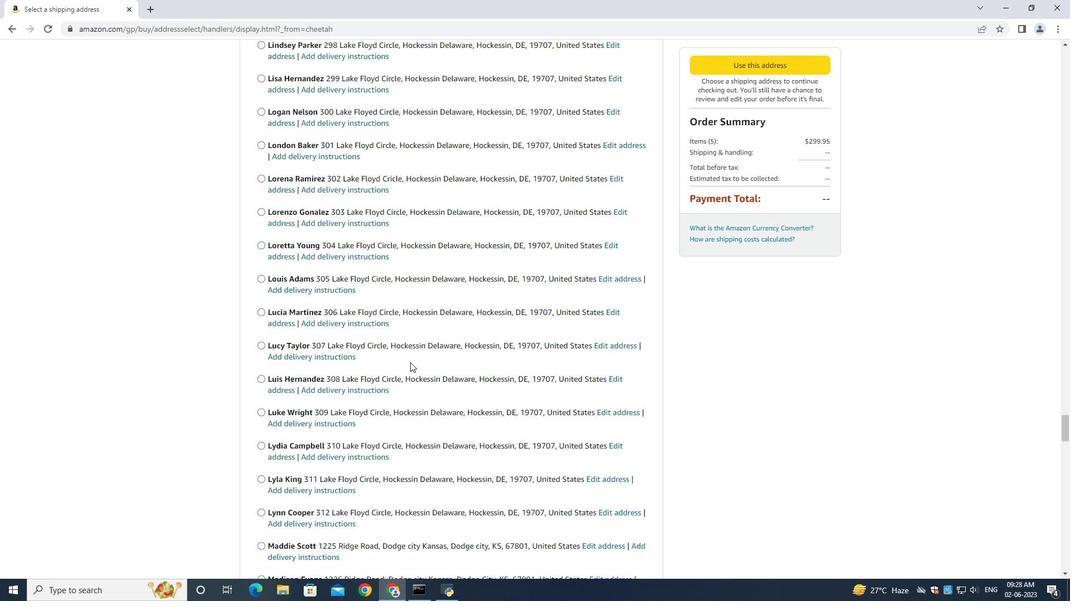 
Action: Mouse scrolled (410, 362) with delta (0, 0)
Screenshot: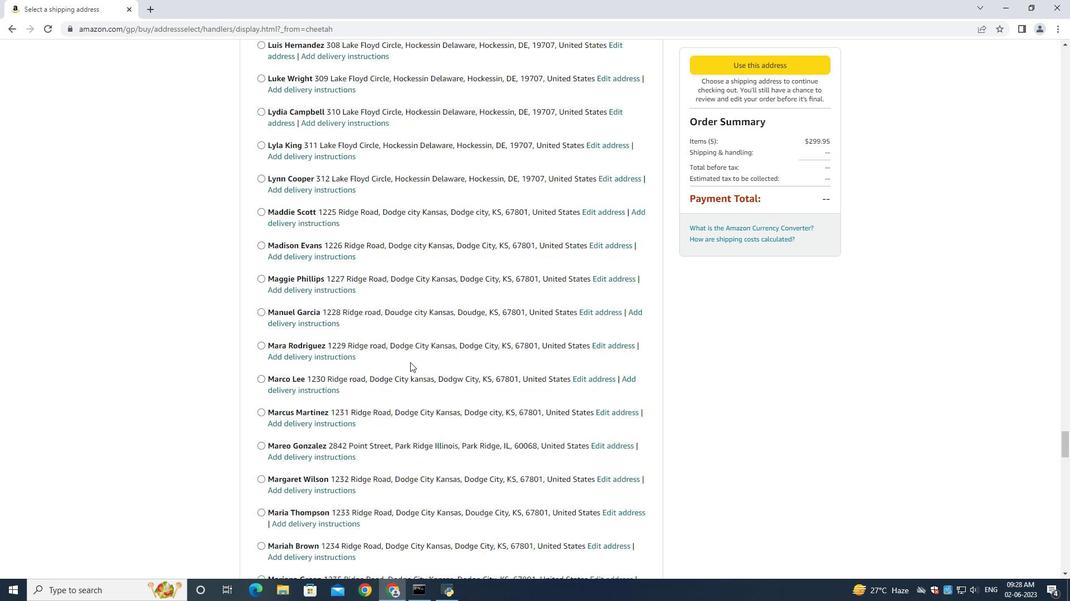
Action: Mouse scrolled (410, 362) with delta (0, 0)
Screenshot: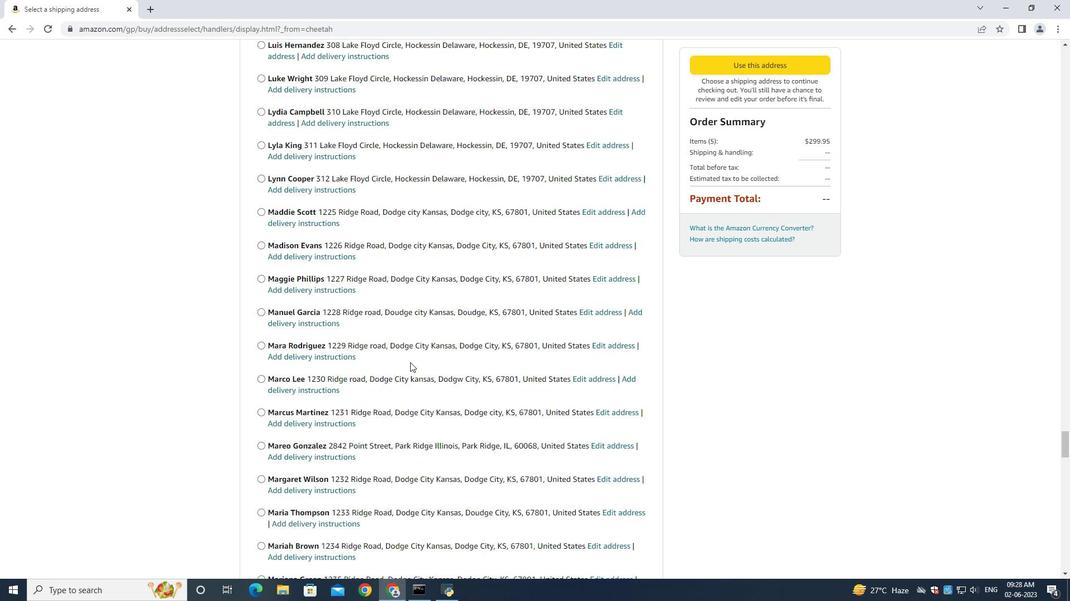 
Action: Mouse scrolled (410, 362) with delta (0, 0)
Screenshot: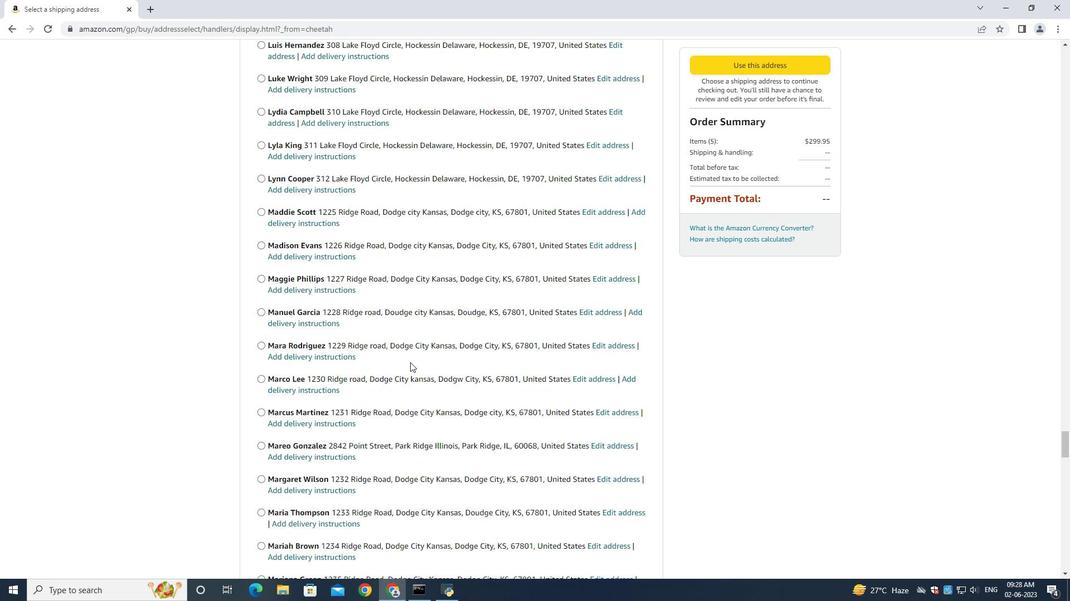 
Action: Mouse scrolled (410, 362) with delta (0, 0)
Screenshot: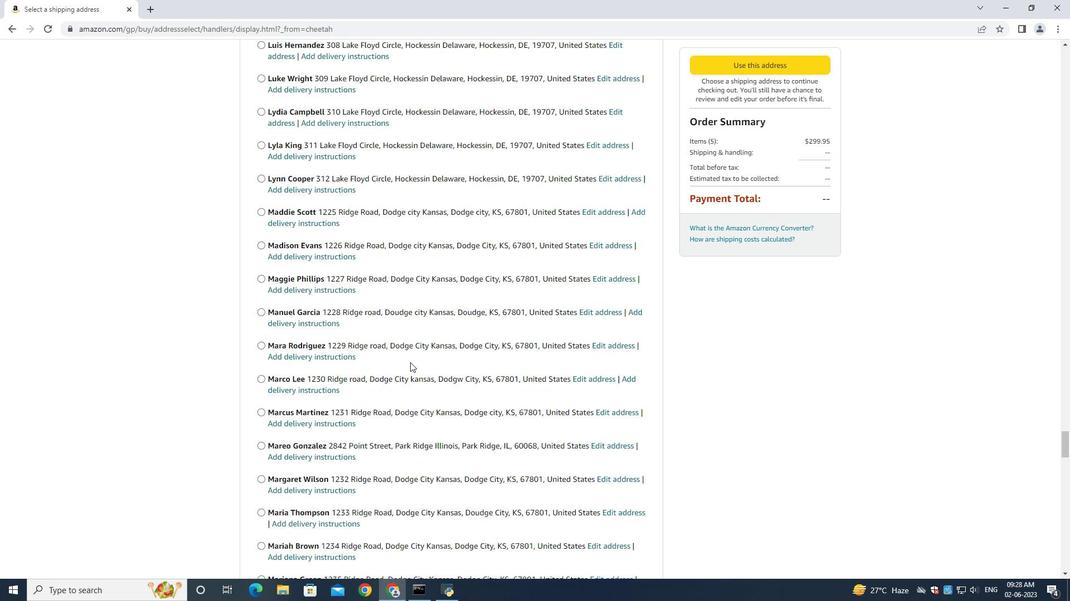 
Action: Mouse scrolled (410, 362) with delta (0, 0)
Screenshot: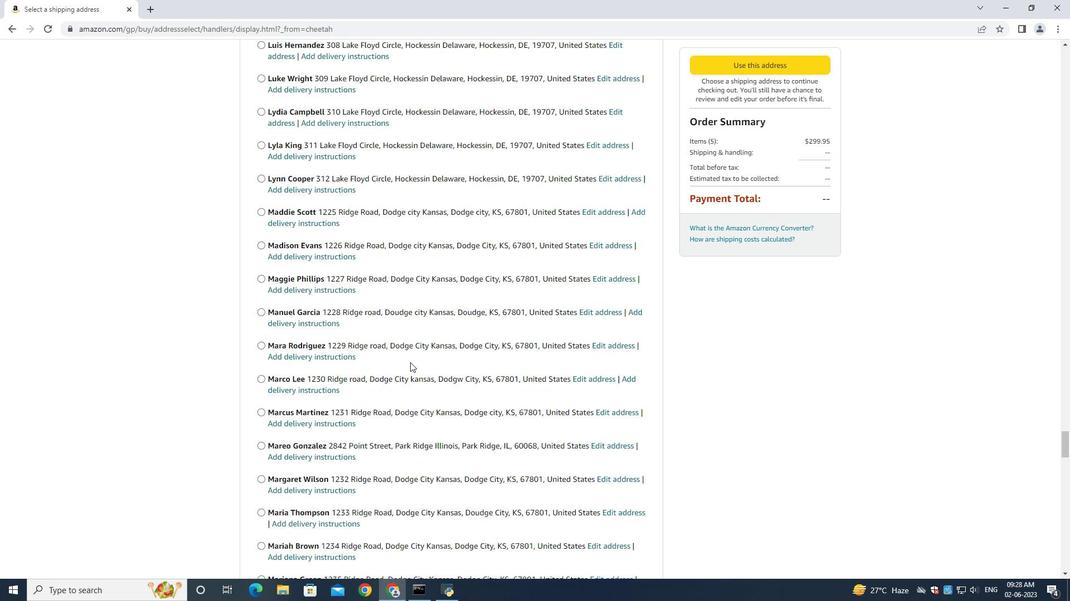 
Action: Mouse scrolled (410, 362) with delta (0, 0)
Screenshot: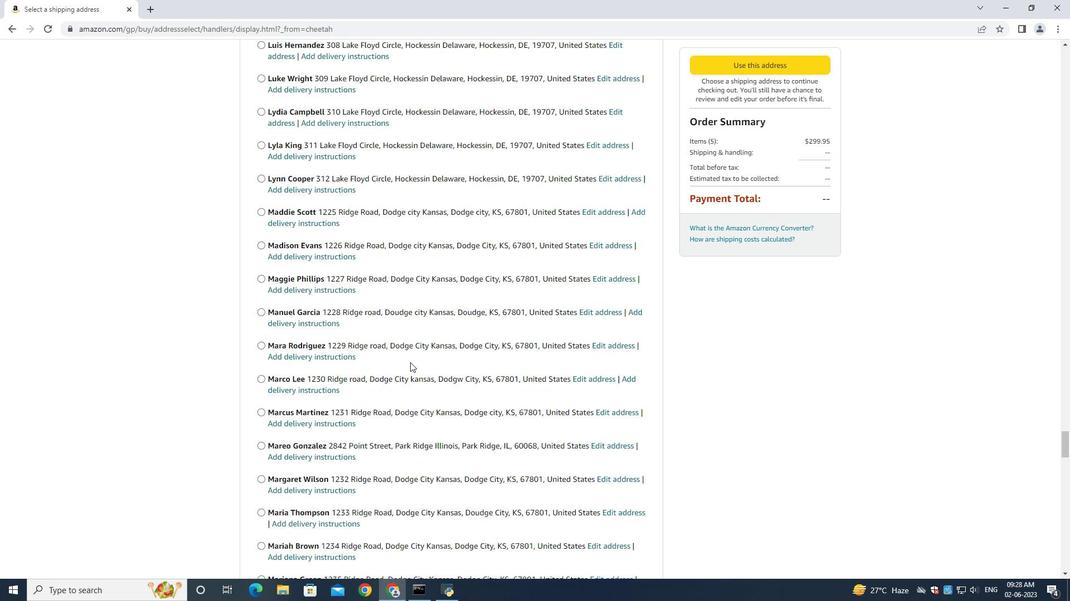 
Action: Mouse scrolled (410, 362) with delta (0, 0)
Screenshot: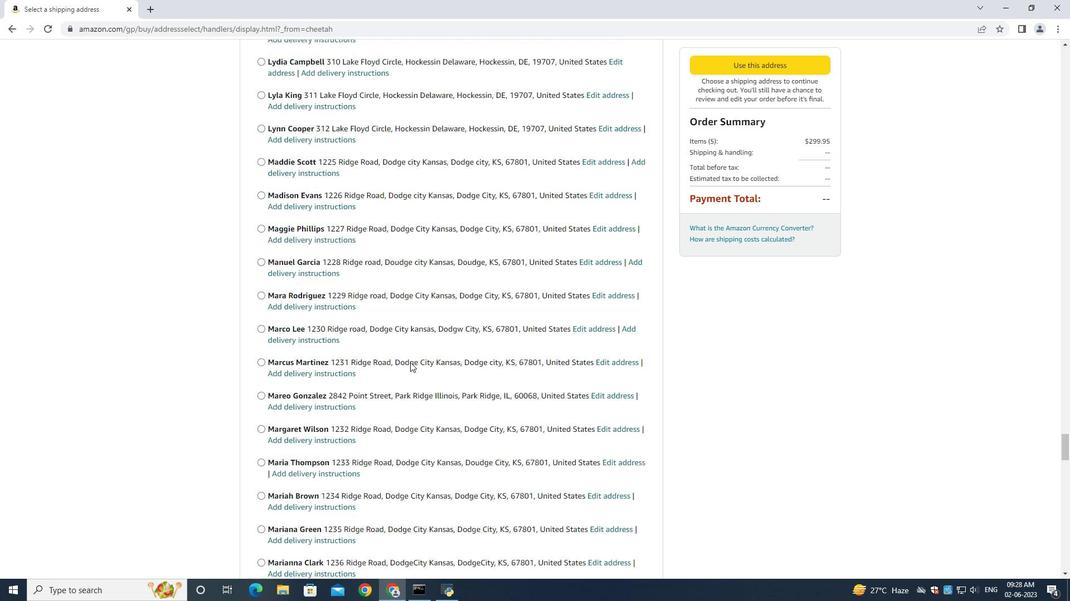 
Action: Mouse scrolled (410, 362) with delta (0, 0)
Screenshot: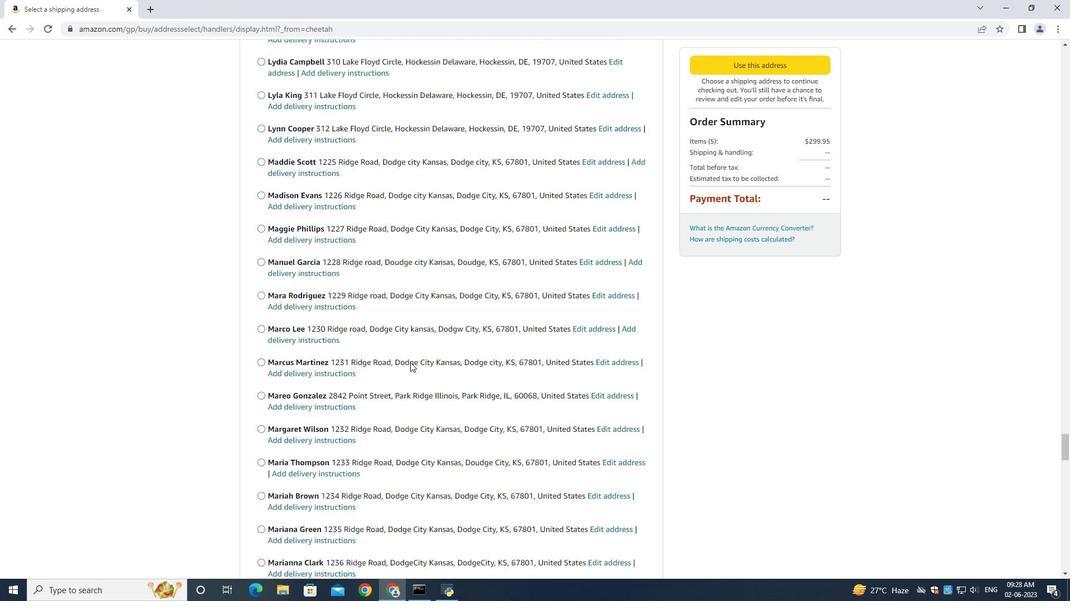 
Action: Mouse scrolled (410, 362) with delta (0, 0)
Screenshot: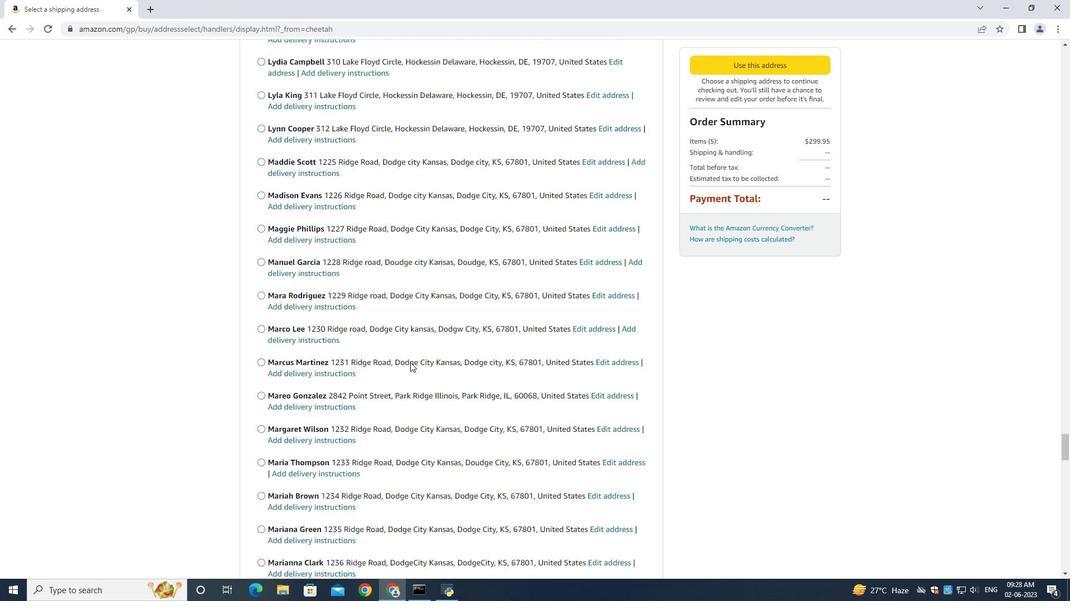 
Action: Mouse scrolled (410, 362) with delta (0, 0)
Screenshot: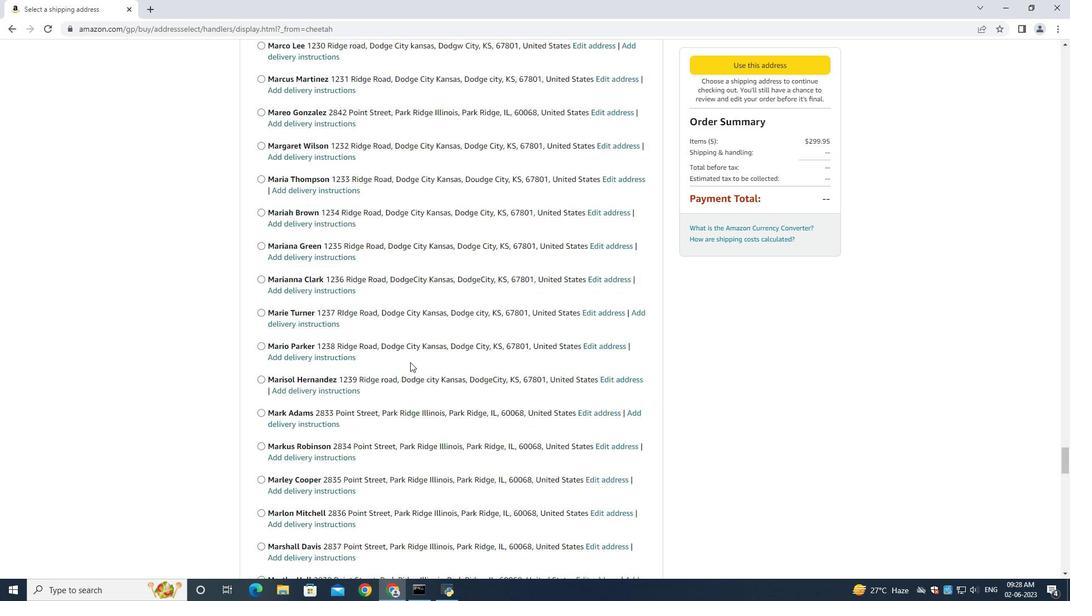 
Action: Mouse scrolled (410, 362) with delta (0, 0)
Screenshot: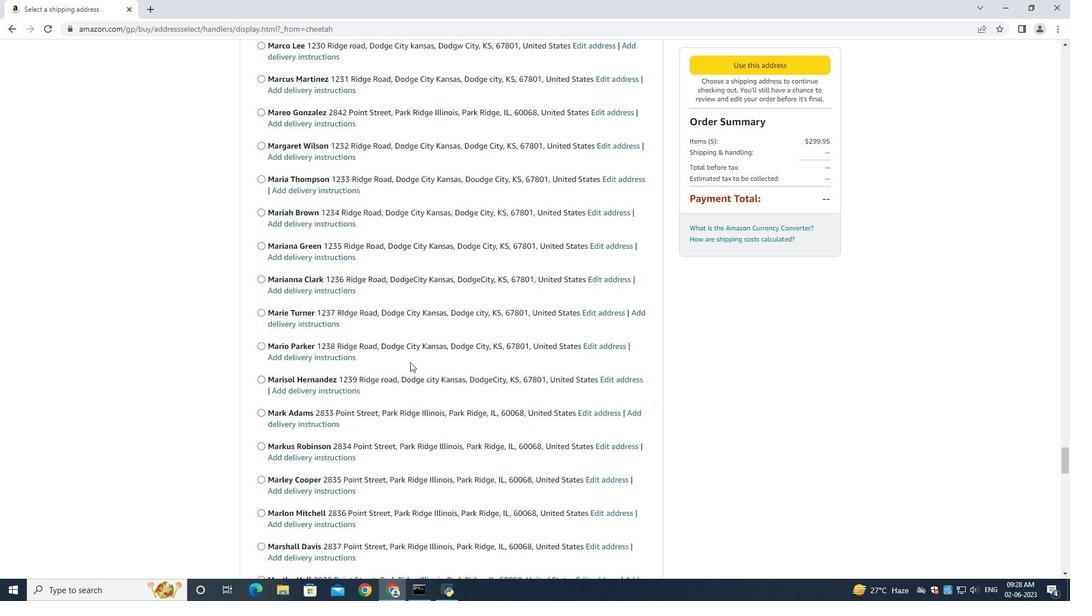 
Action: Mouse scrolled (410, 362) with delta (0, 0)
Screenshot: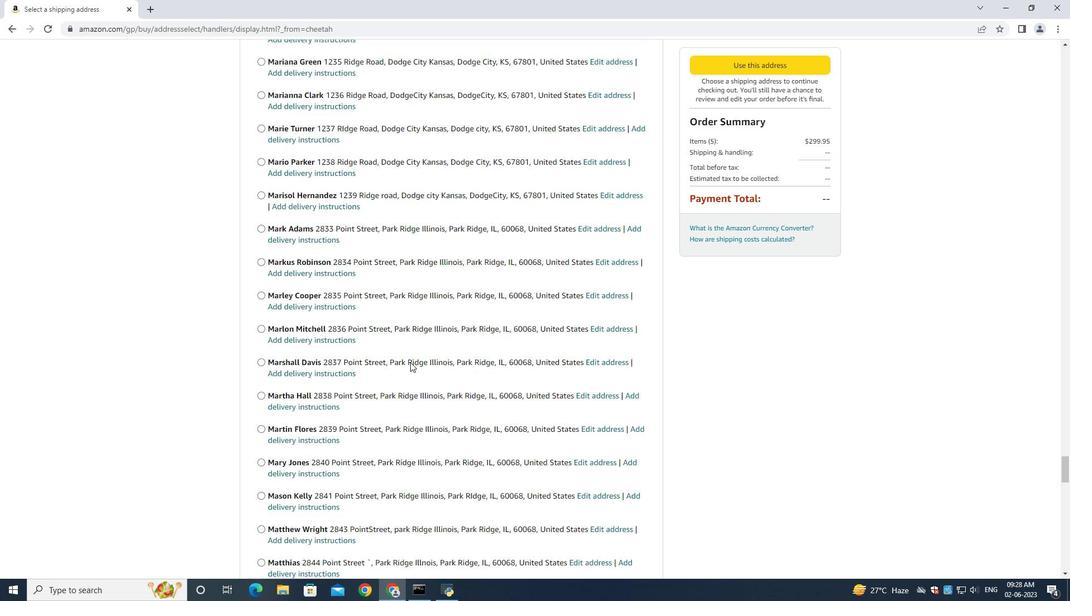 
Action: Mouse scrolled (410, 362) with delta (0, 0)
Screenshot: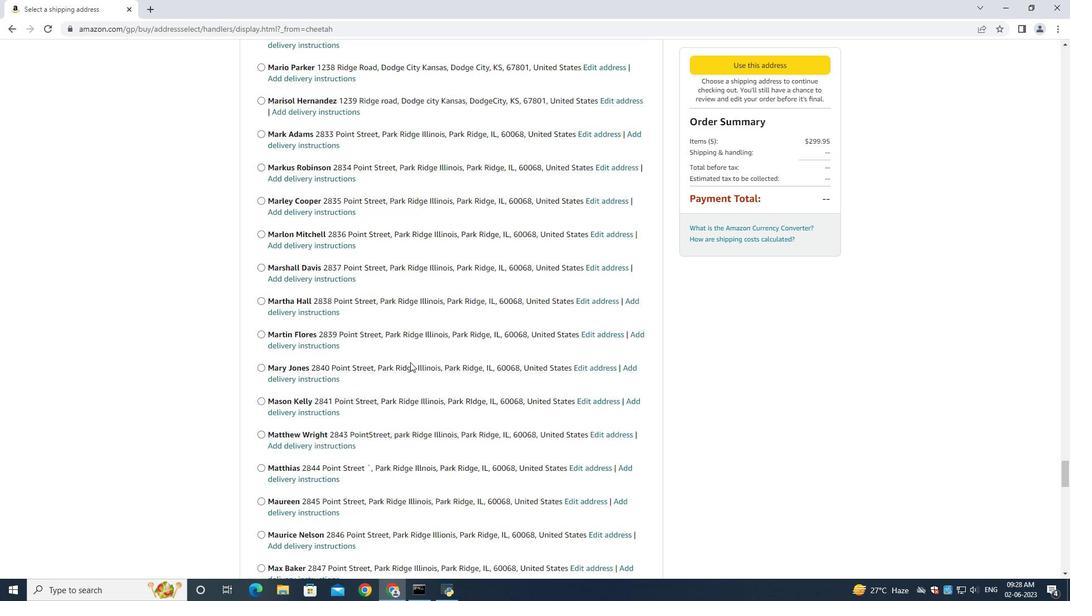 
Action: Mouse scrolled (410, 362) with delta (0, 0)
Screenshot: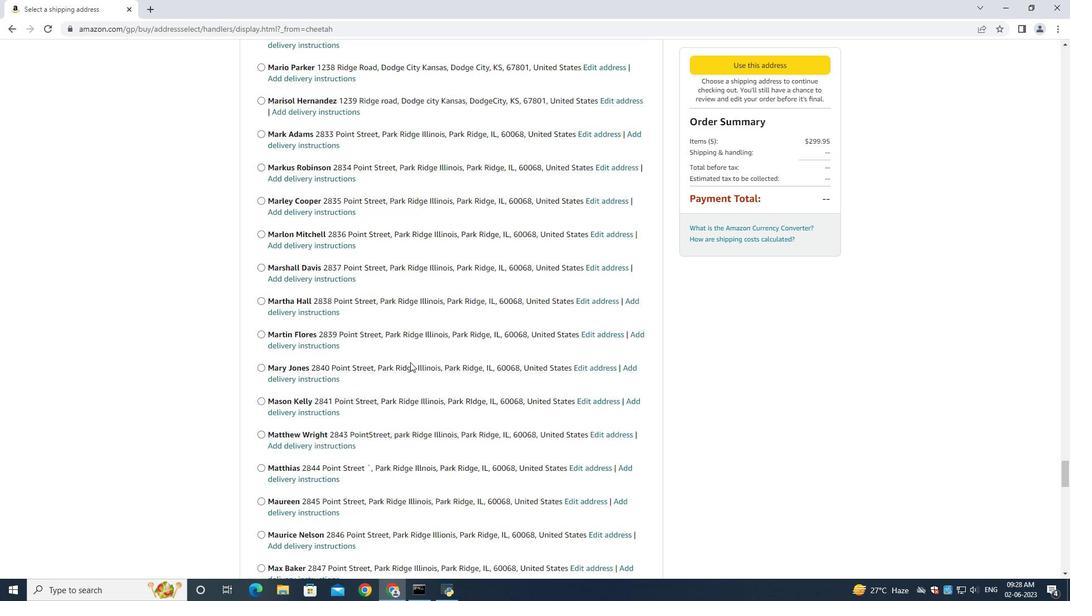 
Action: Mouse scrolled (410, 362) with delta (0, 0)
Screenshot: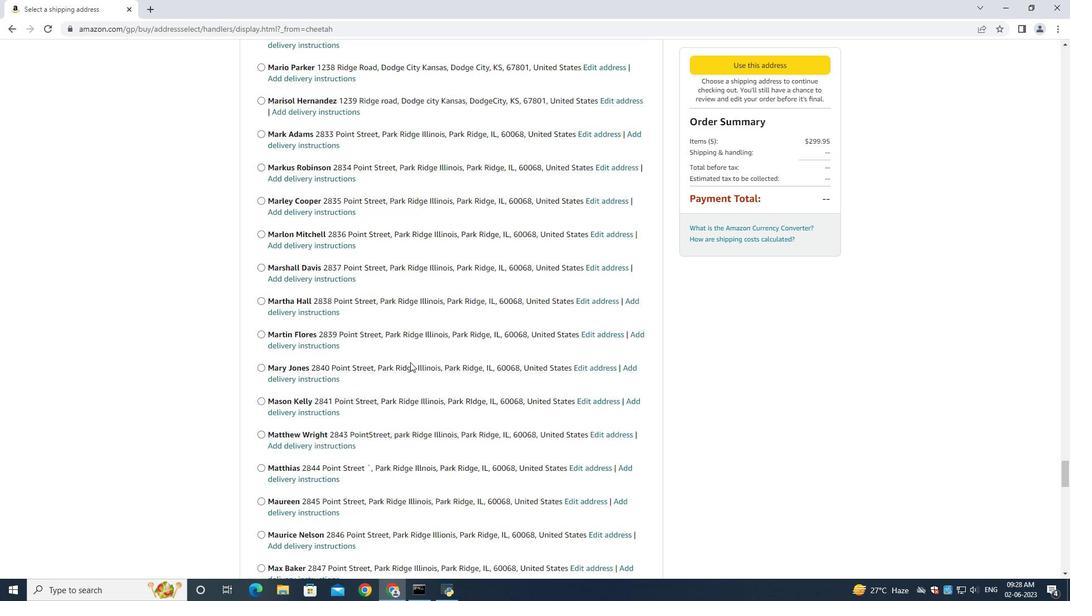 
Action: Mouse scrolled (410, 362) with delta (0, 0)
Screenshot: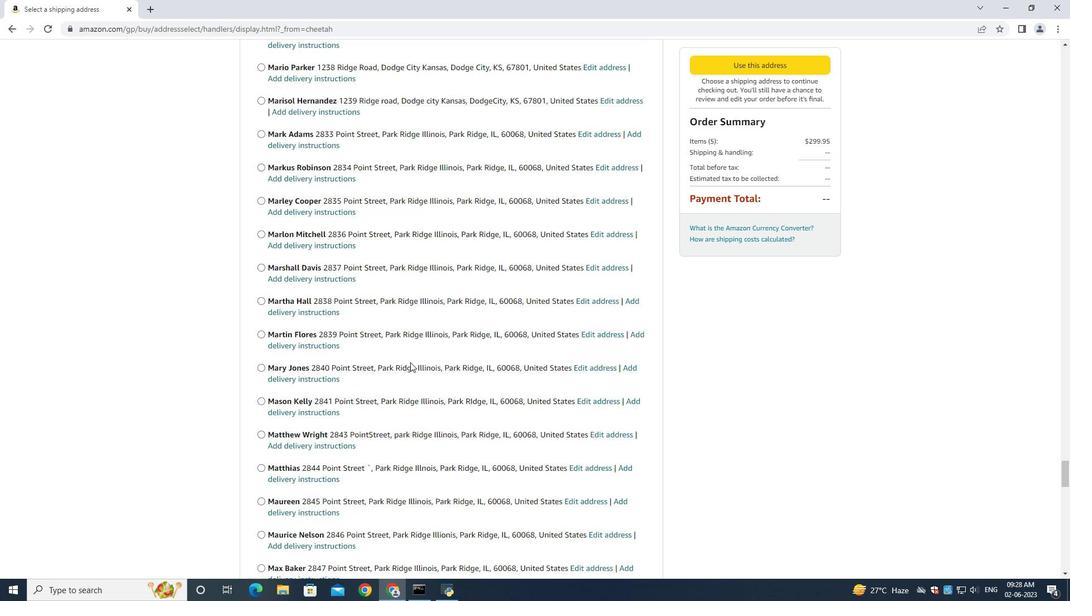 
Action: Mouse scrolled (410, 362) with delta (0, 0)
Screenshot: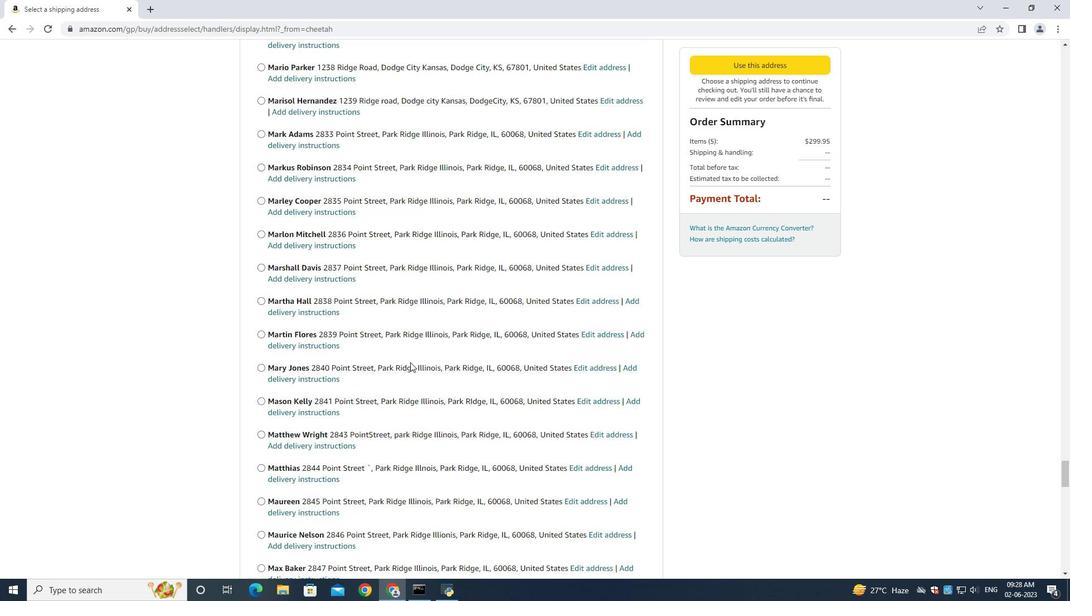 
Action: Mouse scrolled (410, 362) with delta (0, 0)
Screenshot: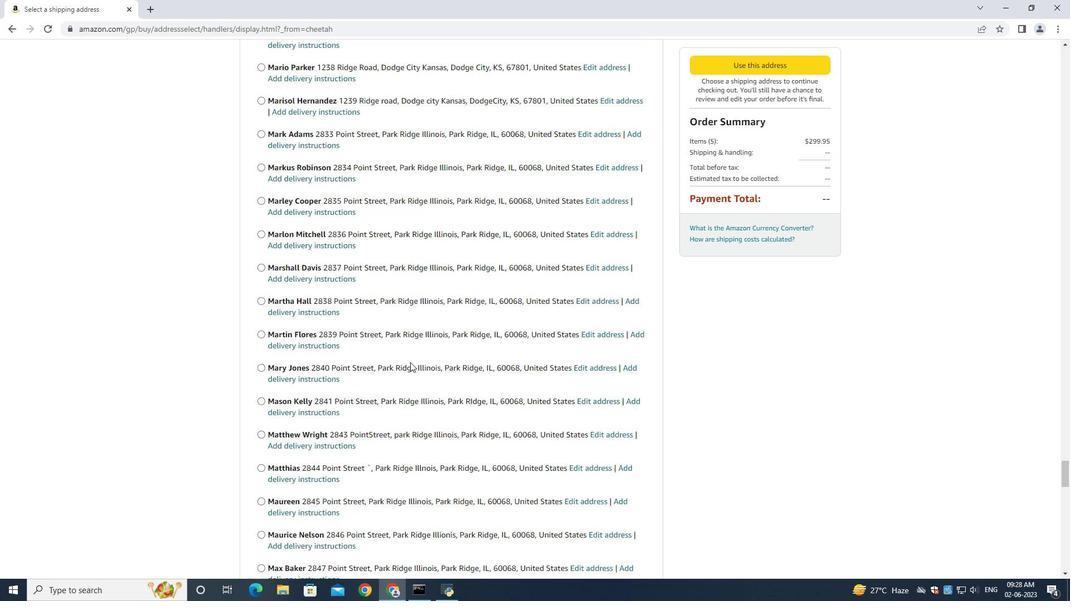 
Action: Mouse scrolled (410, 362) with delta (0, 0)
Screenshot: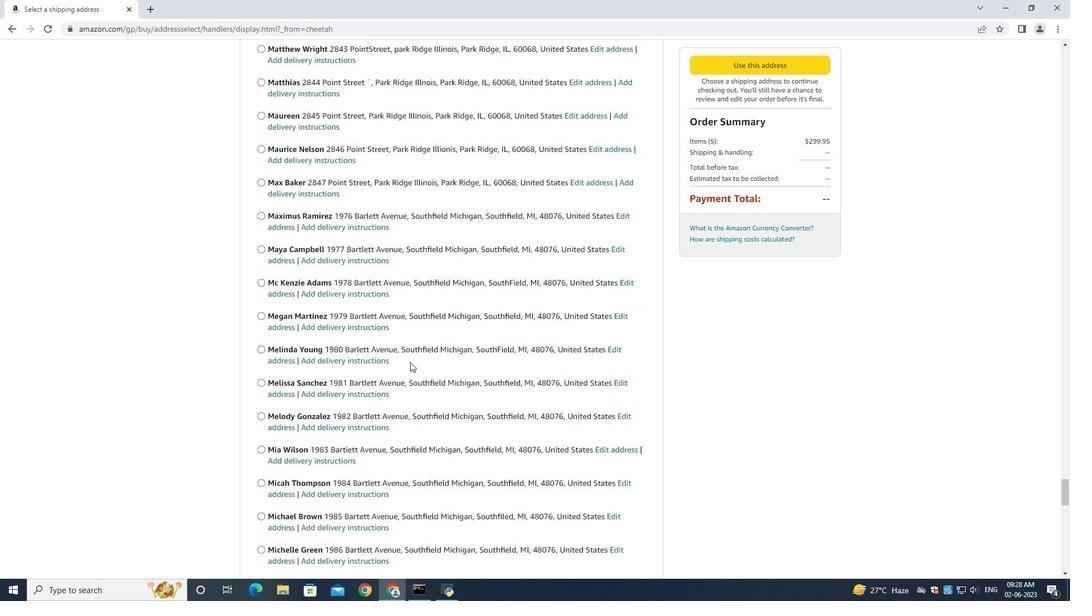 
Action: Mouse scrolled (410, 362) with delta (0, 0)
Screenshot: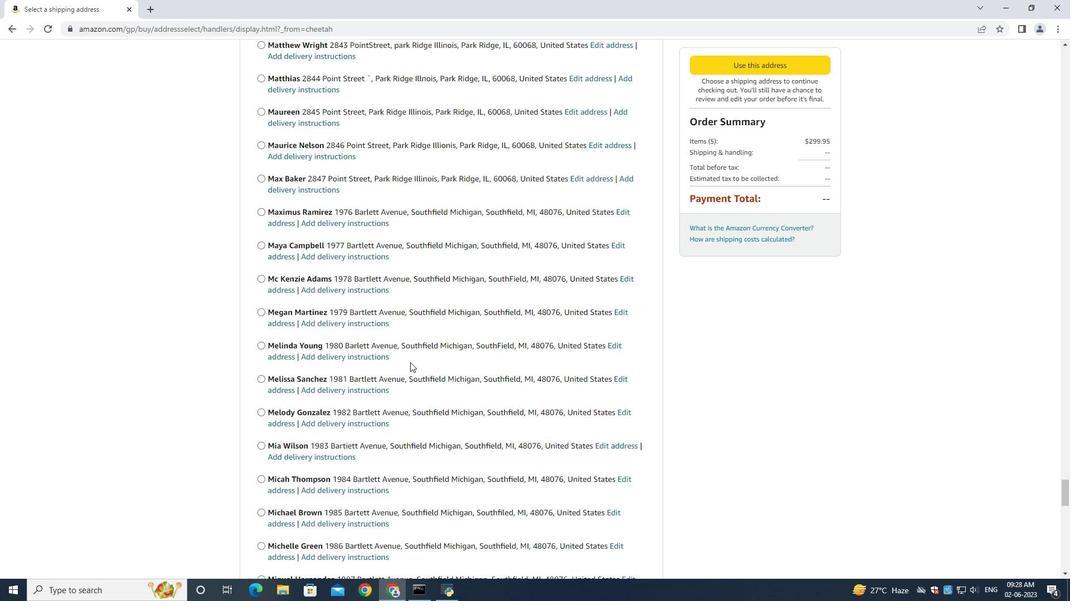 
Action: Mouse scrolled (410, 362) with delta (0, 0)
Screenshot: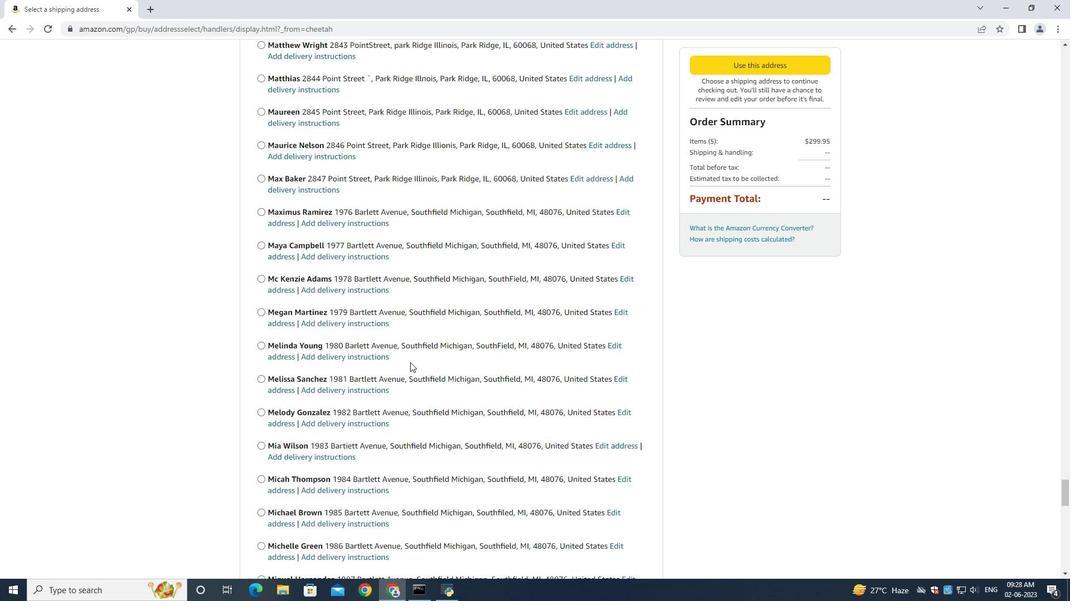 
Action: Mouse scrolled (410, 362) with delta (0, 0)
Screenshot: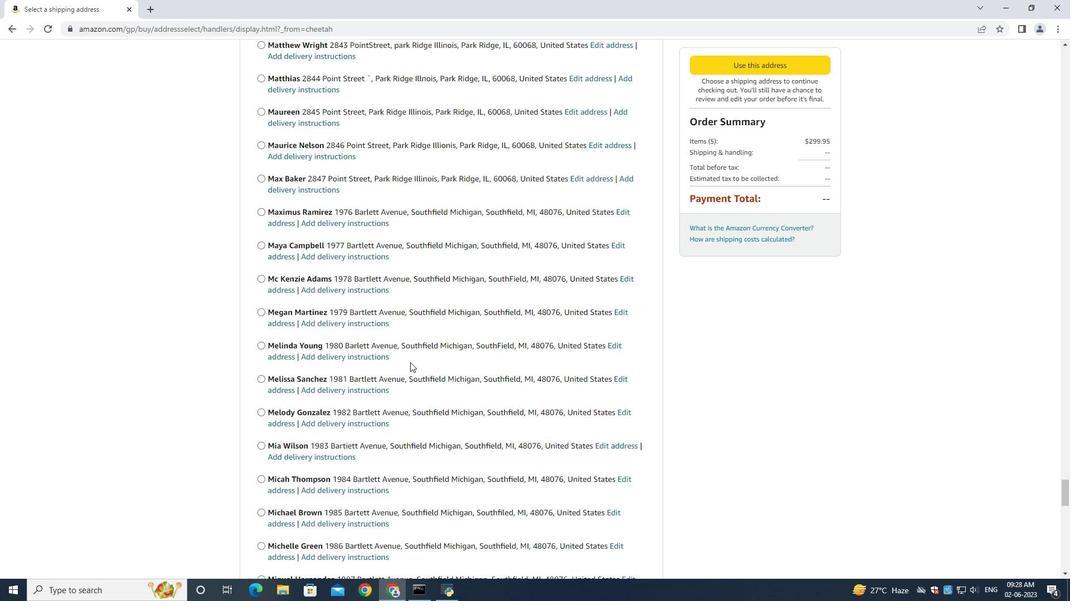 
Action: Mouse scrolled (410, 362) with delta (0, 0)
Screenshot: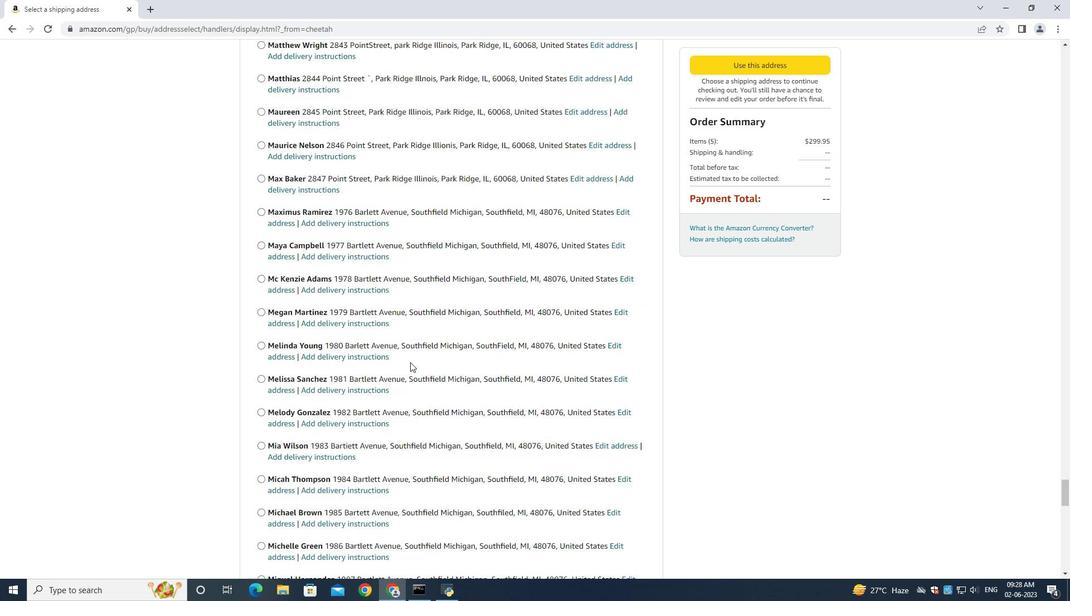 
Action: Mouse scrolled (410, 362) with delta (0, 0)
Screenshot: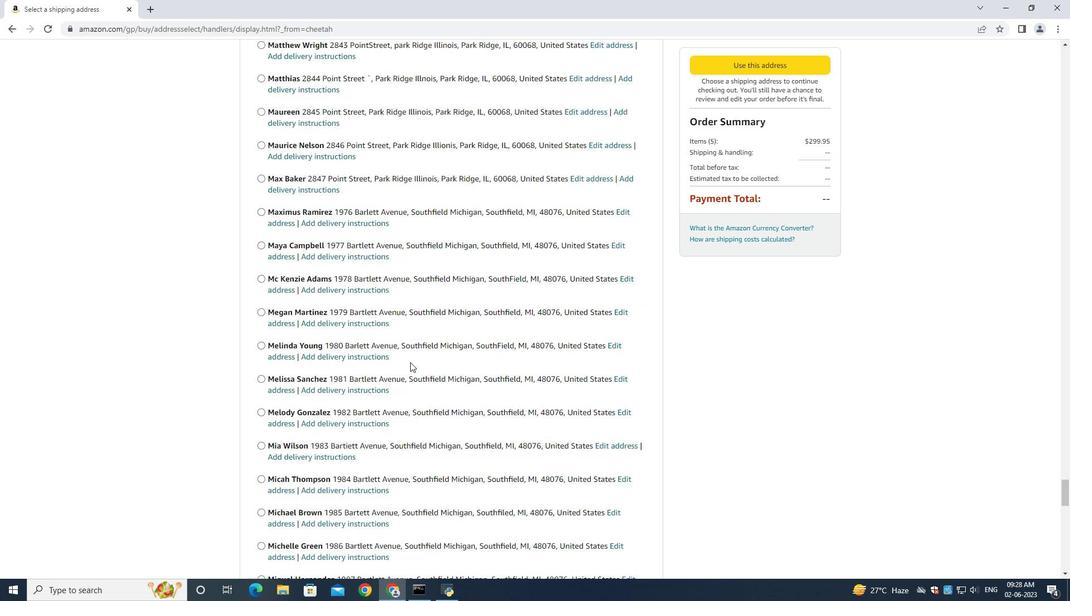 
Action: Mouse scrolled (410, 362) with delta (0, 0)
Screenshot: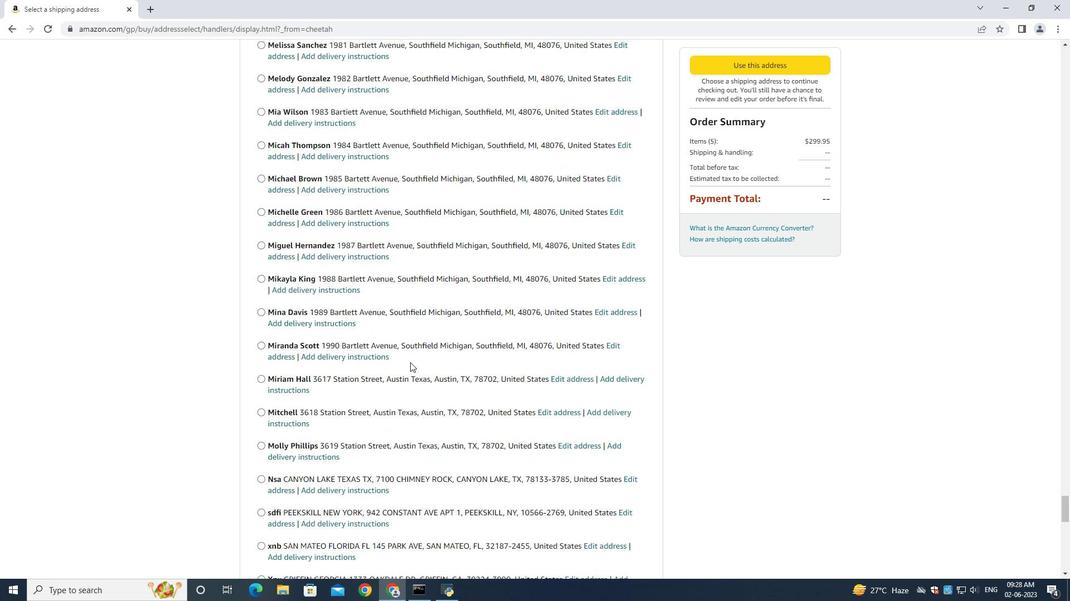 
Action: Mouse scrolled (410, 362) with delta (0, 0)
Screenshot: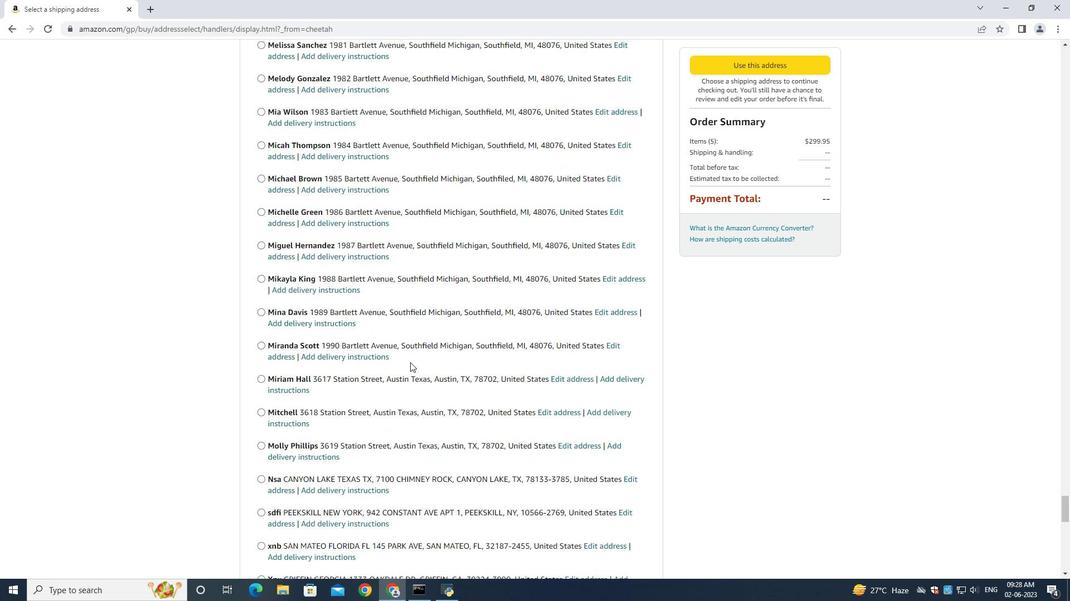 
Action: Mouse scrolled (410, 362) with delta (0, 0)
Screenshot: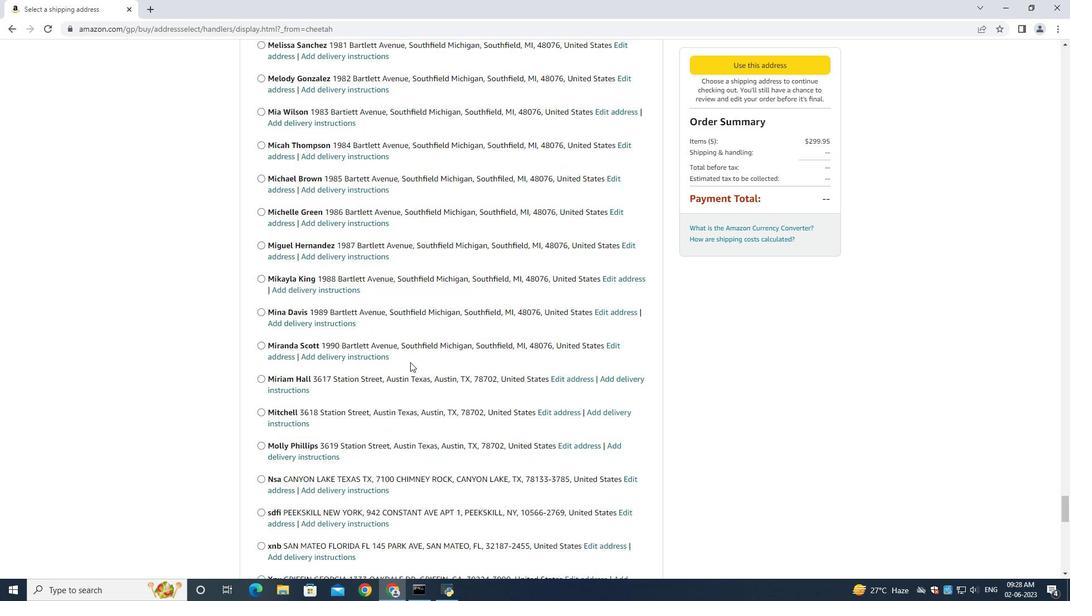 
Action: Mouse scrolled (410, 362) with delta (0, 0)
Screenshot: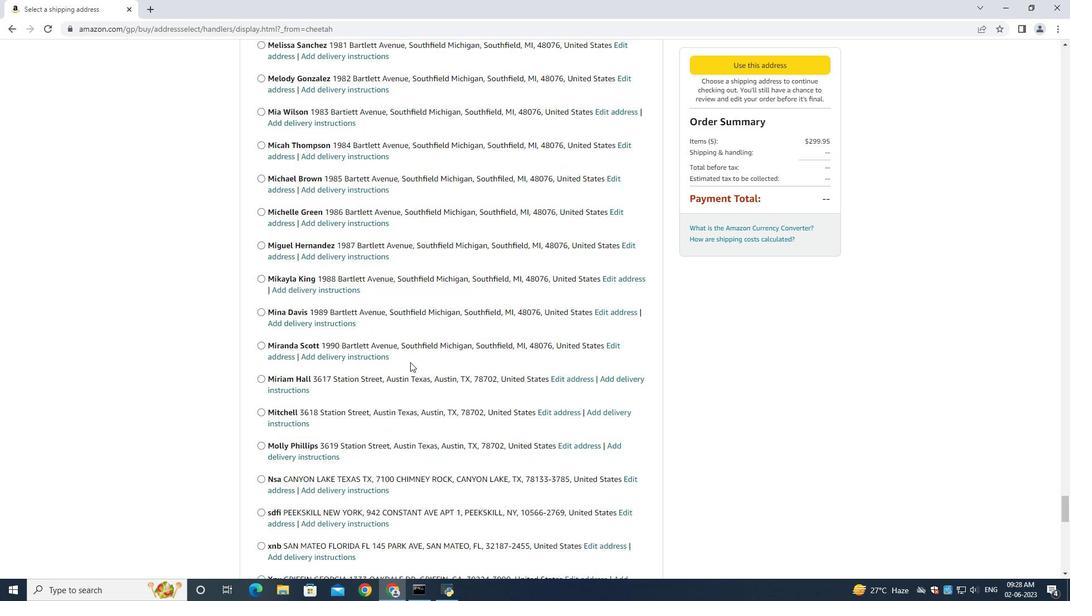 
Action: Mouse scrolled (410, 362) with delta (0, 0)
Screenshot: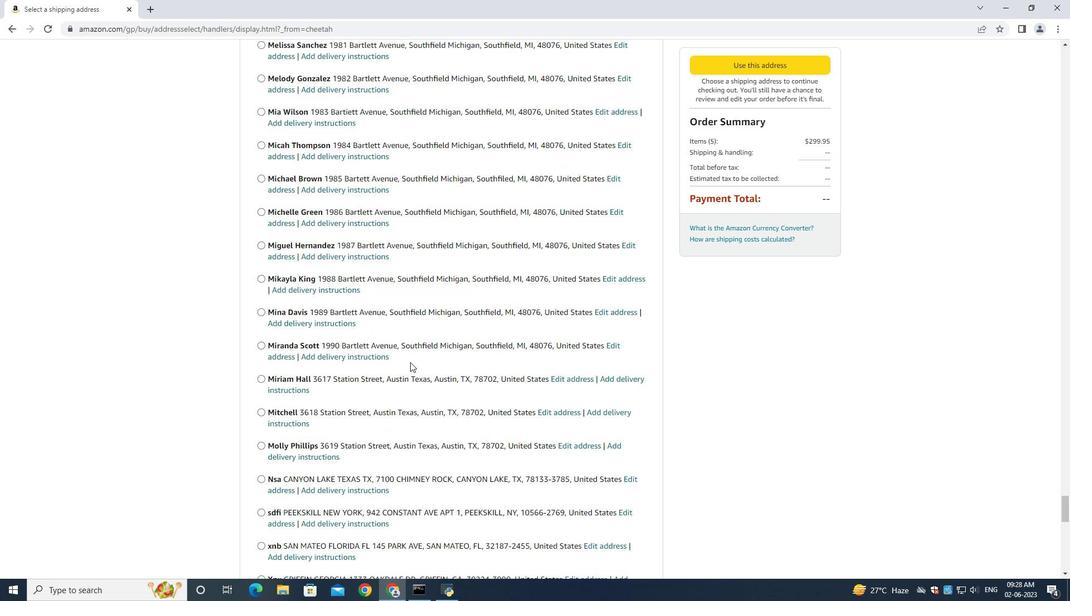 
Action: Mouse scrolled (410, 362) with delta (0, 0)
Screenshot: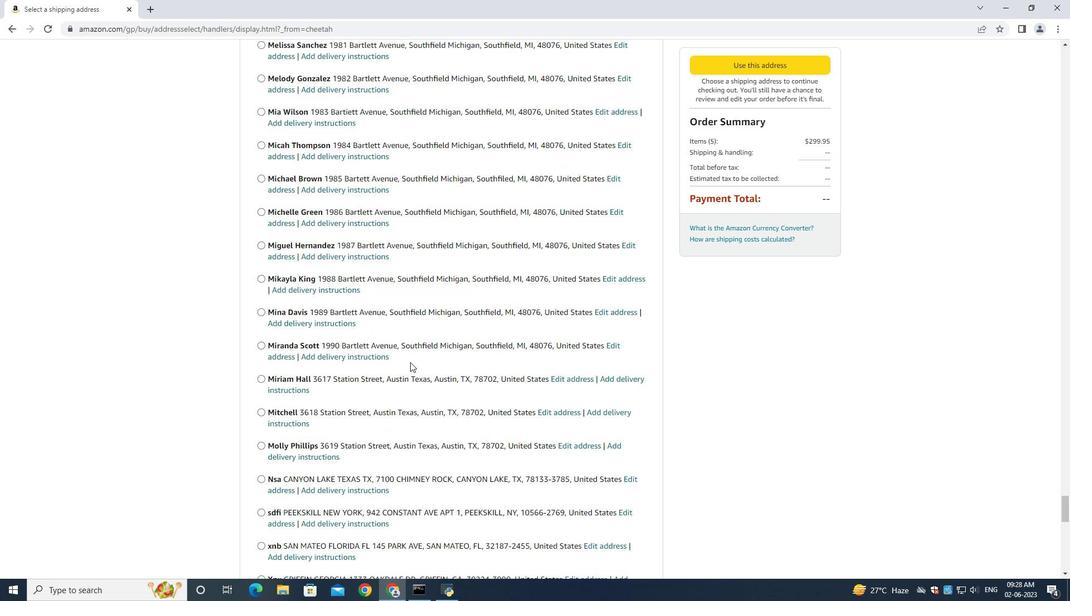 
Action: Mouse scrolled (410, 362) with delta (0, 0)
Screenshot: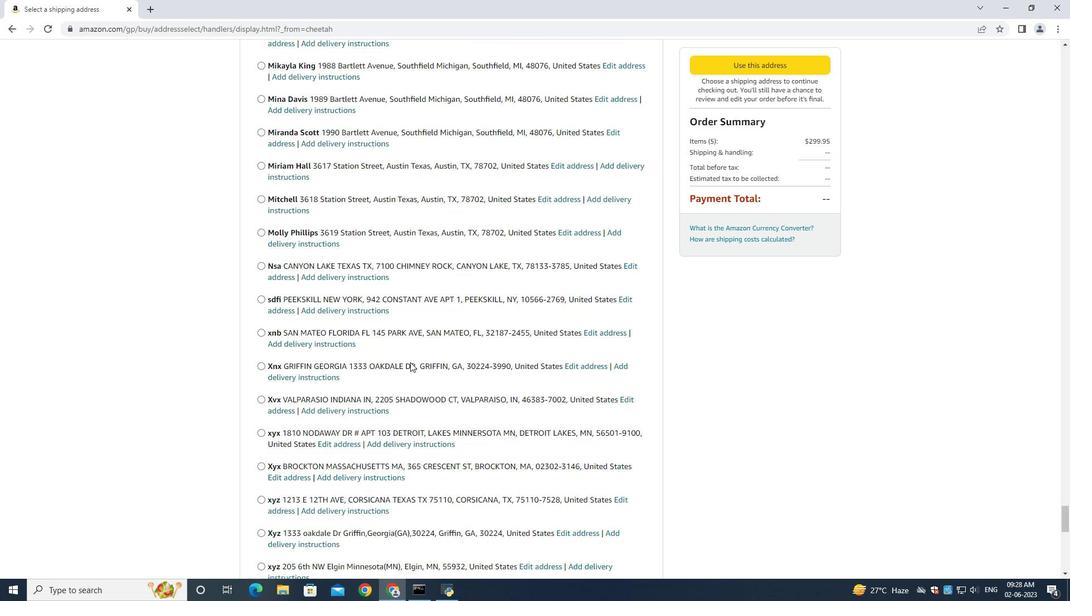 
Action: Mouse scrolled (410, 362) with delta (0, 0)
Screenshot: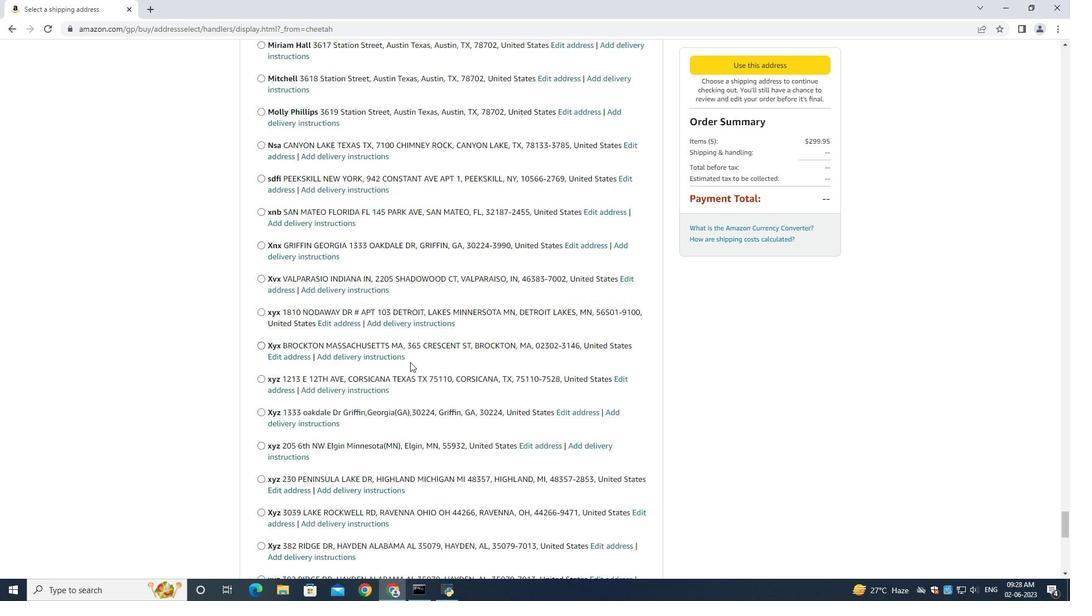 
Action: Mouse scrolled (410, 362) with delta (0, 0)
Screenshot: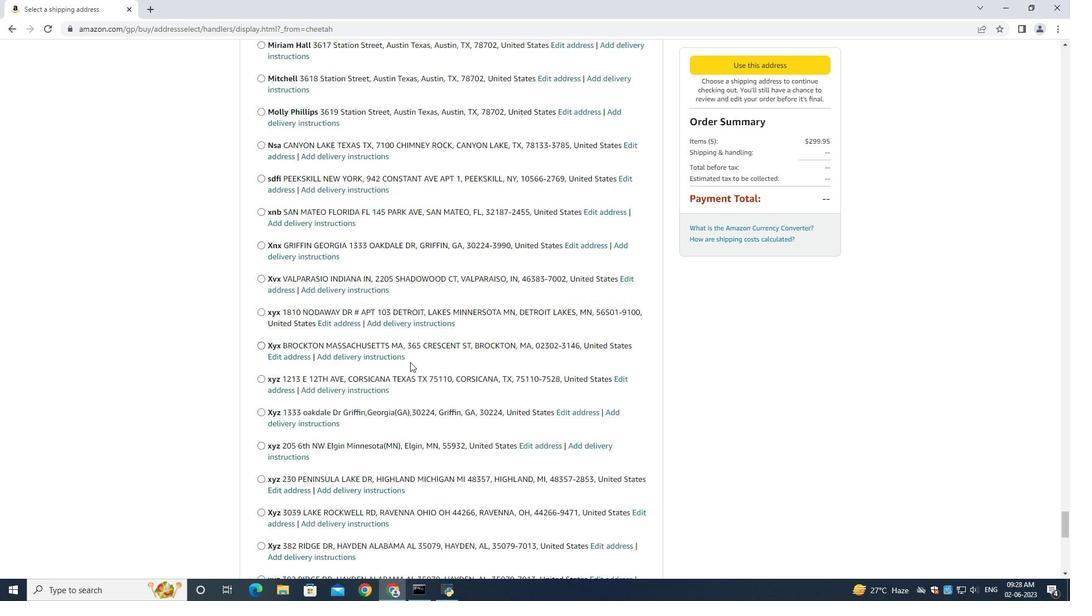 
Action: Mouse scrolled (410, 362) with delta (0, 0)
Screenshot: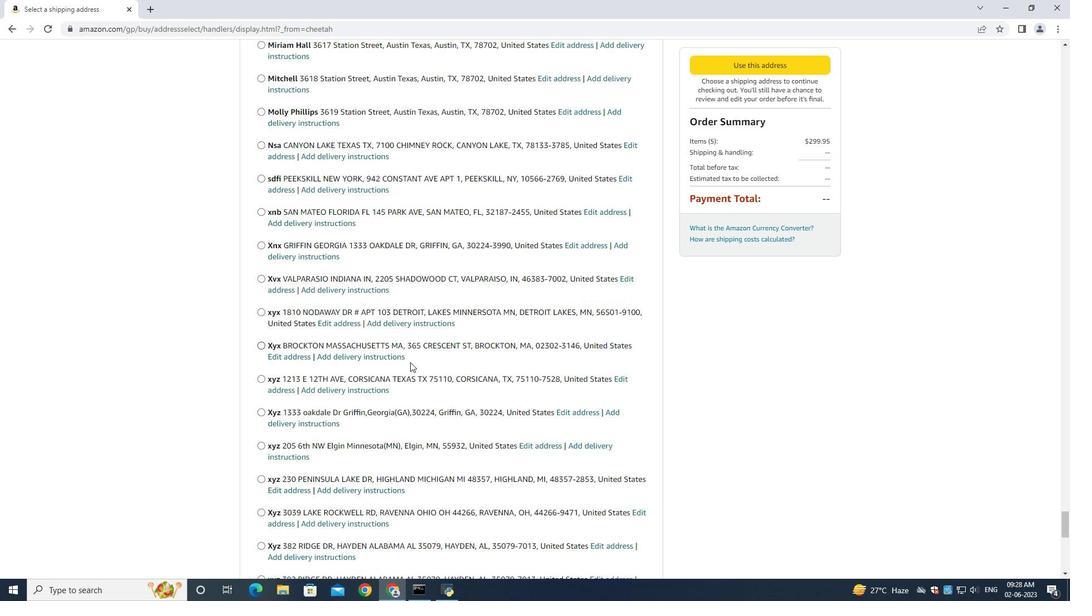
Action: Mouse scrolled (410, 362) with delta (0, 0)
Screenshot: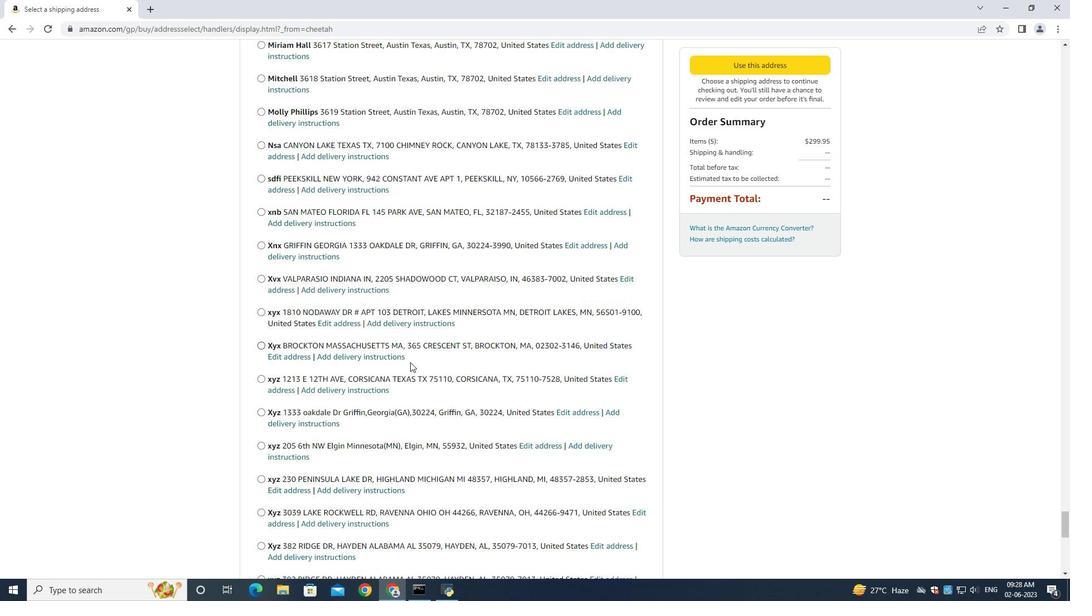 
Action: Mouse scrolled (410, 362) with delta (0, 0)
Screenshot: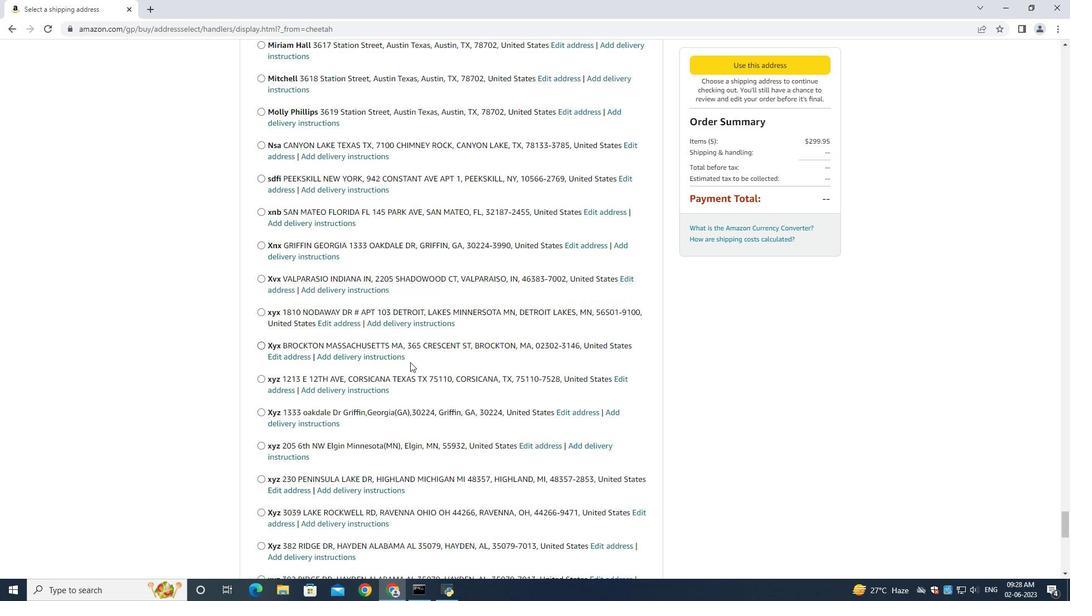 
Action: Mouse scrolled (410, 362) with delta (0, 0)
Screenshot: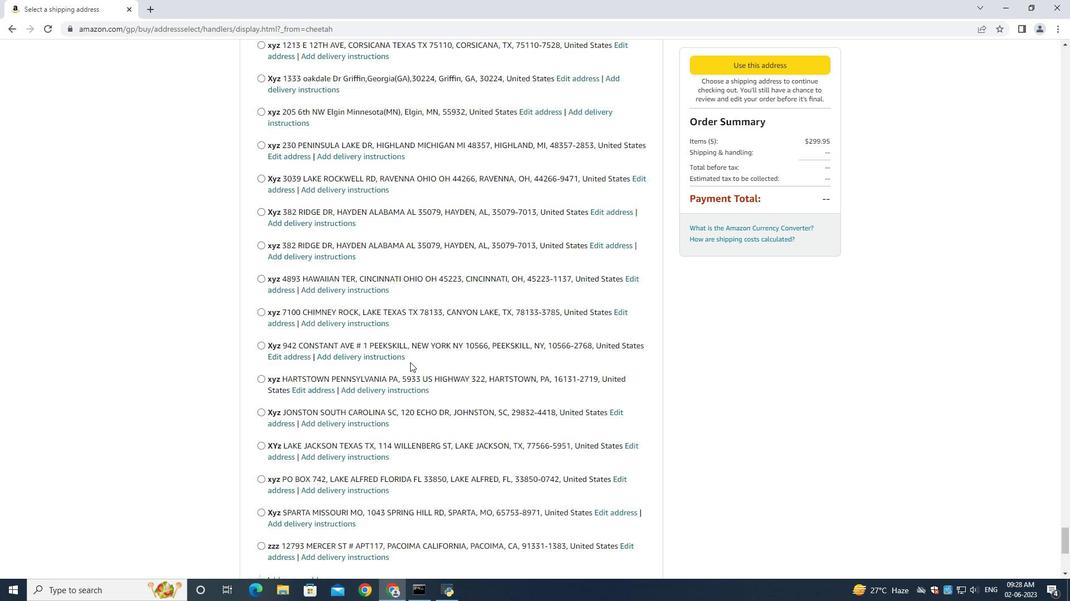 
Action: Mouse scrolled (410, 362) with delta (0, 0)
Screenshot: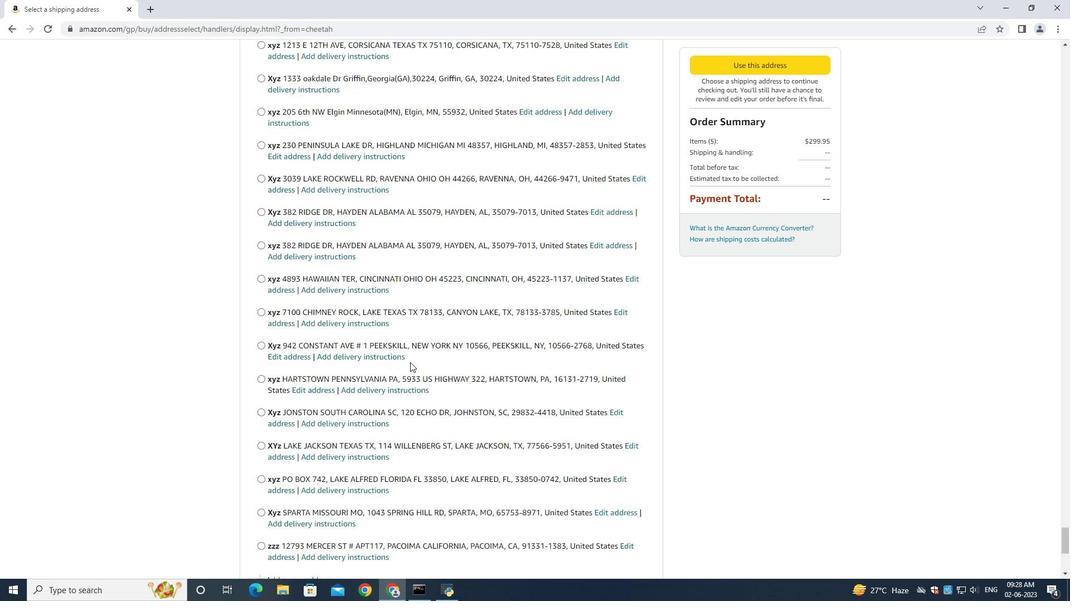 
Action: Mouse scrolled (410, 362) with delta (0, 0)
Screenshot: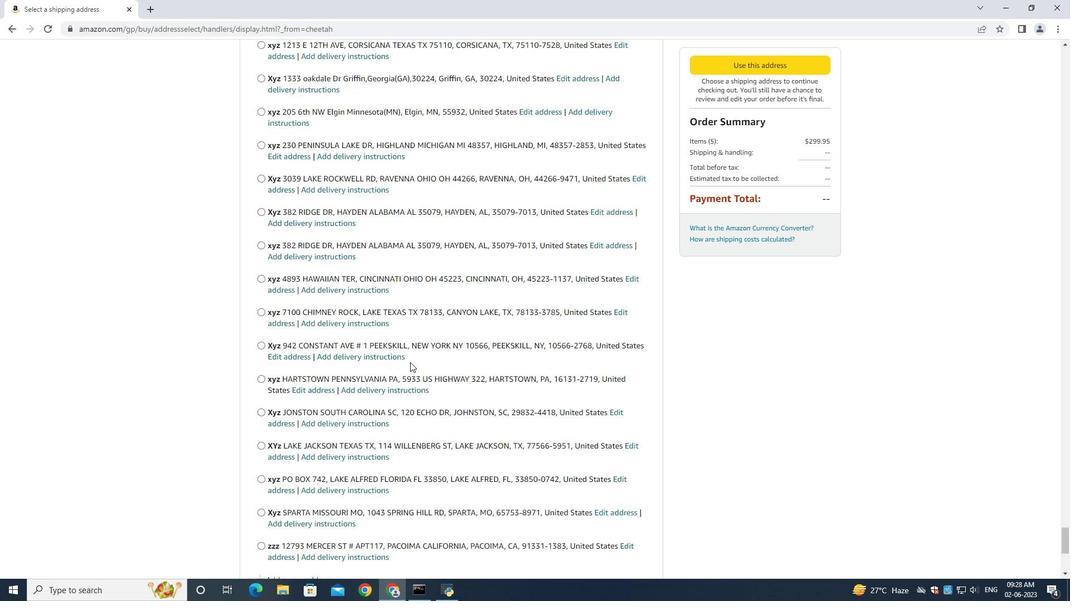 
Action: Mouse scrolled (410, 362) with delta (0, 0)
Screenshot: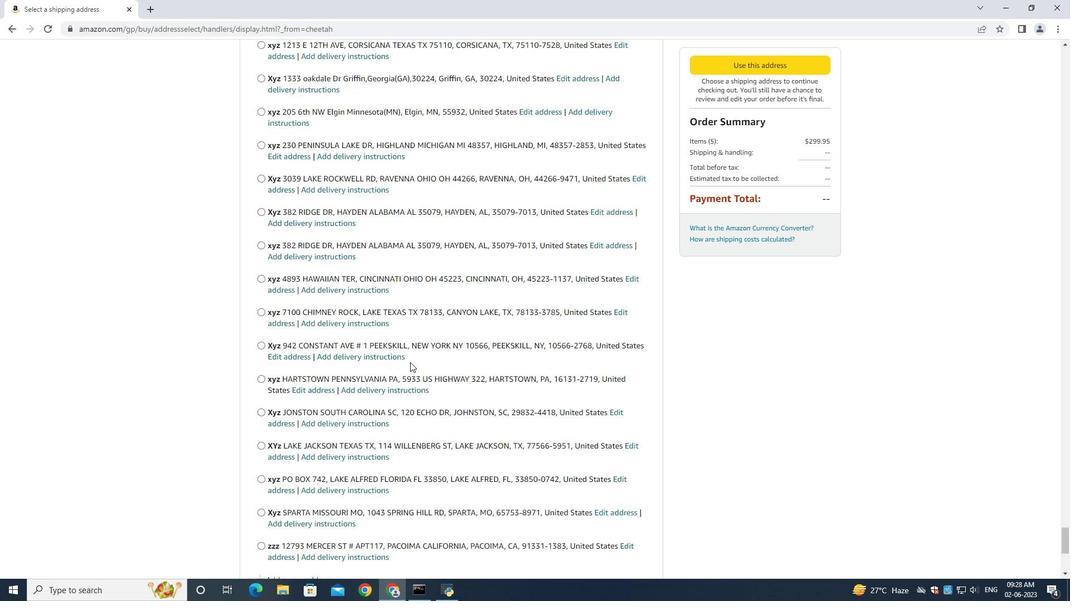 
Action: Mouse scrolled (410, 362) with delta (0, 0)
Screenshot: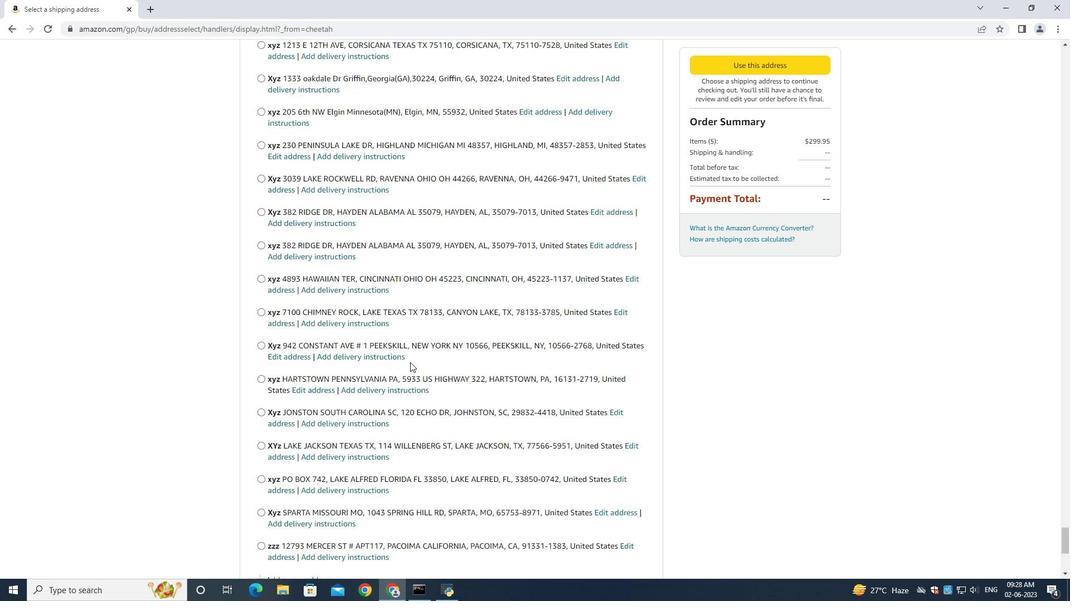 
Action: Mouse scrolled (410, 362) with delta (0, 0)
Screenshot: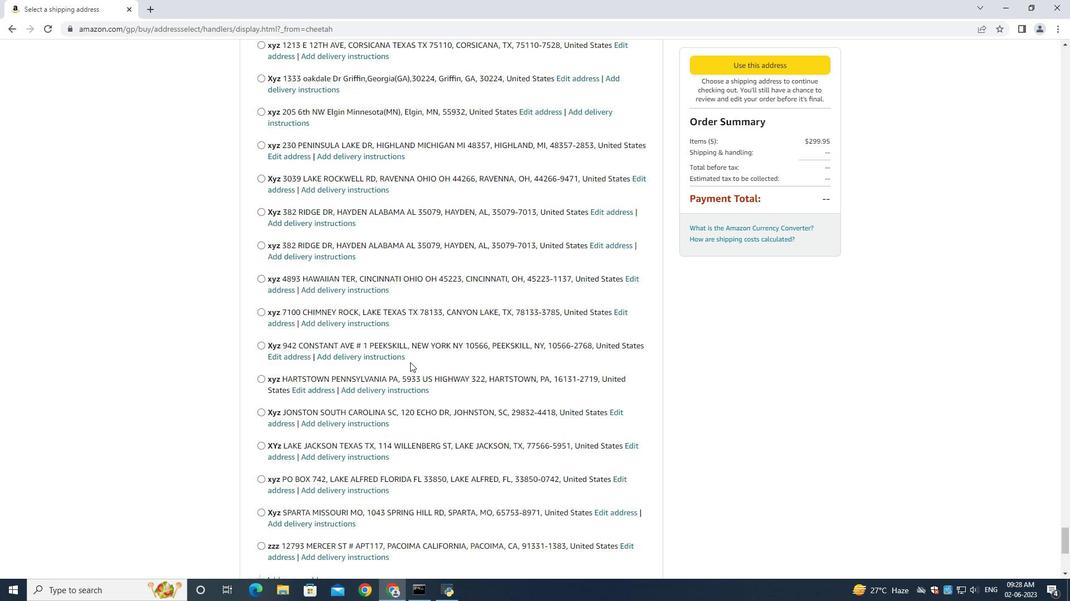 
Action: Mouse scrolled (410, 362) with delta (0, 0)
